 Task: Look for Airbnb properties in Levin, New Zealand from 1st November, 2023 to 9th November, 2023 for 6 adults.3 bedrooms having 3 beds and 3 bathrooms. Property type can be house. Booking option can be shelf check-in. Look for 3 properties as per requirement.
Action: Mouse moved to (512, 67)
Screenshot: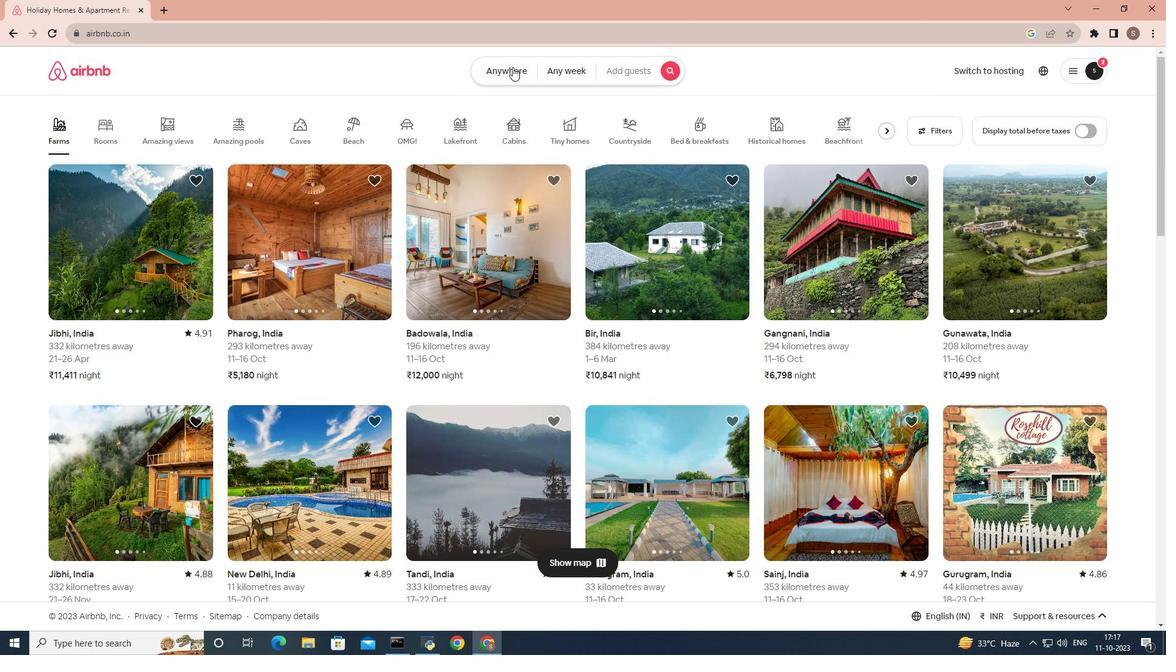 
Action: Mouse pressed left at (512, 67)
Screenshot: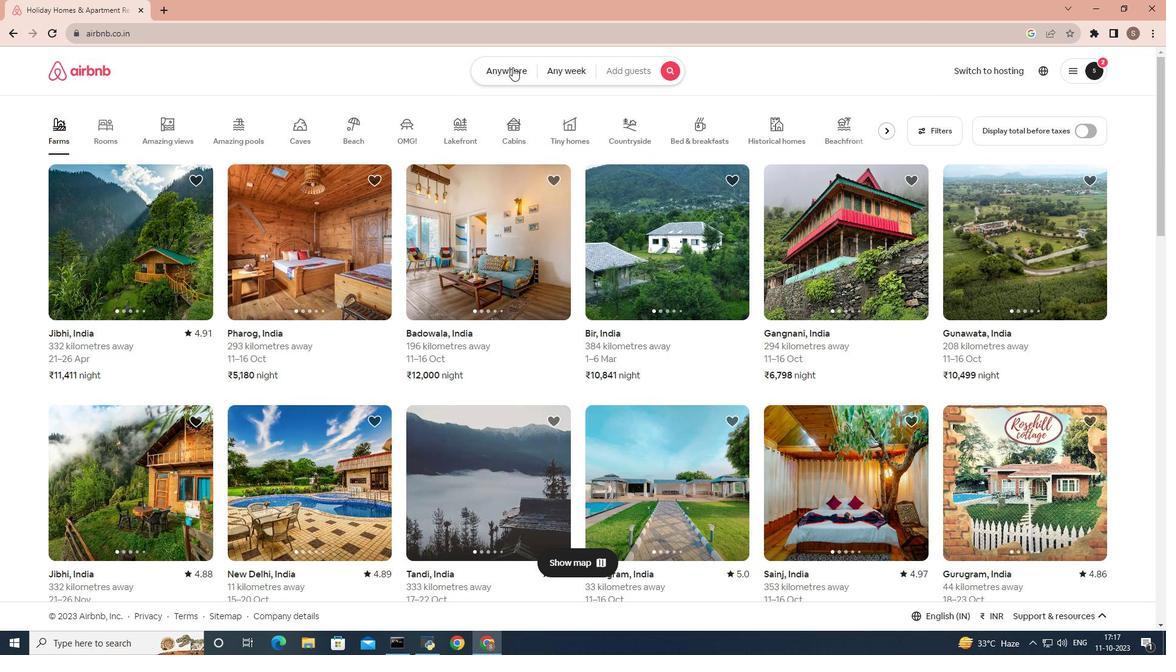 
Action: Mouse moved to (369, 122)
Screenshot: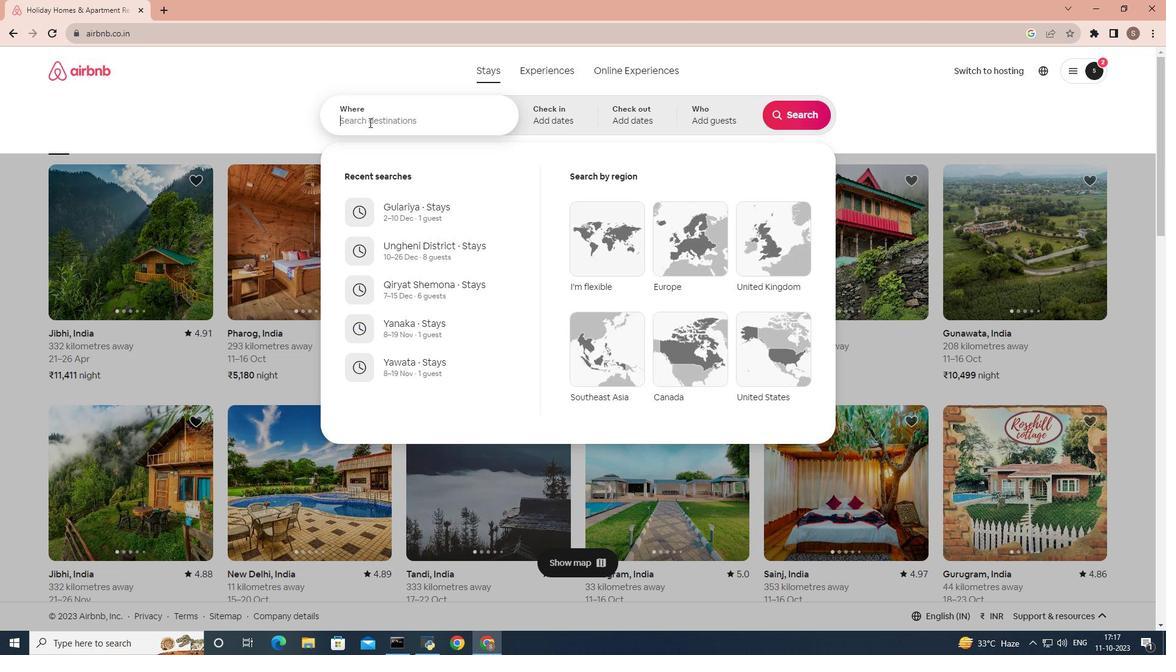 
Action: Mouse pressed left at (369, 122)
Screenshot: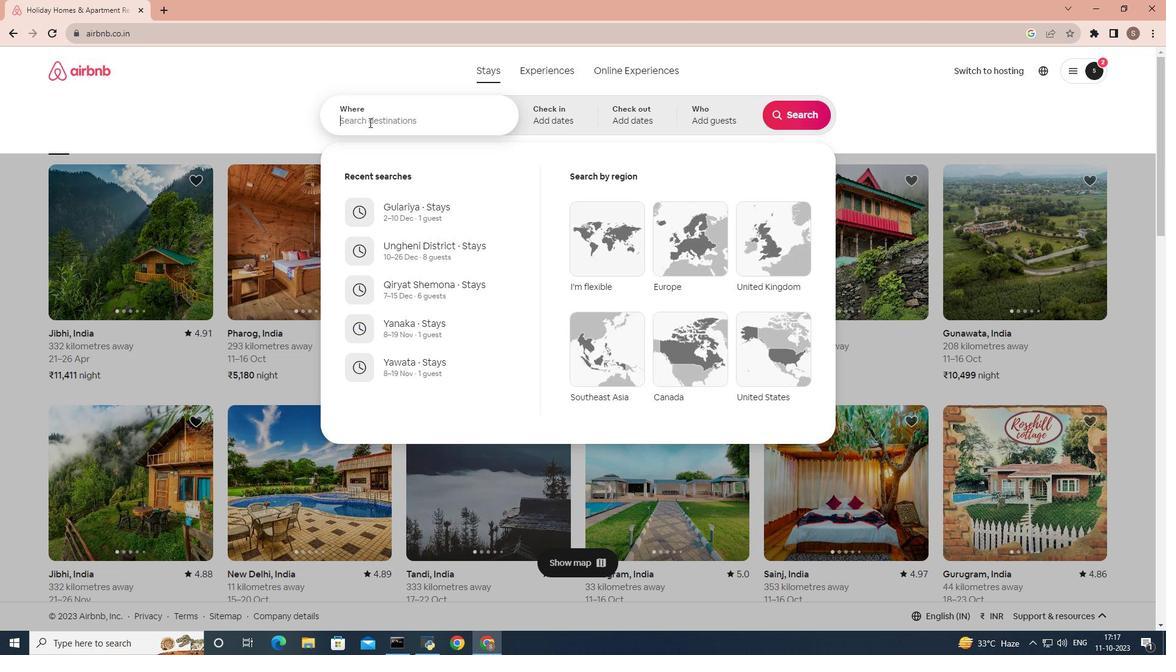 
Action: Mouse moved to (437, 55)
Screenshot: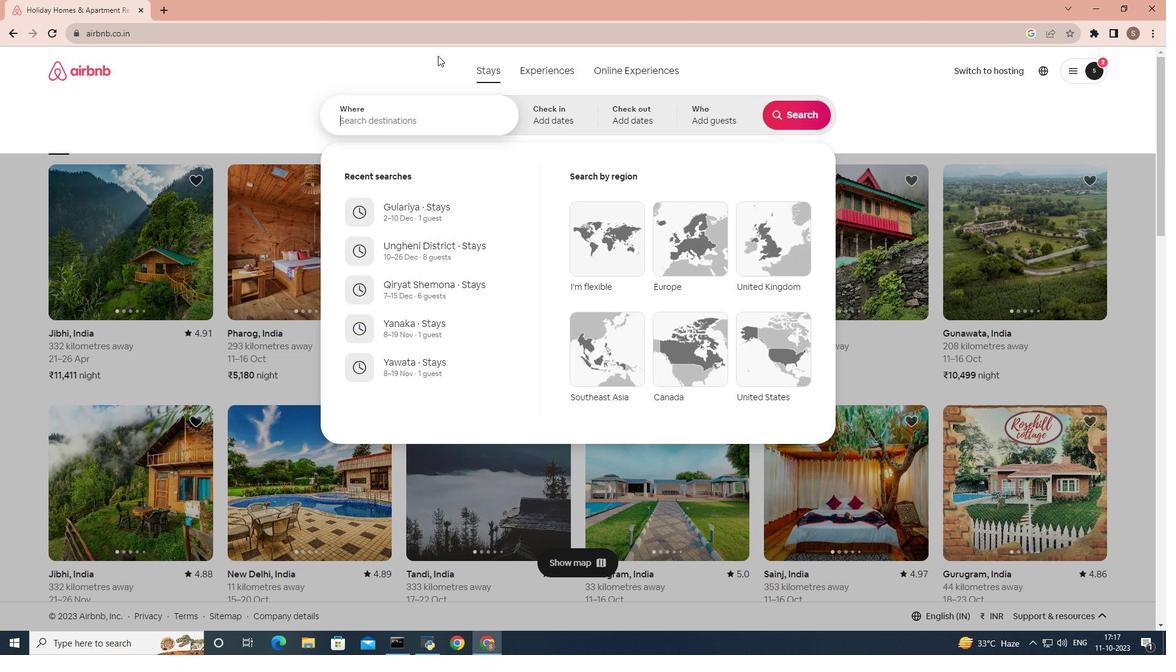 
Action: Key pressed levin
Screenshot: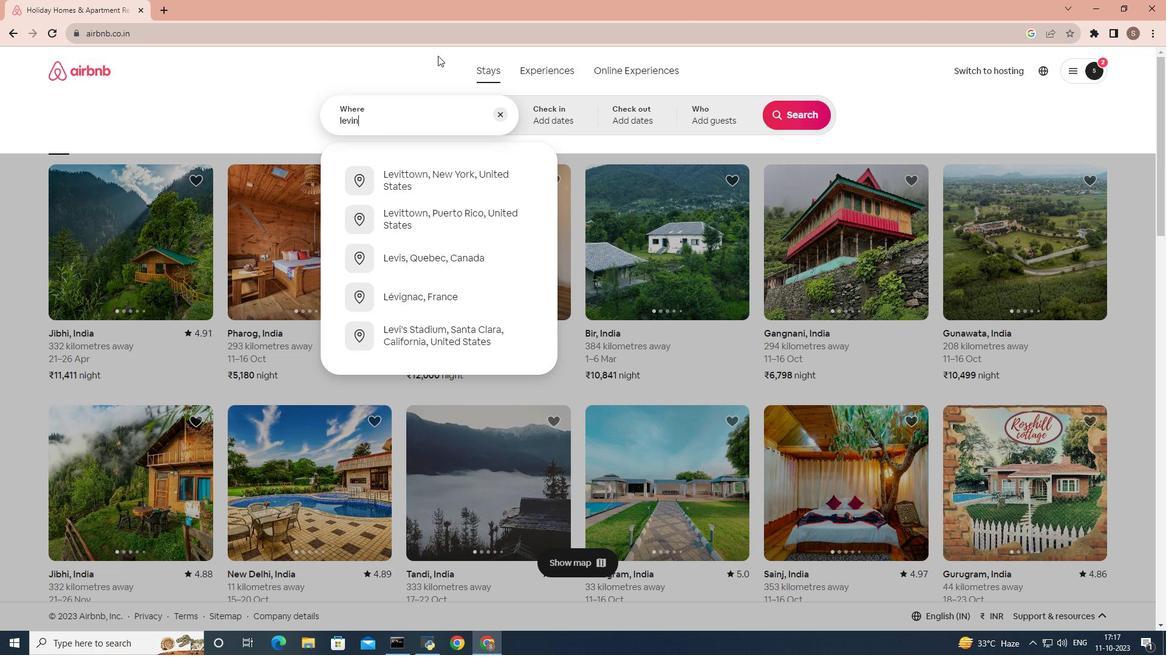 
Action: Mouse moved to (401, 182)
Screenshot: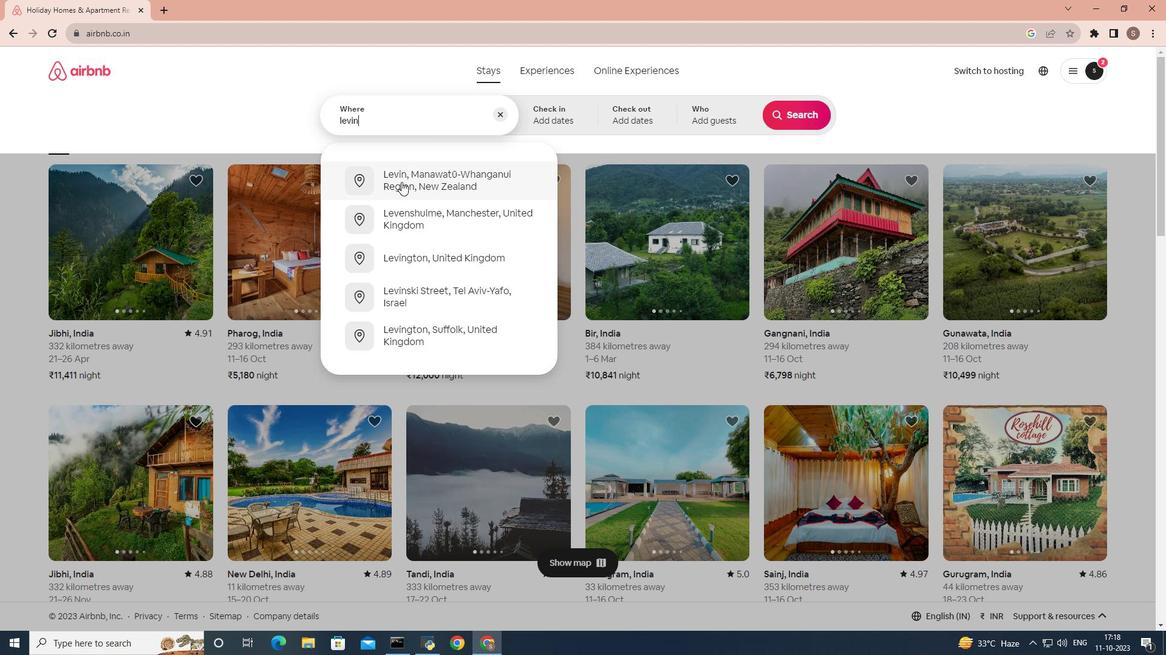 
Action: Mouse pressed left at (401, 182)
Screenshot: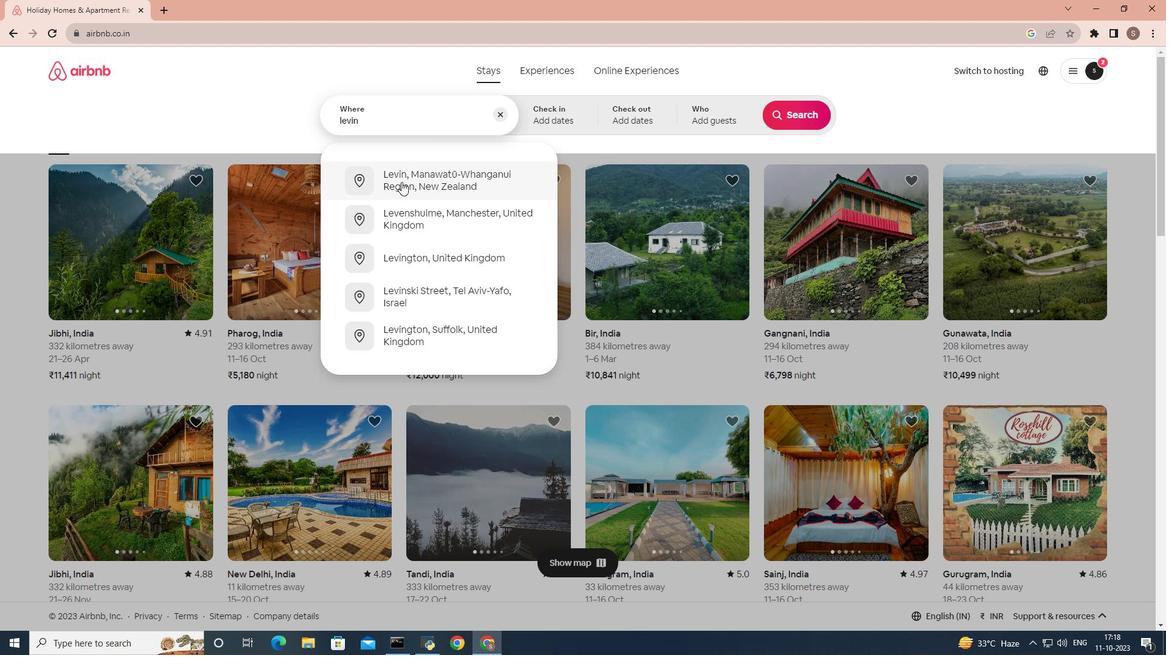 
Action: Mouse moved to (686, 264)
Screenshot: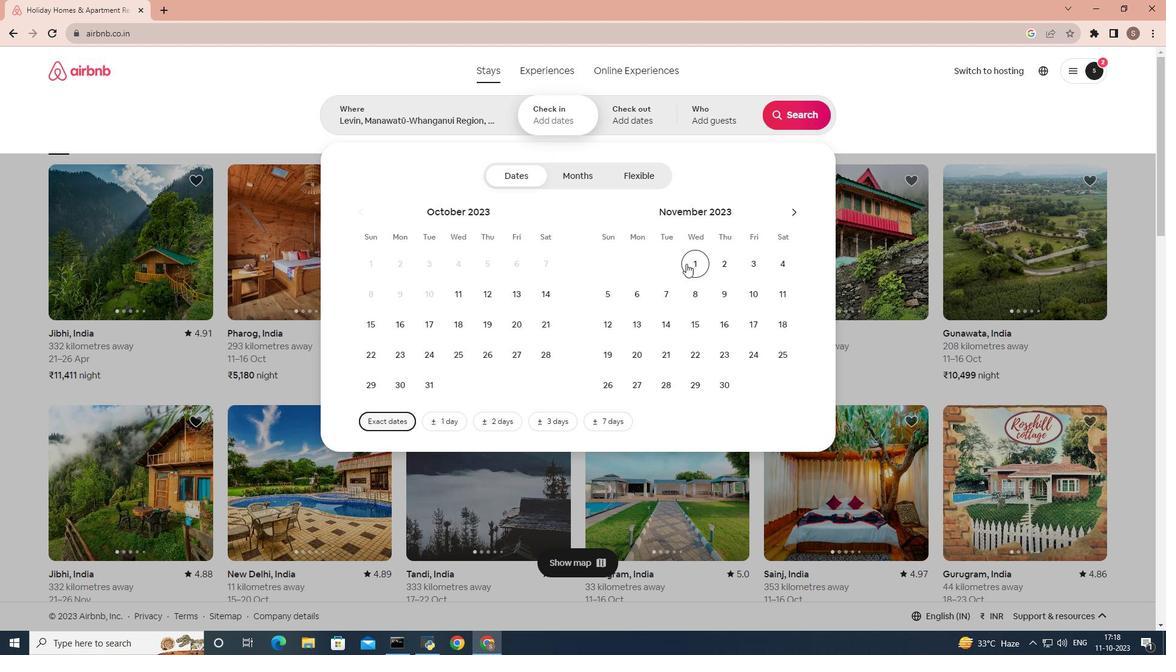 
Action: Mouse pressed left at (686, 264)
Screenshot: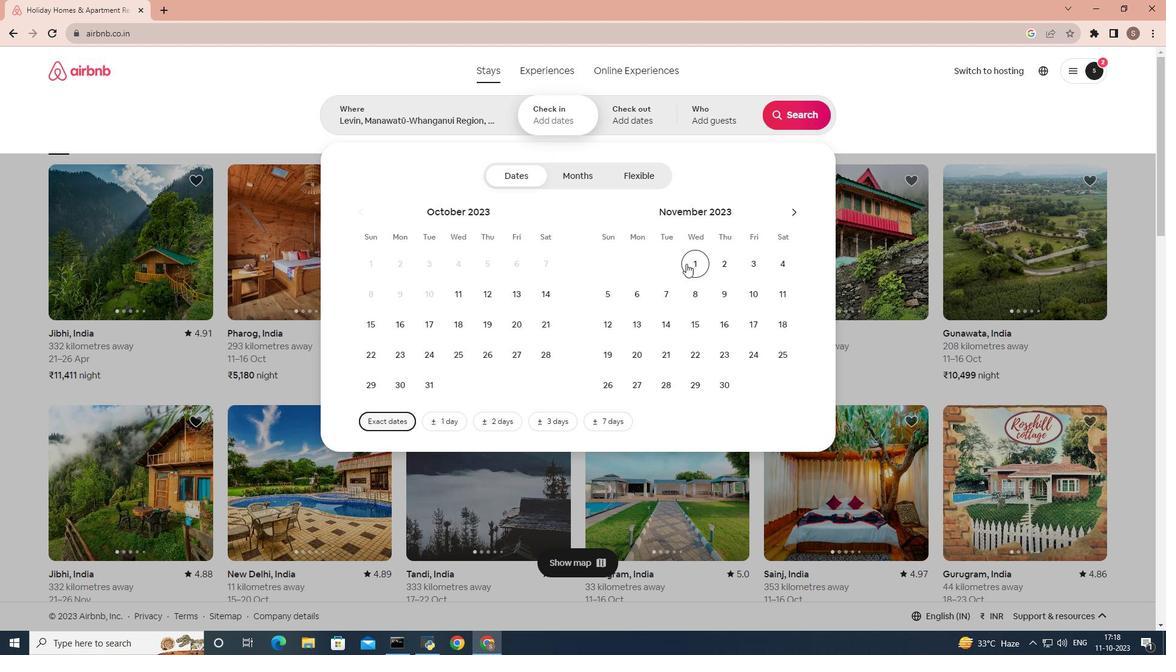 
Action: Mouse moved to (732, 301)
Screenshot: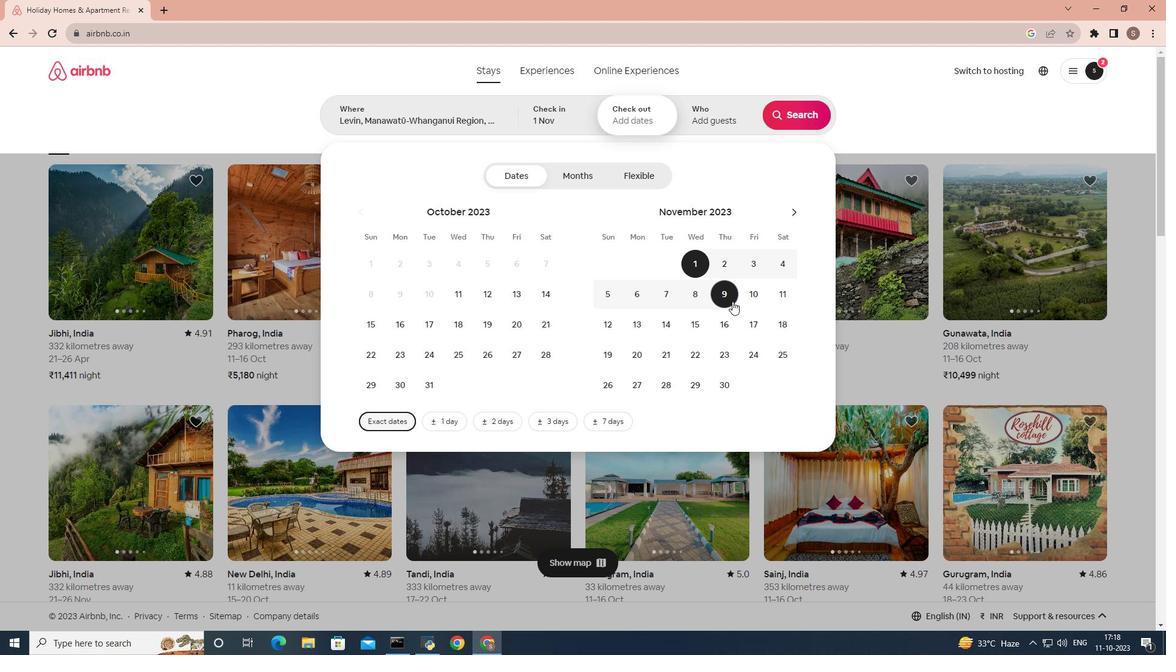 
Action: Mouse pressed left at (732, 301)
Screenshot: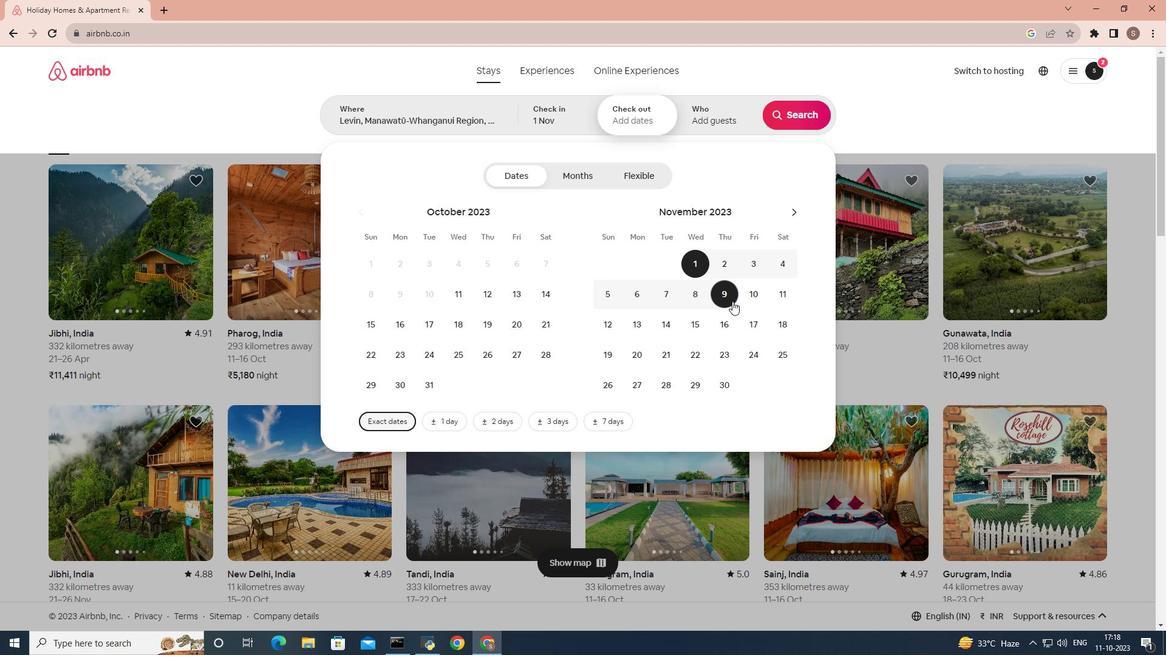 
Action: Mouse moved to (736, 122)
Screenshot: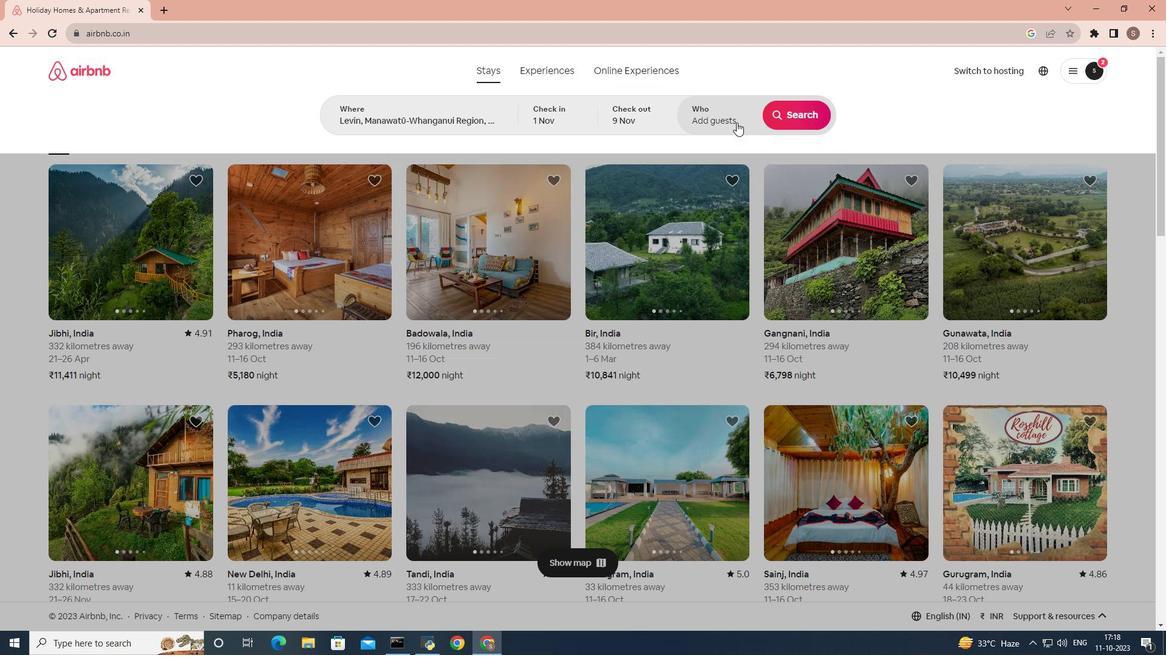 
Action: Mouse pressed left at (736, 122)
Screenshot: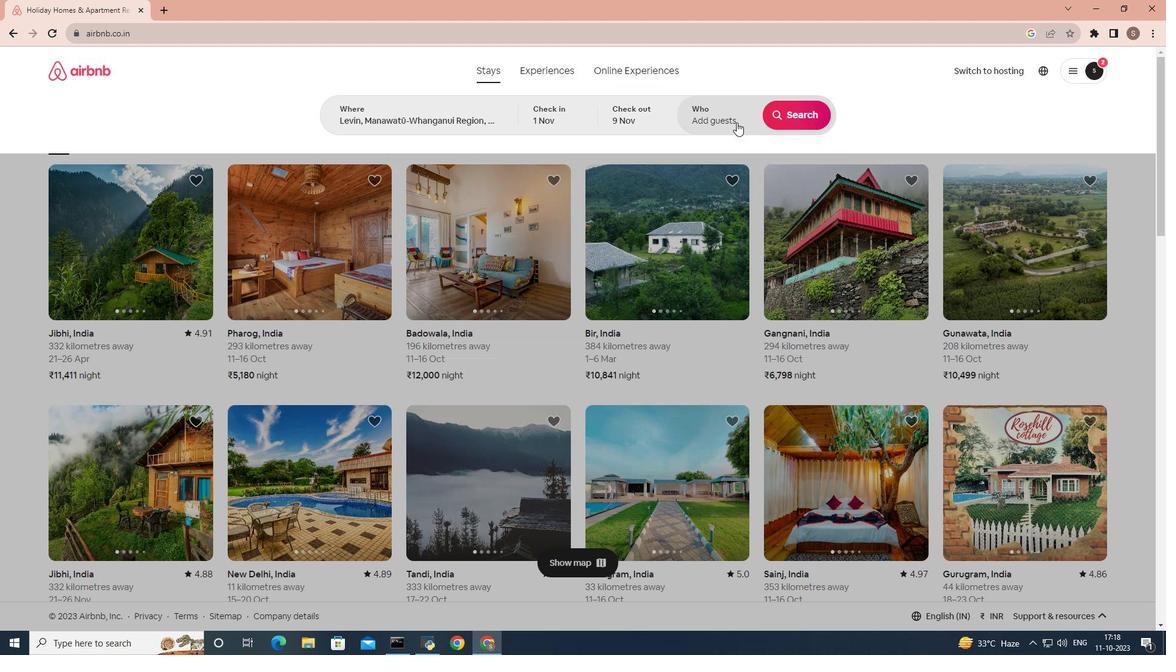 
Action: Mouse moved to (811, 180)
Screenshot: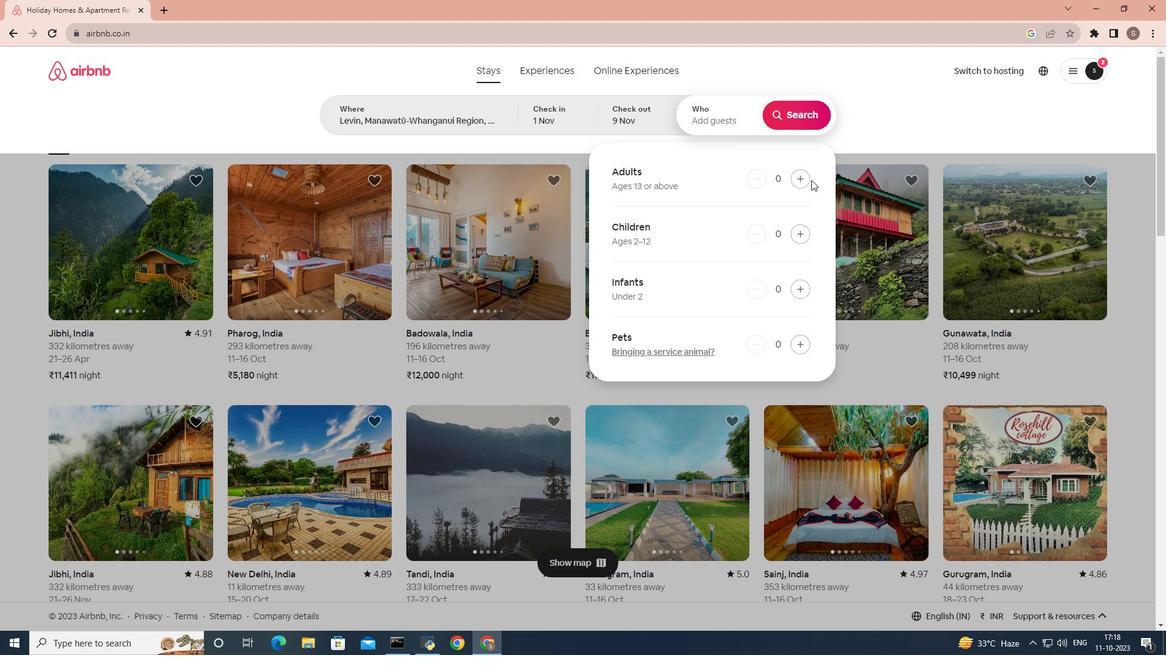 
Action: Mouse pressed left at (811, 180)
Screenshot: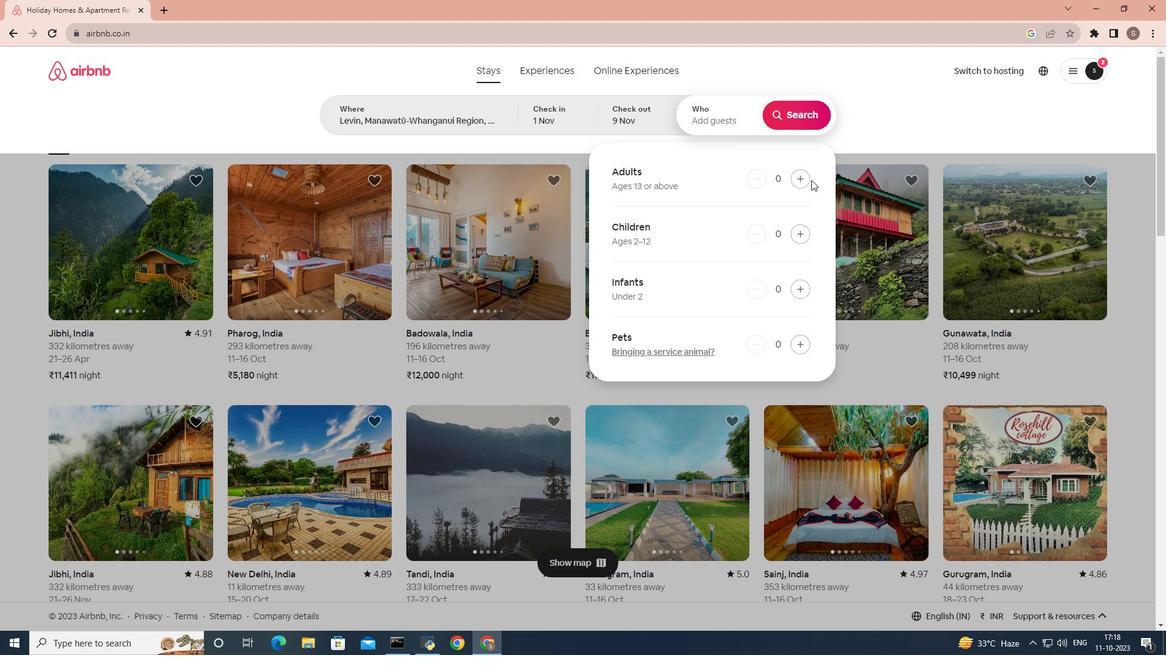 
Action: Mouse moved to (804, 179)
Screenshot: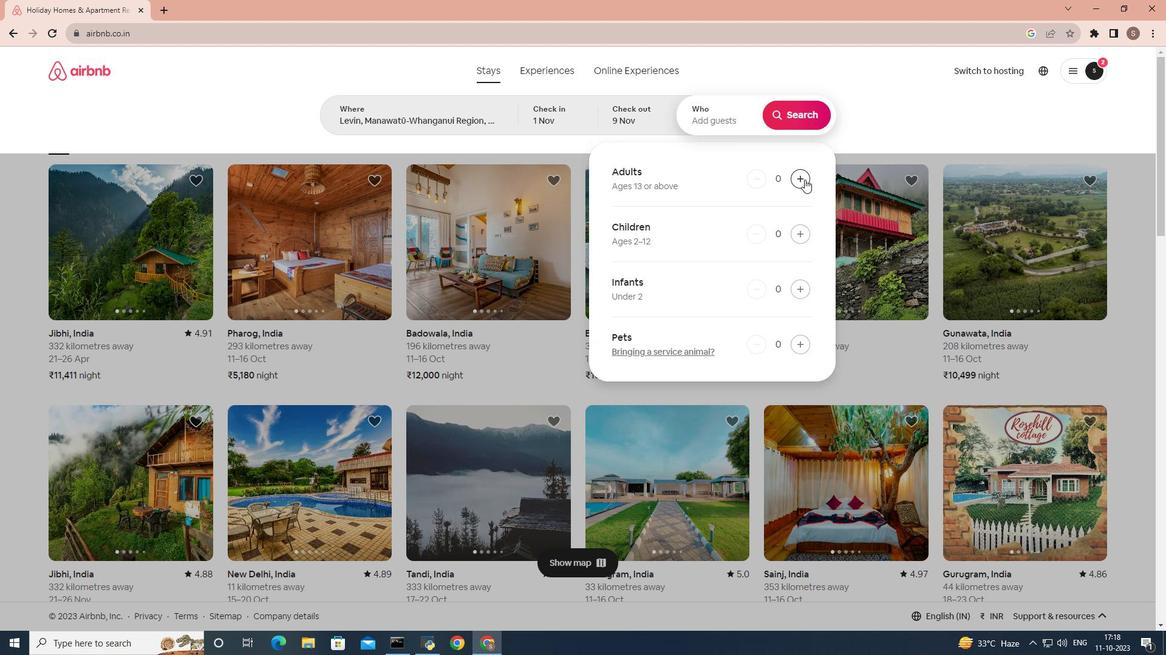 
Action: Mouse pressed left at (804, 179)
Screenshot: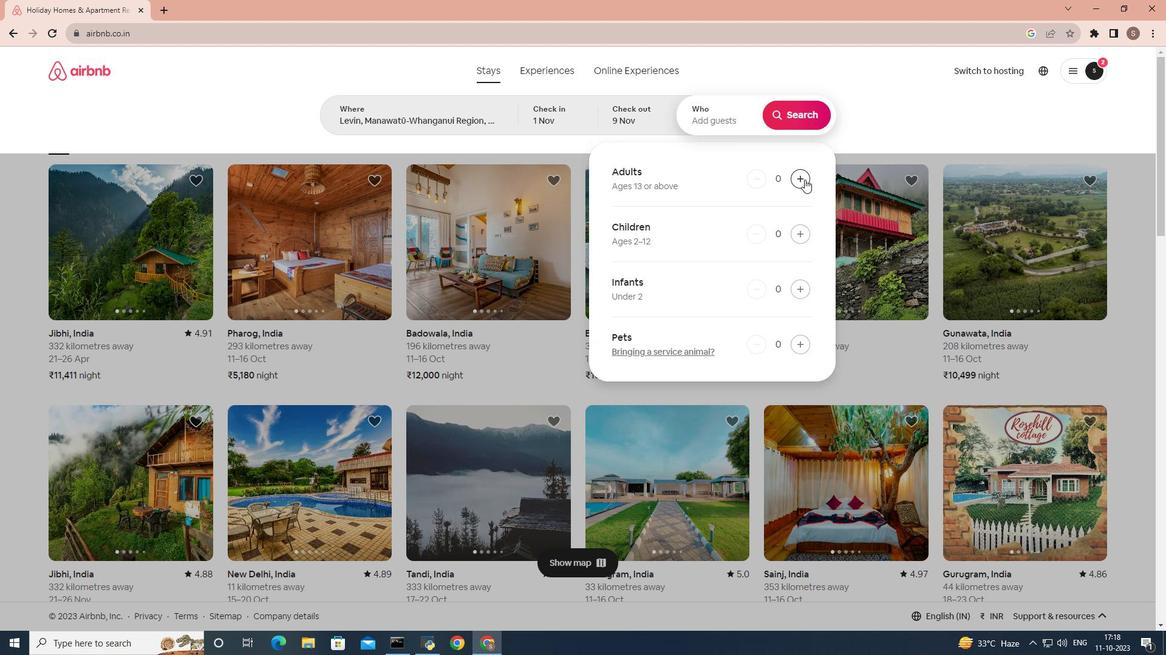 
Action: Mouse pressed left at (804, 179)
Screenshot: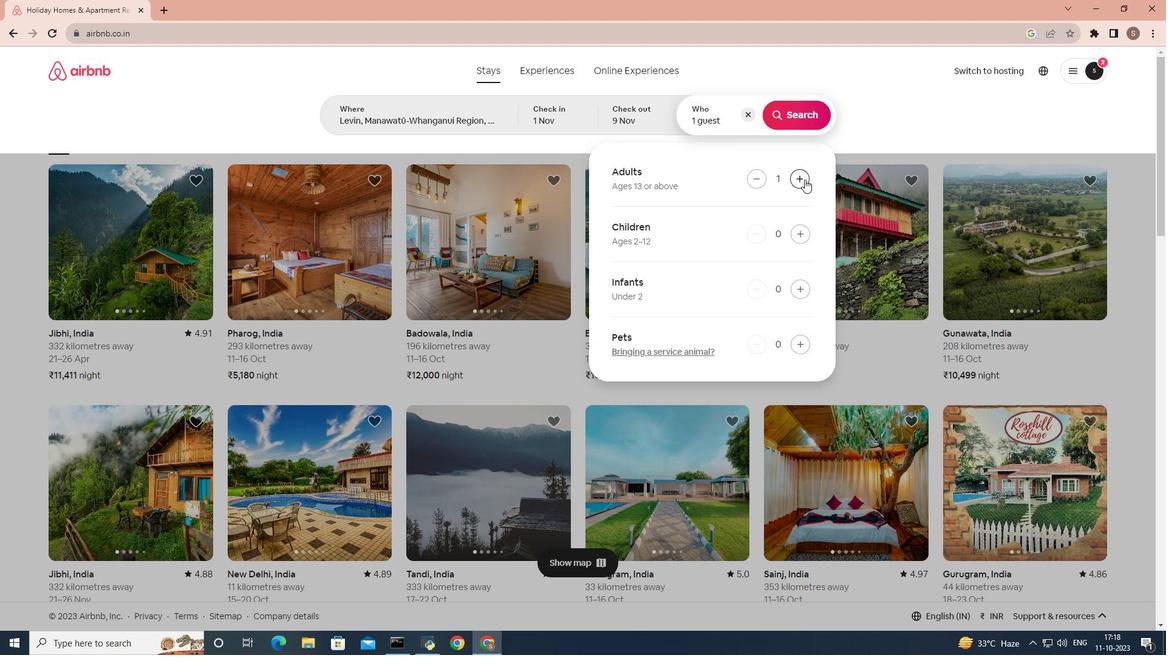 
Action: Mouse pressed left at (804, 179)
Screenshot: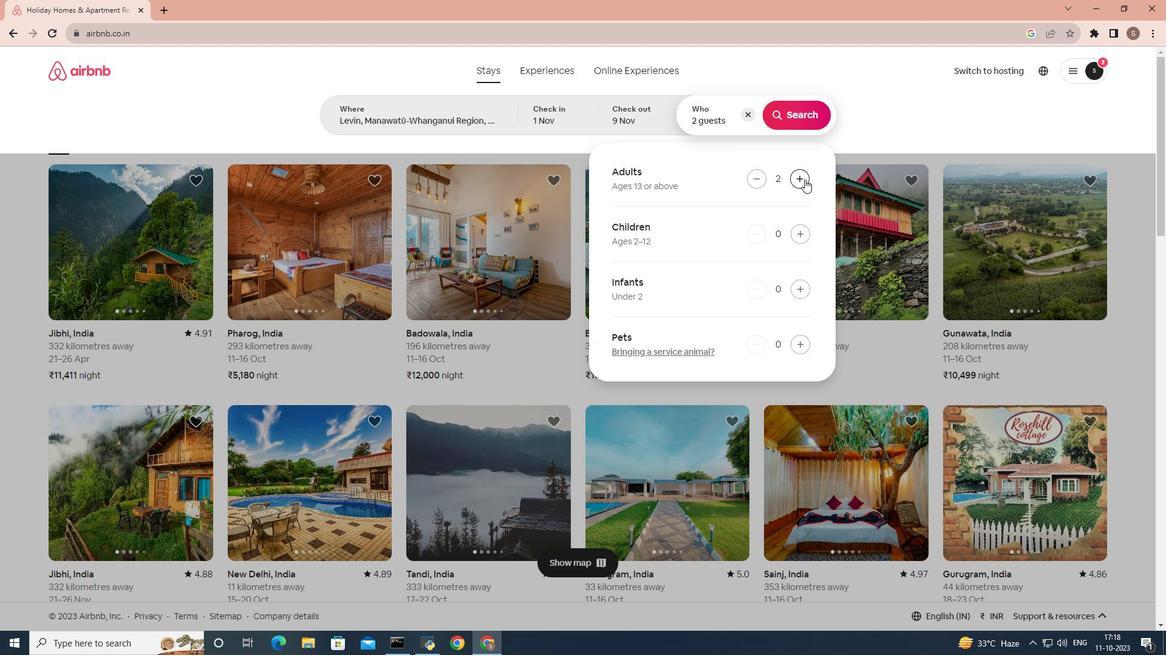 
Action: Mouse pressed left at (804, 179)
Screenshot: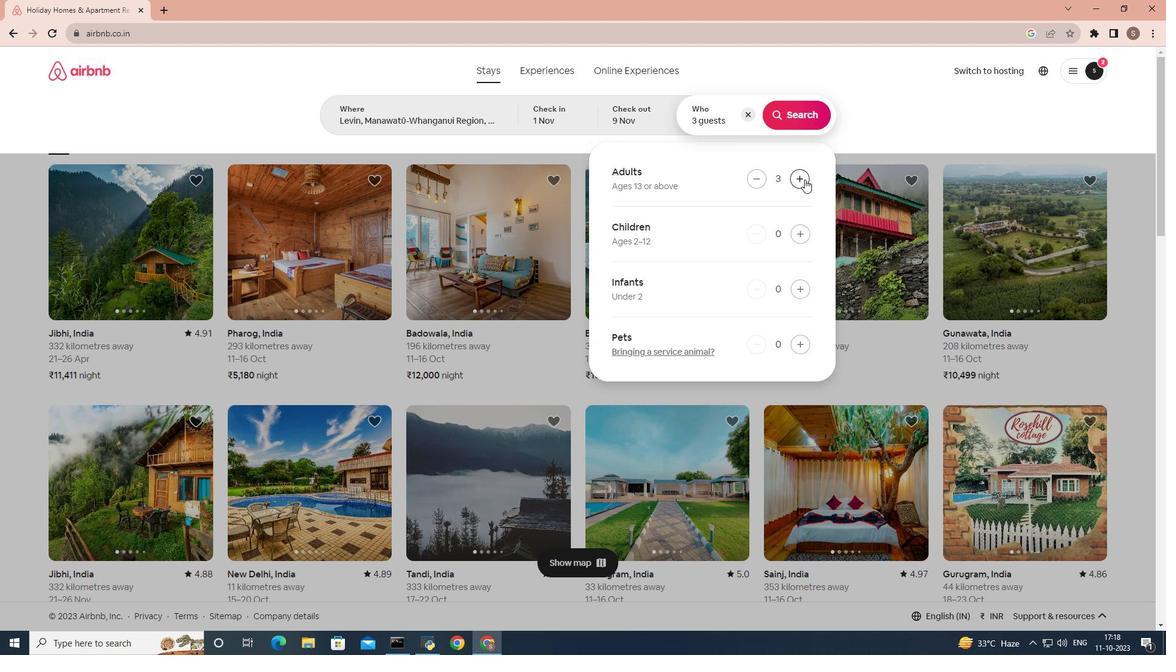 
Action: Mouse pressed left at (804, 179)
Screenshot: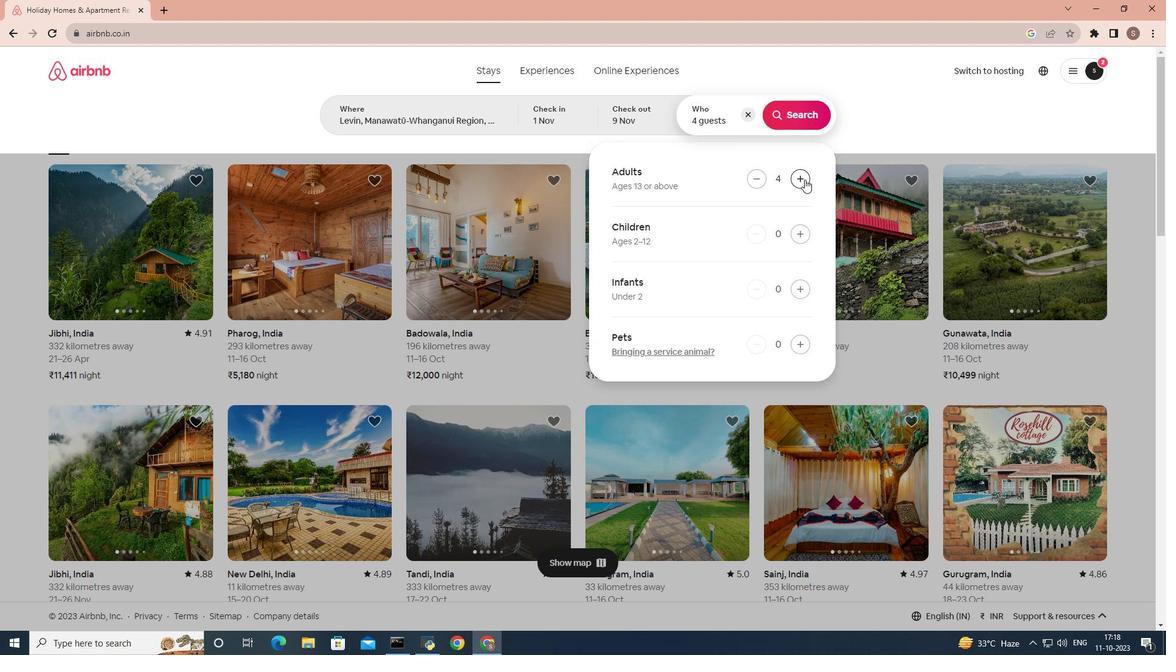 
Action: Mouse pressed left at (804, 179)
Screenshot: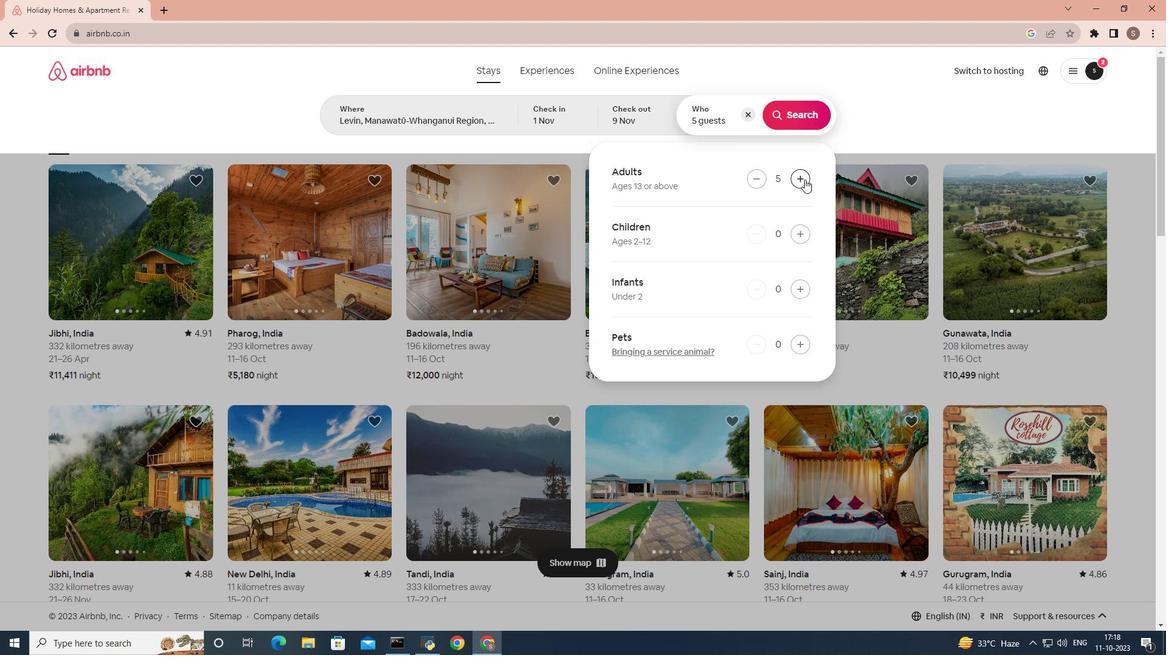 
Action: Mouse moved to (802, 117)
Screenshot: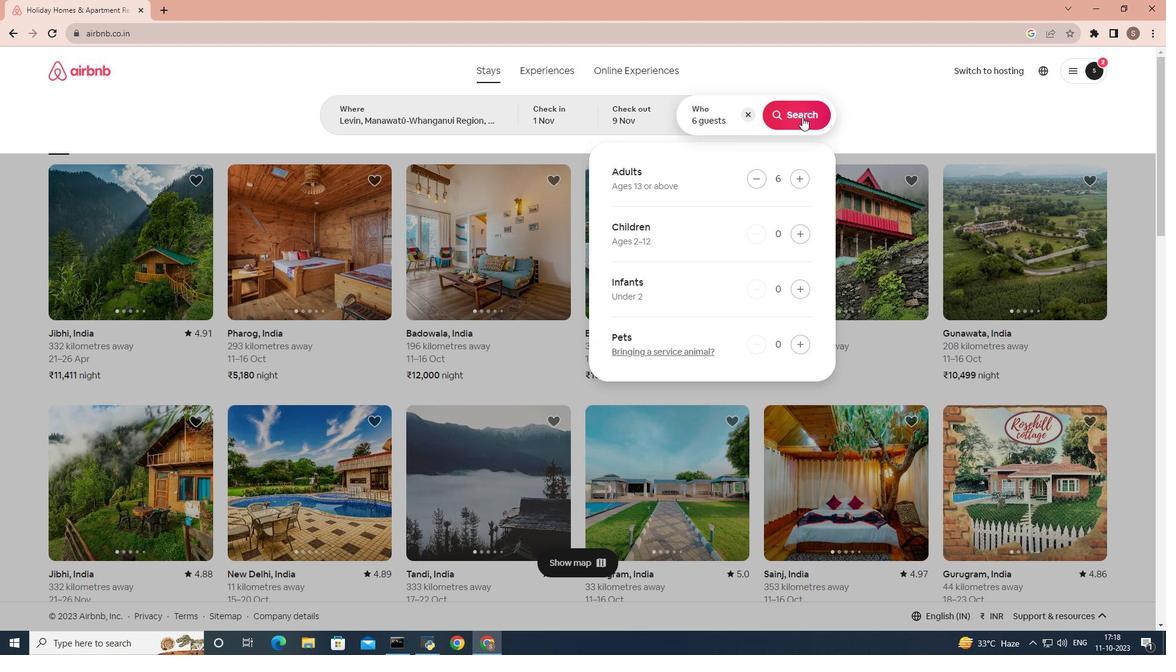 
Action: Mouse pressed left at (802, 117)
Screenshot: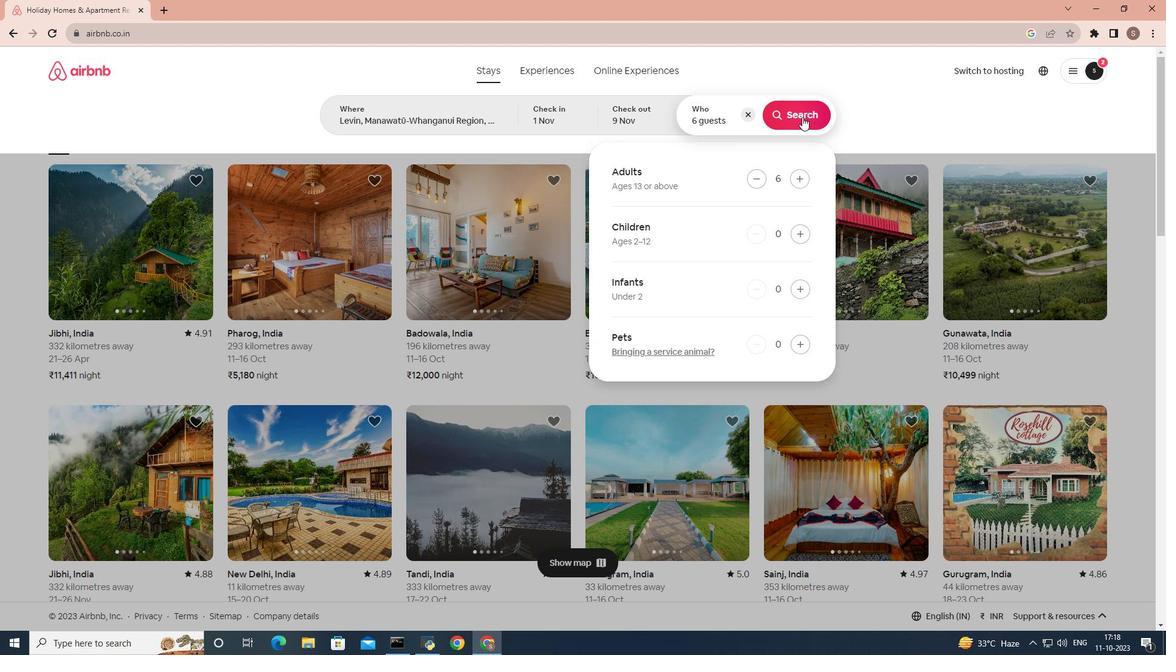 
Action: Mouse moved to (991, 124)
Screenshot: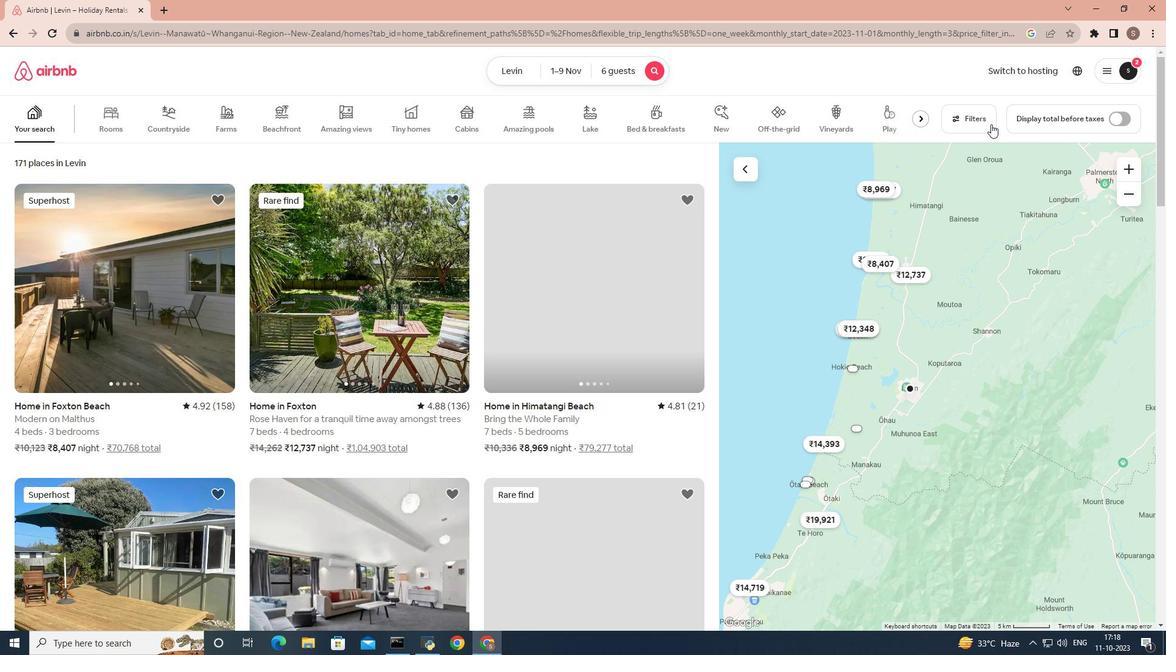 
Action: Mouse pressed left at (991, 124)
Screenshot: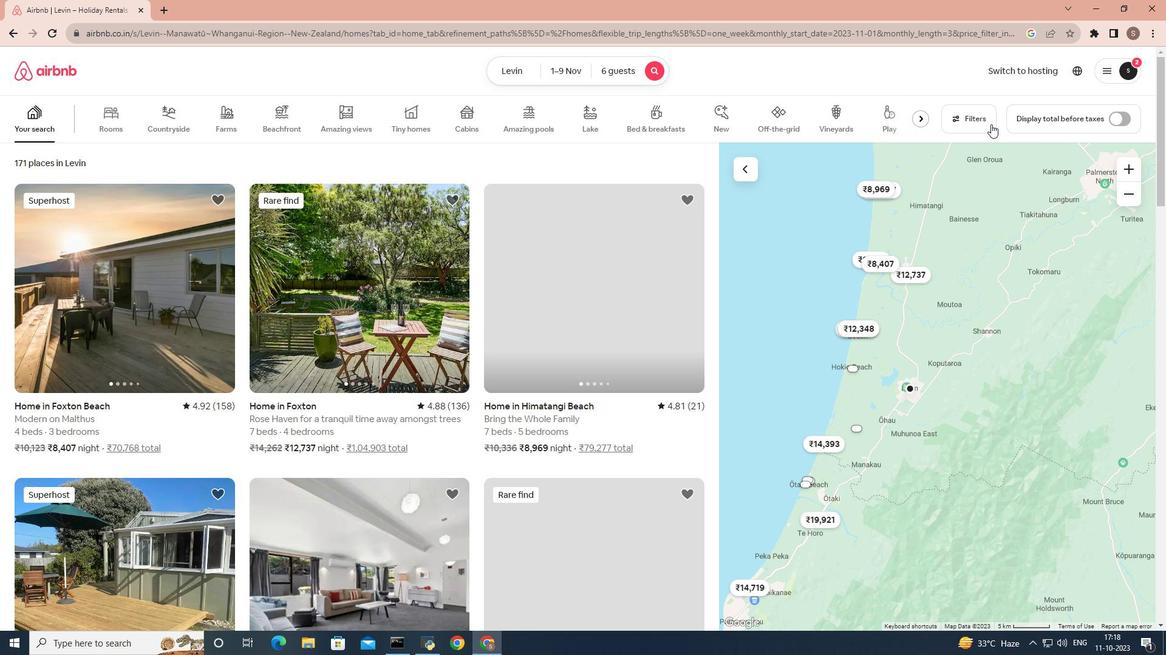 
Action: Mouse moved to (515, 310)
Screenshot: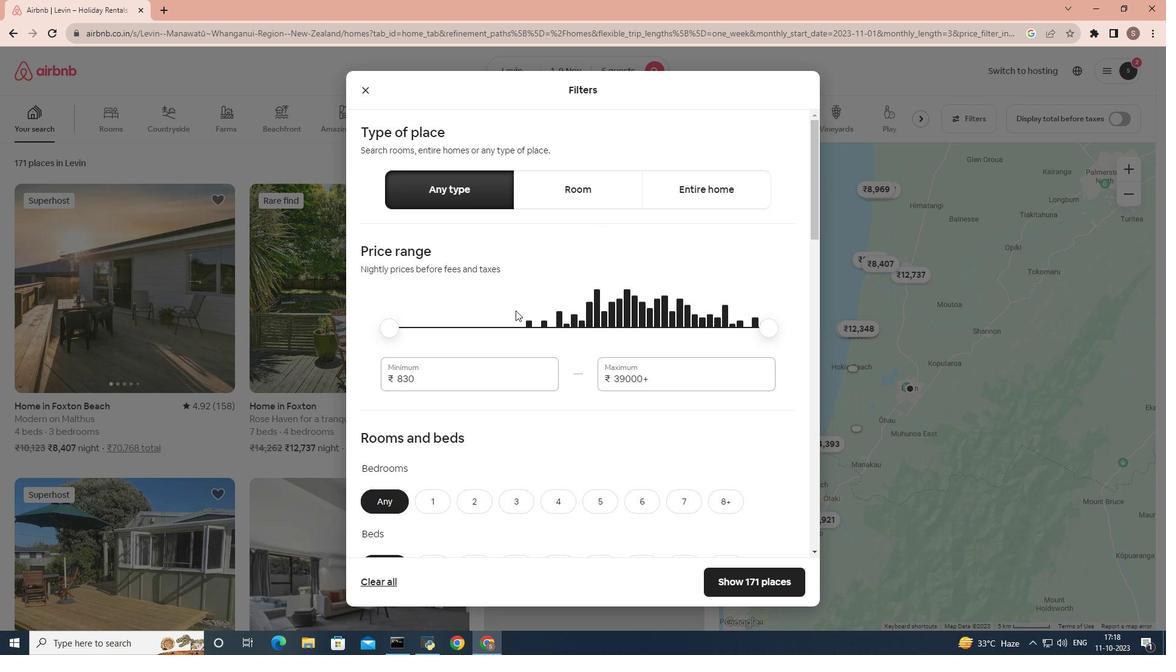 
Action: Mouse scrolled (515, 310) with delta (0, 0)
Screenshot: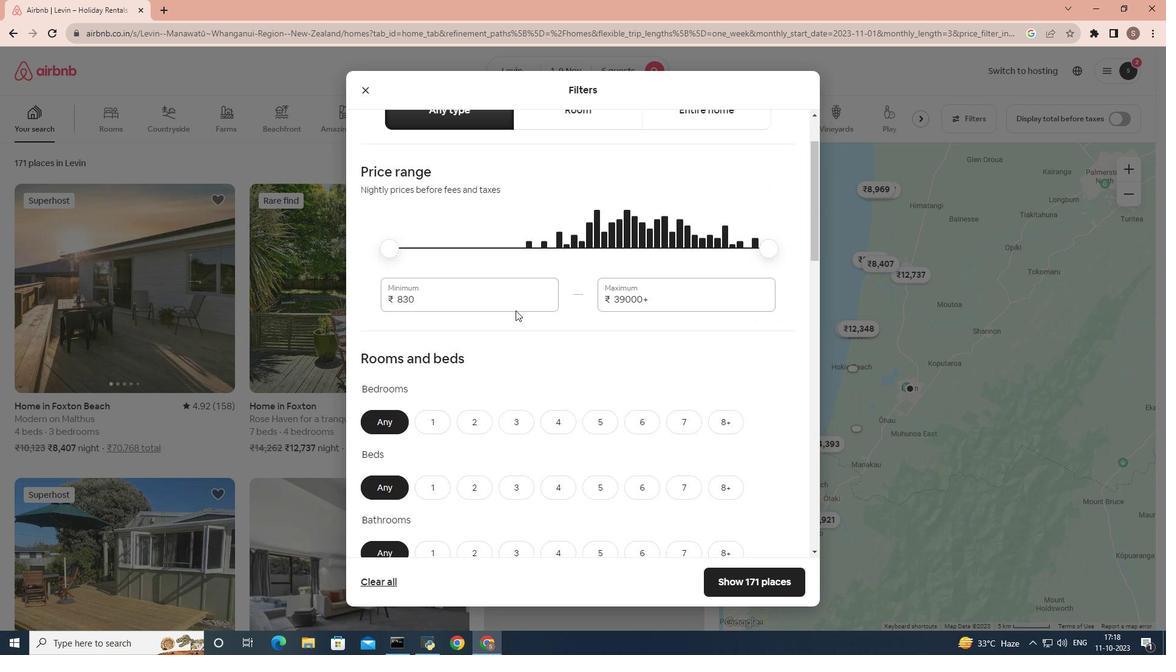
Action: Mouse scrolled (515, 310) with delta (0, 0)
Screenshot: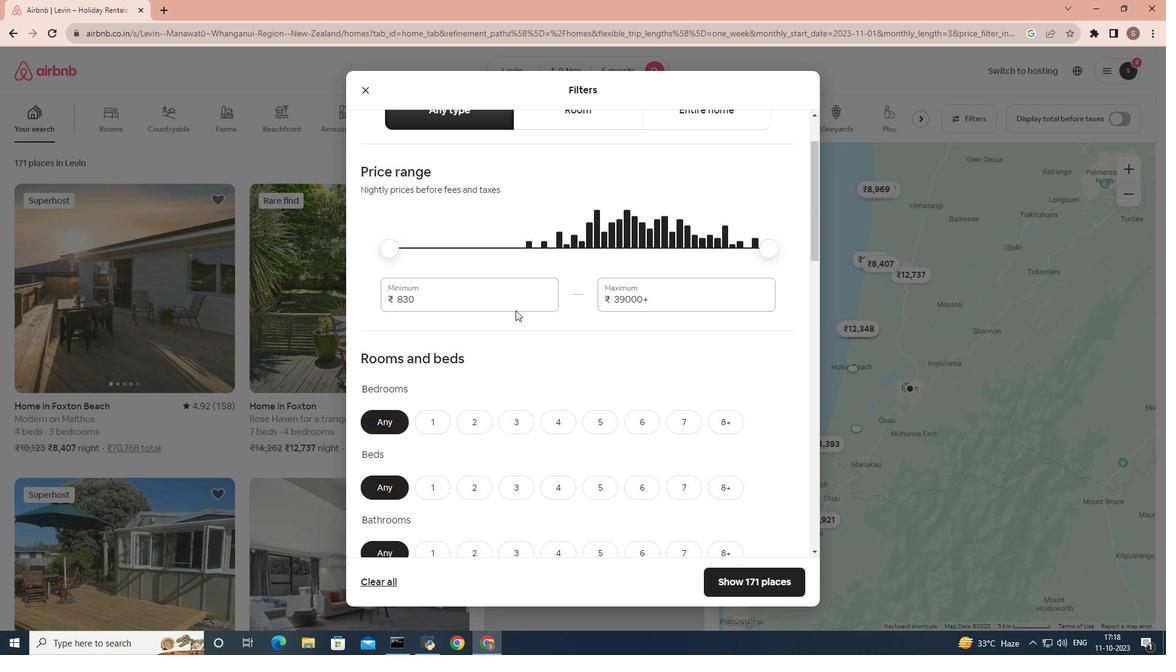 
Action: Mouse scrolled (515, 310) with delta (0, 0)
Screenshot: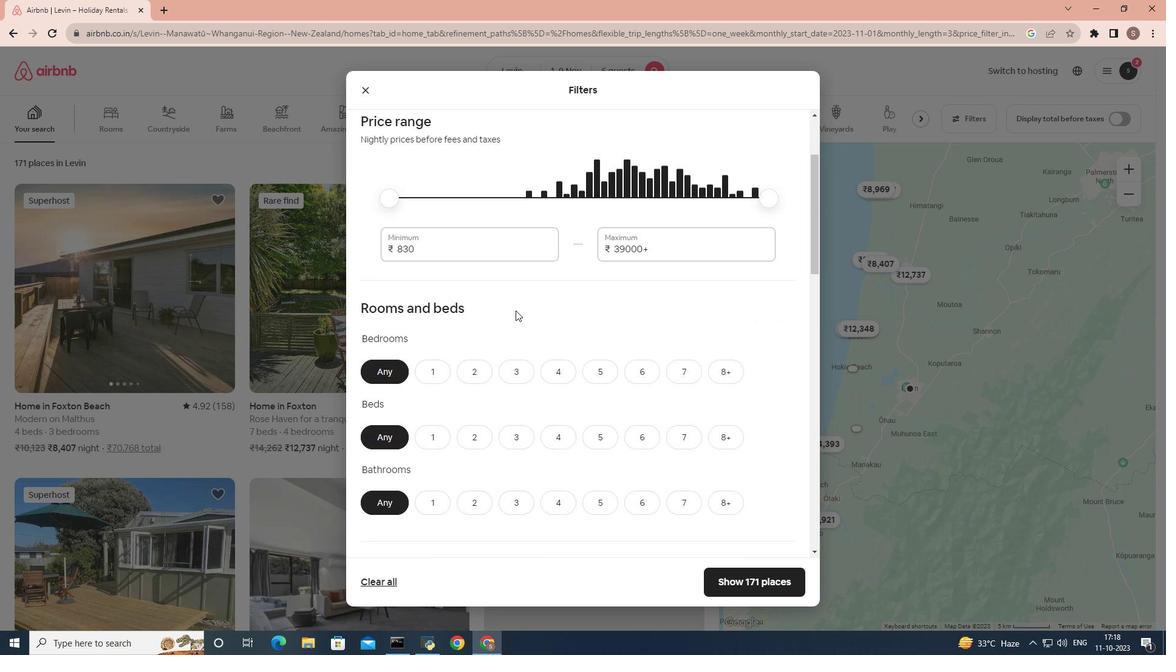 
Action: Mouse moved to (508, 317)
Screenshot: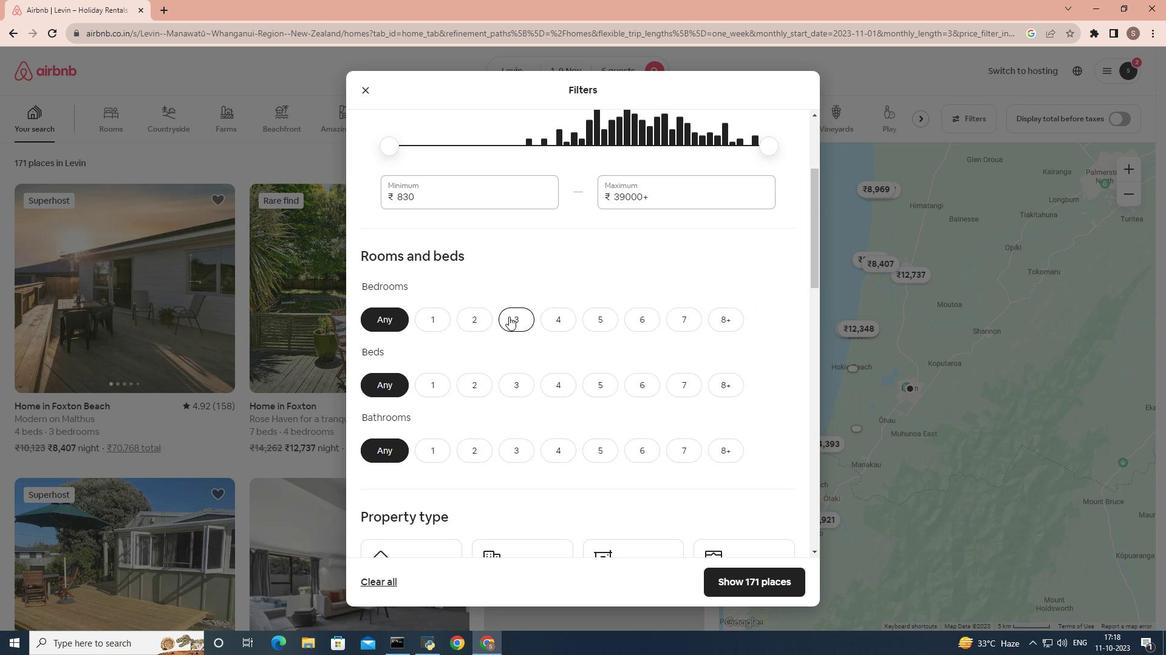 
Action: Mouse pressed left at (508, 317)
Screenshot: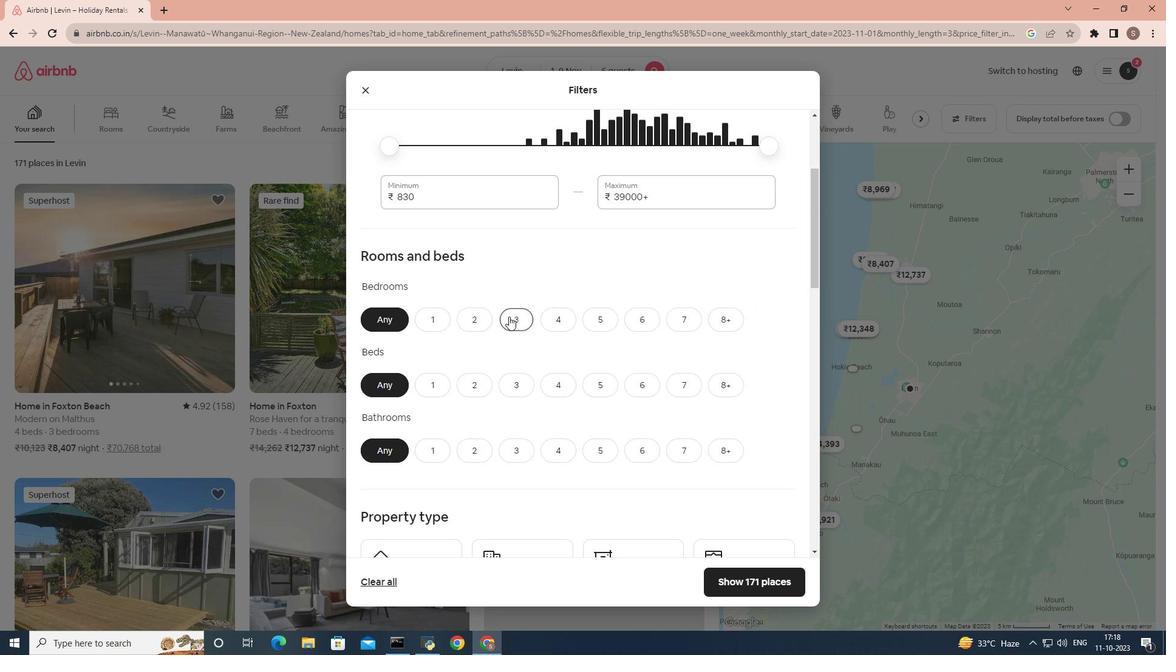 
Action: Mouse moved to (513, 384)
Screenshot: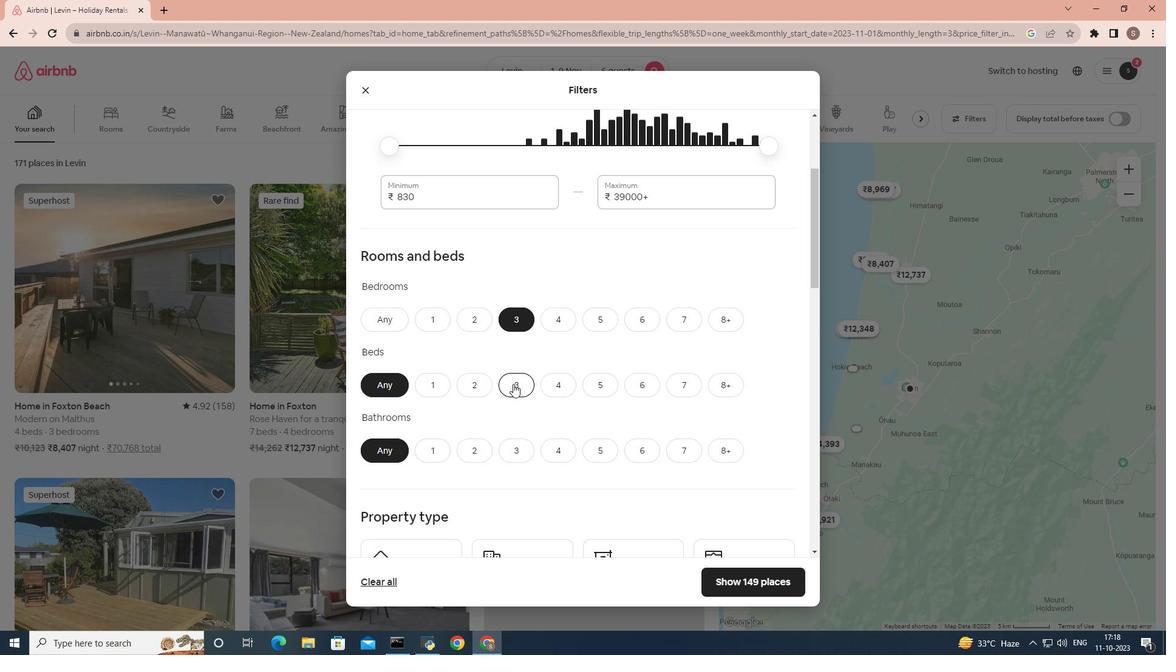 
Action: Mouse pressed left at (513, 384)
Screenshot: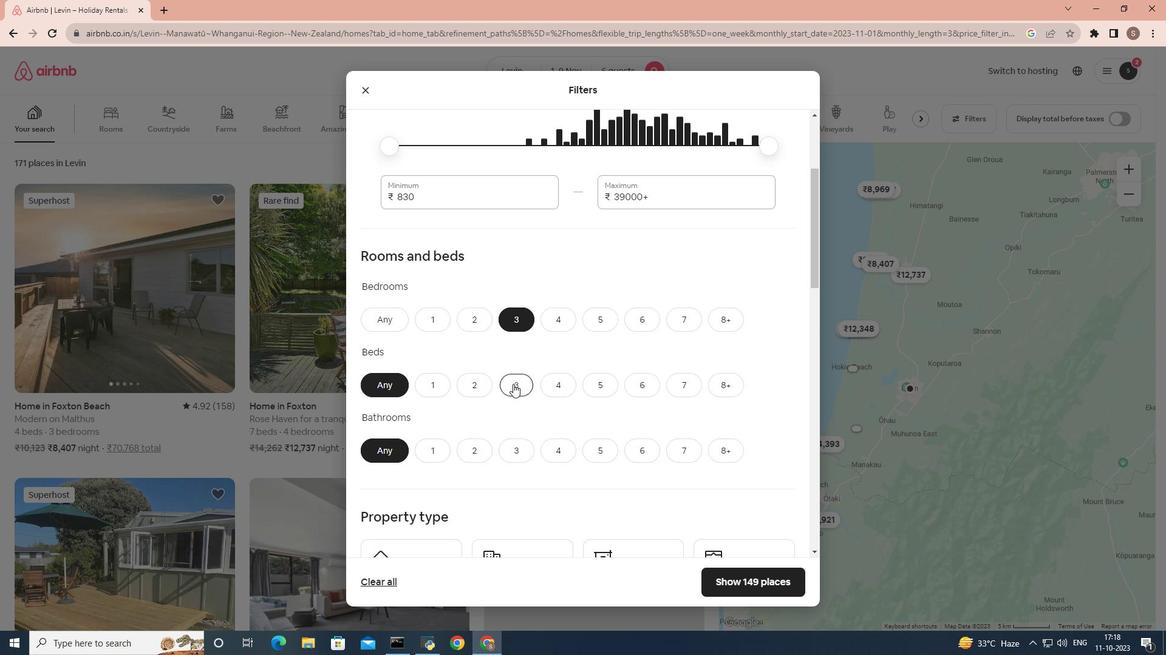 
Action: Mouse moved to (513, 456)
Screenshot: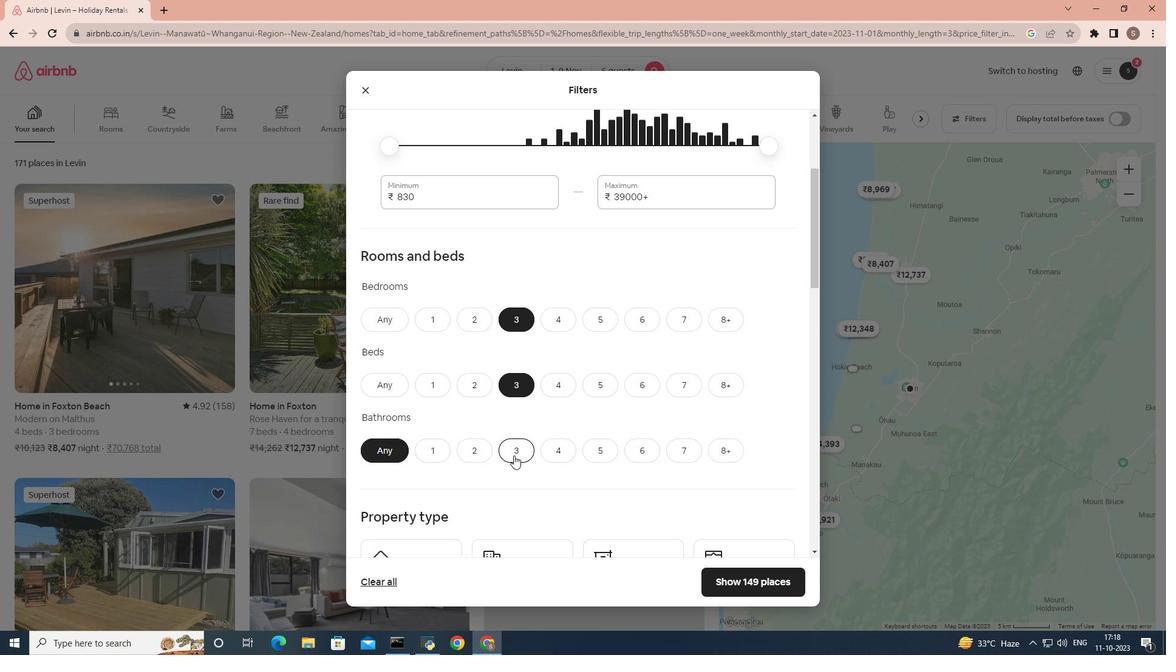 
Action: Mouse pressed left at (513, 456)
Screenshot: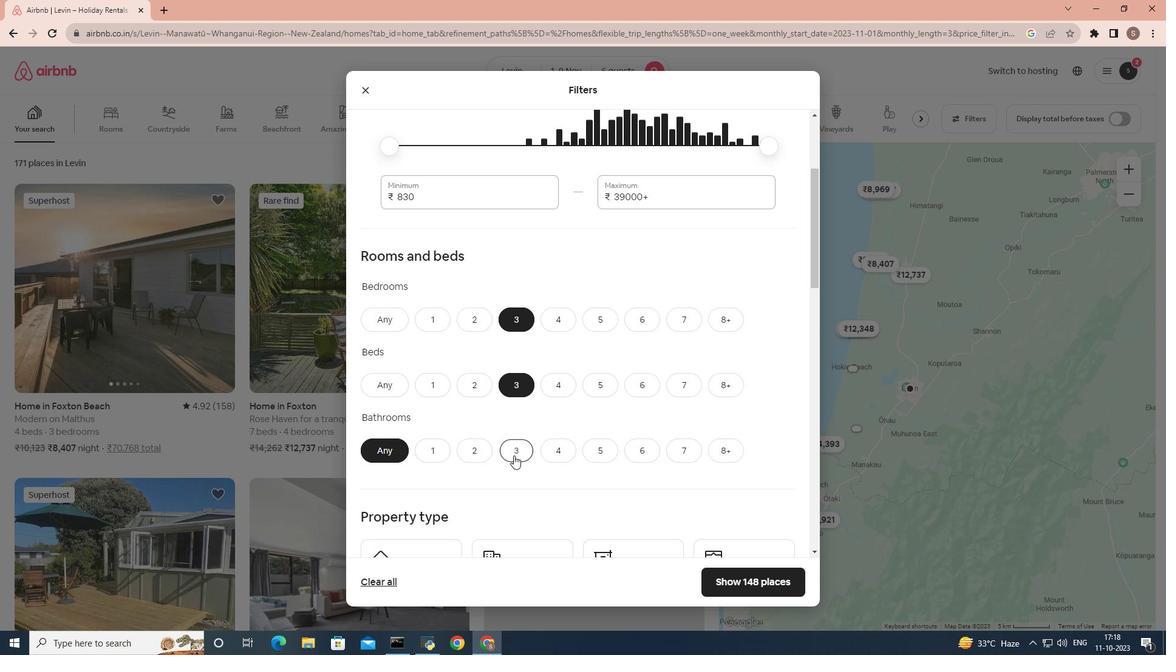 
Action: Mouse moved to (506, 416)
Screenshot: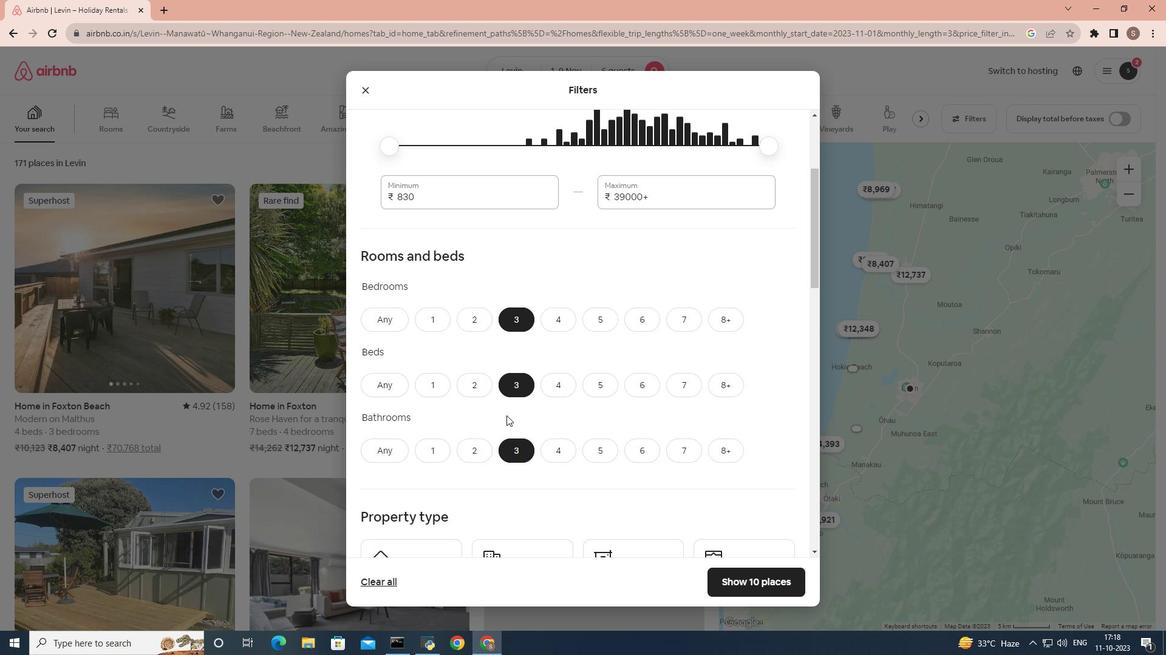 
Action: Mouse scrolled (506, 415) with delta (0, 0)
Screenshot: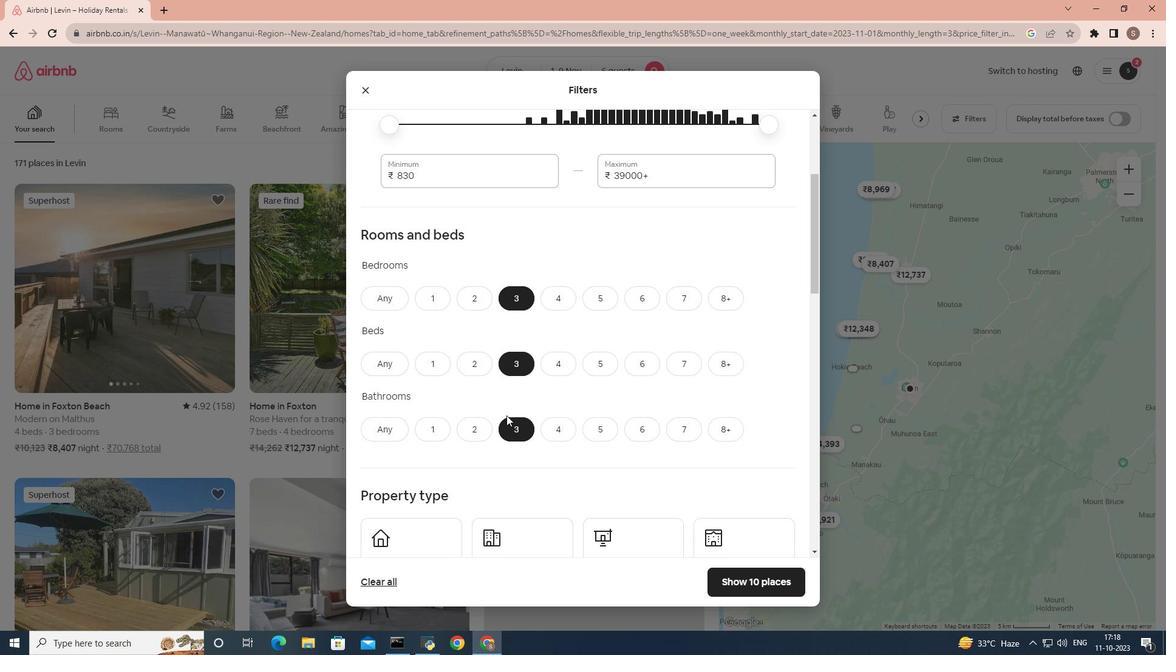 
Action: Mouse scrolled (506, 415) with delta (0, 0)
Screenshot: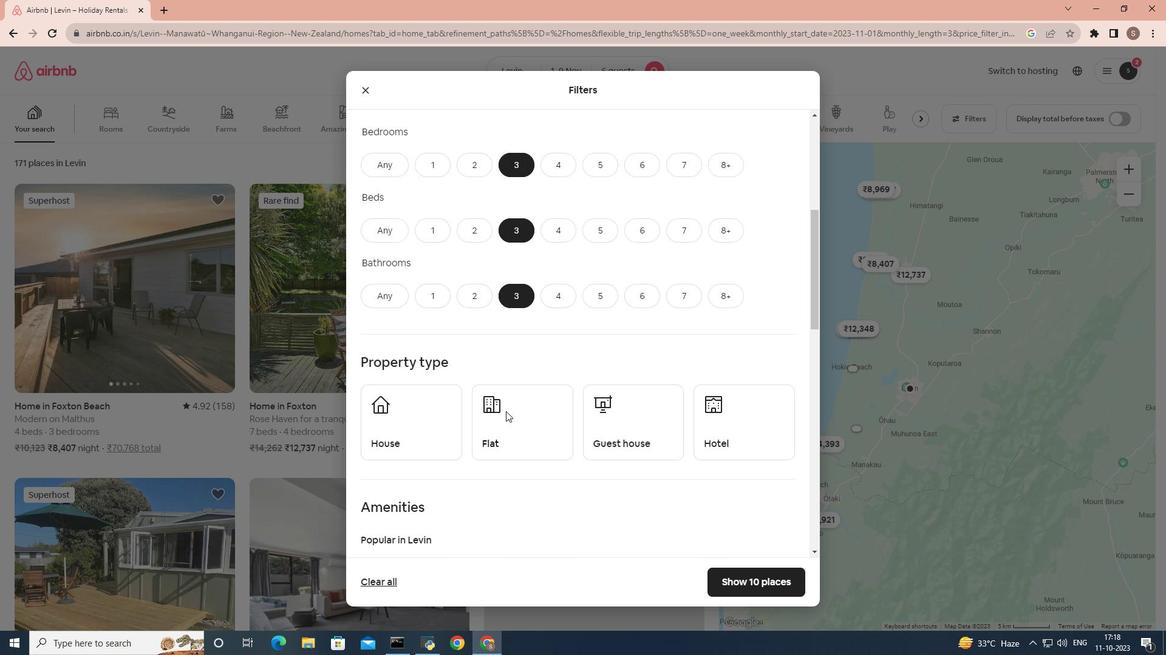 
Action: Mouse scrolled (506, 415) with delta (0, 0)
Screenshot: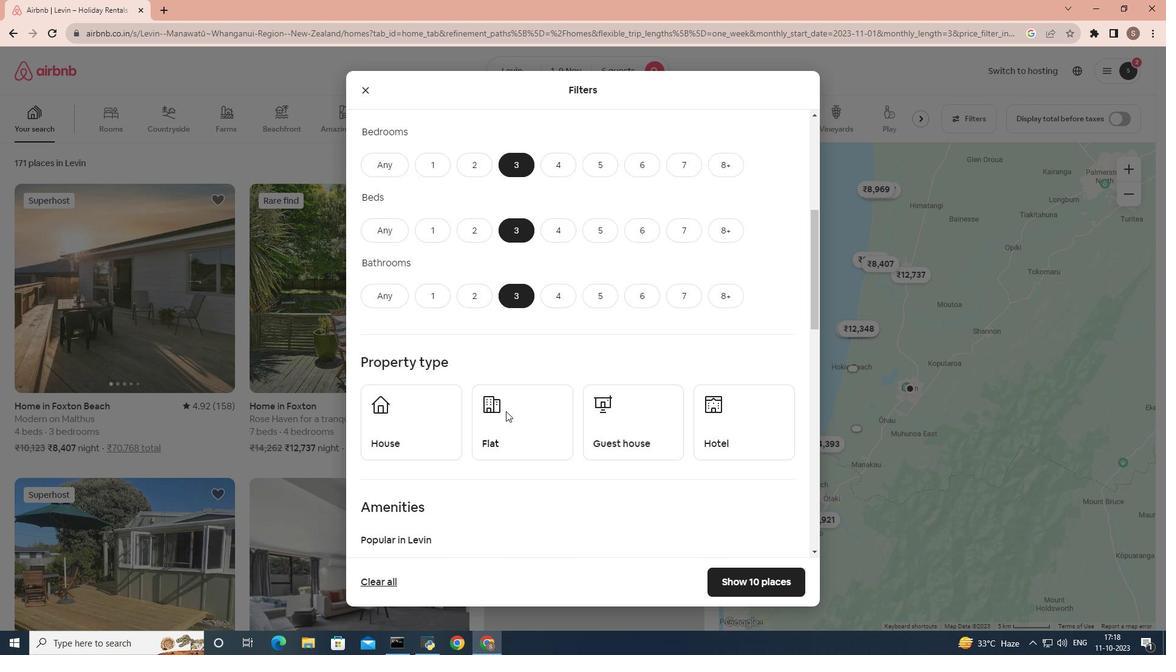 
Action: Mouse scrolled (506, 415) with delta (0, 0)
Screenshot: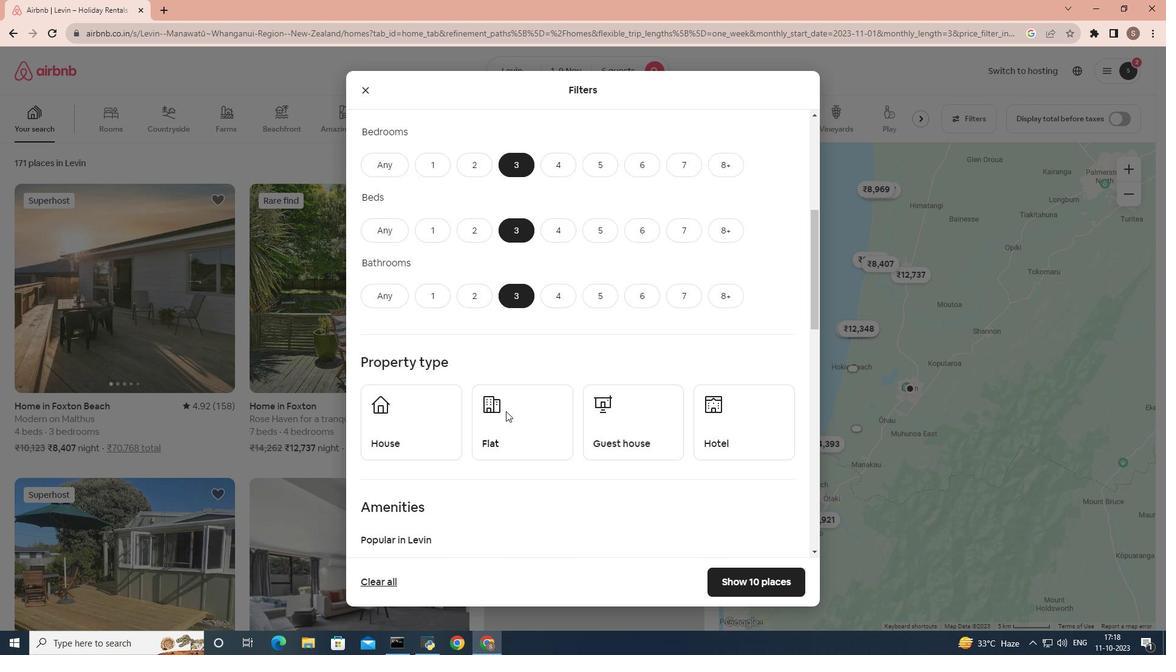 
Action: Mouse scrolled (506, 415) with delta (0, 0)
Screenshot: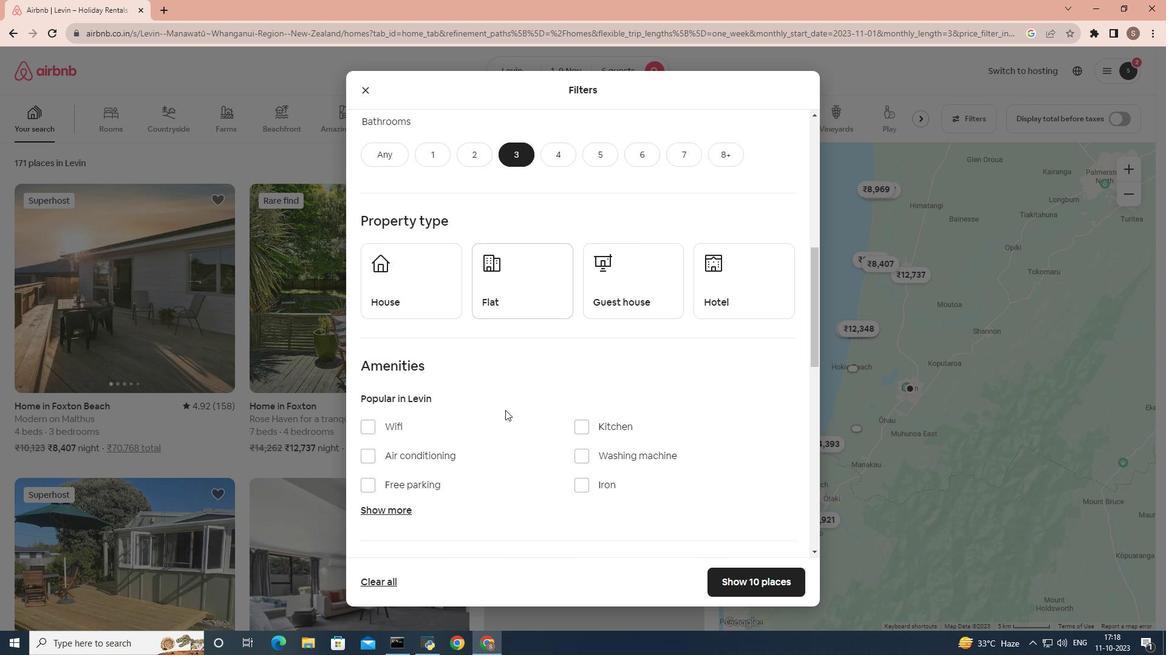 
Action: Mouse moved to (504, 406)
Screenshot: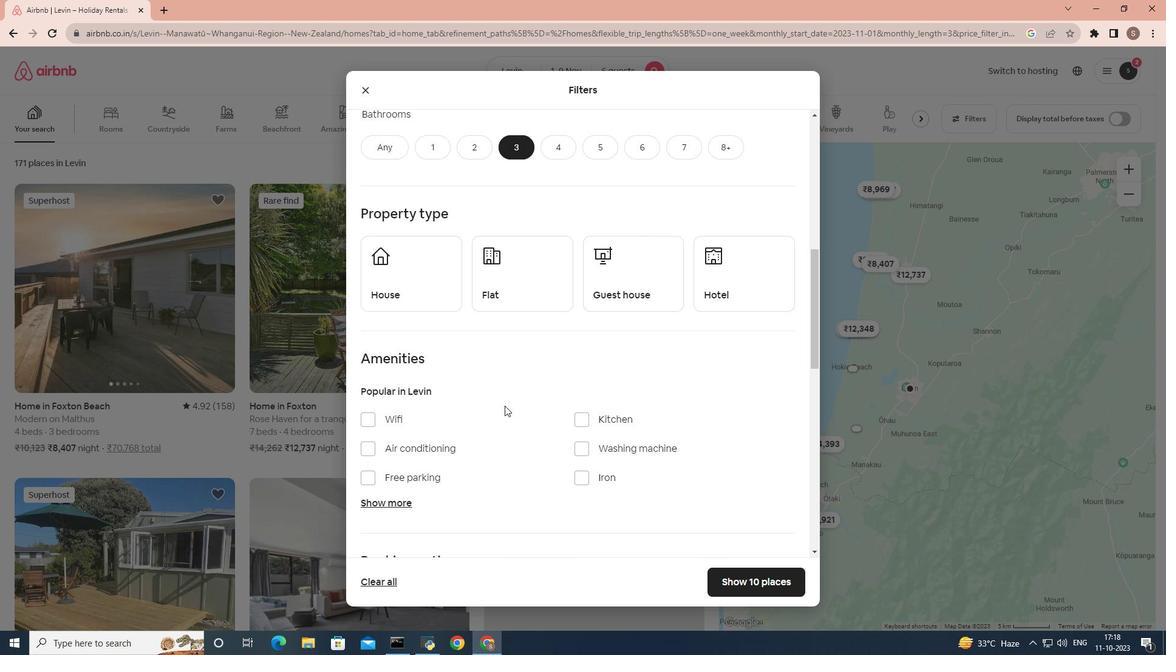 
Action: Mouse scrolled (504, 405) with delta (0, 0)
Screenshot: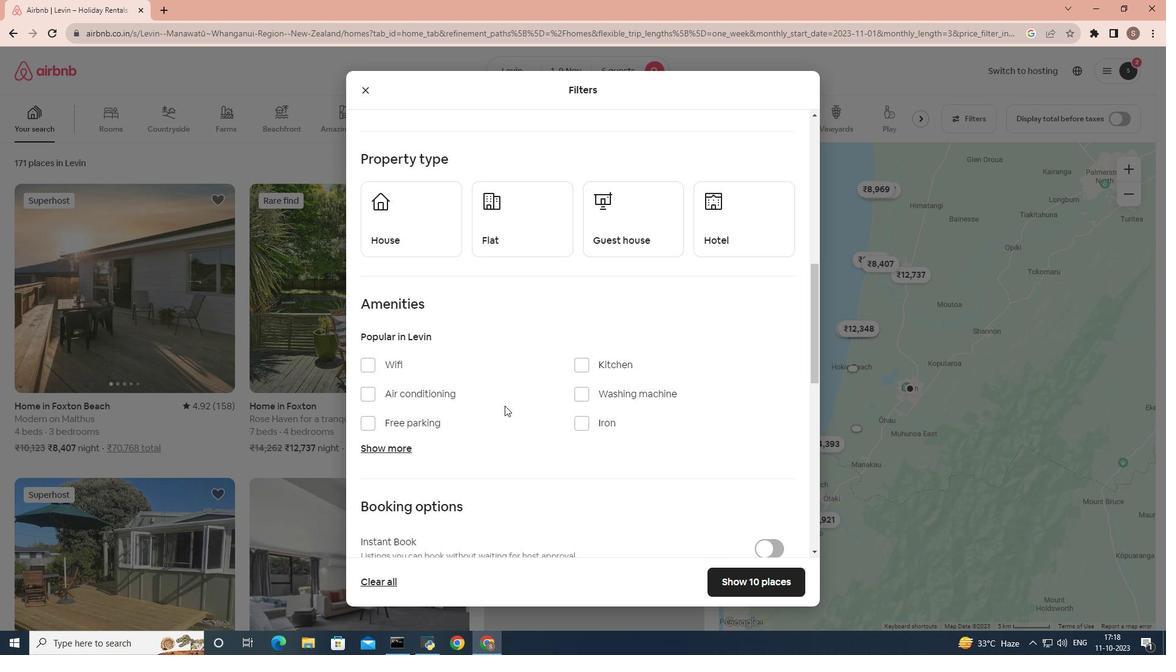 
Action: Mouse scrolled (504, 405) with delta (0, 0)
Screenshot: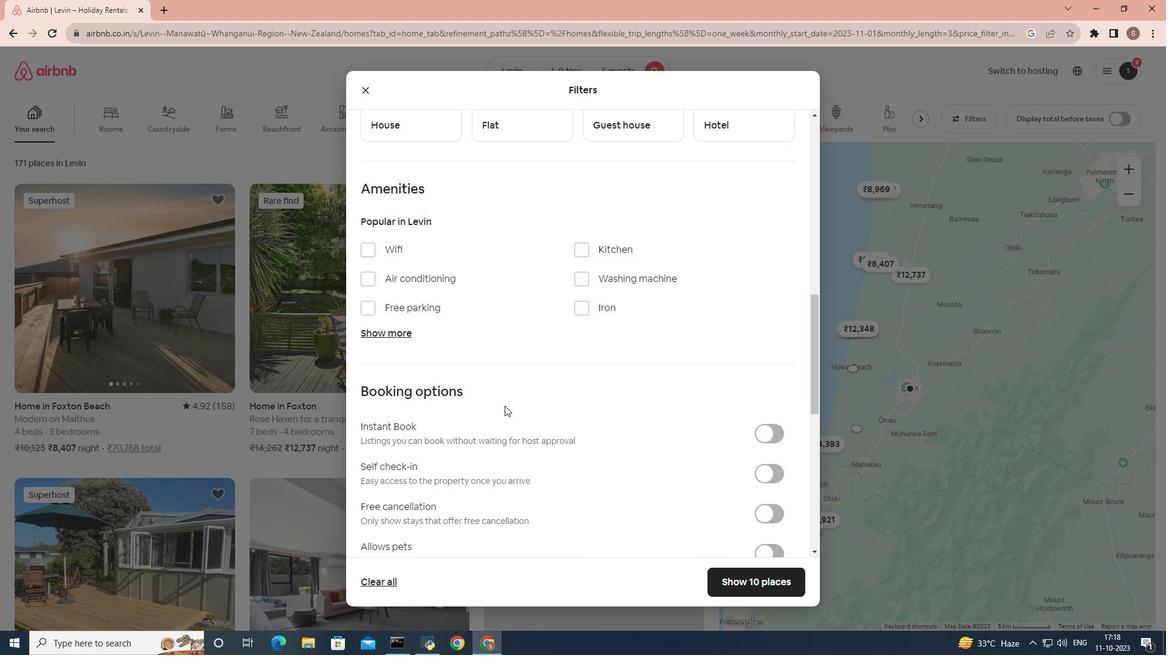 
Action: Mouse scrolled (504, 405) with delta (0, 0)
Screenshot: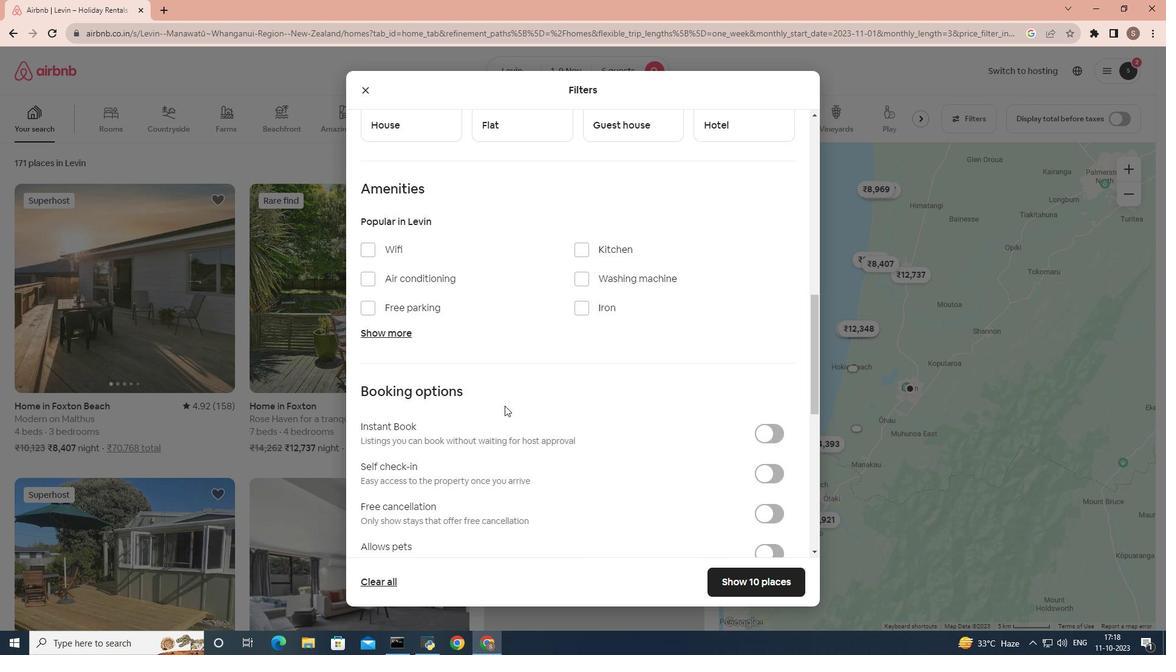 
Action: Mouse scrolled (504, 405) with delta (0, 0)
Screenshot: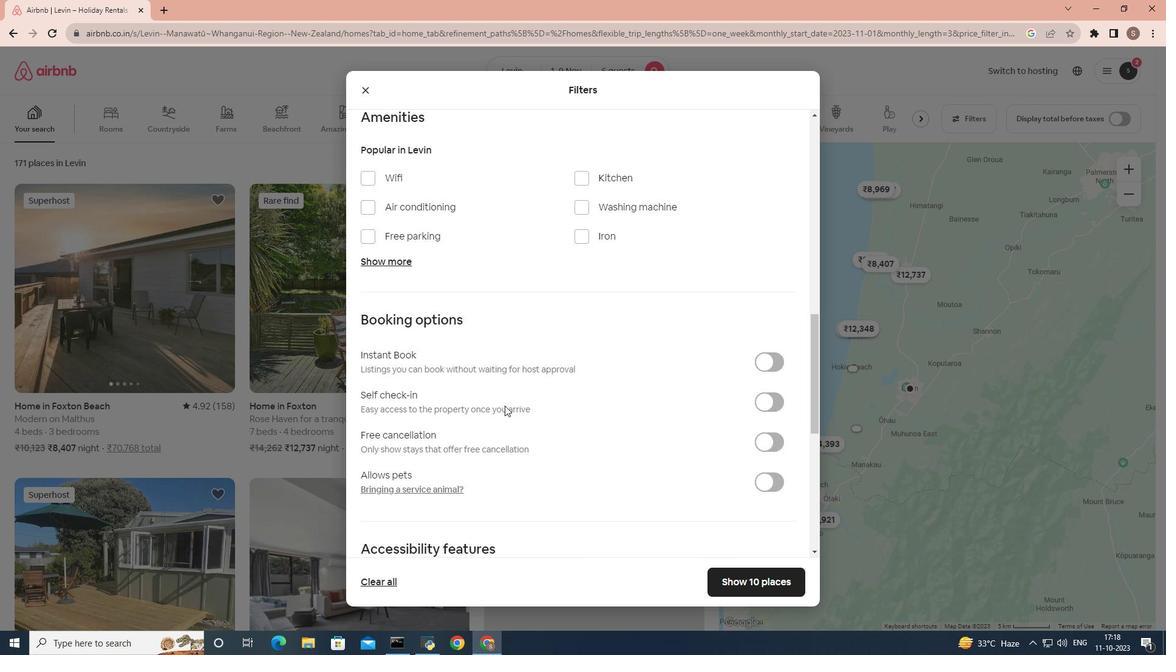 
Action: Mouse moved to (775, 407)
Screenshot: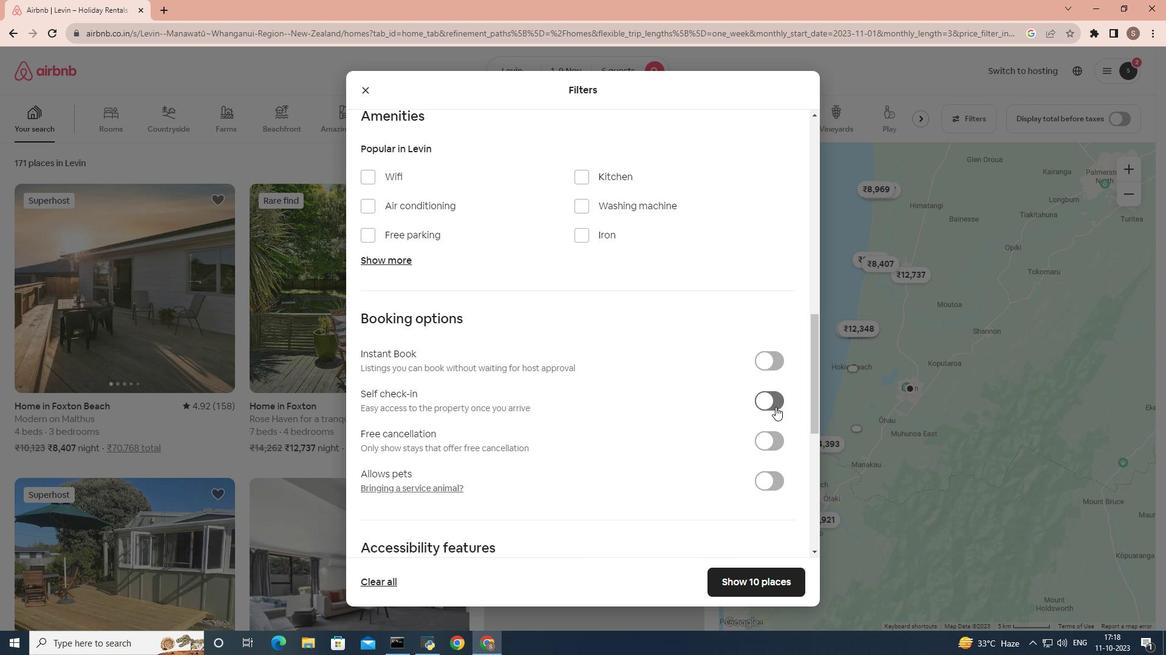 
Action: Mouse pressed left at (775, 407)
Screenshot: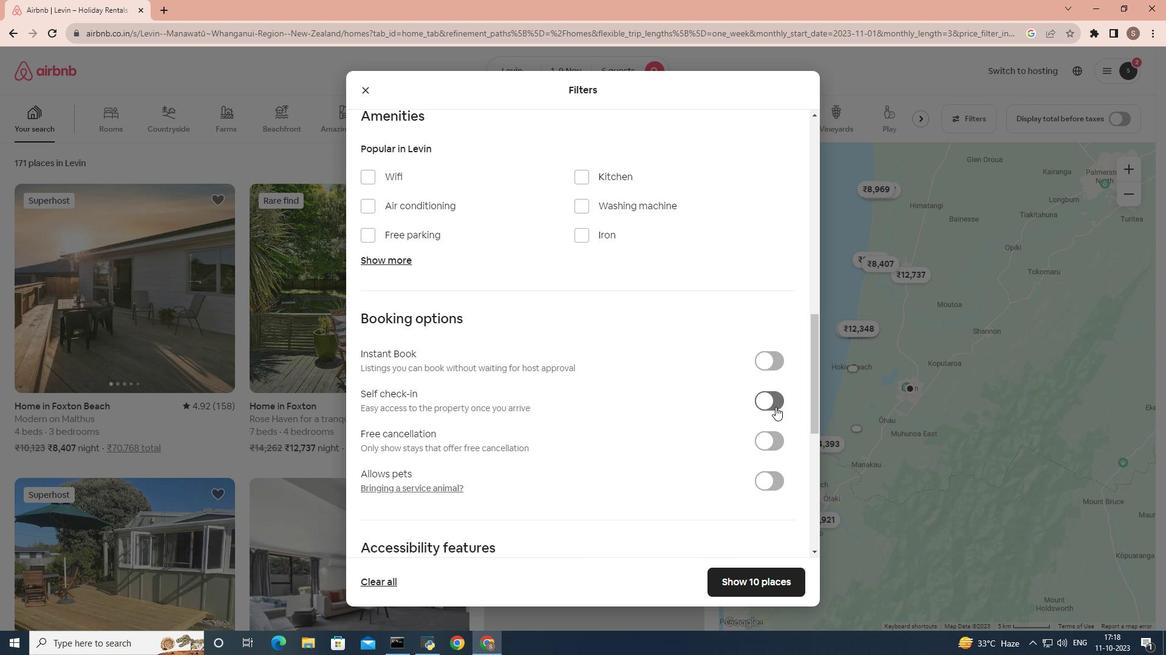 
Action: Mouse moved to (566, 382)
Screenshot: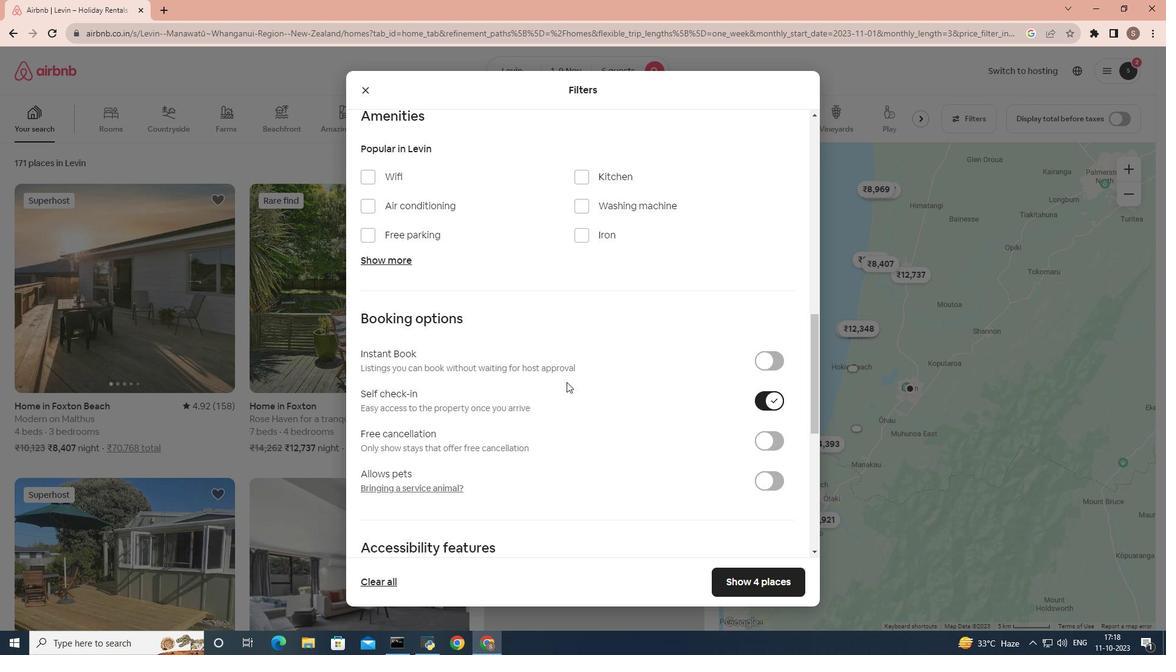 
Action: Mouse scrolled (566, 382) with delta (0, 0)
Screenshot: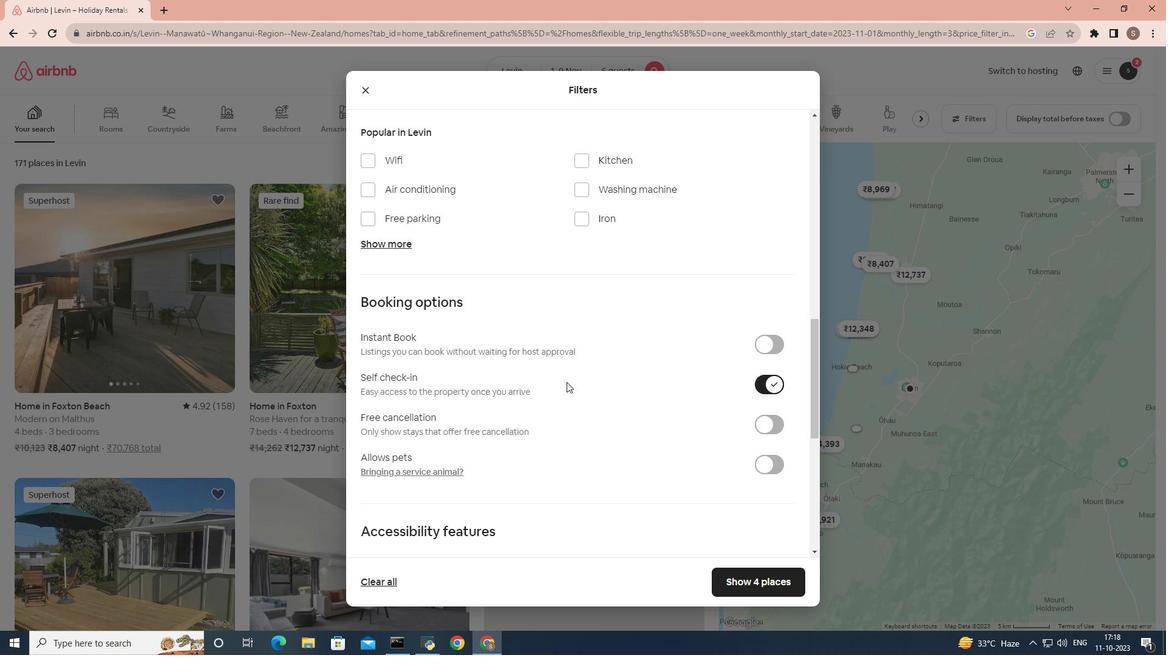 
Action: Mouse scrolled (566, 382) with delta (0, 0)
Screenshot: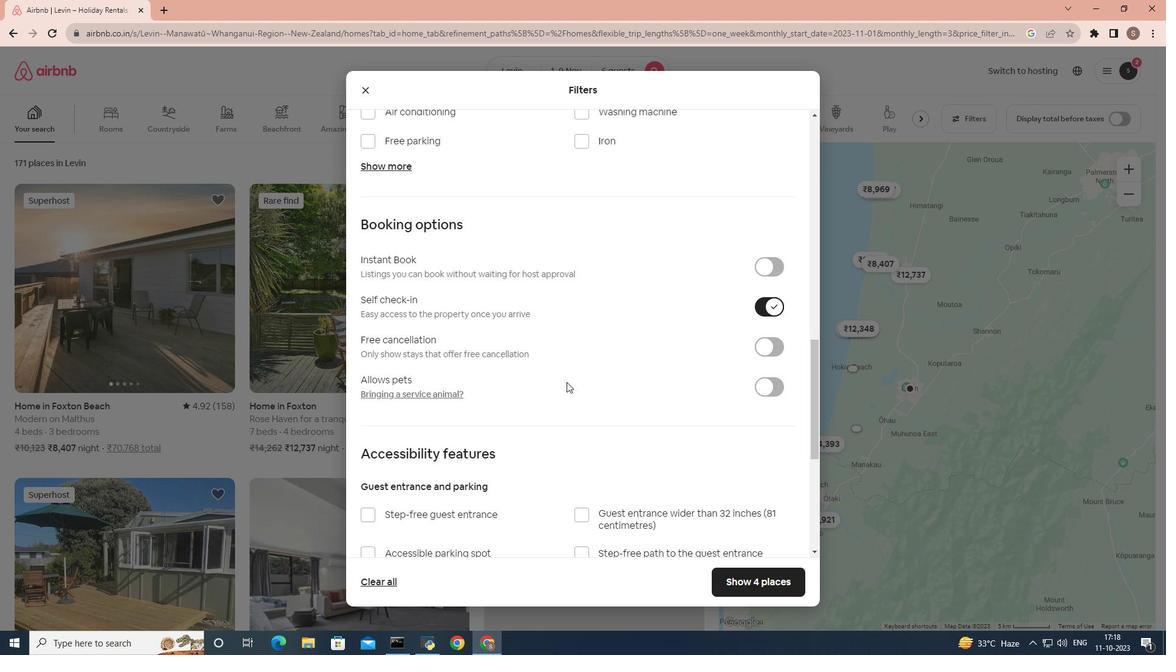 
Action: Mouse scrolled (566, 382) with delta (0, 0)
Screenshot: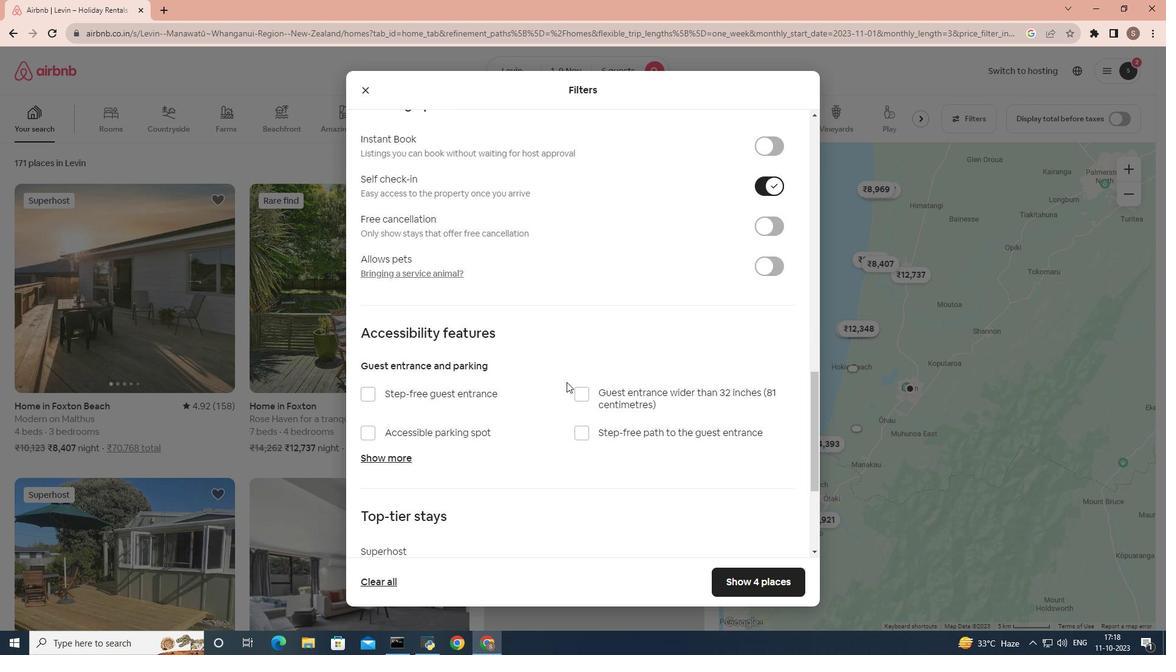 
Action: Mouse scrolled (566, 382) with delta (0, 0)
Screenshot: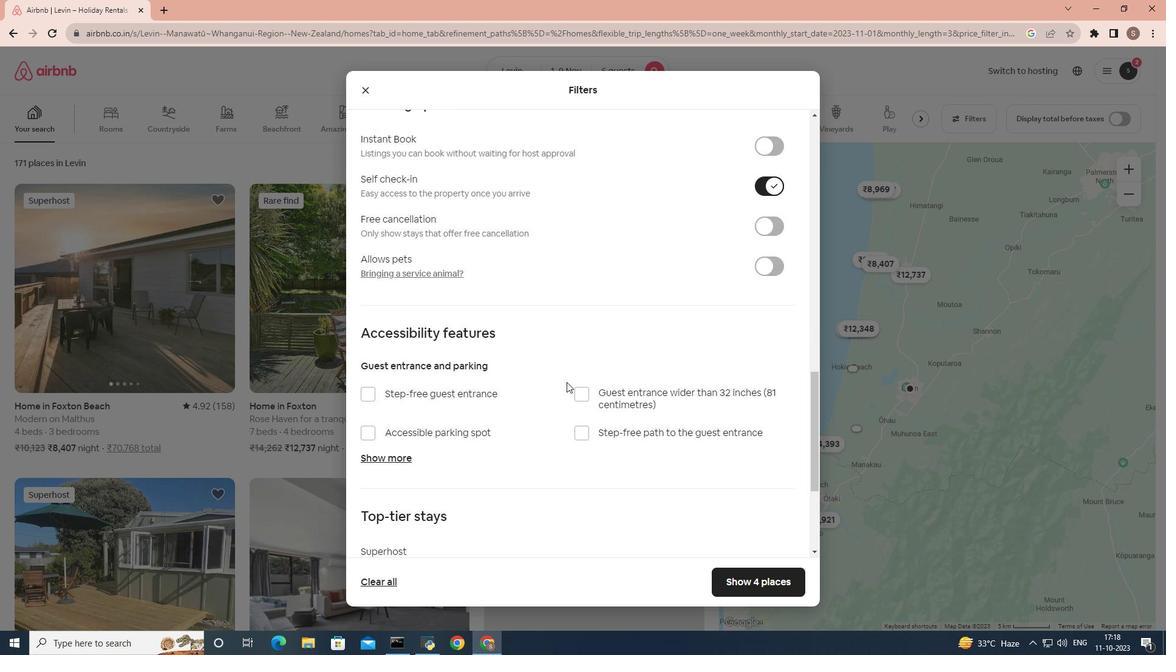 
Action: Mouse scrolled (566, 382) with delta (0, 0)
Screenshot: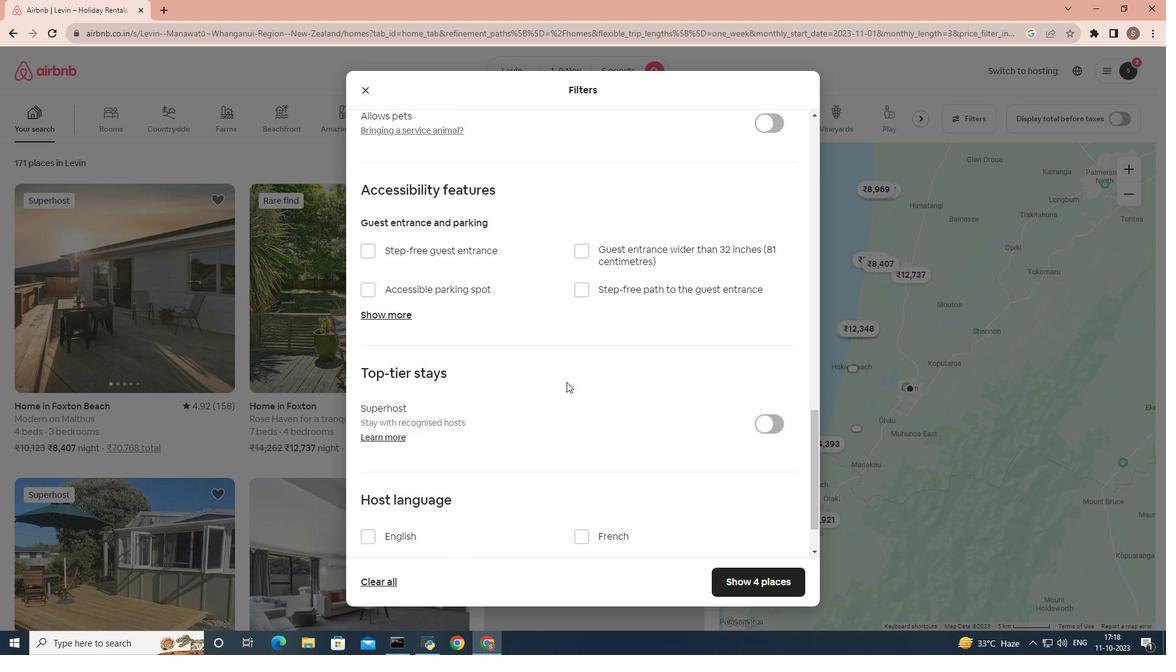 
Action: Mouse scrolled (566, 382) with delta (0, 0)
Screenshot: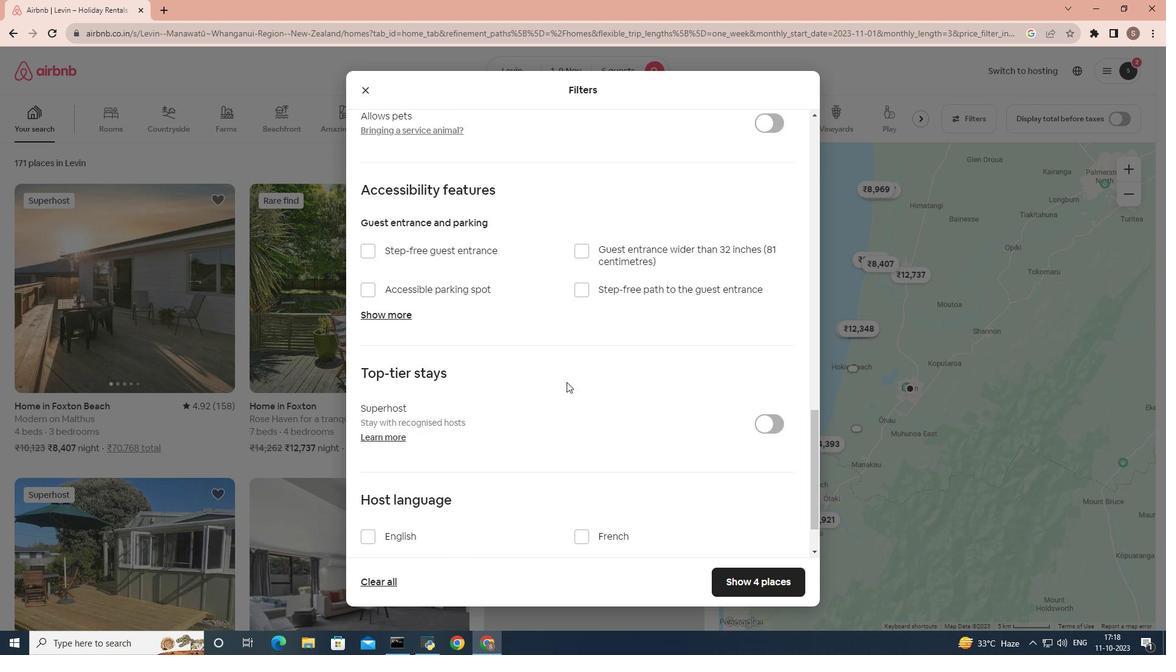 
Action: Mouse scrolled (566, 382) with delta (0, 0)
Screenshot: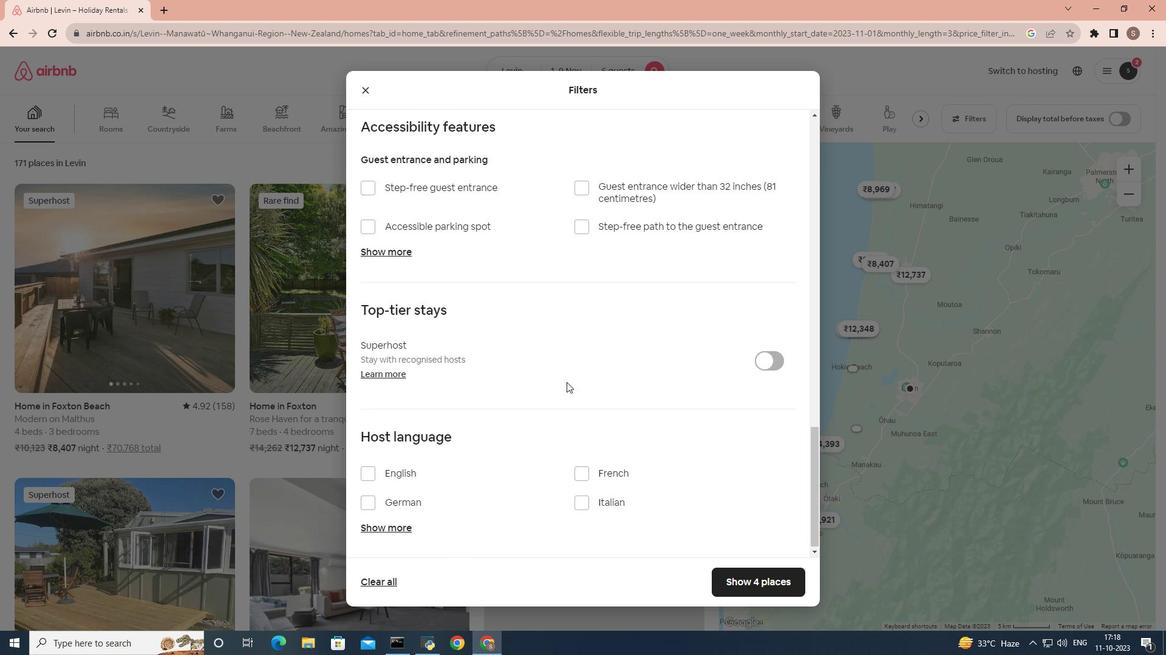 
Action: Mouse scrolled (566, 382) with delta (0, 0)
Screenshot: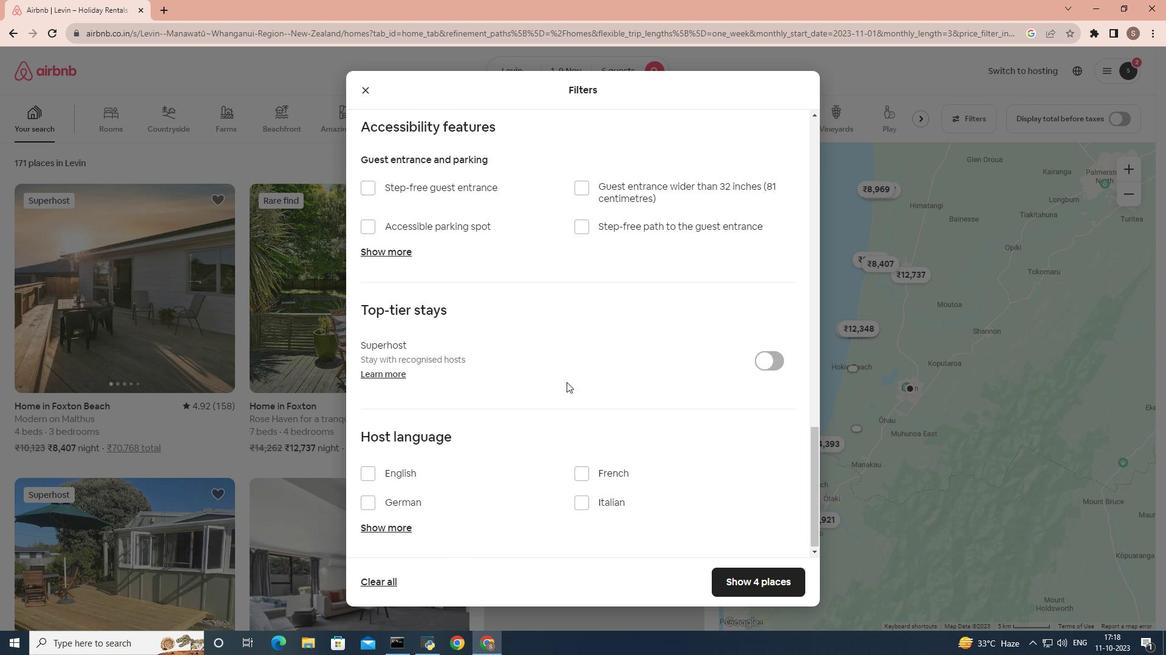 
Action: Mouse scrolled (566, 383) with delta (0, 0)
Screenshot: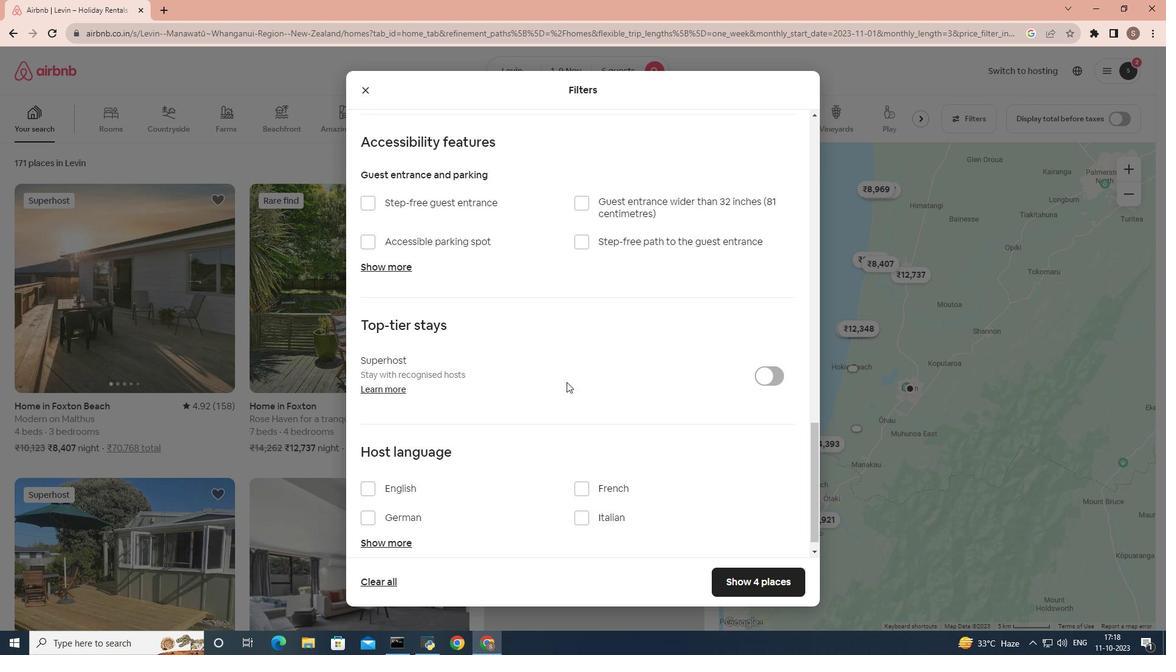 
Action: Mouse moved to (750, 591)
Screenshot: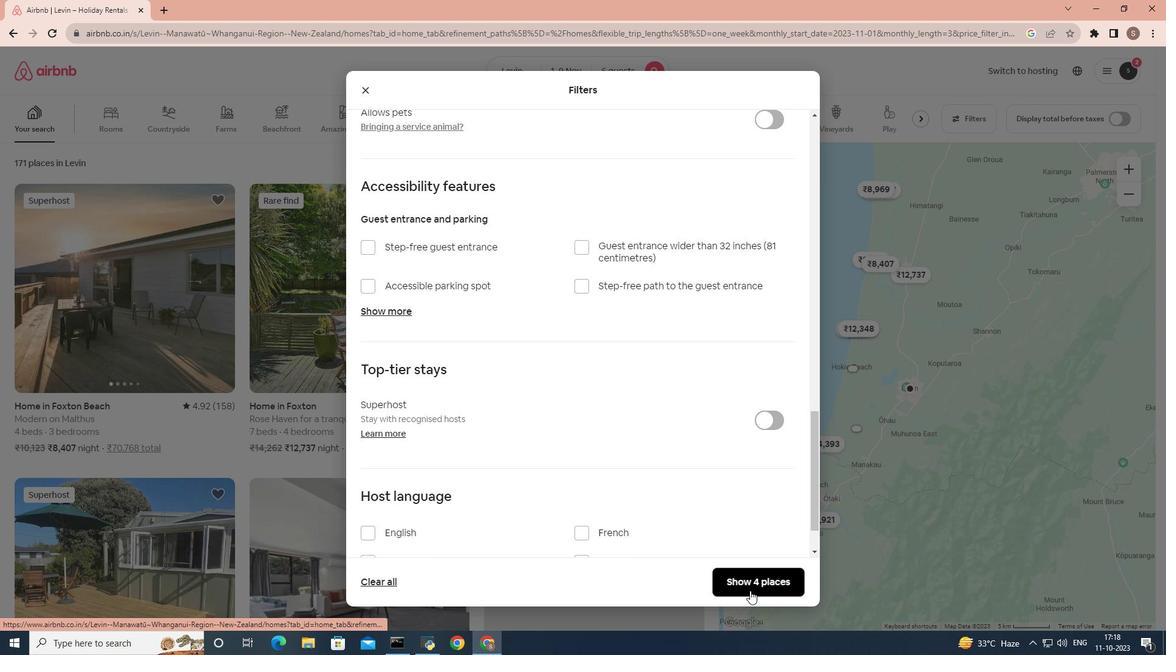 
Action: Mouse scrolled (750, 592) with delta (0, 0)
Screenshot: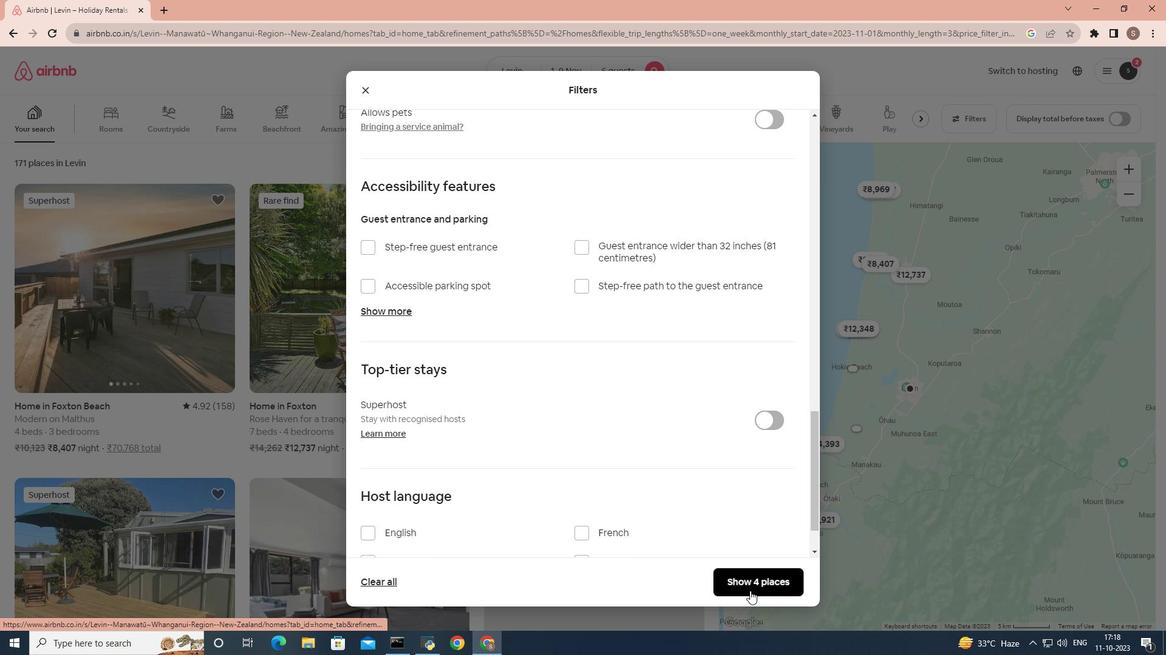 
Action: Mouse pressed left at (750, 591)
Screenshot: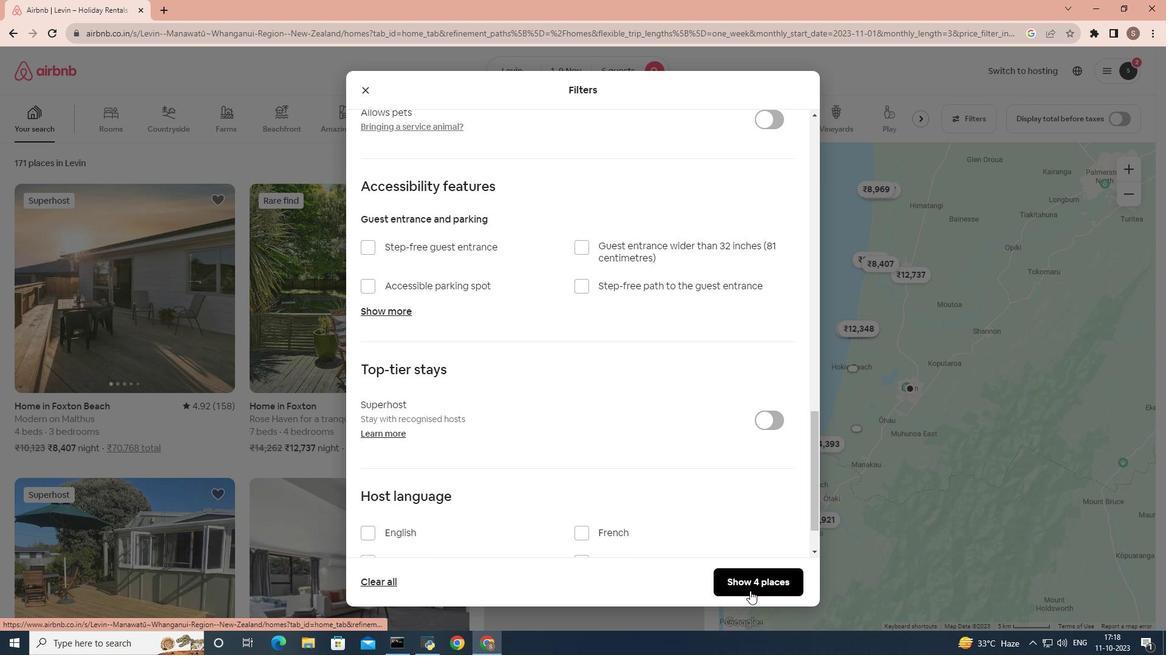 
Action: Mouse scrolled (750, 590) with delta (0, 0)
Screenshot: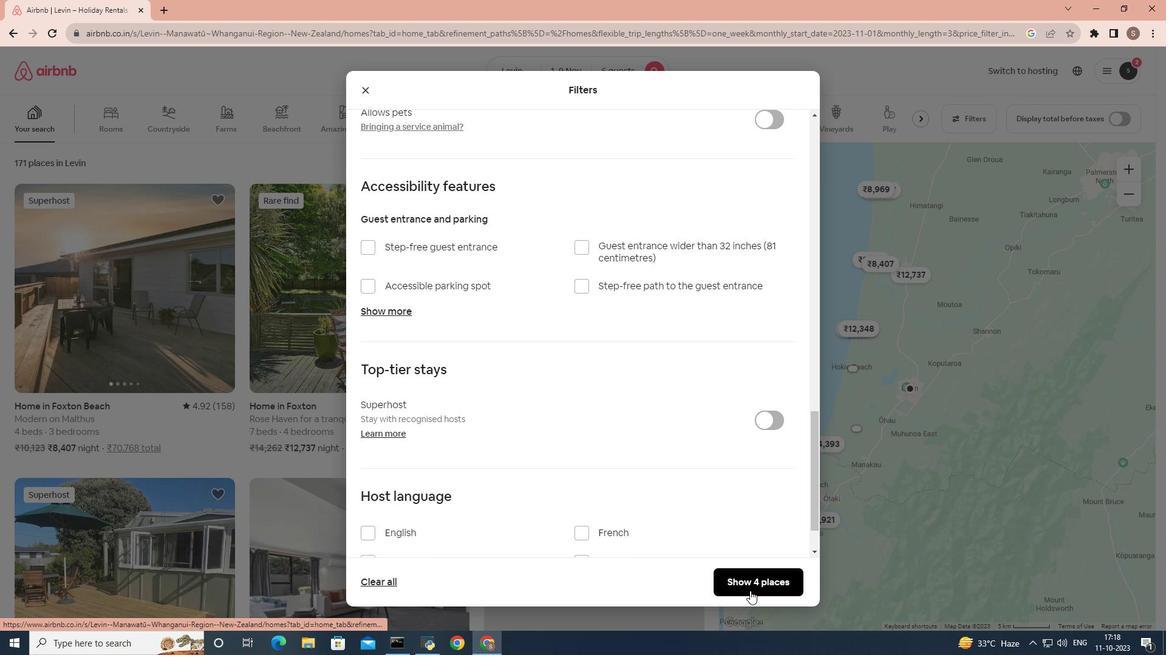 
Action: Mouse moved to (467, 436)
Screenshot: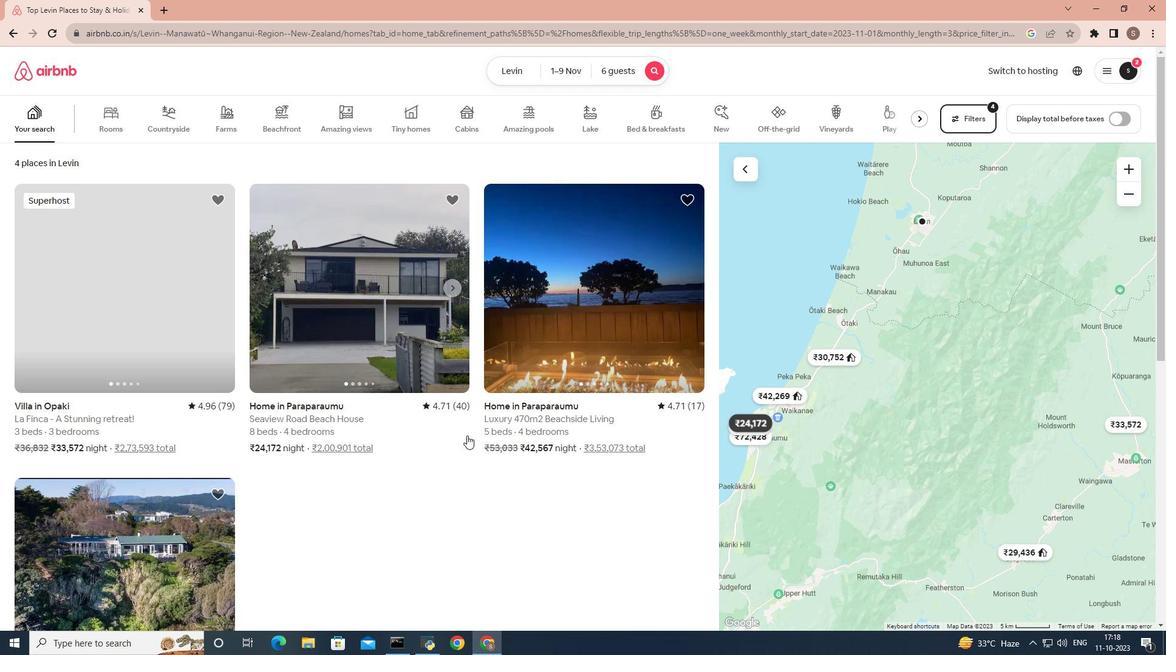 
Action: Mouse scrolled (467, 435) with delta (0, 0)
Screenshot: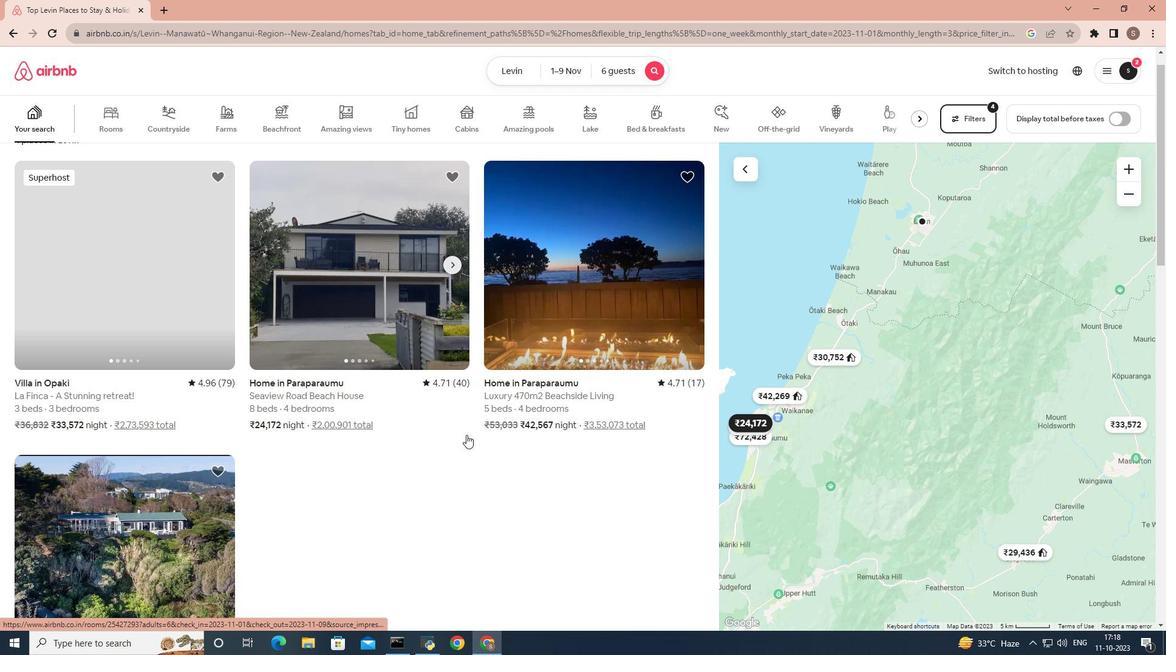
Action: Mouse scrolled (467, 435) with delta (0, 0)
Screenshot: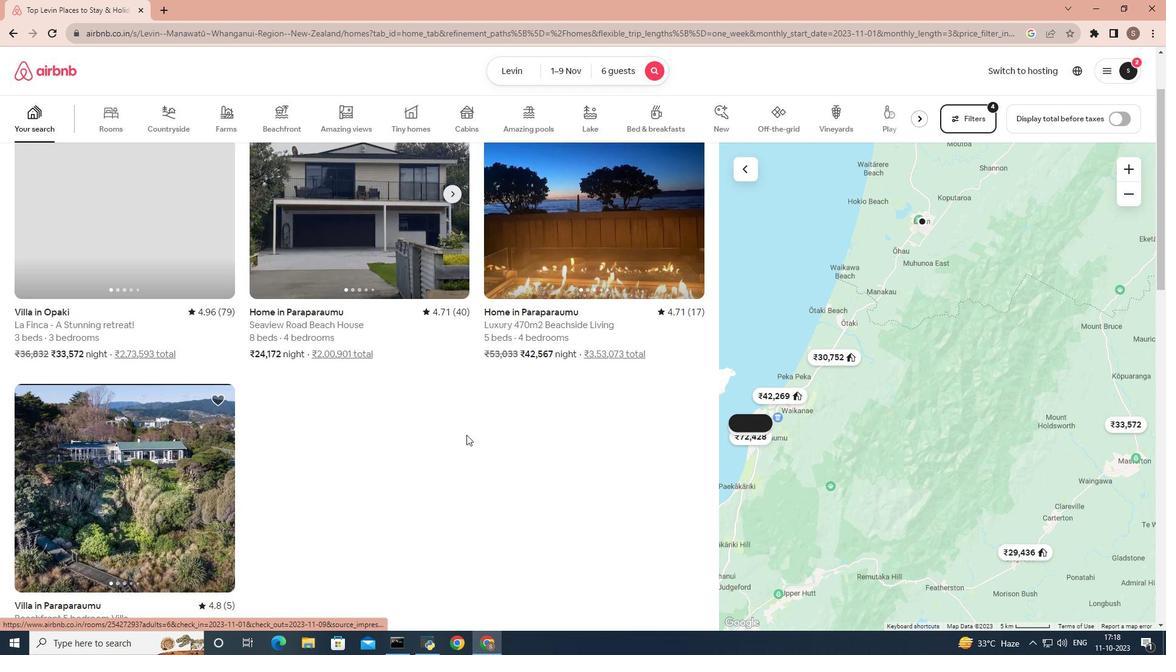 
Action: Mouse scrolled (467, 435) with delta (0, 0)
Screenshot: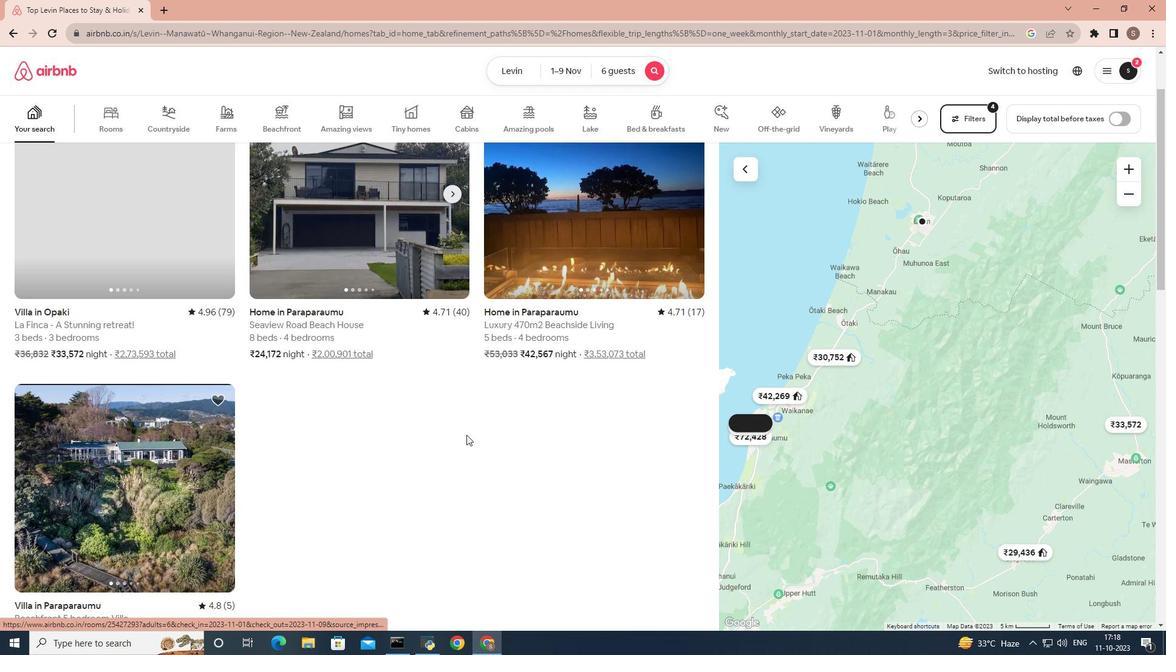 
Action: Mouse moved to (466, 435)
Screenshot: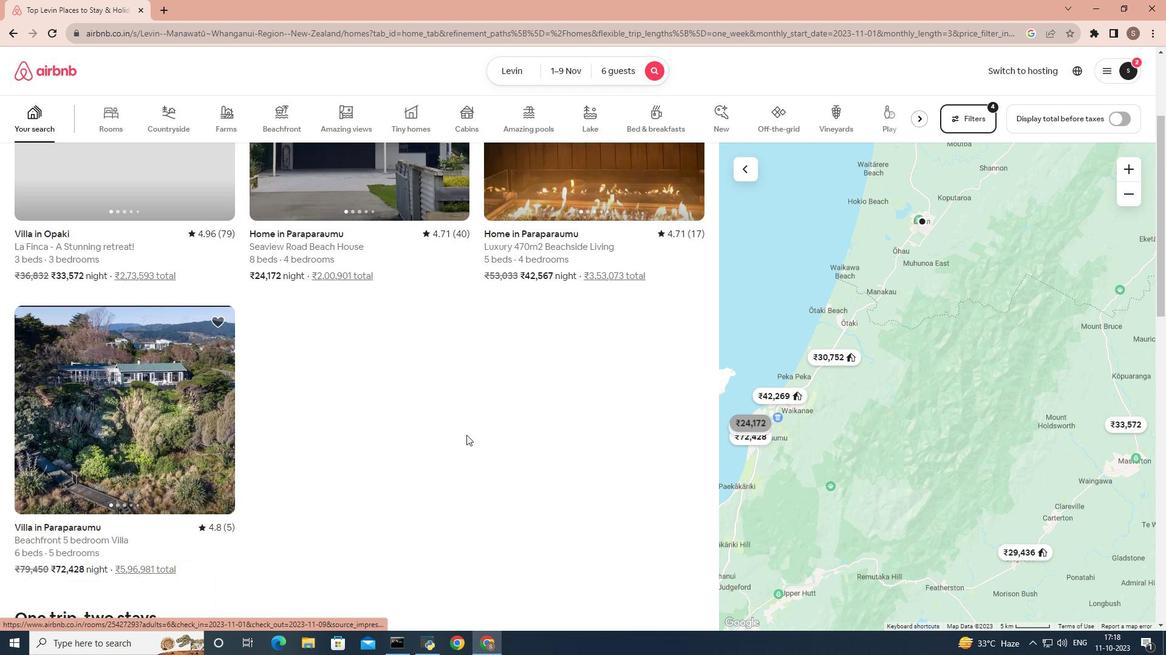 
Action: Mouse scrolled (466, 436) with delta (0, 0)
Screenshot: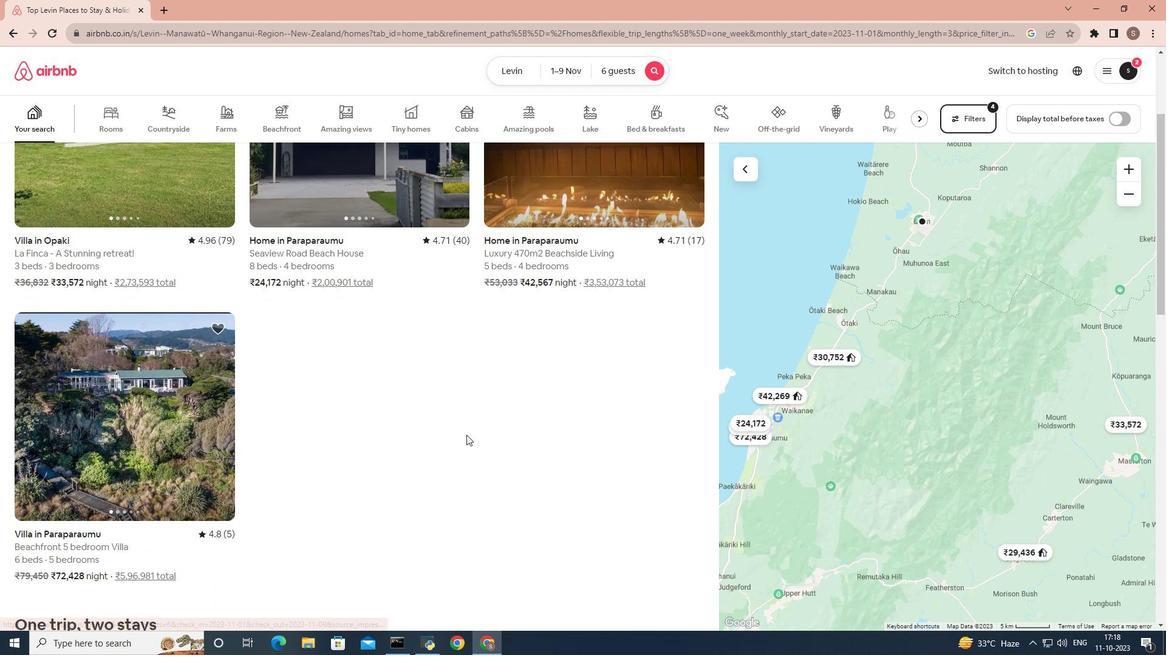 
Action: Mouse moved to (84, 212)
Screenshot: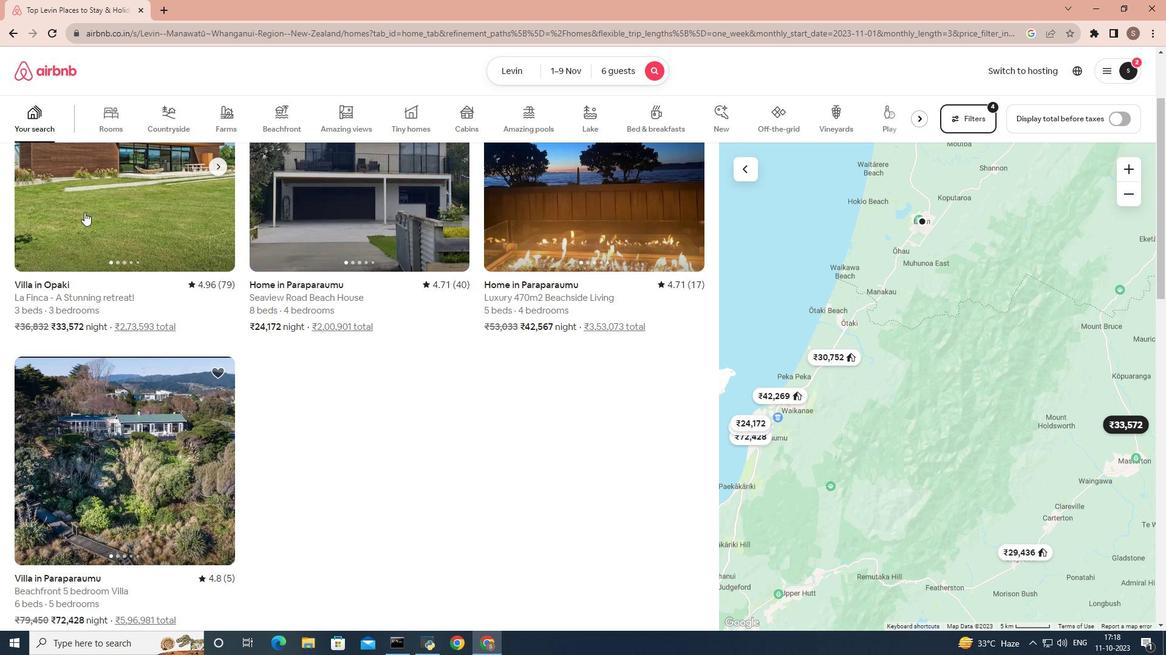 
Action: Mouse pressed left at (84, 212)
Screenshot: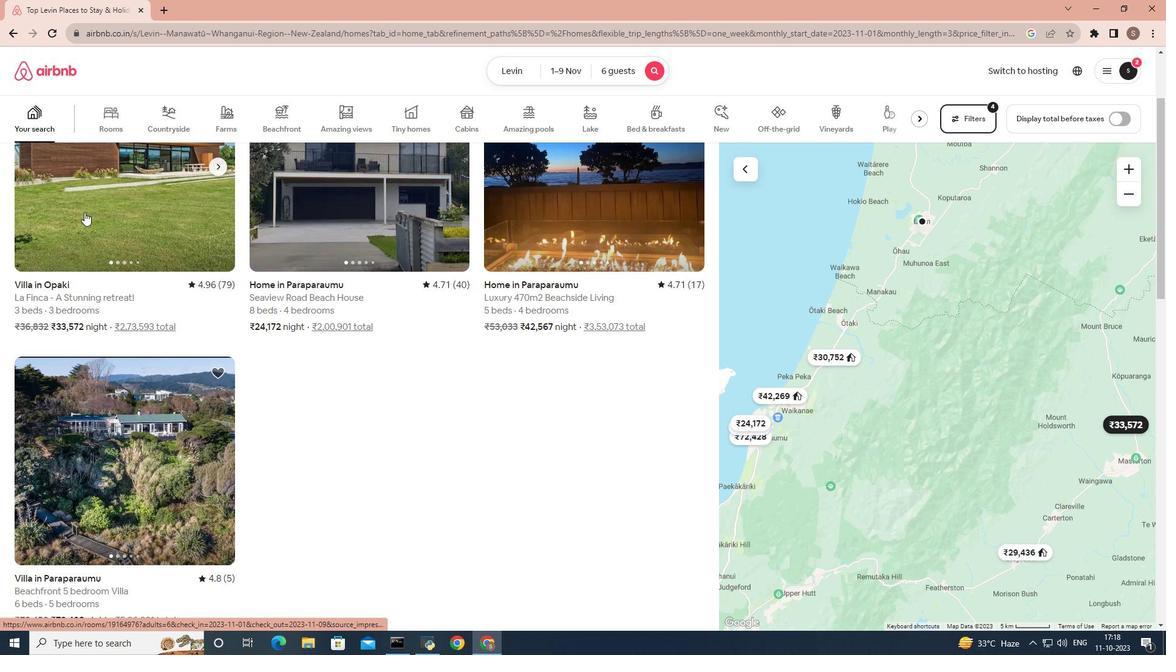 
Action: Mouse moved to (351, 301)
Screenshot: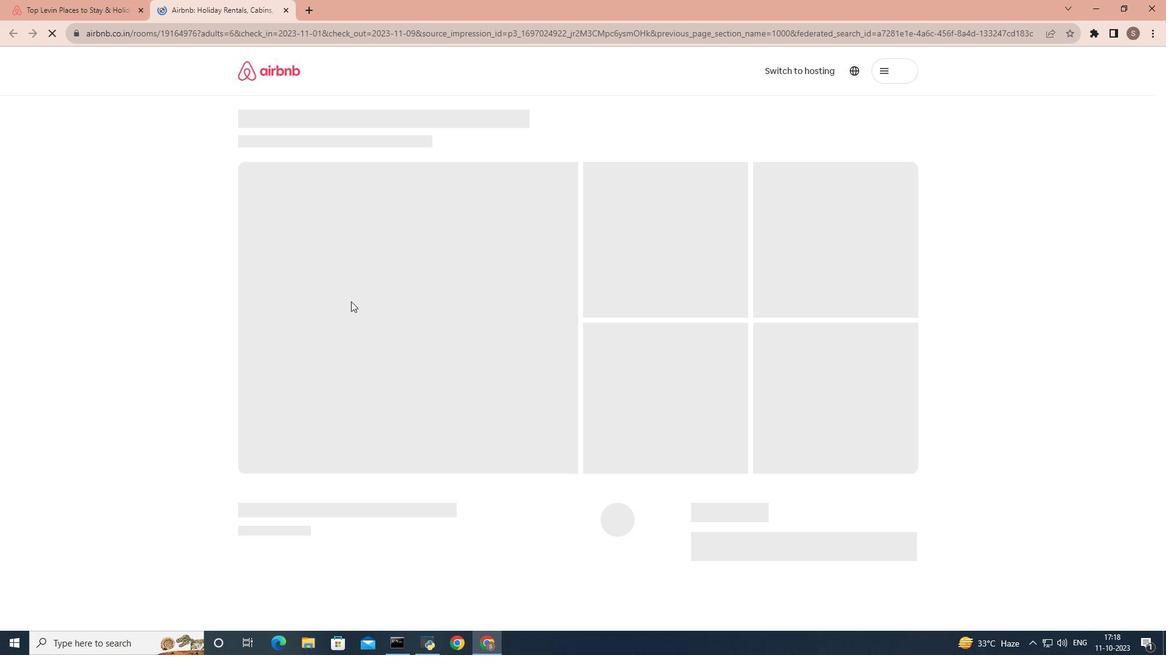 
Action: Mouse scrolled (351, 301) with delta (0, 0)
Screenshot: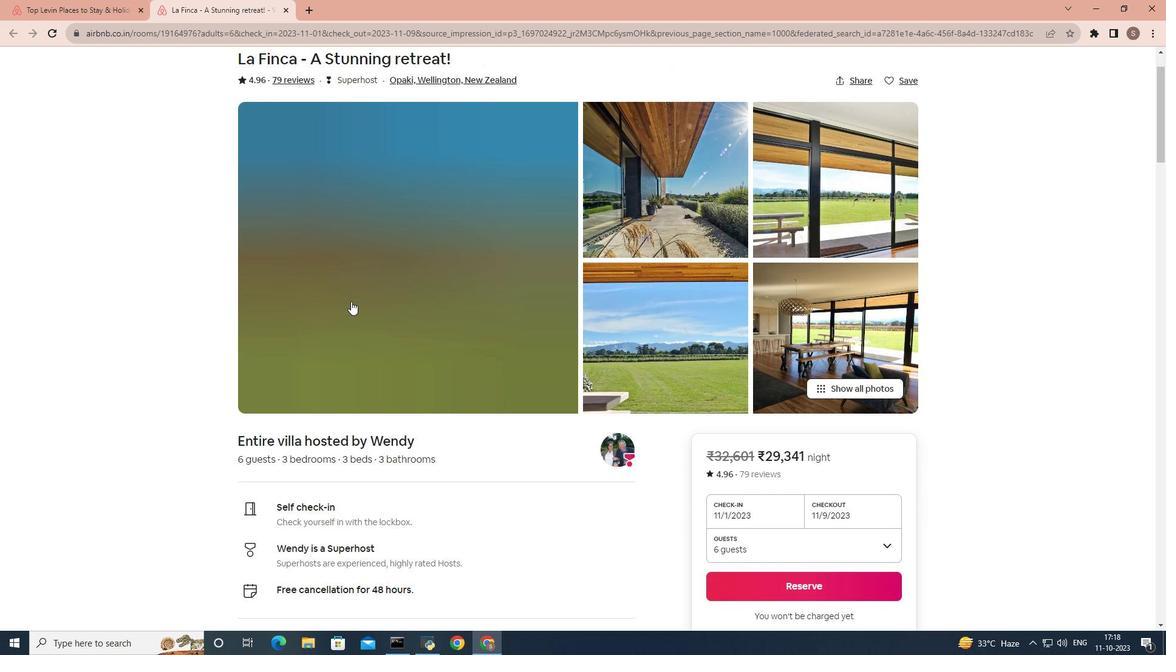 
Action: Mouse scrolled (351, 301) with delta (0, 0)
Screenshot: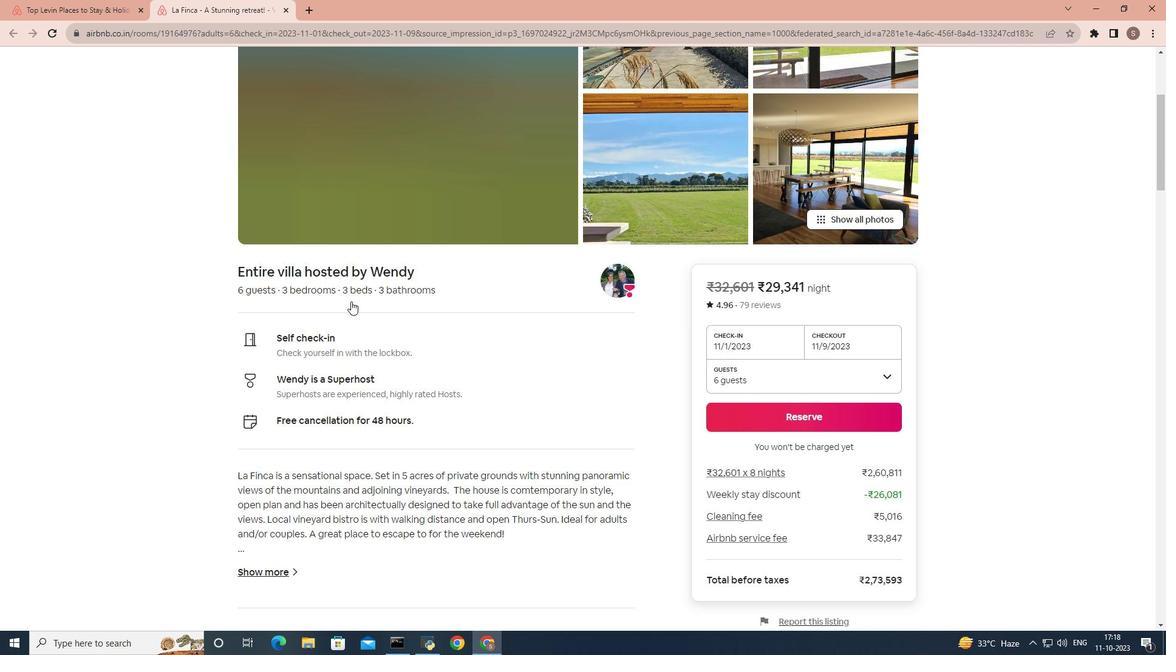 
Action: Mouse scrolled (351, 301) with delta (0, 0)
Screenshot: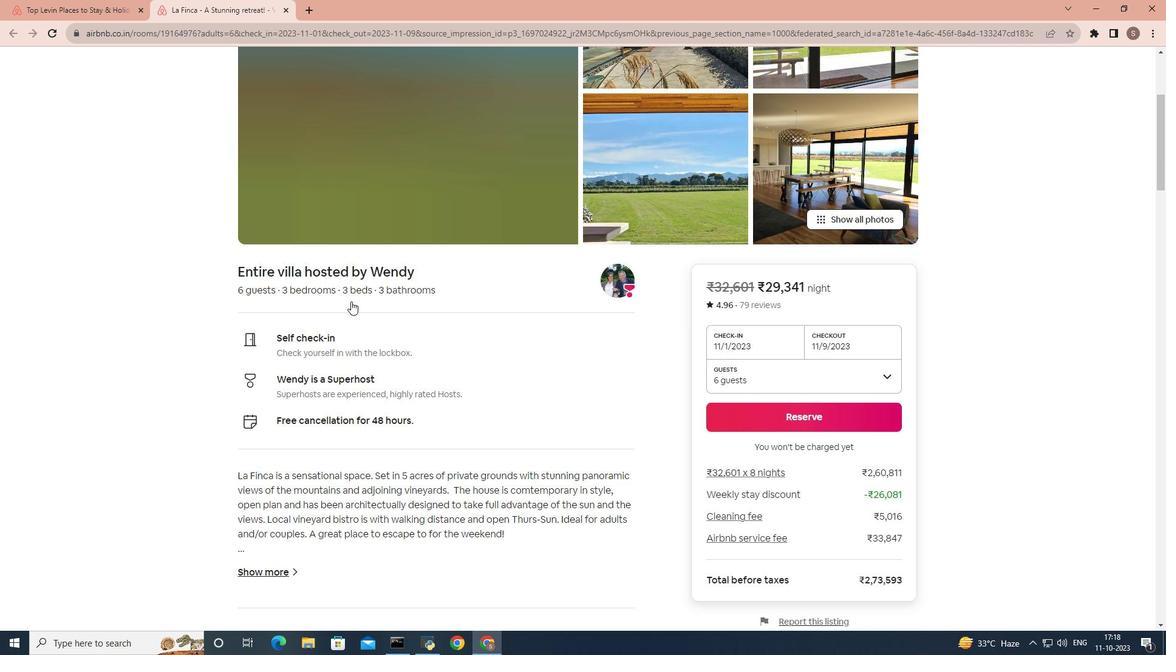 
Action: Mouse scrolled (351, 301) with delta (0, 0)
Screenshot: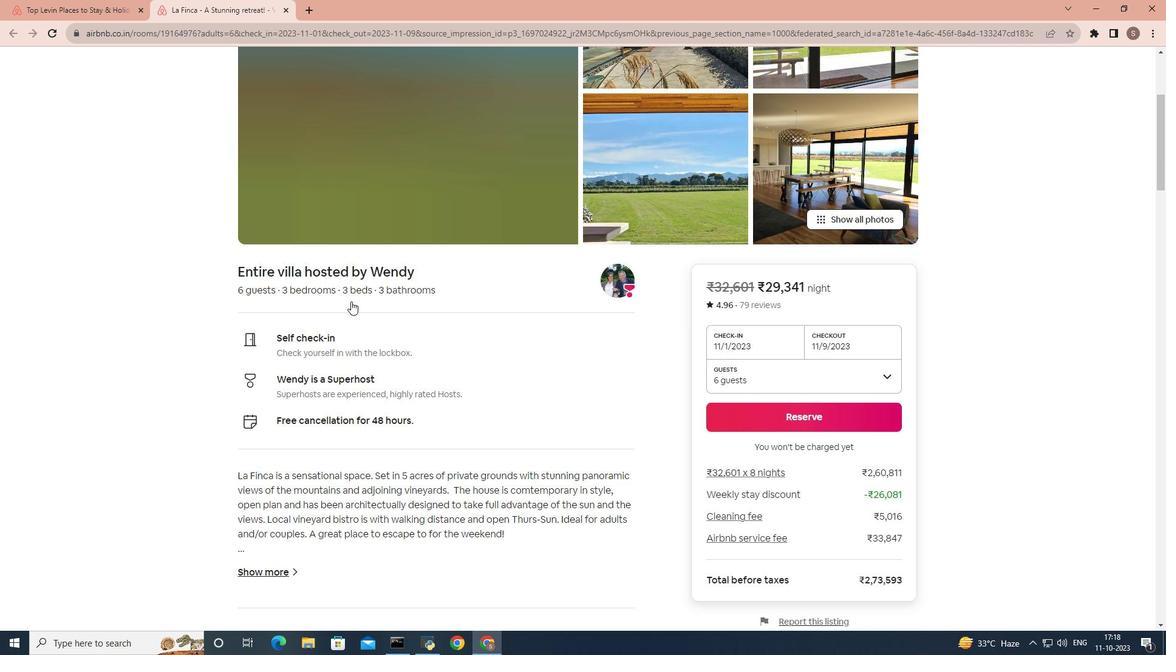 
Action: Mouse scrolled (351, 301) with delta (0, 0)
Screenshot: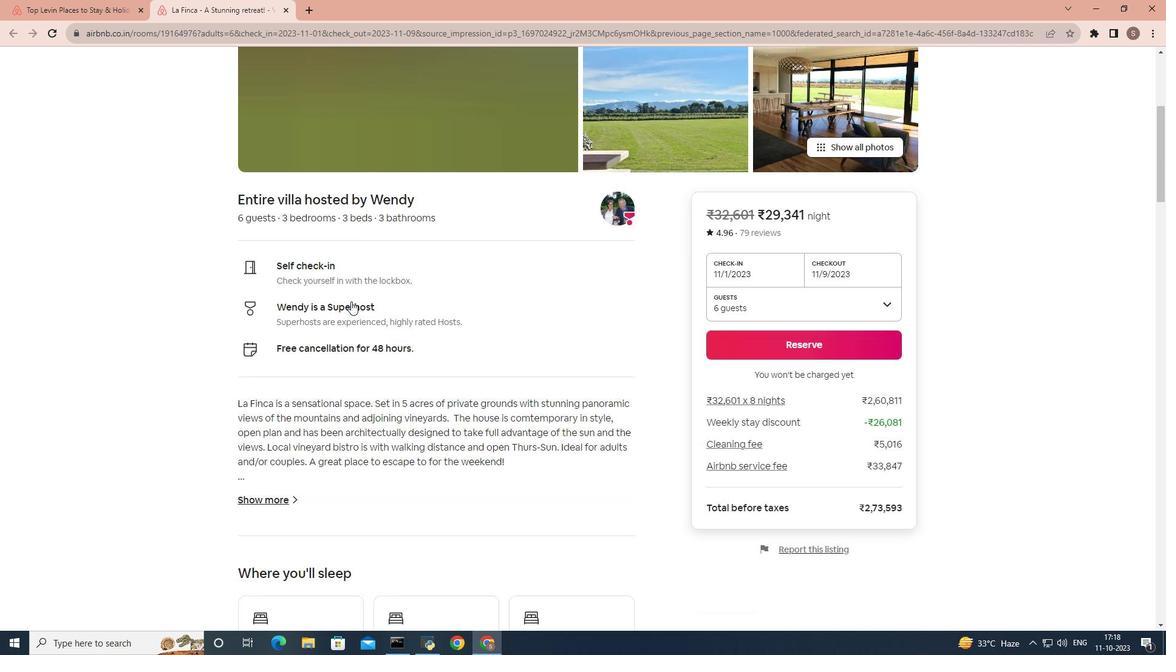 
Action: Mouse scrolled (351, 301) with delta (0, 0)
Screenshot: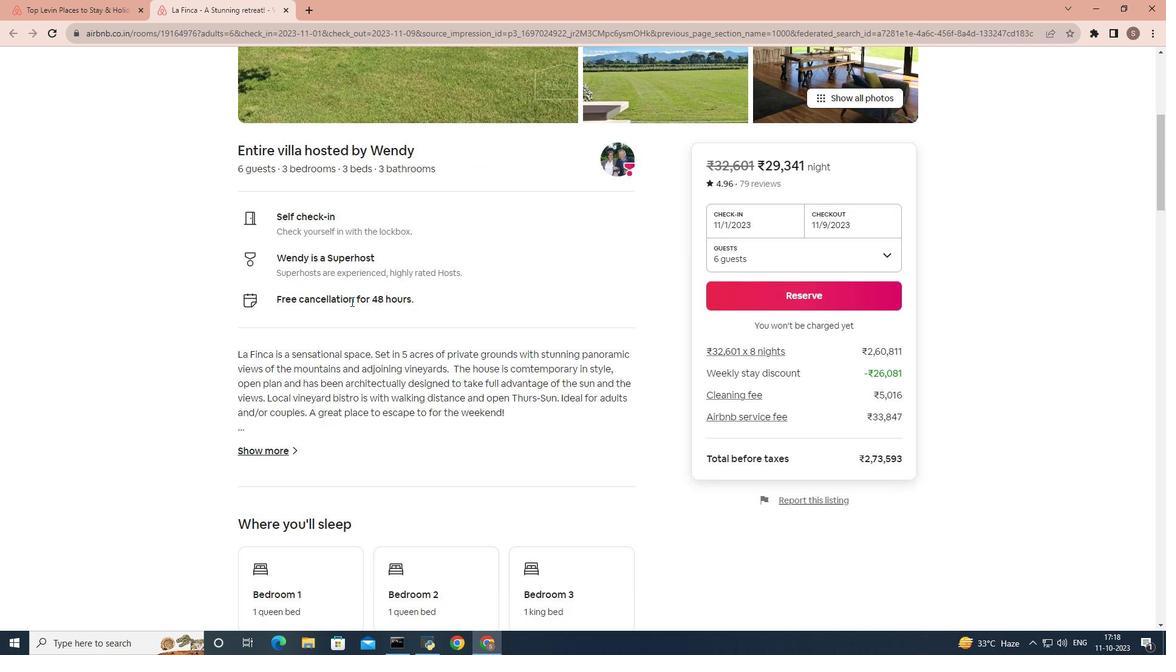 
Action: Mouse scrolled (351, 301) with delta (0, 0)
Screenshot: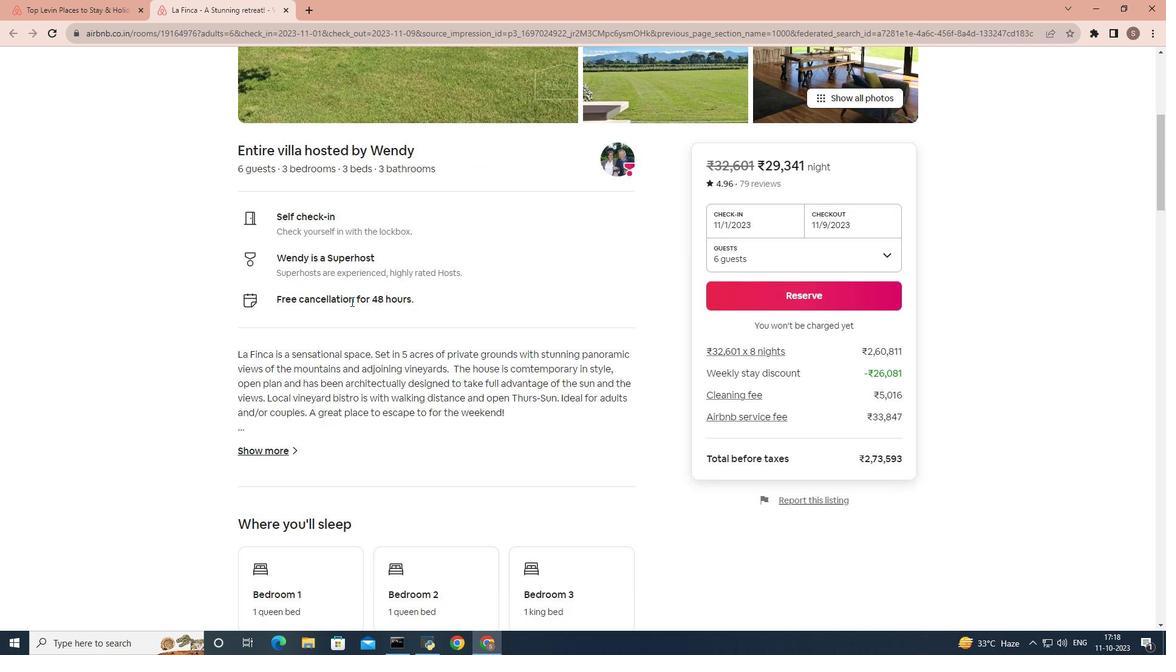 
Action: Mouse scrolled (351, 301) with delta (0, 0)
Screenshot: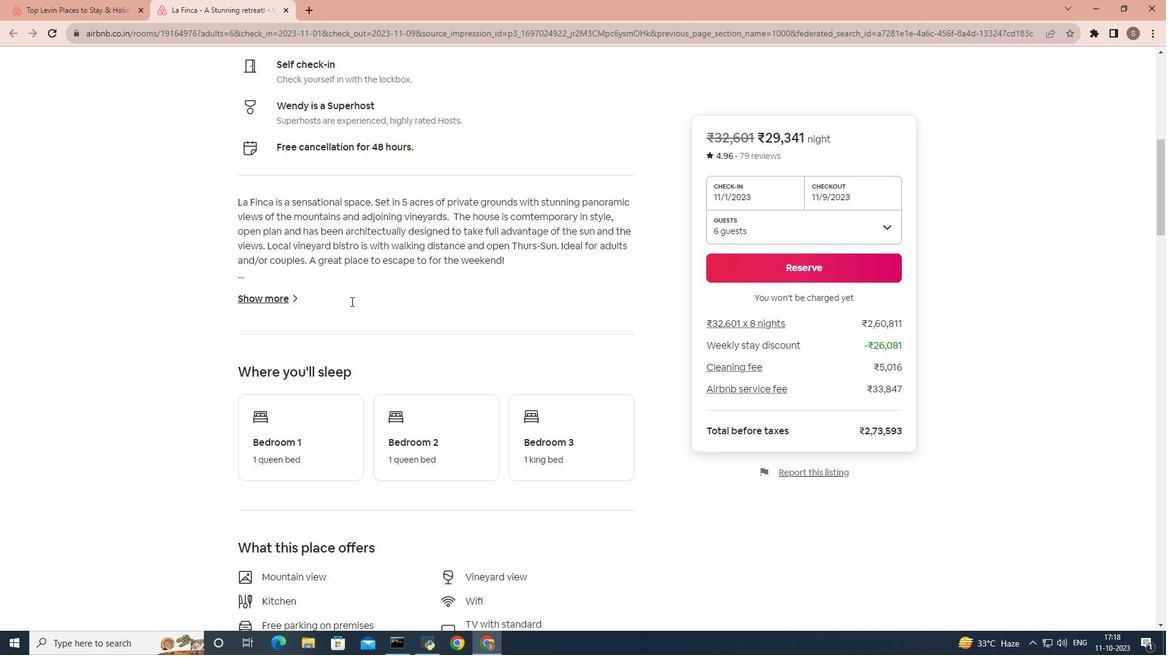 
Action: Mouse scrolled (351, 301) with delta (0, 0)
Screenshot: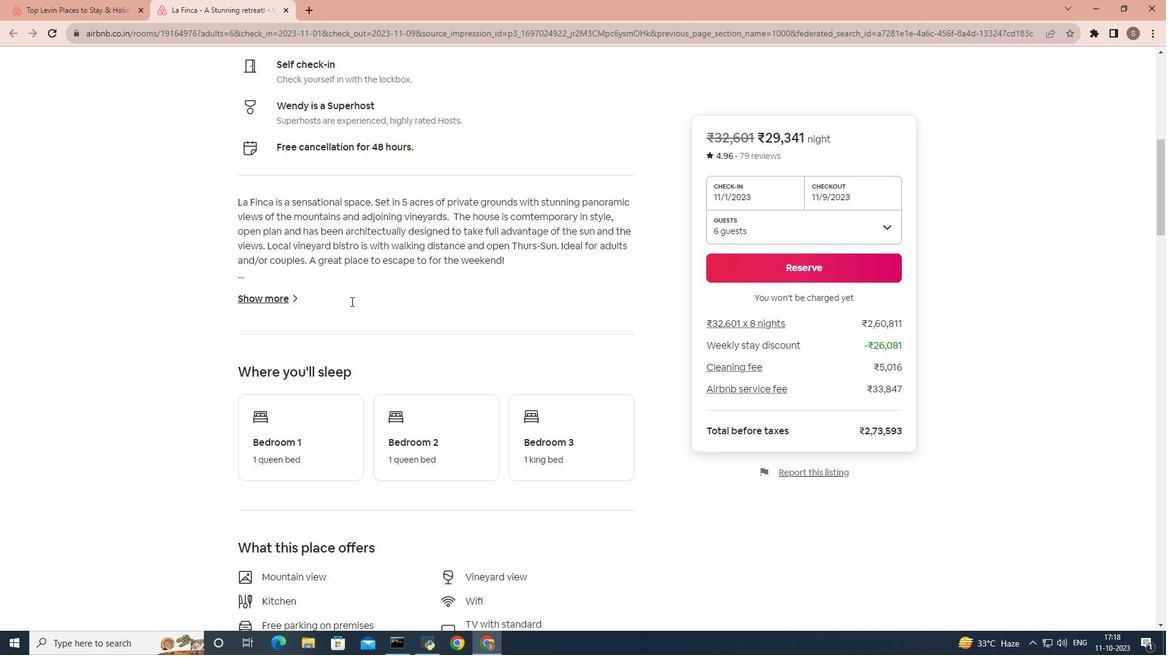 
Action: Mouse moved to (289, 258)
Screenshot: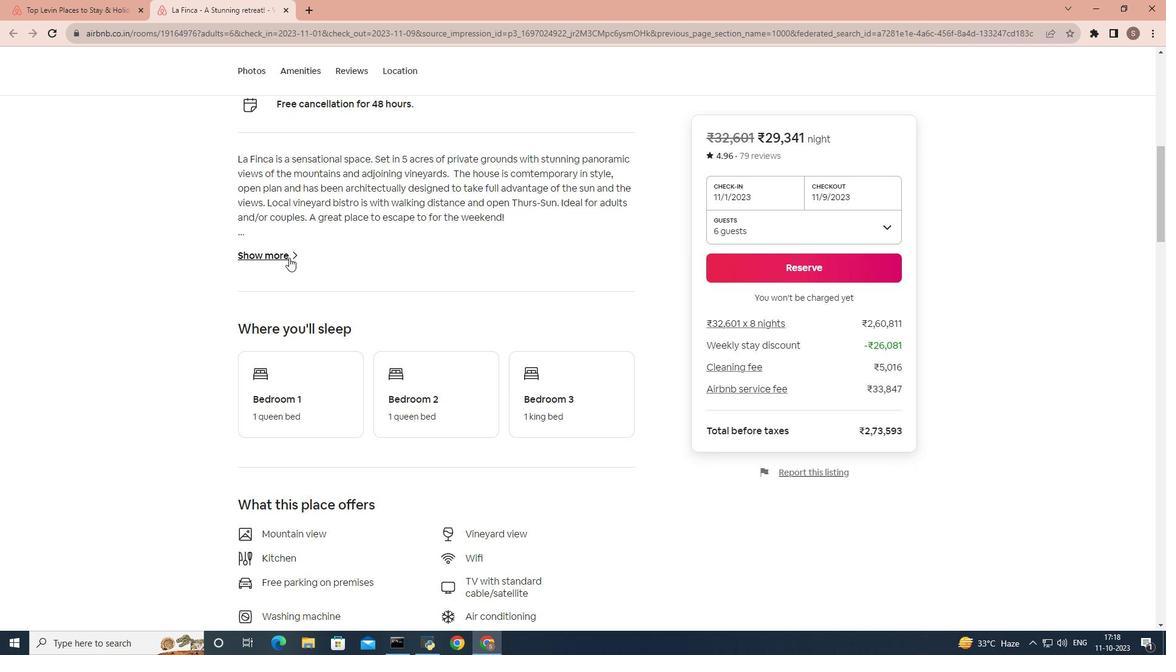 
Action: Mouse pressed left at (289, 258)
Screenshot: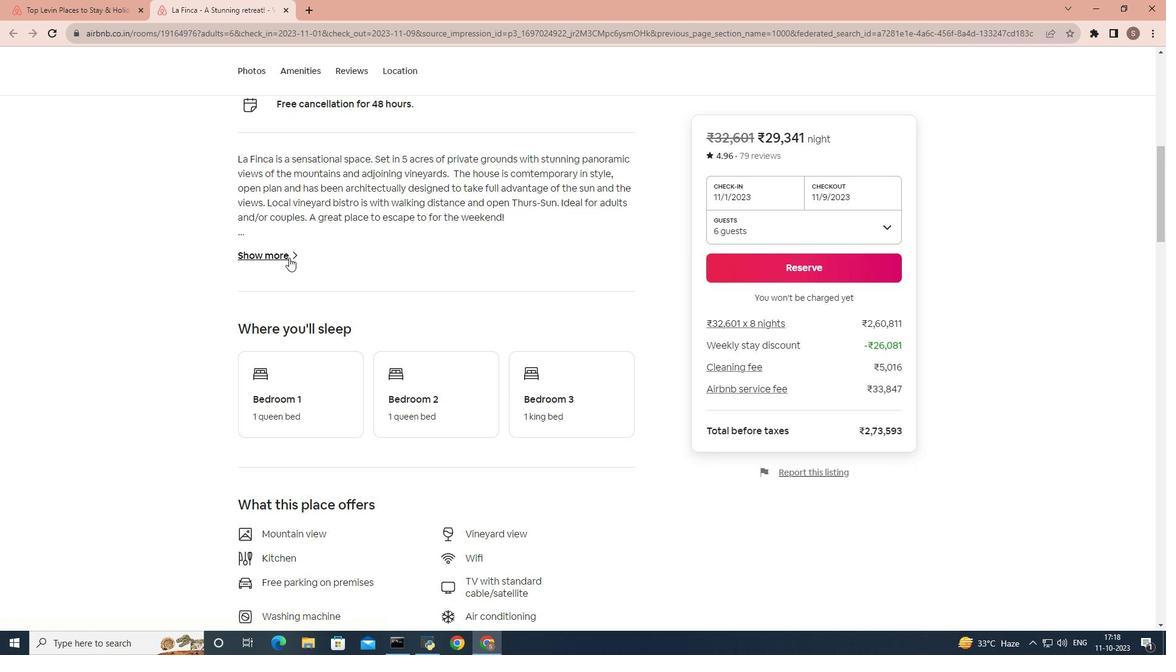 
Action: Mouse moved to (489, 300)
Screenshot: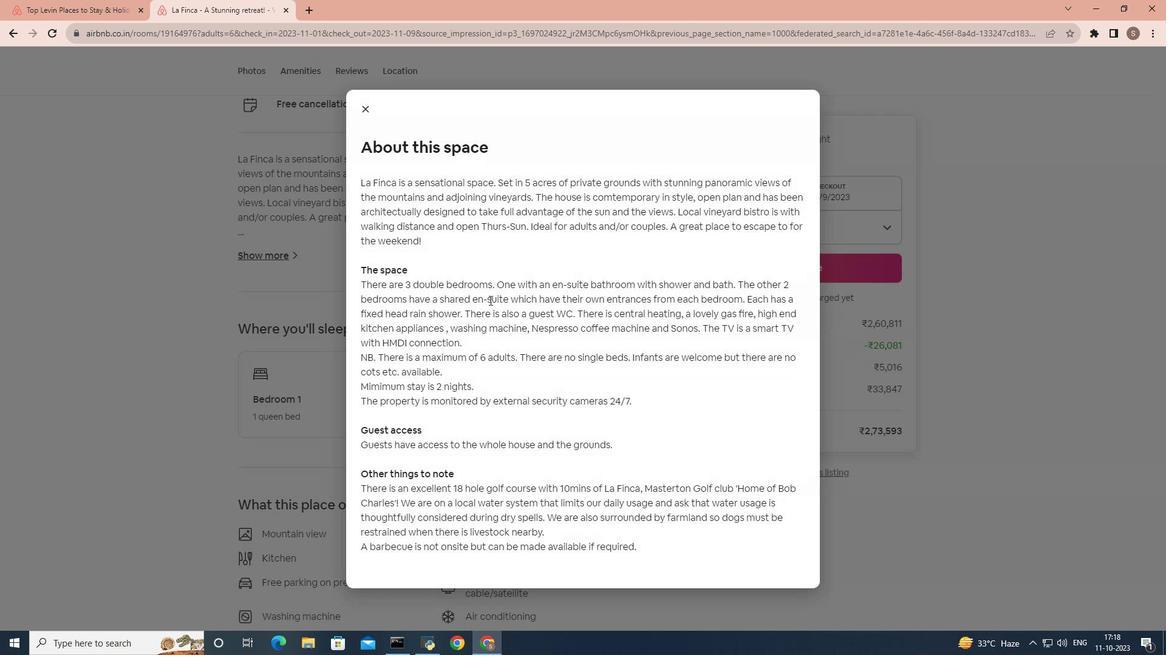 
Action: Mouse scrolled (489, 300) with delta (0, 0)
Screenshot: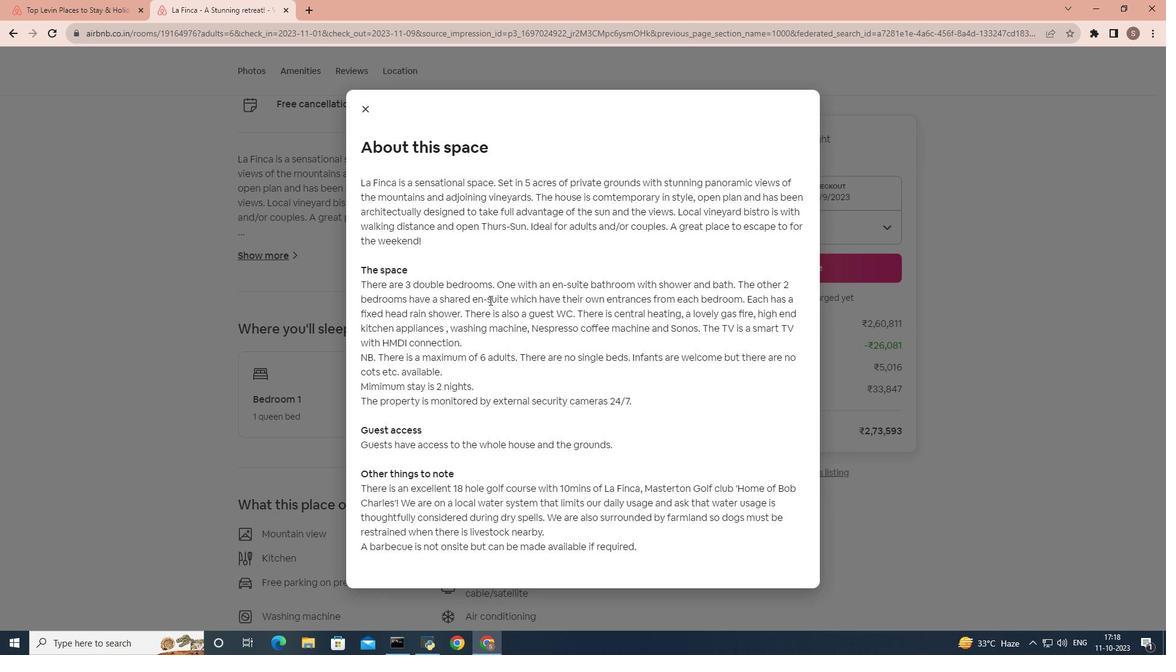 
Action: Mouse scrolled (489, 300) with delta (0, 0)
Screenshot: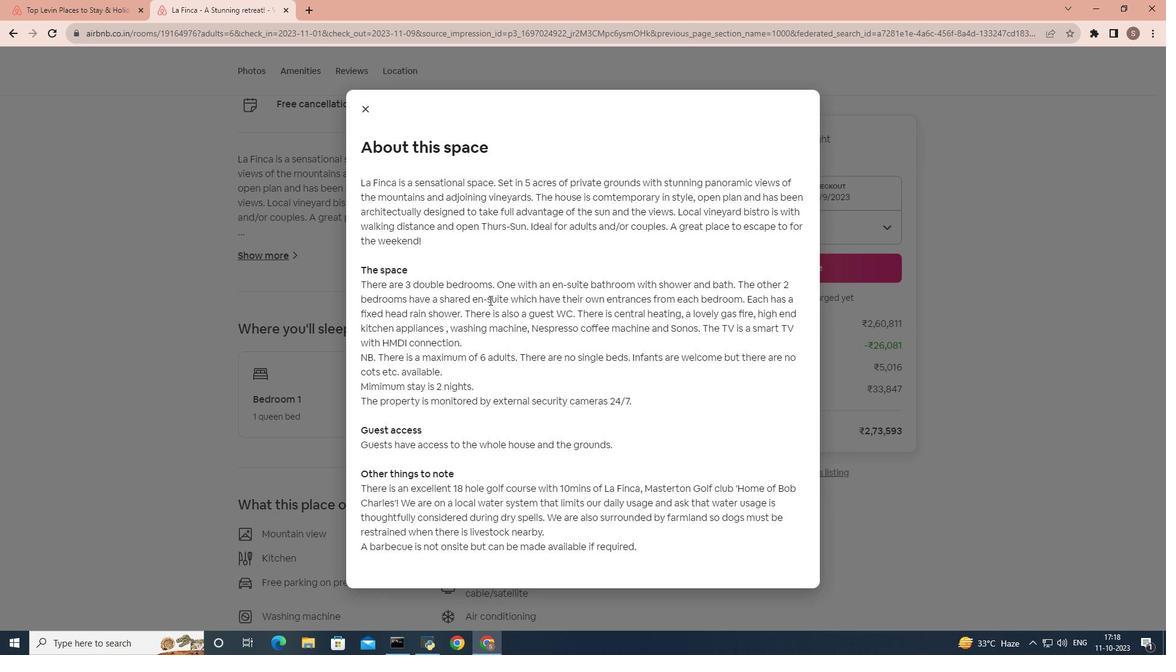 
Action: Mouse scrolled (489, 300) with delta (0, 0)
Screenshot: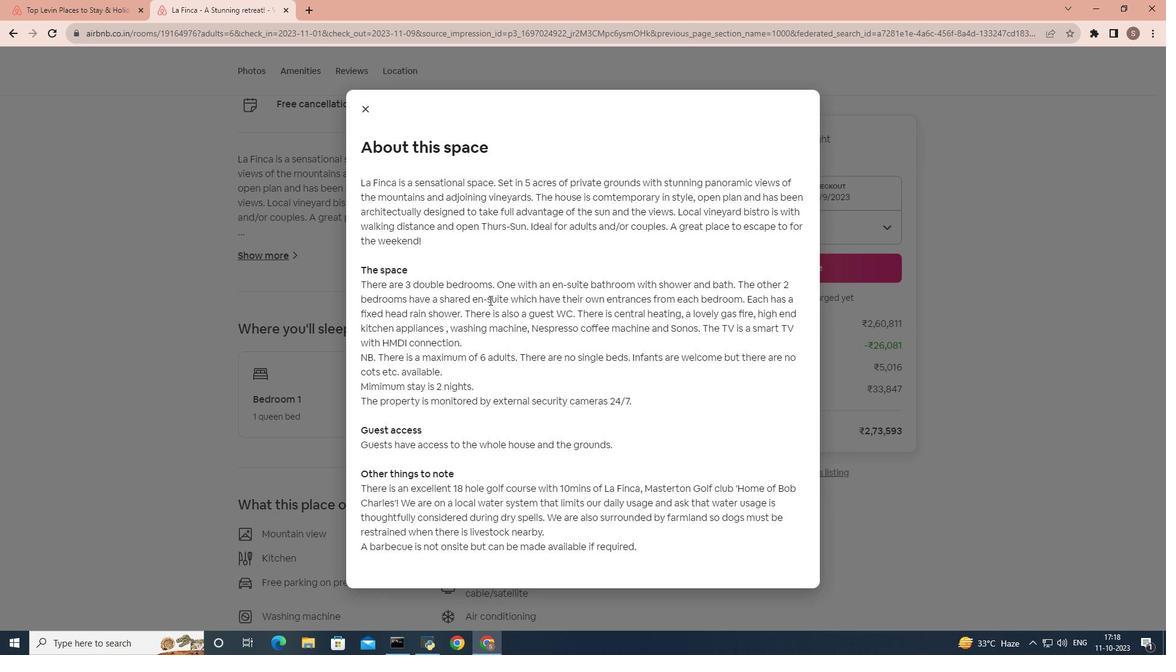 
Action: Mouse scrolled (489, 300) with delta (0, 0)
Screenshot: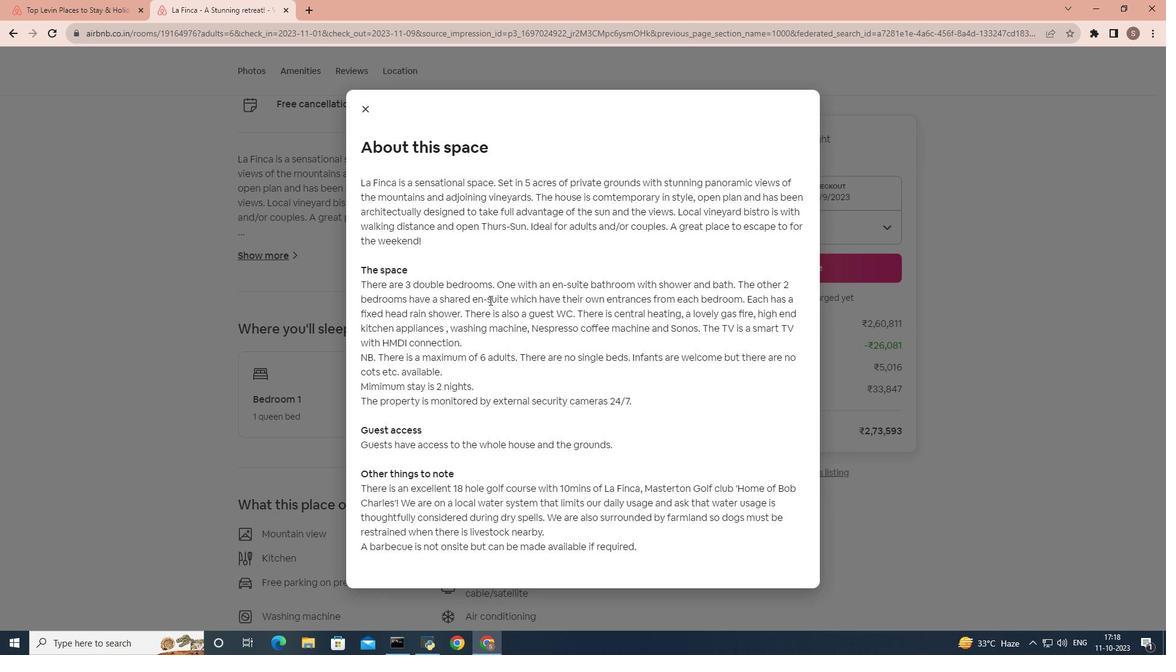 
Action: Mouse moved to (365, 110)
Screenshot: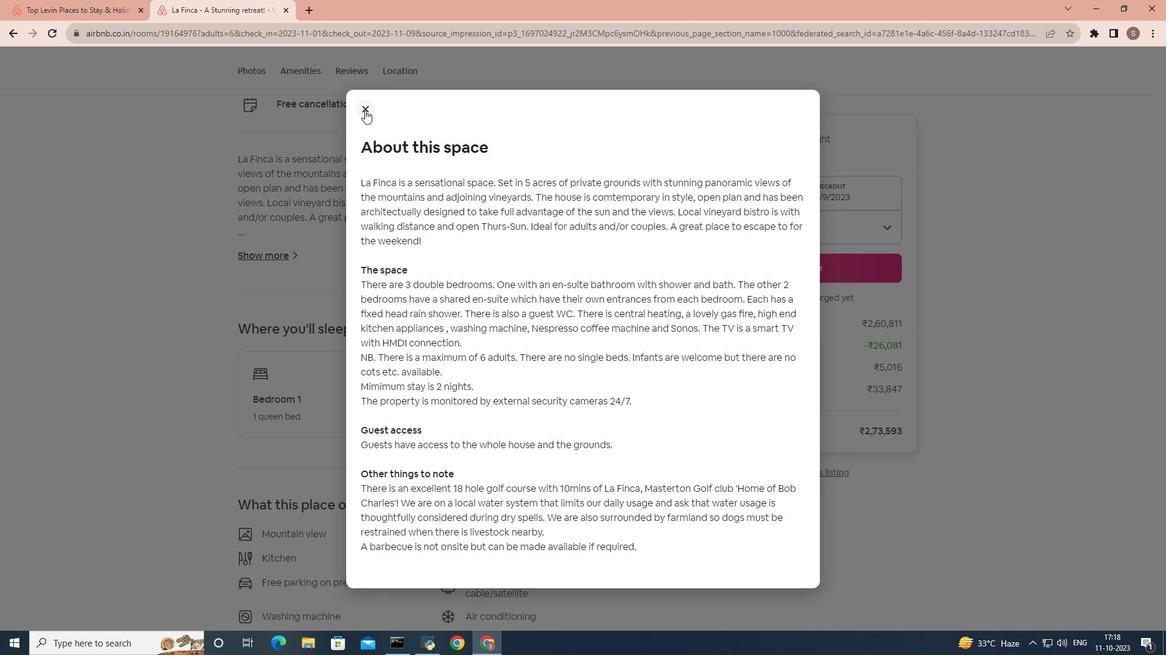 
Action: Mouse pressed left at (365, 110)
Screenshot: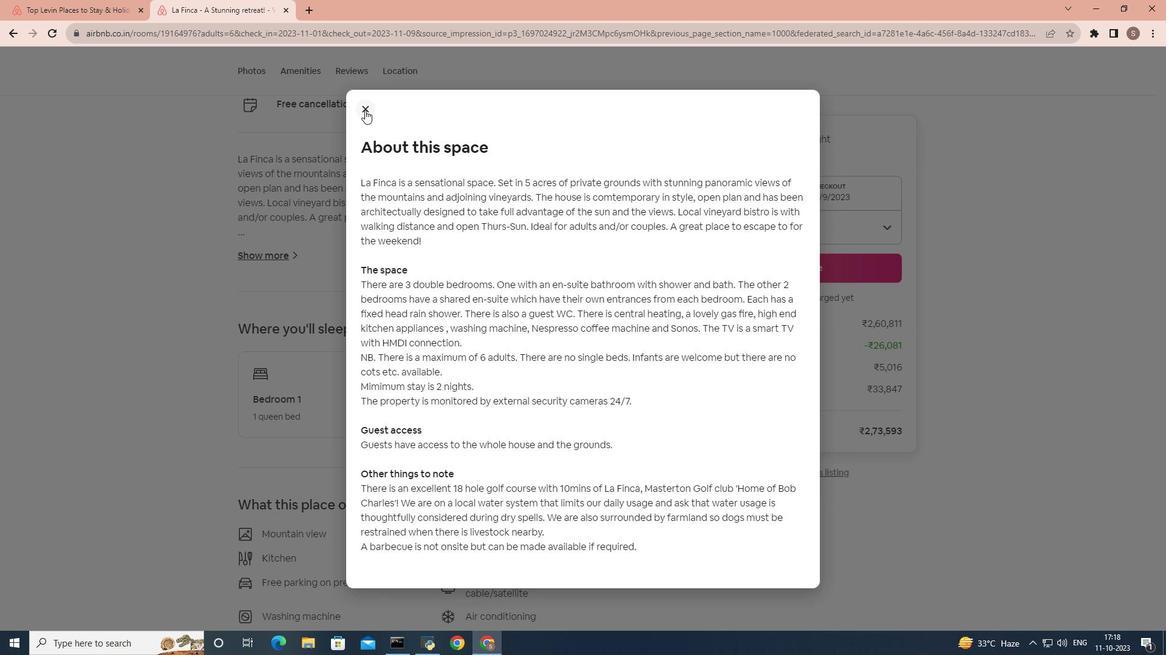 
Action: Mouse moved to (275, 279)
Screenshot: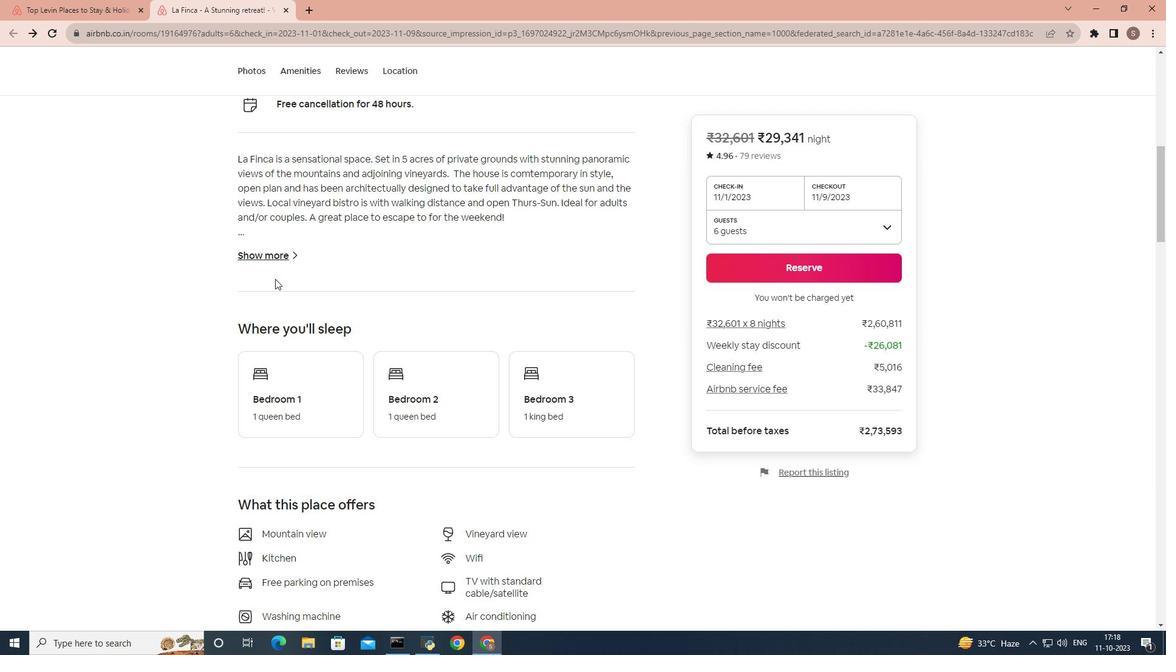 
Action: Mouse scrolled (275, 278) with delta (0, 0)
Screenshot: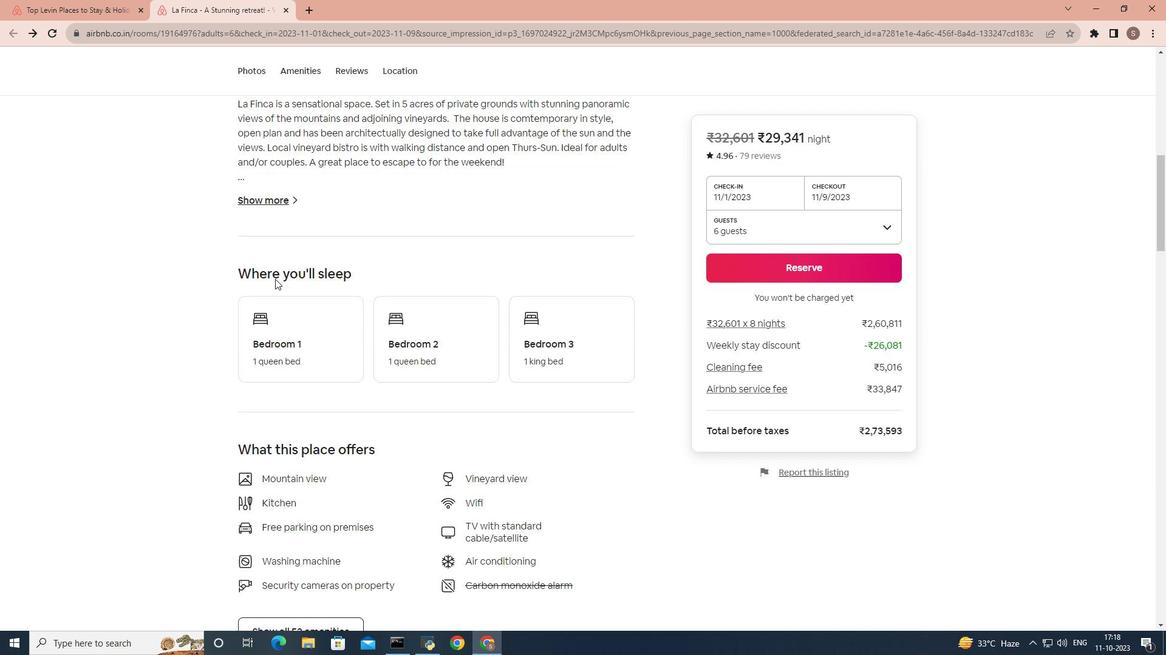 
Action: Mouse scrolled (275, 278) with delta (0, 0)
Screenshot: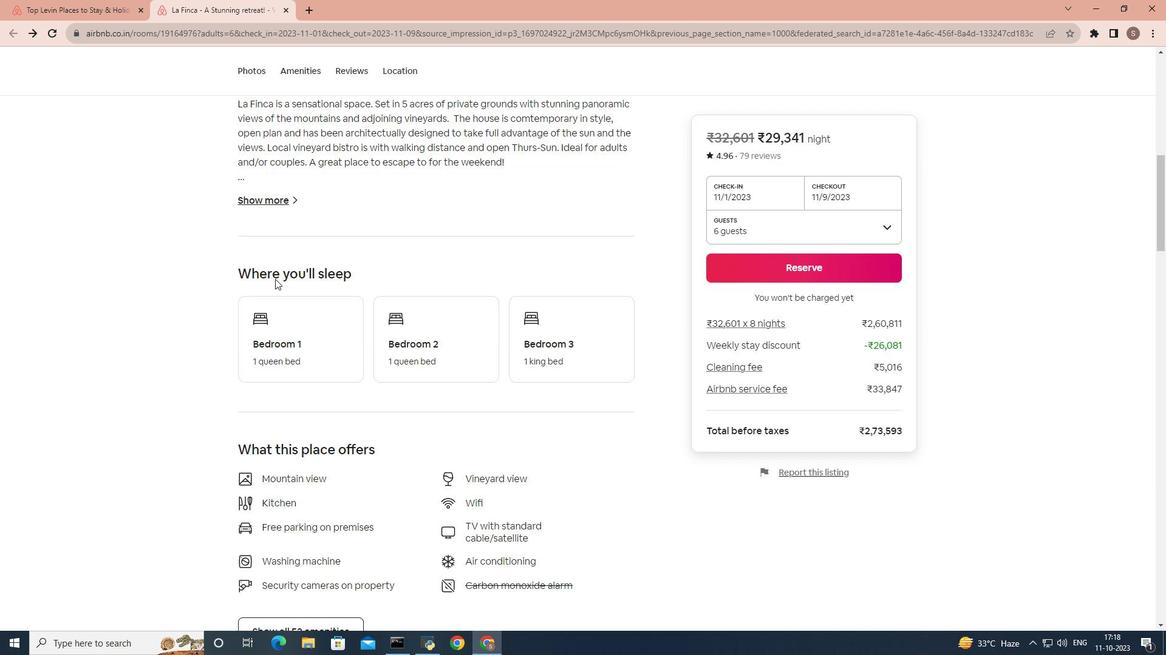
Action: Mouse scrolled (275, 278) with delta (0, 0)
Screenshot: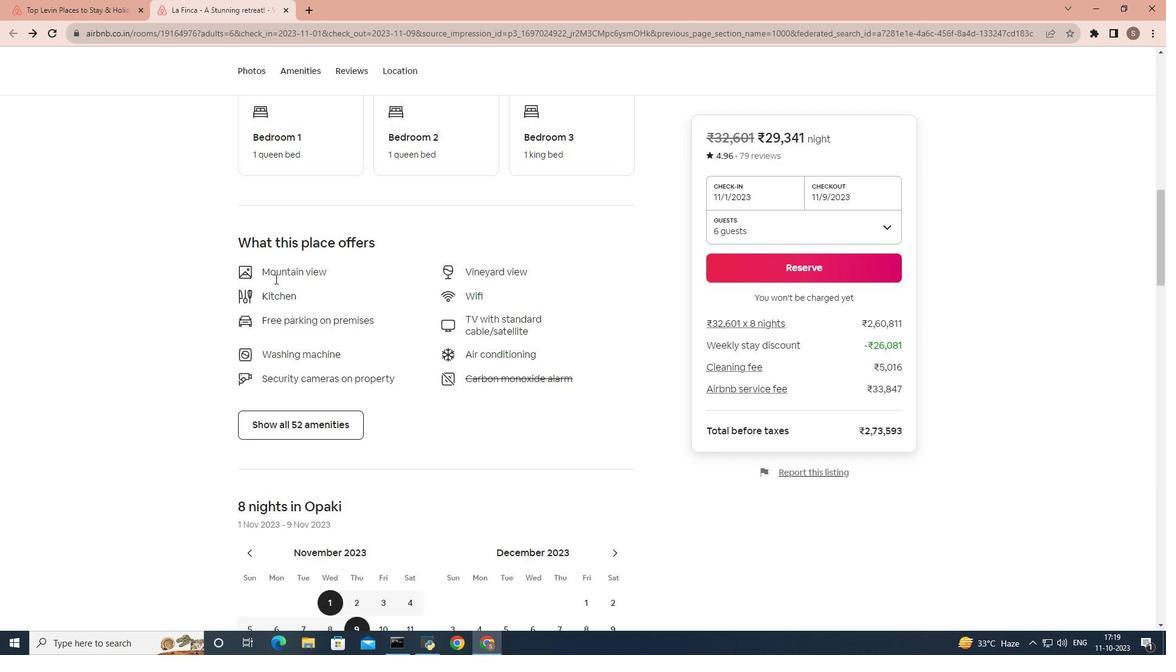 
Action: Mouse scrolled (275, 278) with delta (0, 0)
Screenshot: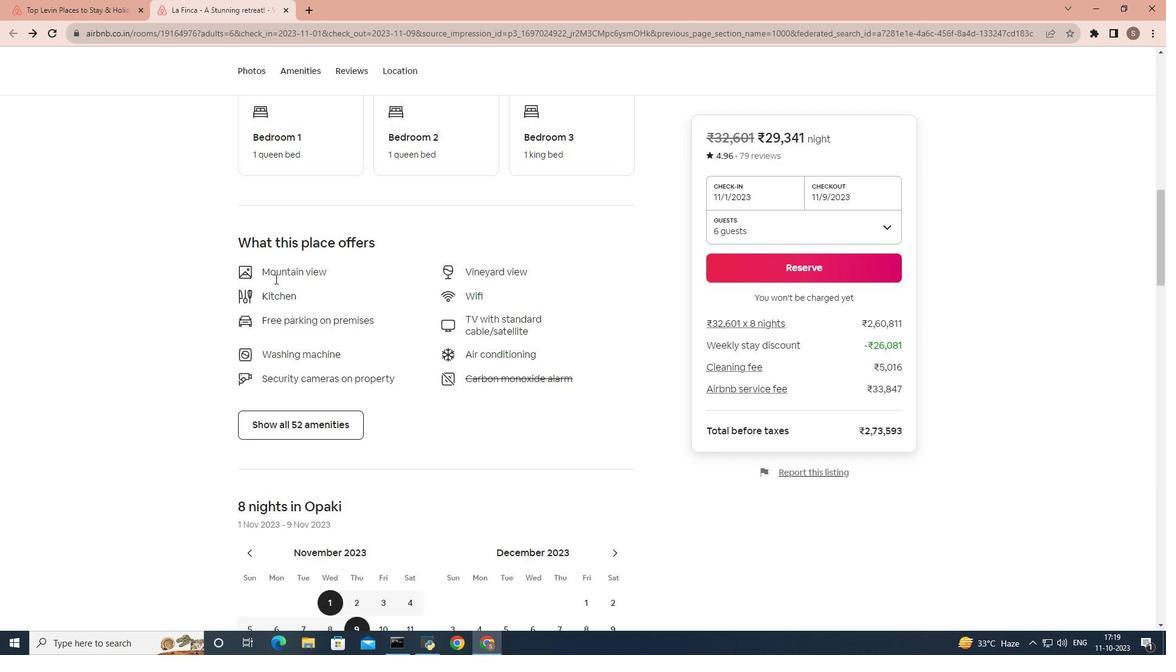 
Action: Mouse scrolled (275, 278) with delta (0, 0)
Screenshot: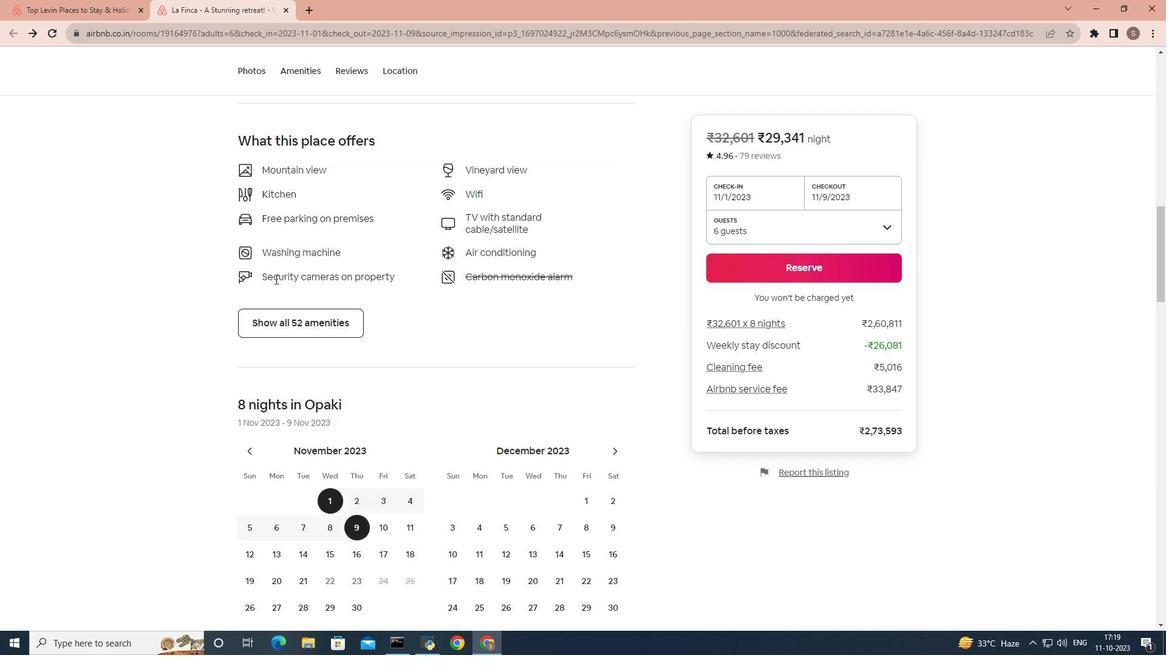 
Action: Mouse scrolled (275, 278) with delta (0, 0)
Screenshot: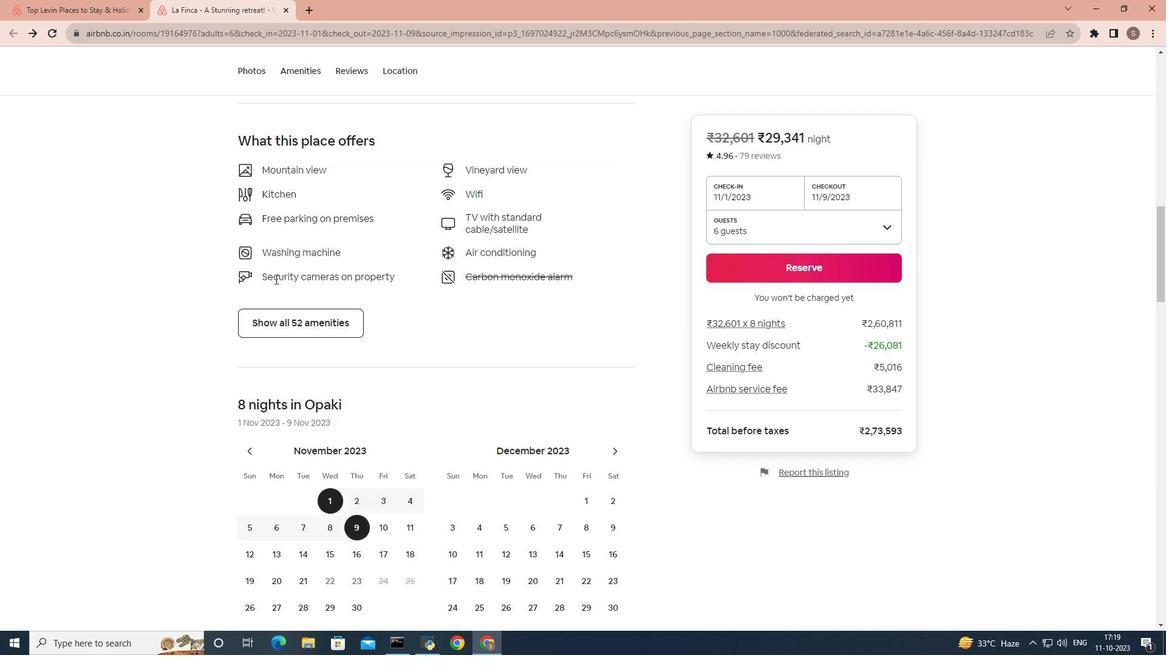 
Action: Mouse moved to (271, 326)
Screenshot: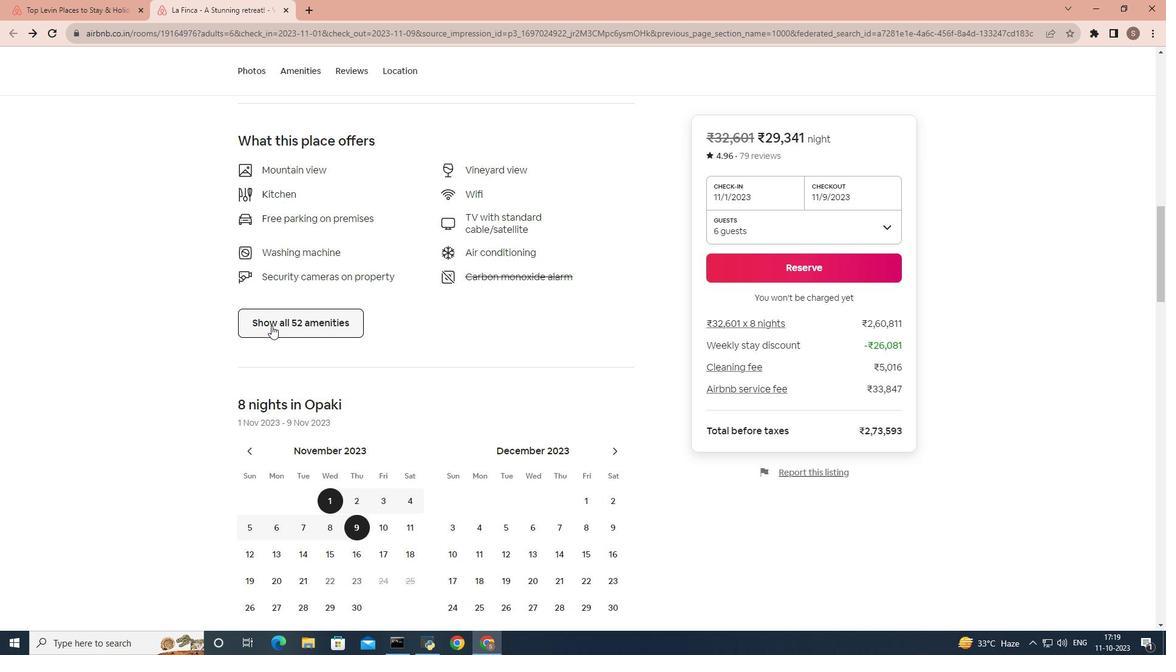 
Action: Mouse pressed left at (271, 326)
Screenshot: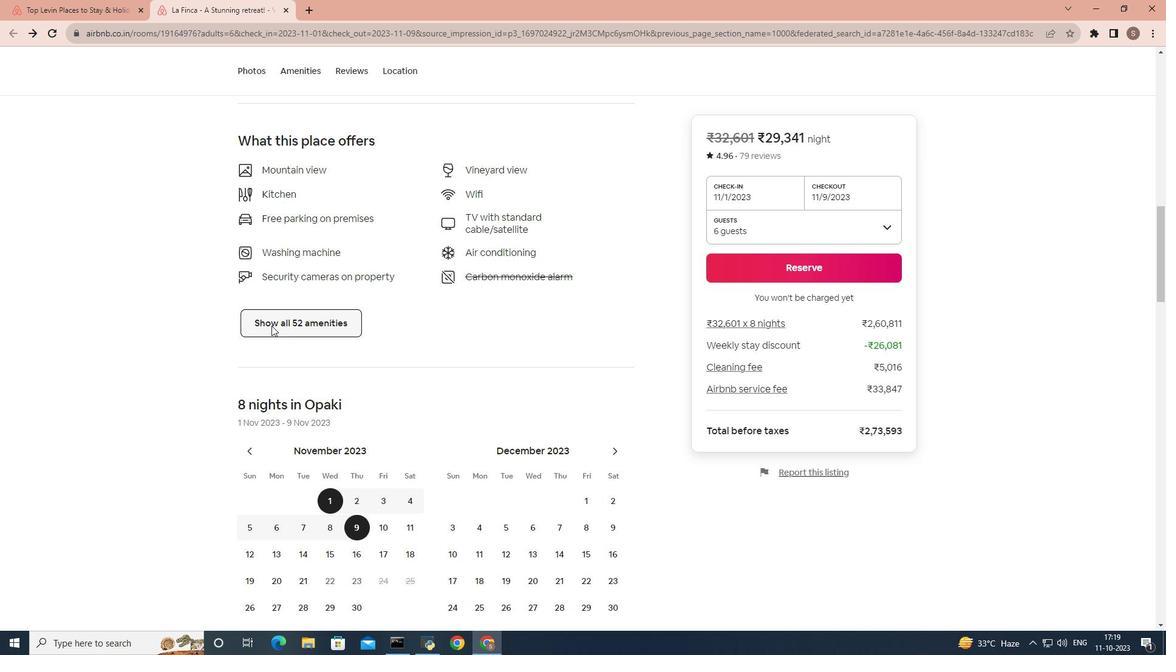
Action: Mouse moved to (423, 299)
Screenshot: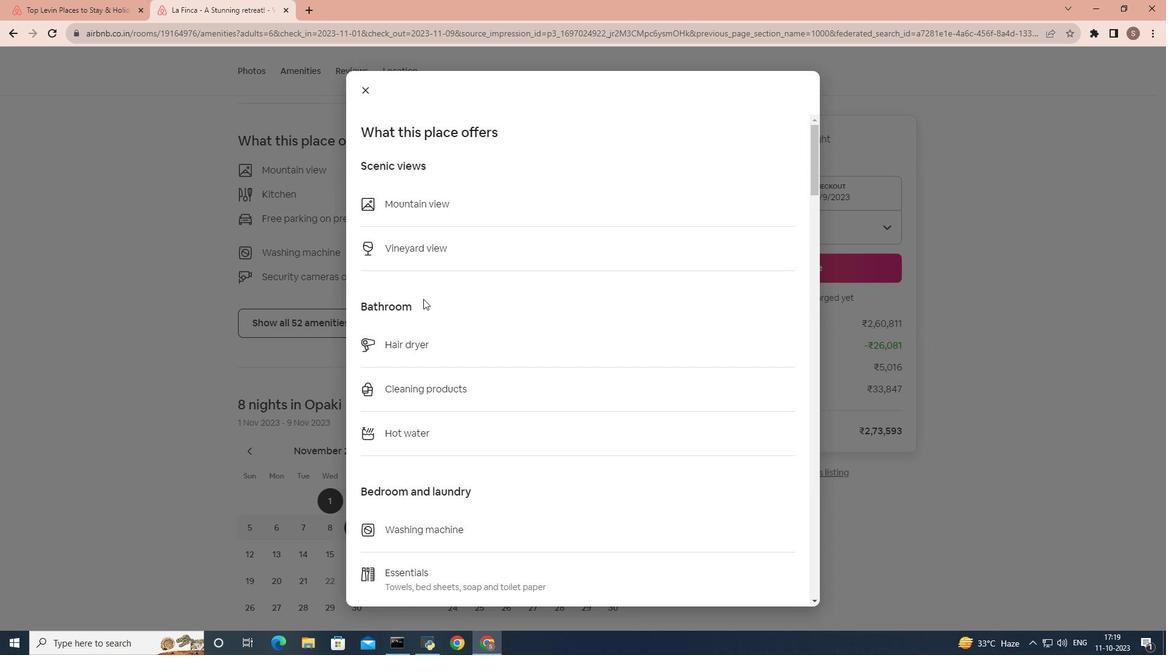 
Action: Mouse scrolled (423, 298) with delta (0, 0)
Screenshot: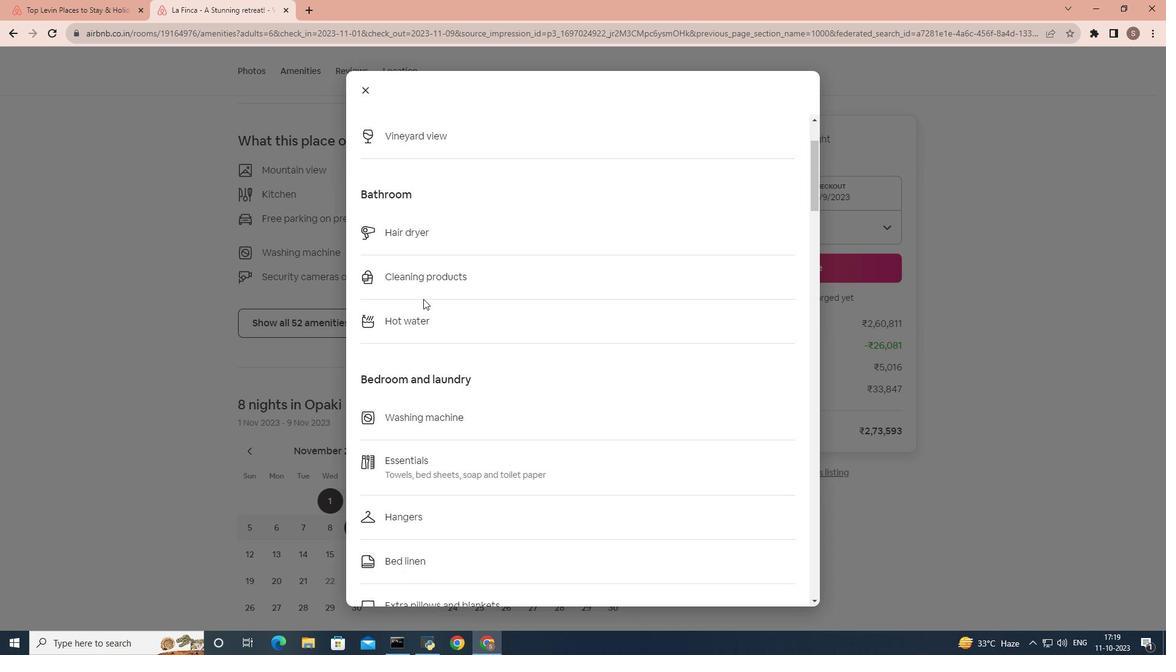
Action: Mouse scrolled (423, 298) with delta (0, 0)
Screenshot: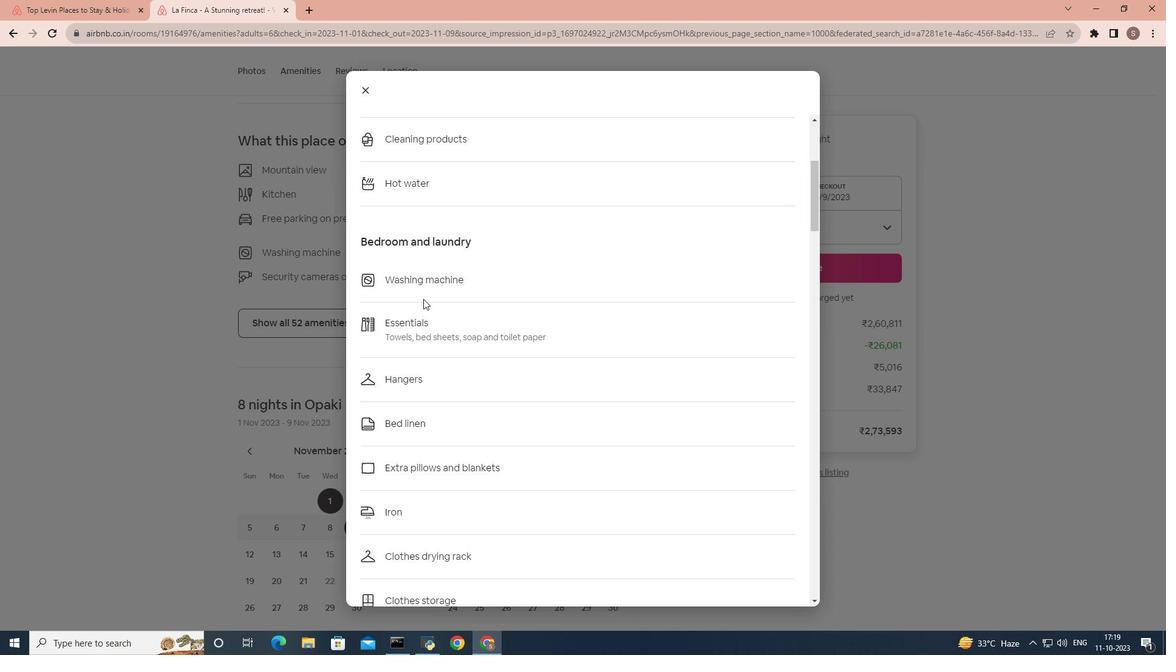 
Action: Mouse scrolled (423, 298) with delta (0, 0)
Screenshot: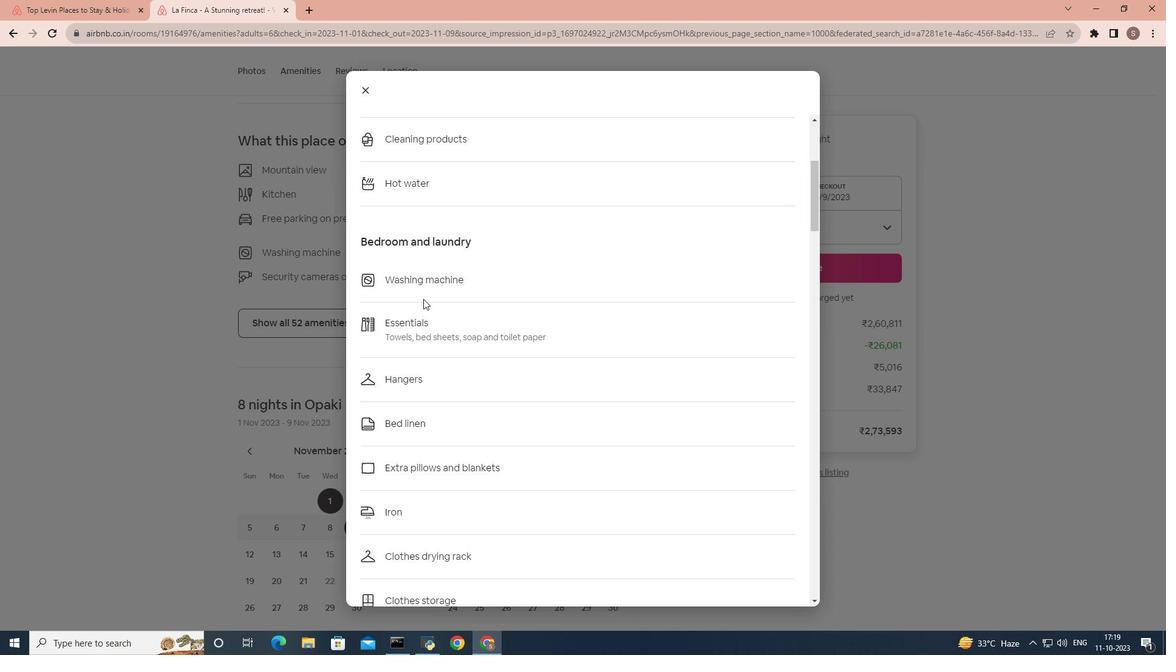 
Action: Mouse scrolled (423, 298) with delta (0, 0)
Screenshot: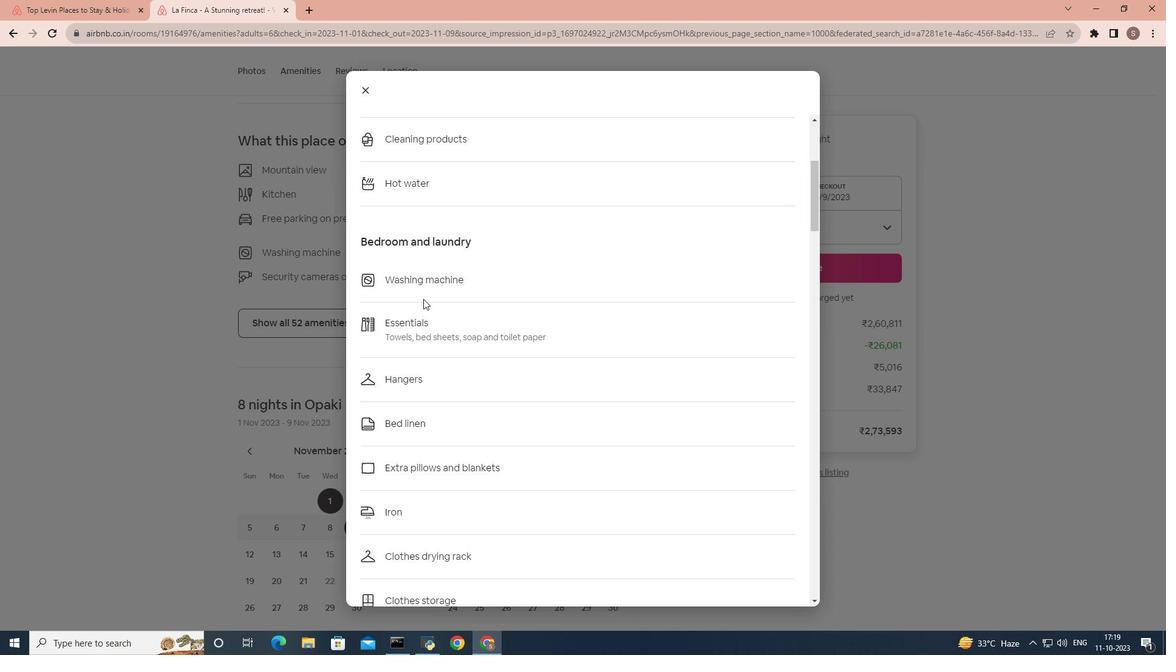 
Action: Mouse scrolled (423, 298) with delta (0, 0)
Screenshot: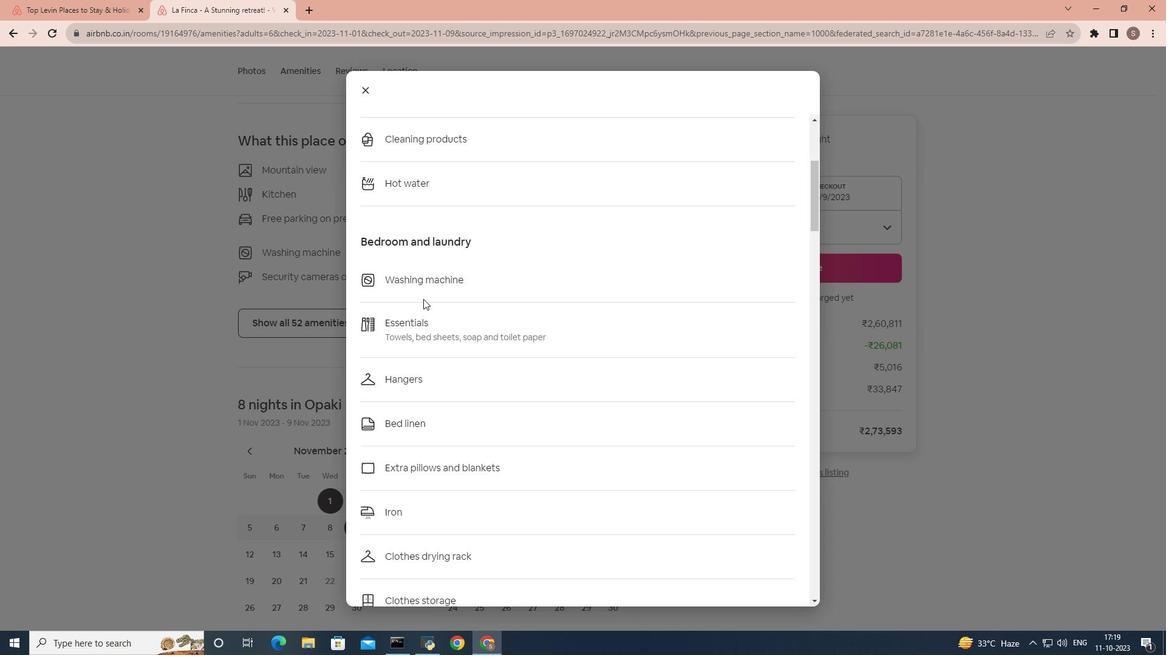 
Action: Mouse scrolled (423, 298) with delta (0, 0)
Screenshot: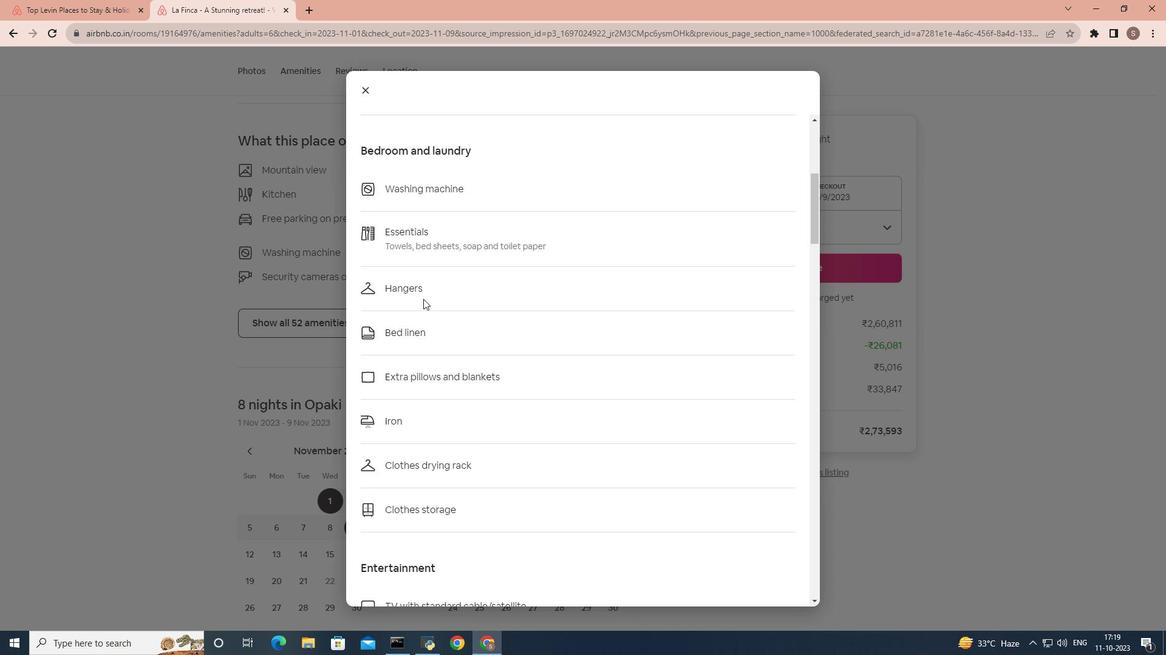 
Action: Mouse scrolled (423, 298) with delta (0, 0)
Screenshot: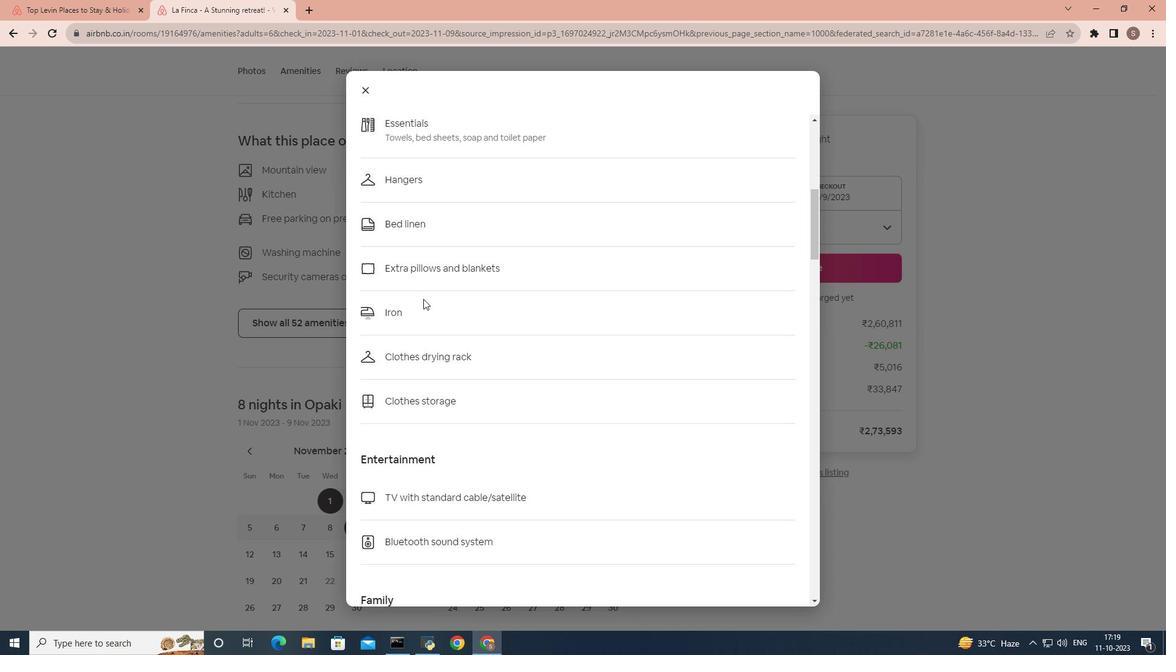 
Action: Mouse scrolled (423, 298) with delta (0, 0)
Screenshot: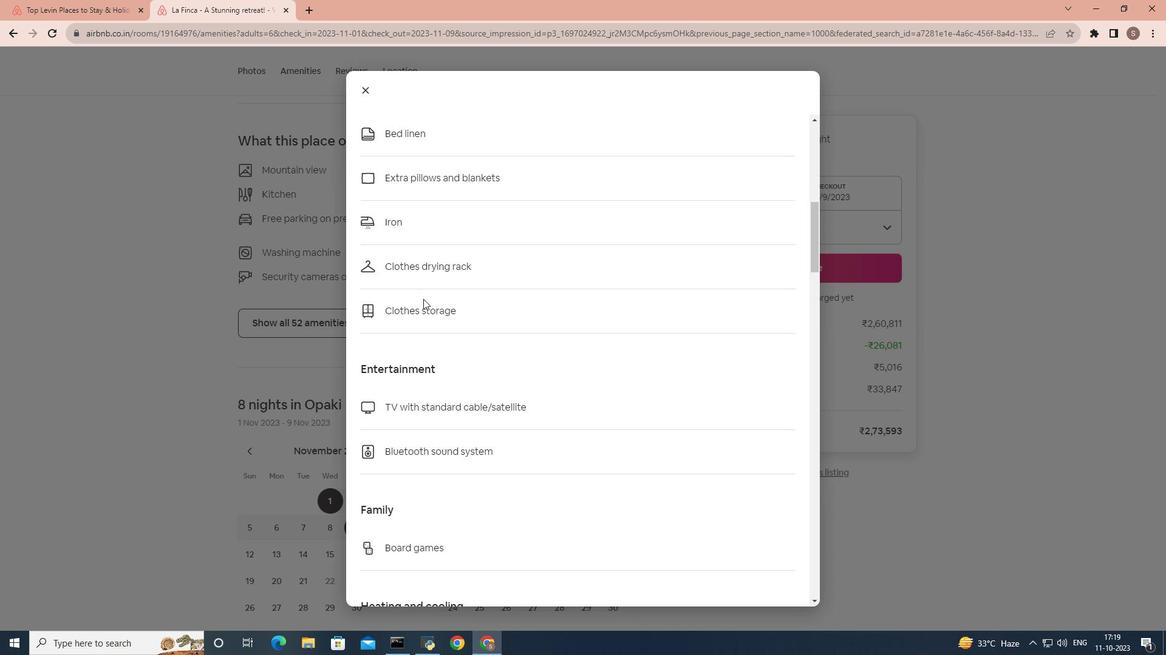 
Action: Mouse scrolled (423, 298) with delta (0, 0)
Screenshot: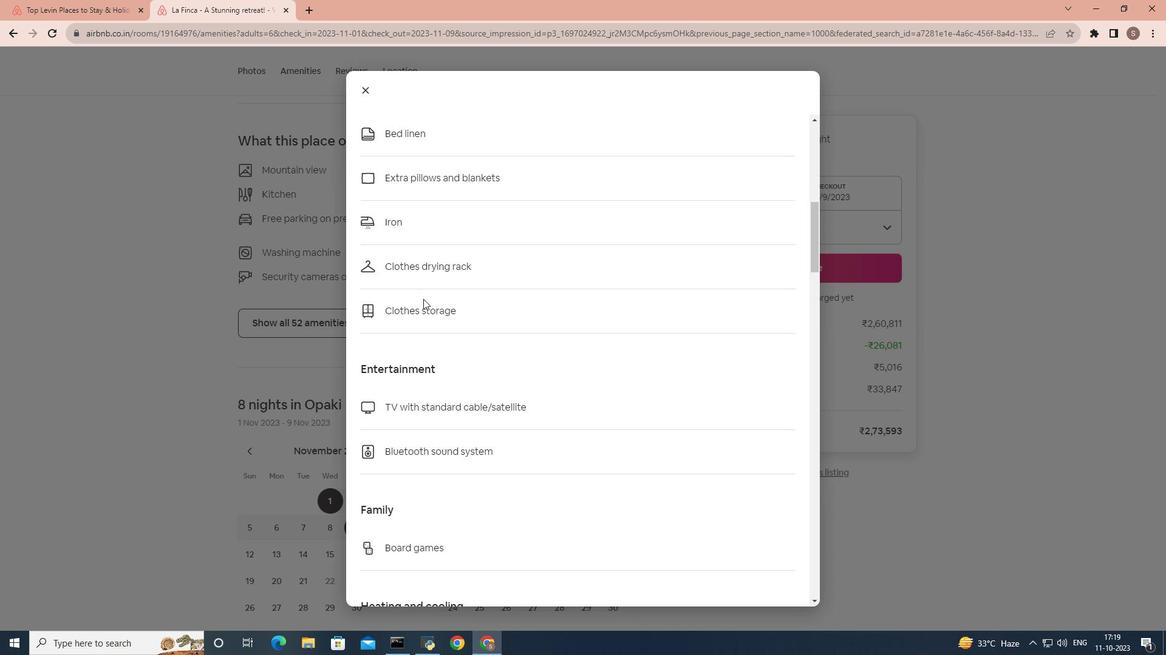 
Action: Mouse scrolled (423, 298) with delta (0, 0)
Screenshot: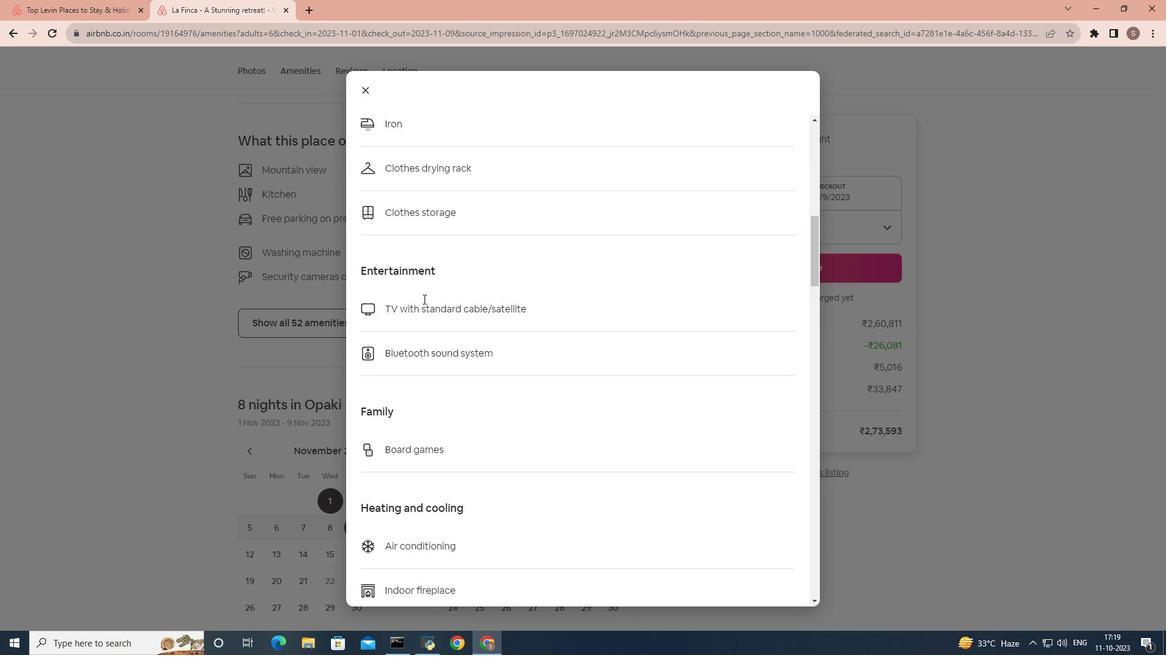 
Action: Mouse scrolled (423, 298) with delta (0, 0)
Screenshot: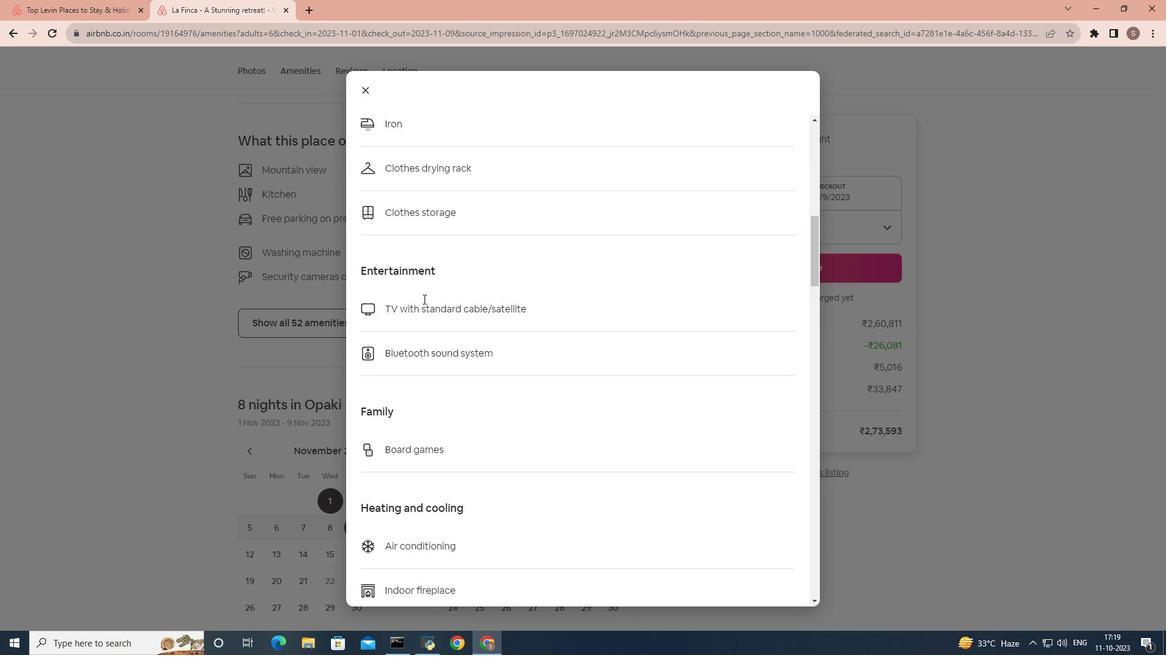 
Action: Mouse scrolled (423, 298) with delta (0, 0)
Screenshot: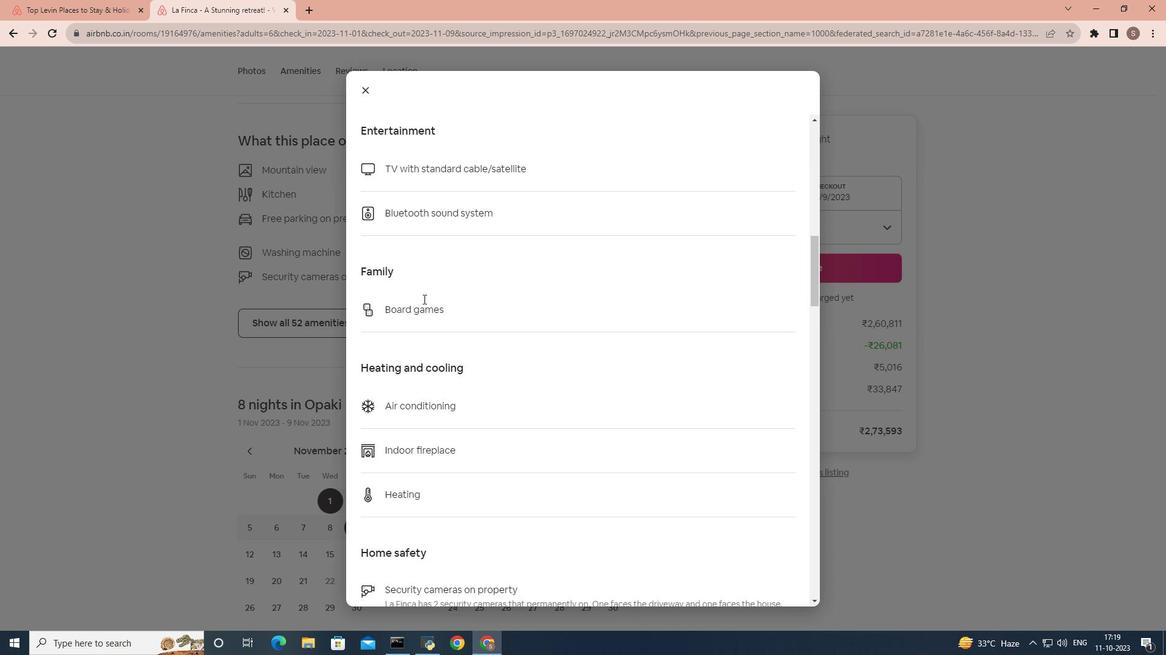 
Action: Mouse scrolled (423, 298) with delta (0, 0)
Screenshot: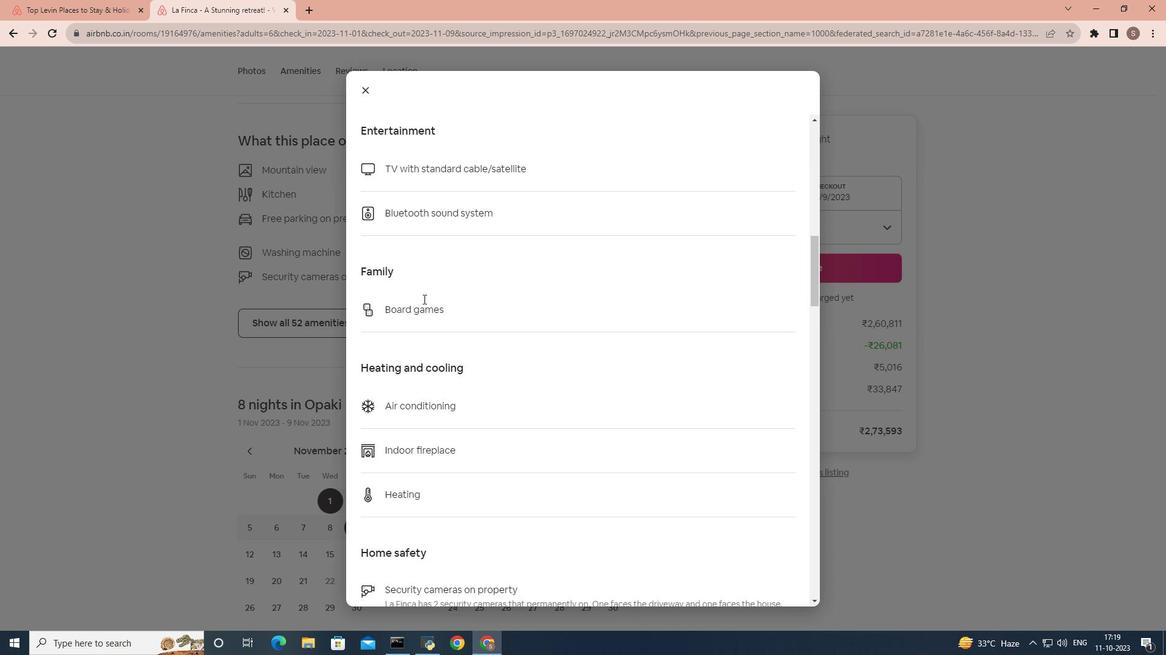 
Action: Mouse scrolled (423, 298) with delta (0, 0)
Screenshot: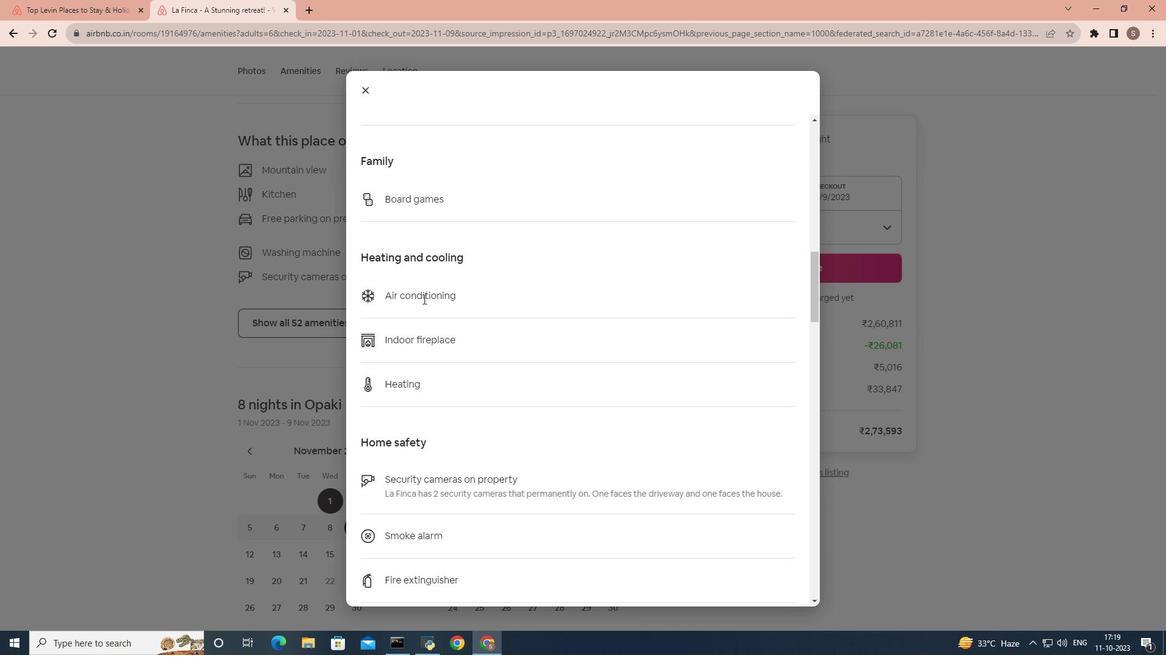 
Action: Mouse scrolled (423, 298) with delta (0, 0)
Screenshot: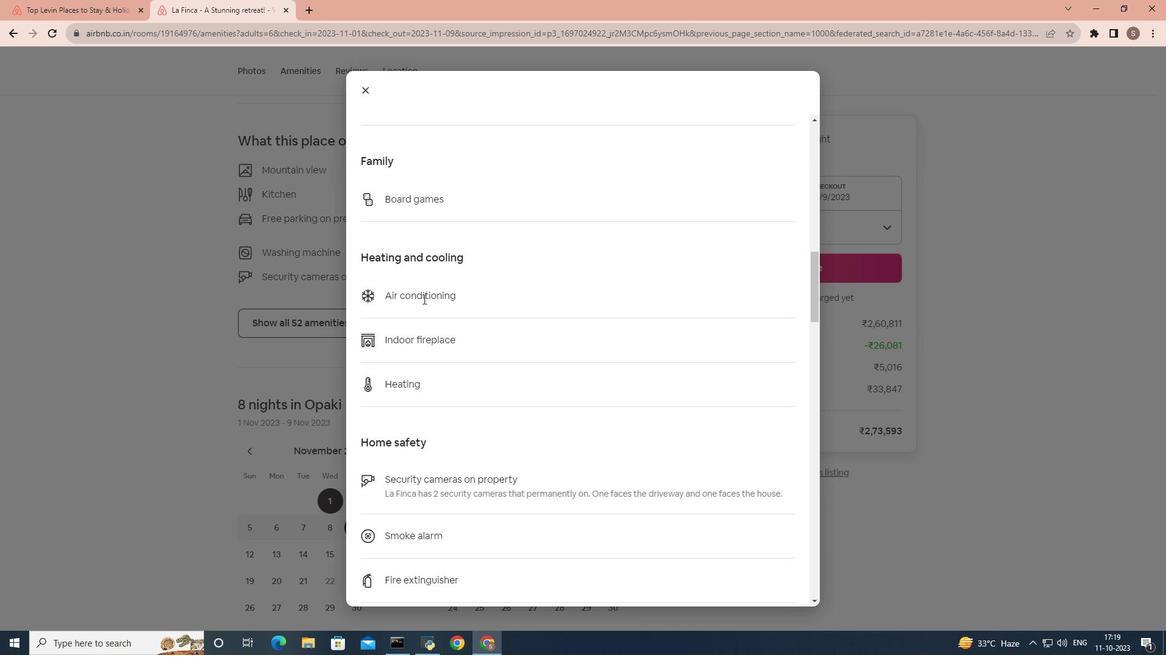 
Action: Mouse scrolled (423, 298) with delta (0, 0)
Screenshot: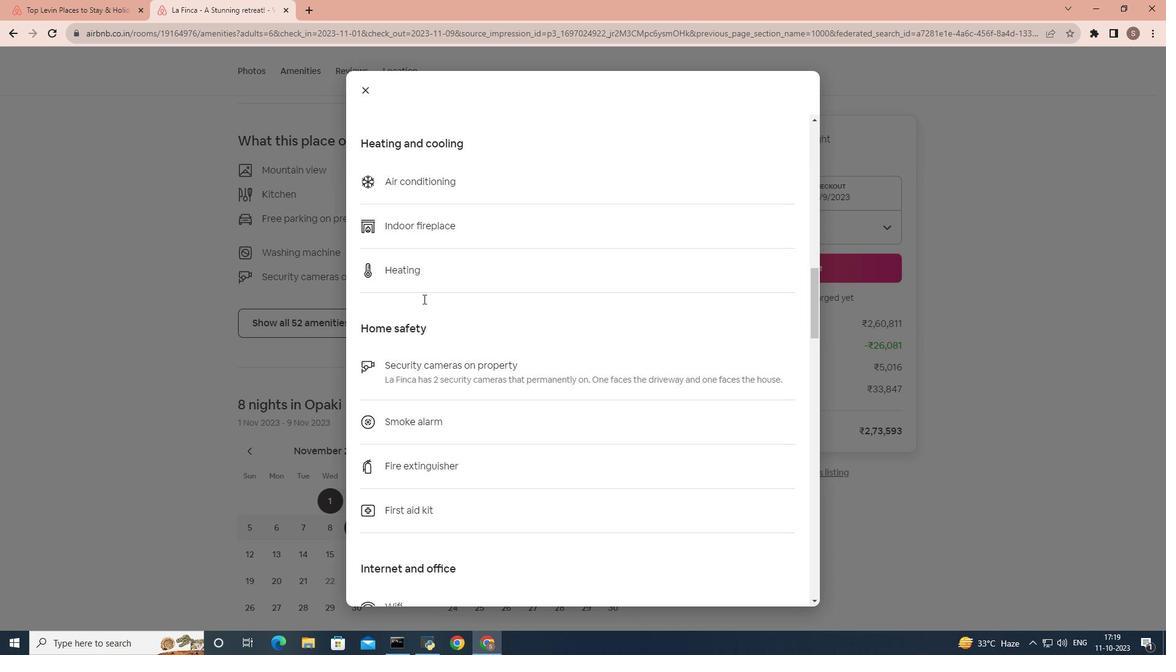 
Action: Mouse scrolled (423, 298) with delta (0, 0)
Screenshot: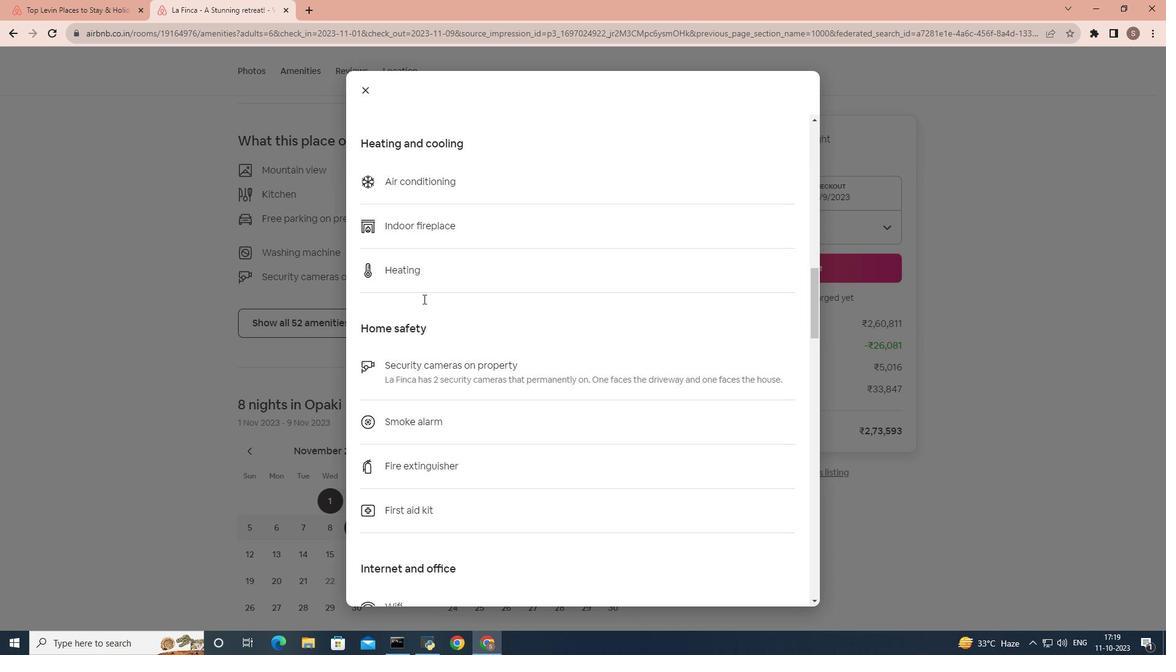 
Action: Mouse scrolled (423, 298) with delta (0, 0)
Screenshot: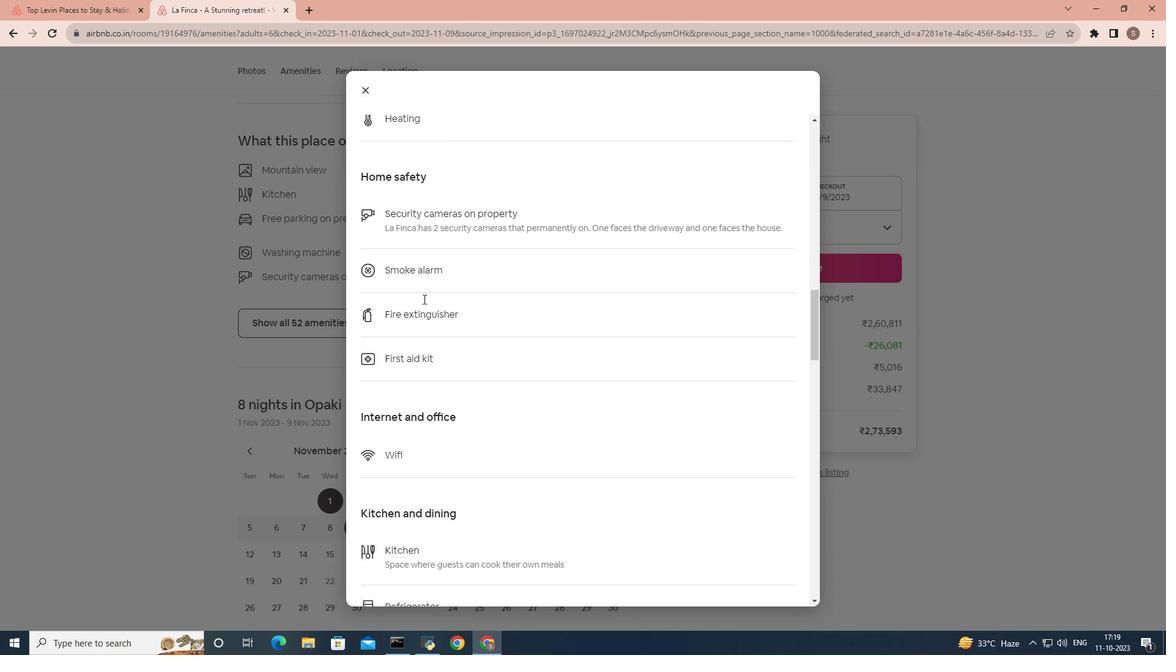 
Action: Mouse scrolled (423, 298) with delta (0, 0)
Screenshot: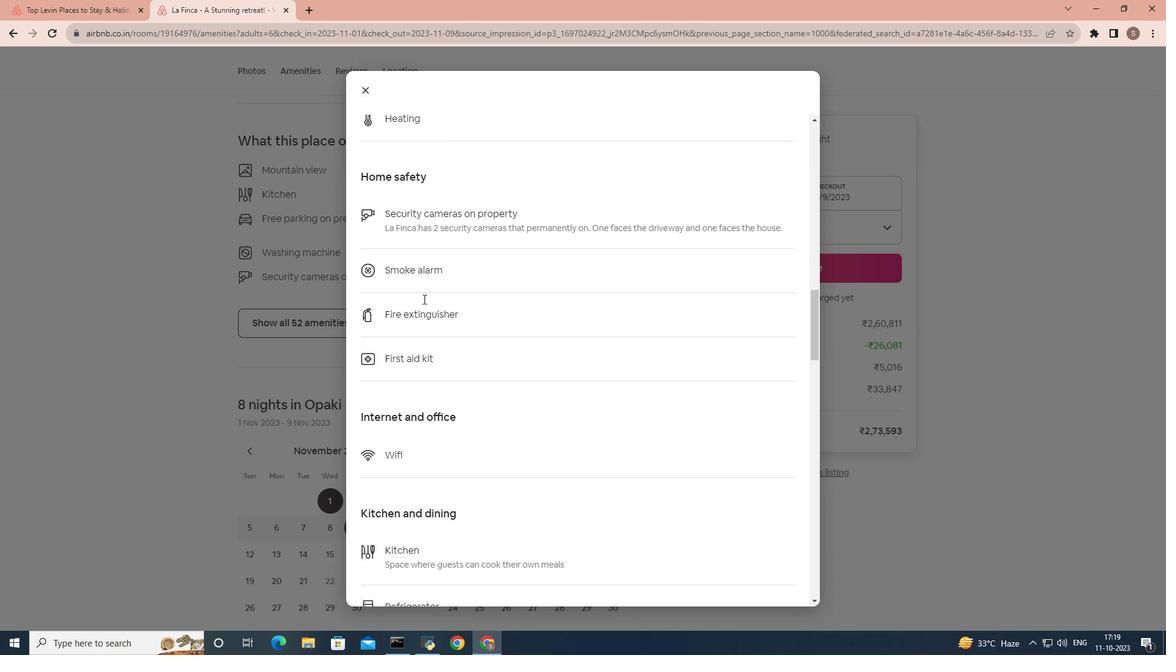 
Action: Mouse scrolled (423, 298) with delta (0, 0)
Screenshot: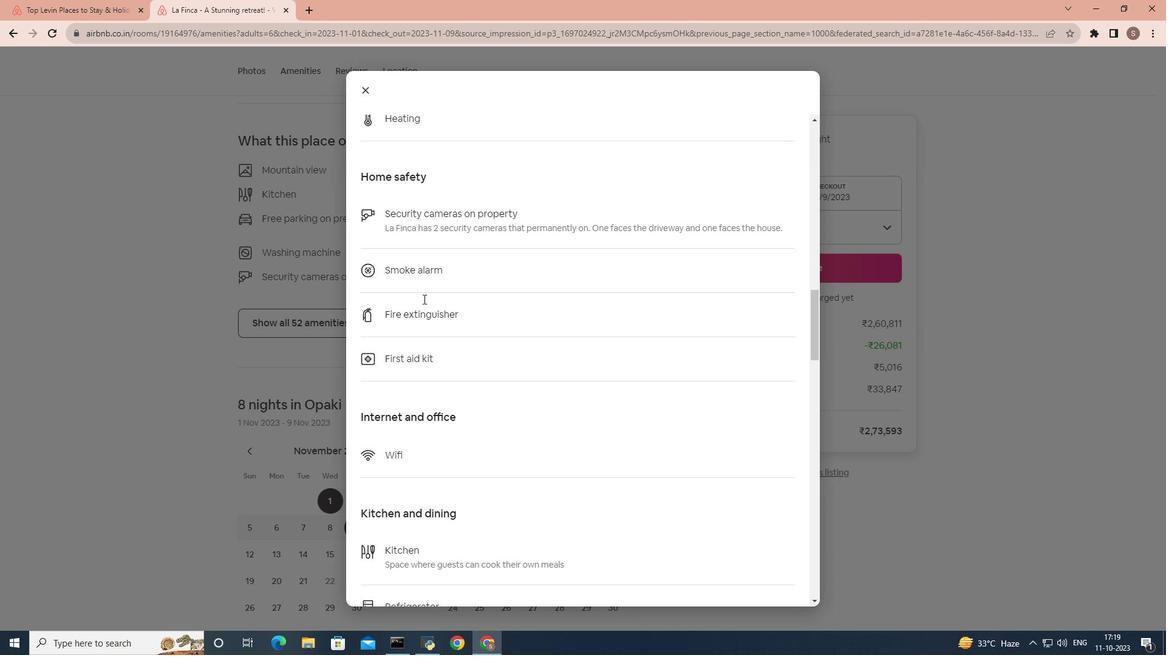 
Action: Mouse scrolled (423, 298) with delta (0, 0)
Screenshot: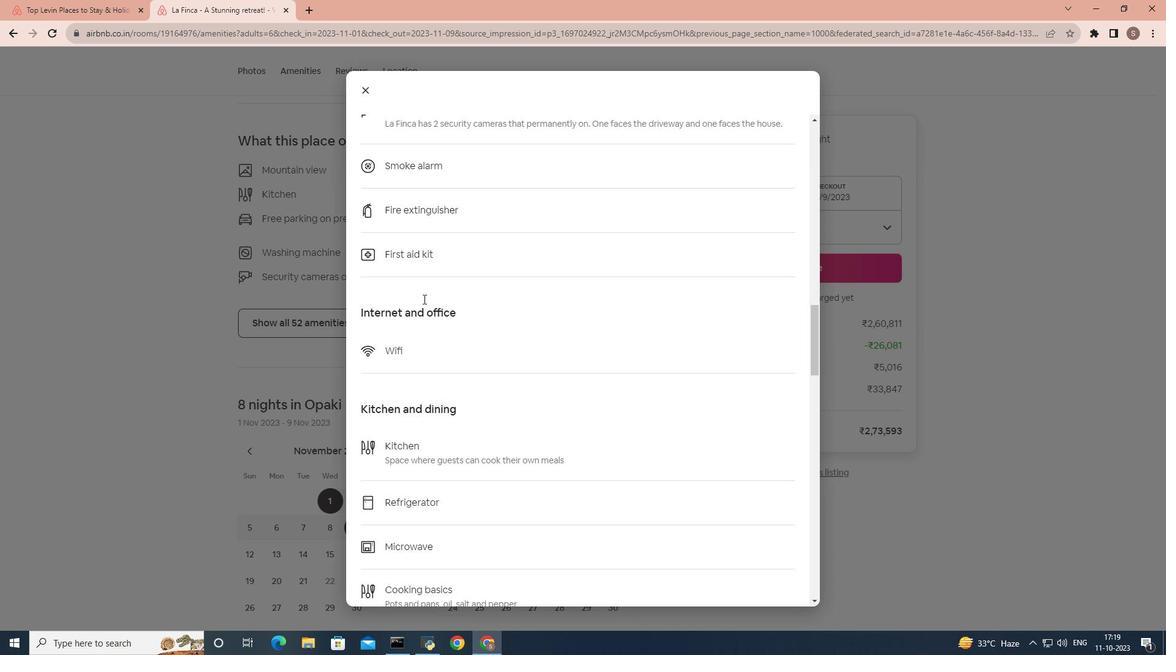 
Action: Mouse scrolled (423, 298) with delta (0, 0)
Screenshot: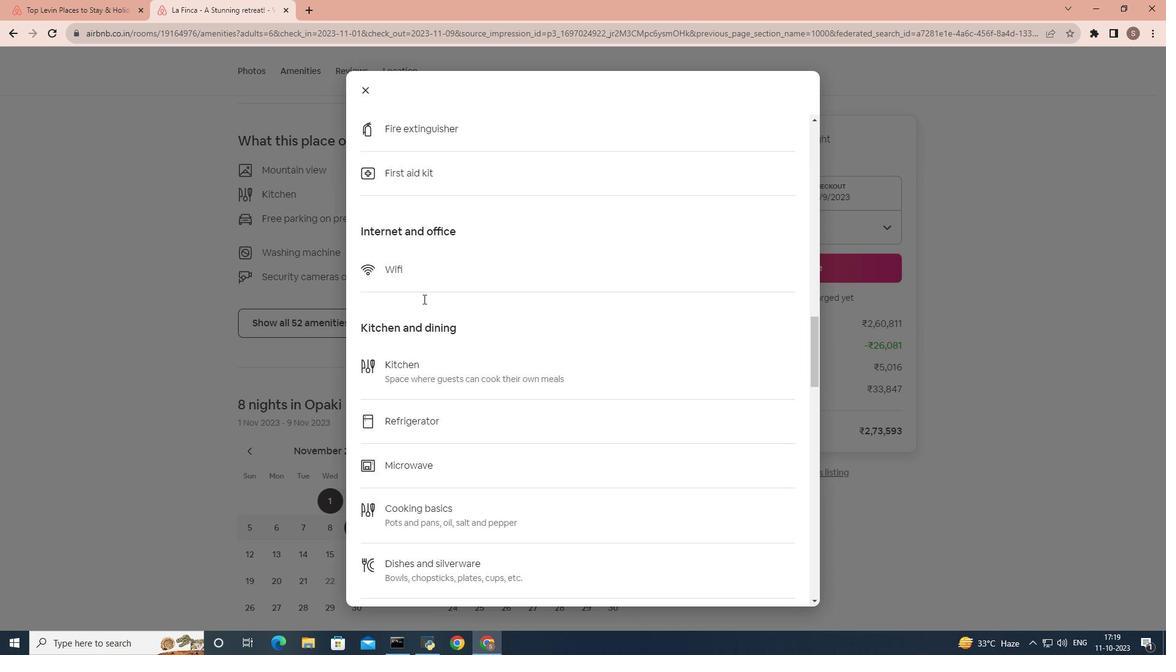 
Action: Mouse scrolled (423, 298) with delta (0, 0)
Screenshot: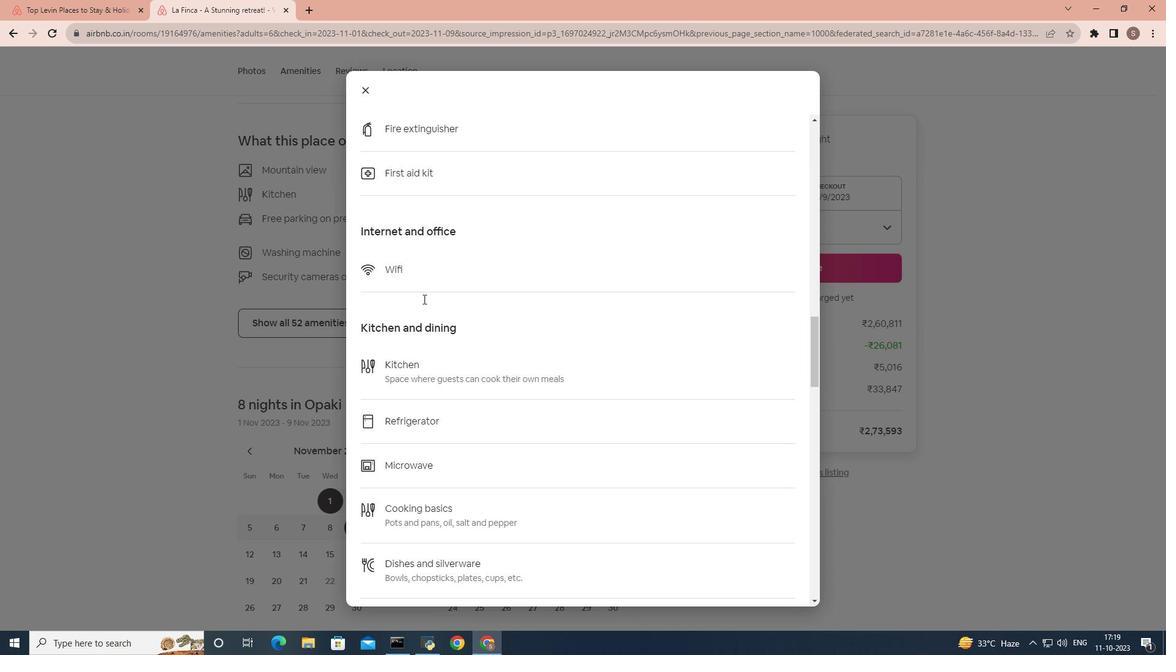 
Action: Mouse scrolled (423, 298) with delta (0, 0)
Screenshot: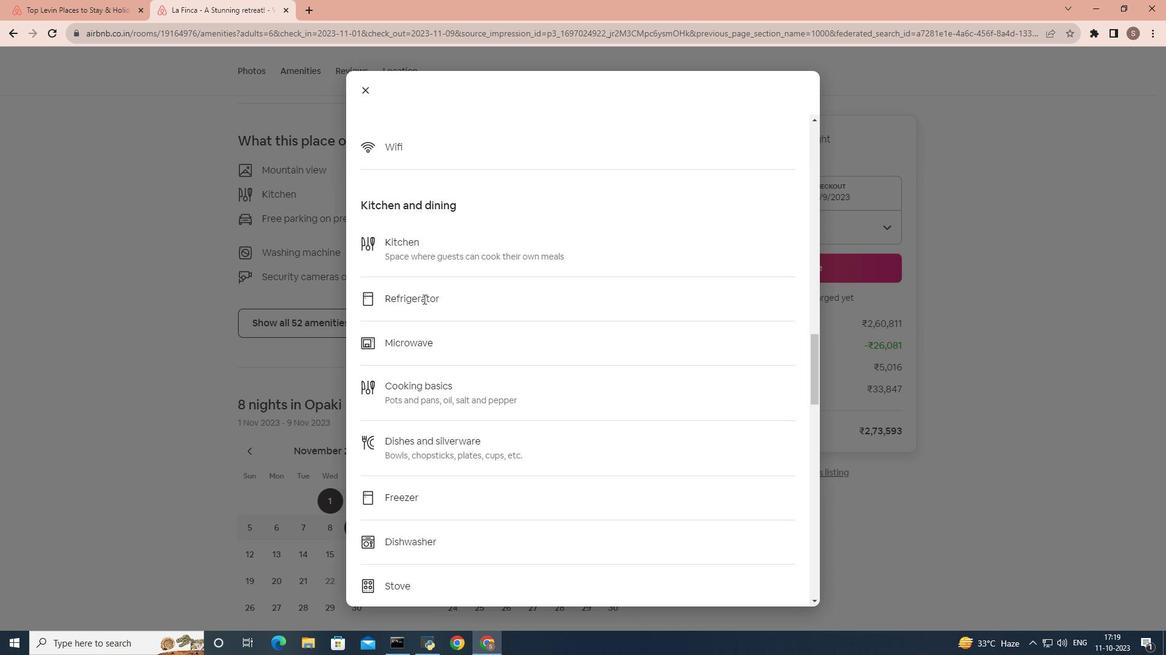 
Action: Mouse scrolled (423, 298) with delta (0, 0)
Screenshot: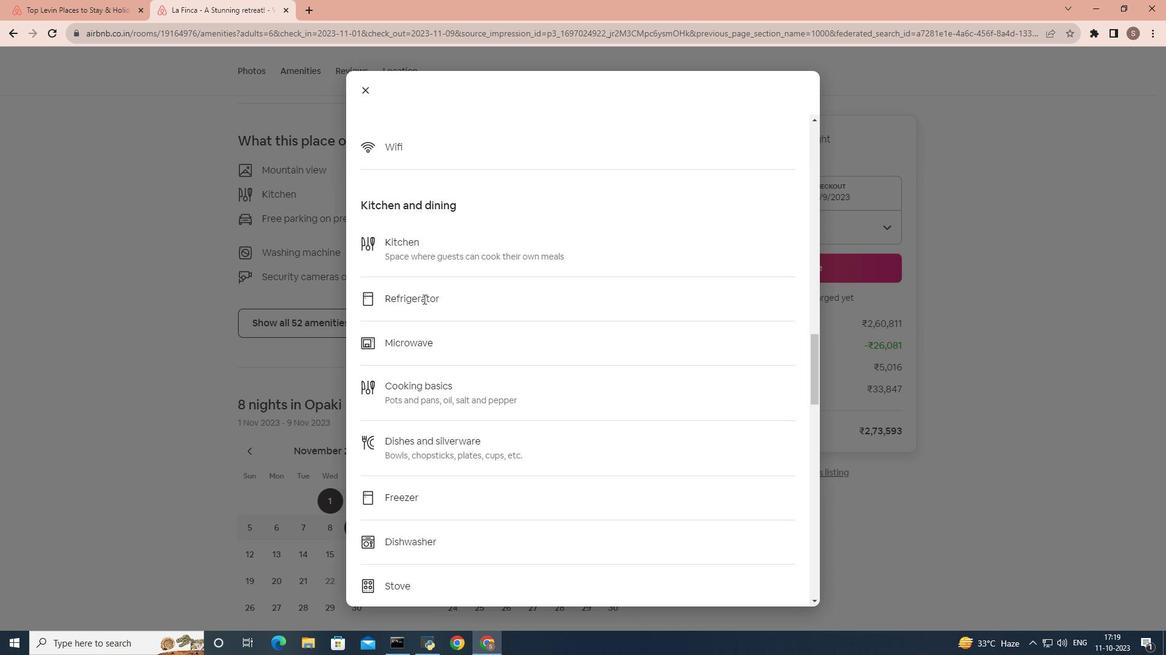 
Action: Mouse scrolled (423, 298) with delta (0, 0)
Screenshot: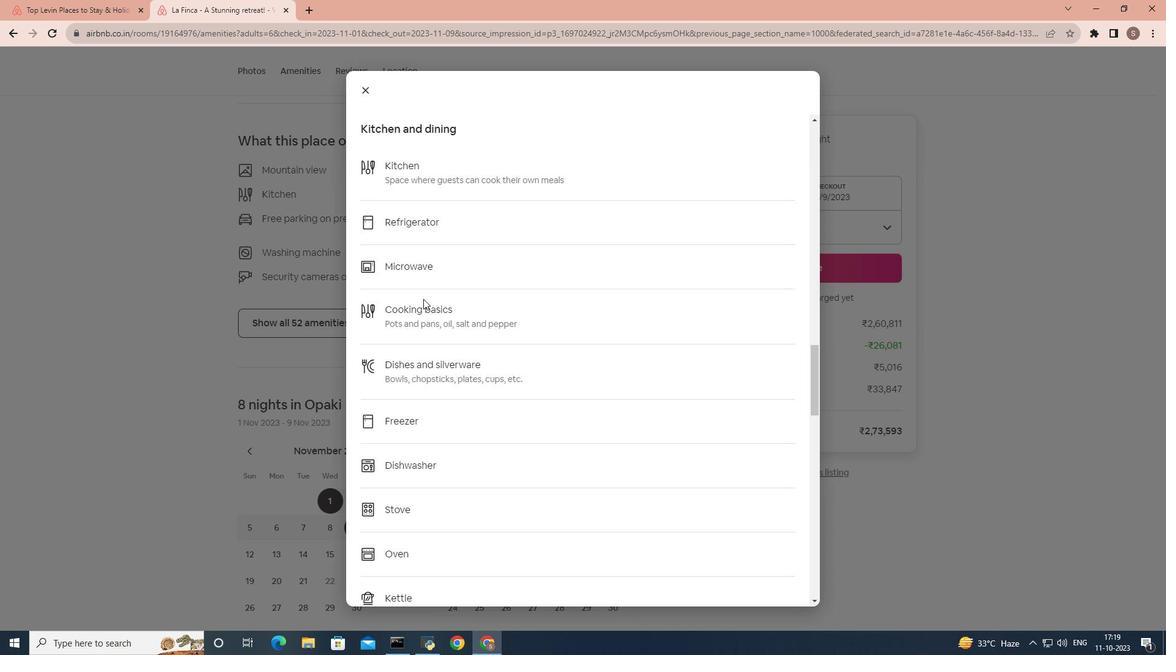 
Action: Mouse scrolled (423, 298) with delta (0, 0)
Screenshot: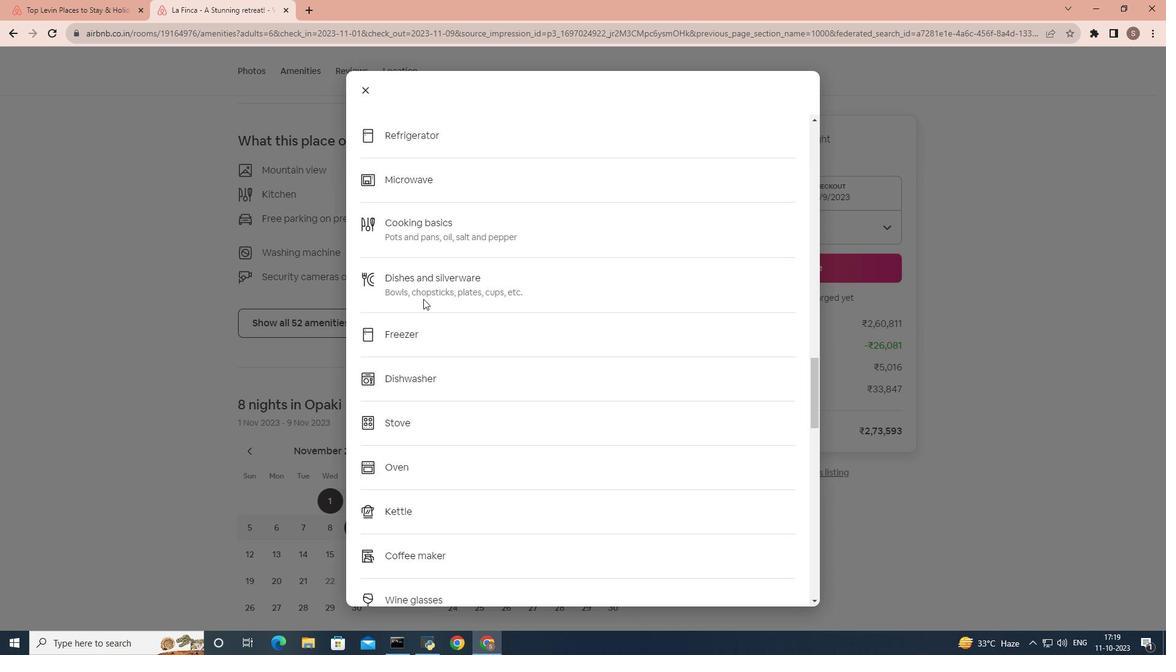 
Action: Mouse scrolled (423, 298) with delta (0, 0)
Screenshot: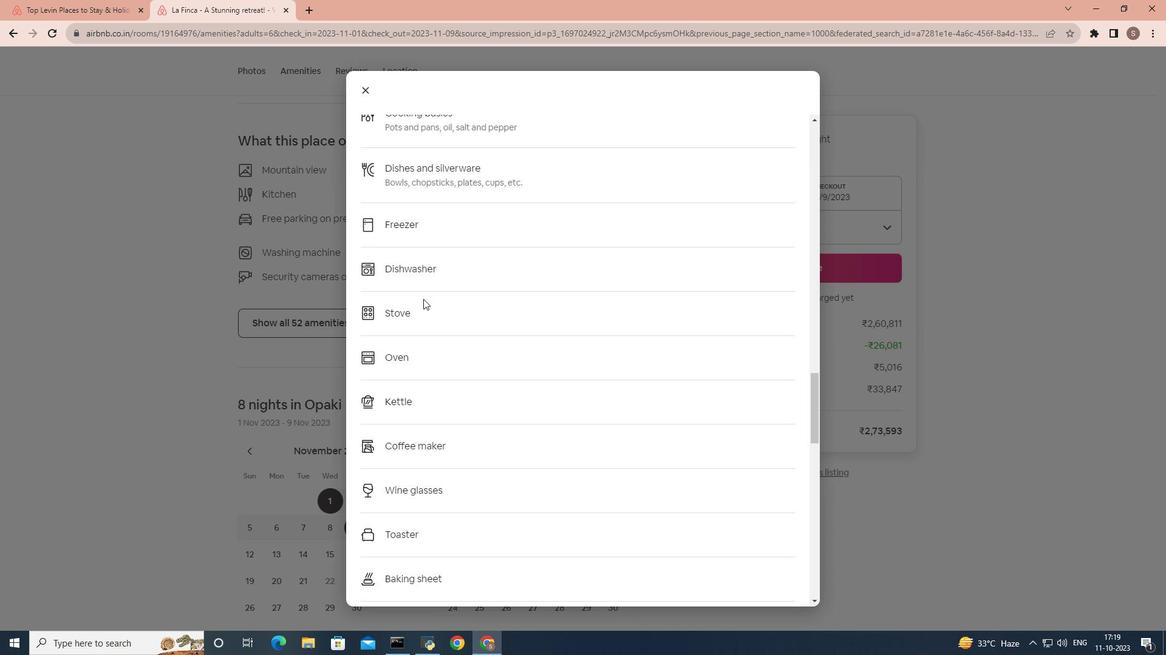 
Action: Mouse scrolled (423, 298) with delta (0, 0)
Screenshot: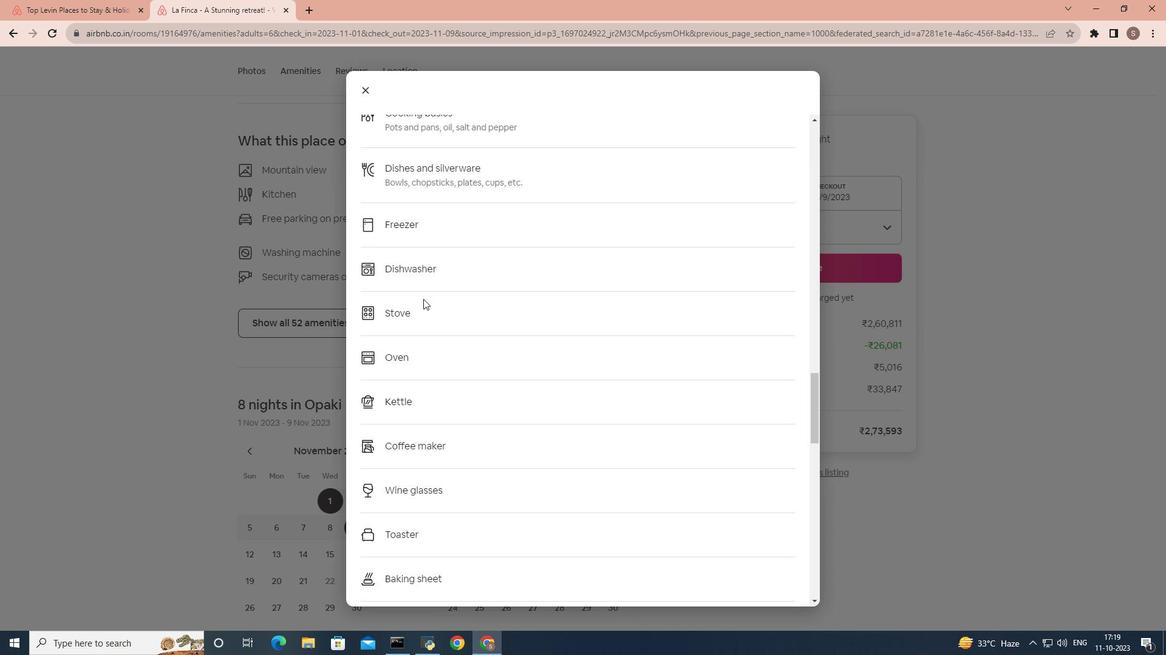 
Action: Mouse scrolled (423, 298) with delta (0, 0)
Screenshot: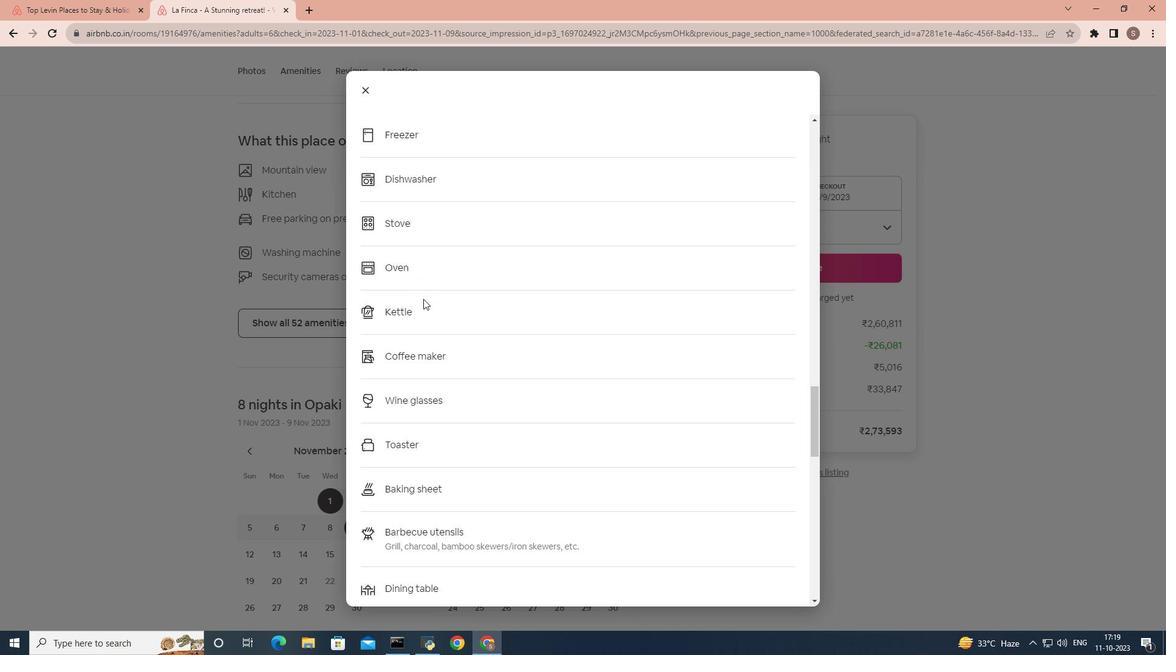 
Action: Mouse scrolled (423, 298) with delta (0, 0)
Screenshot: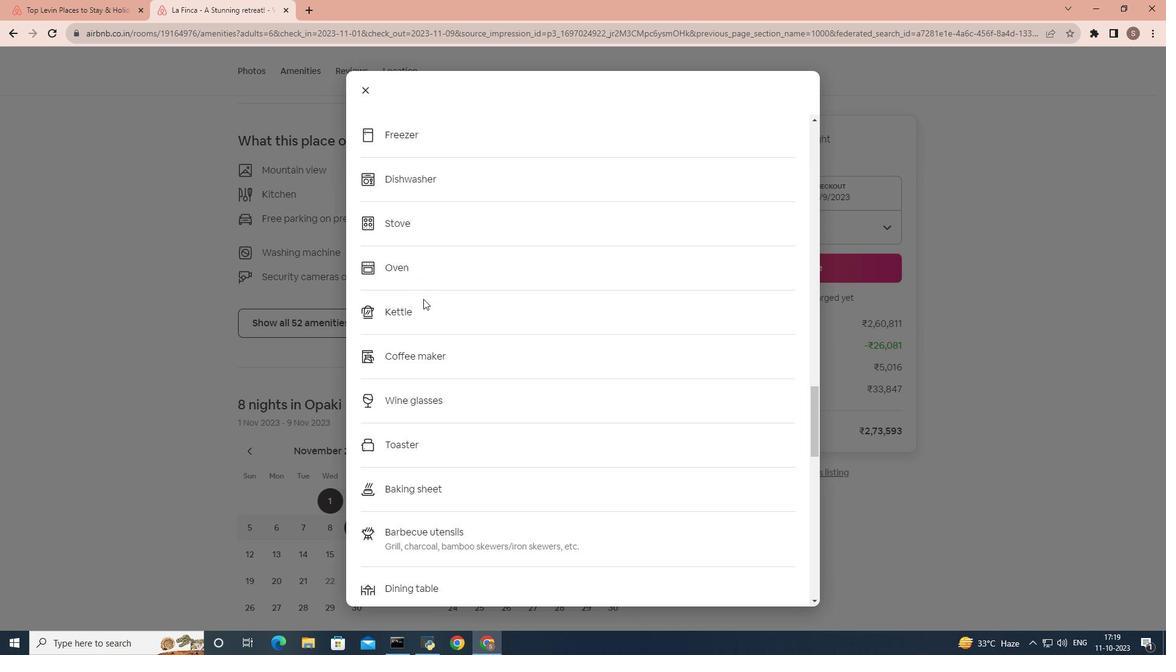 
Action: Mouse scrolled (423, 298) with delta (0, 0)
Screenshot: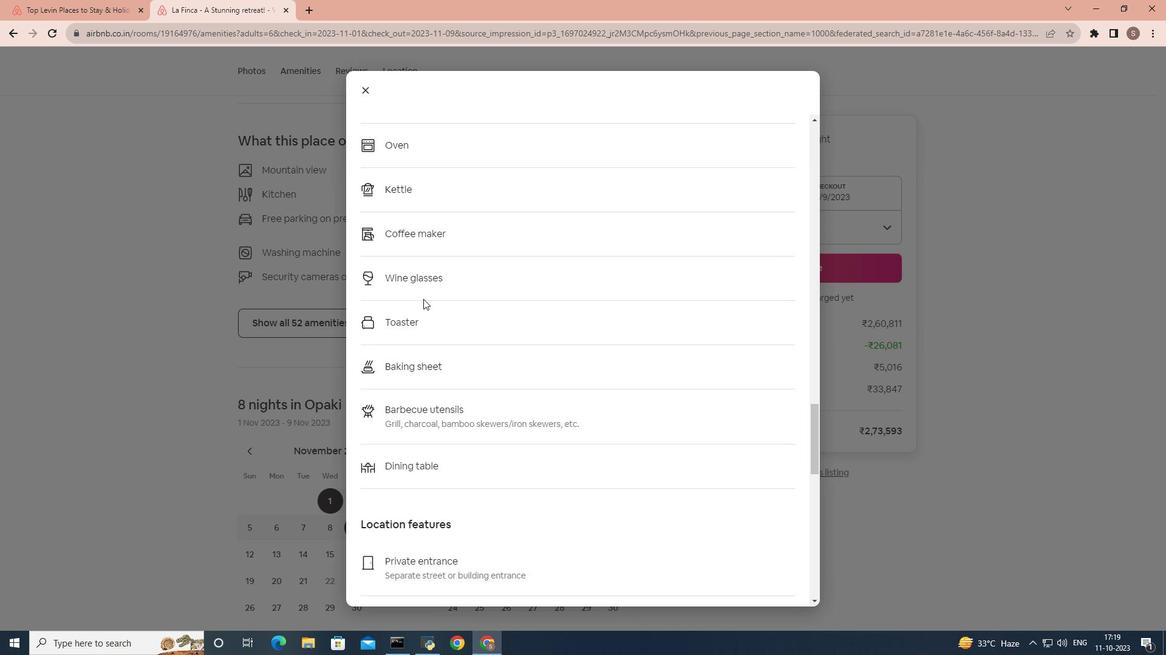 
Action: Mouse scrolled (423, 298) with delta (0, 0)
Screenshot: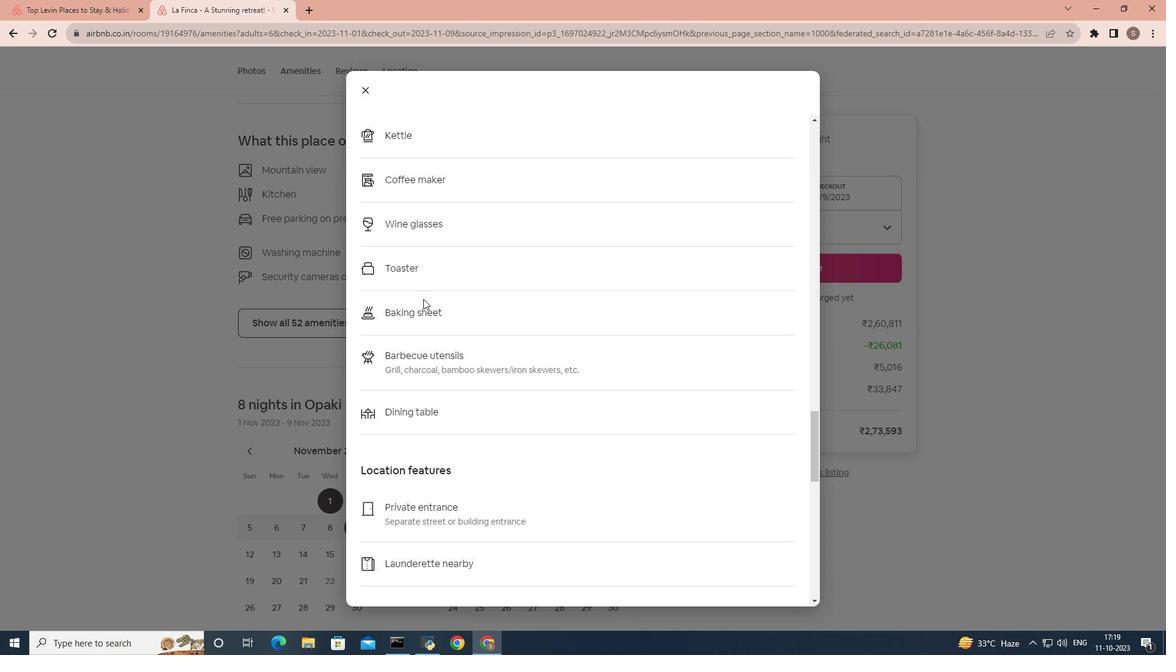 
Action: Mouse scrolled (423, 298) with delta (0, 0)
Screenshot: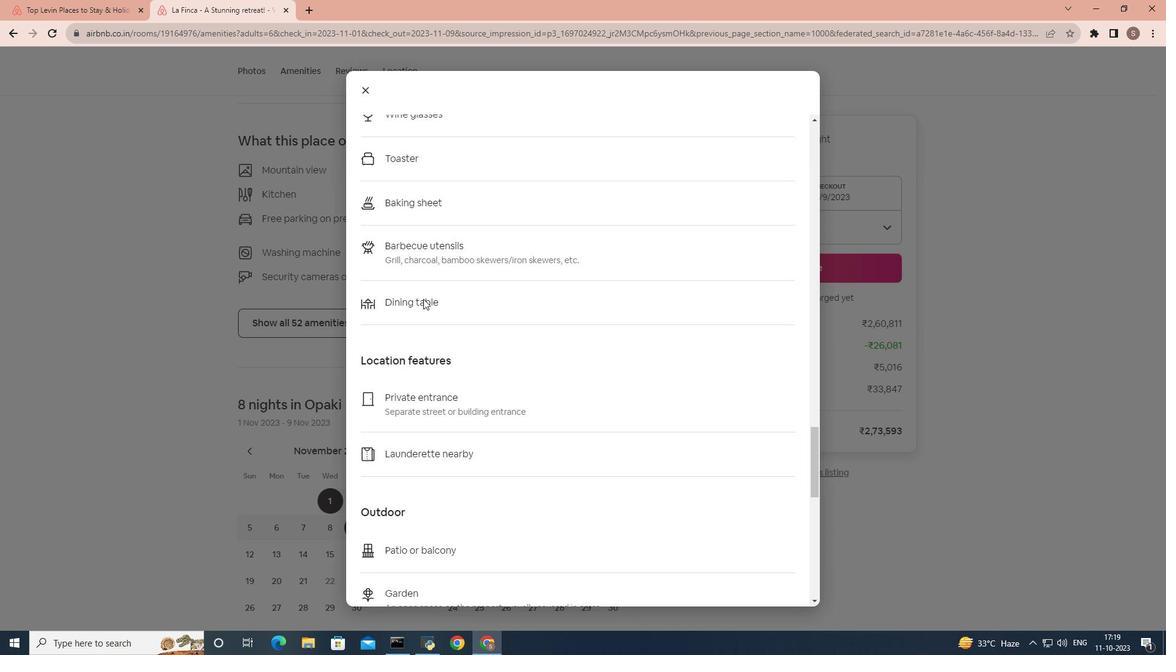 
Action: Mouse scrolled (423, 298) with delta (0, 0)
Screenshot: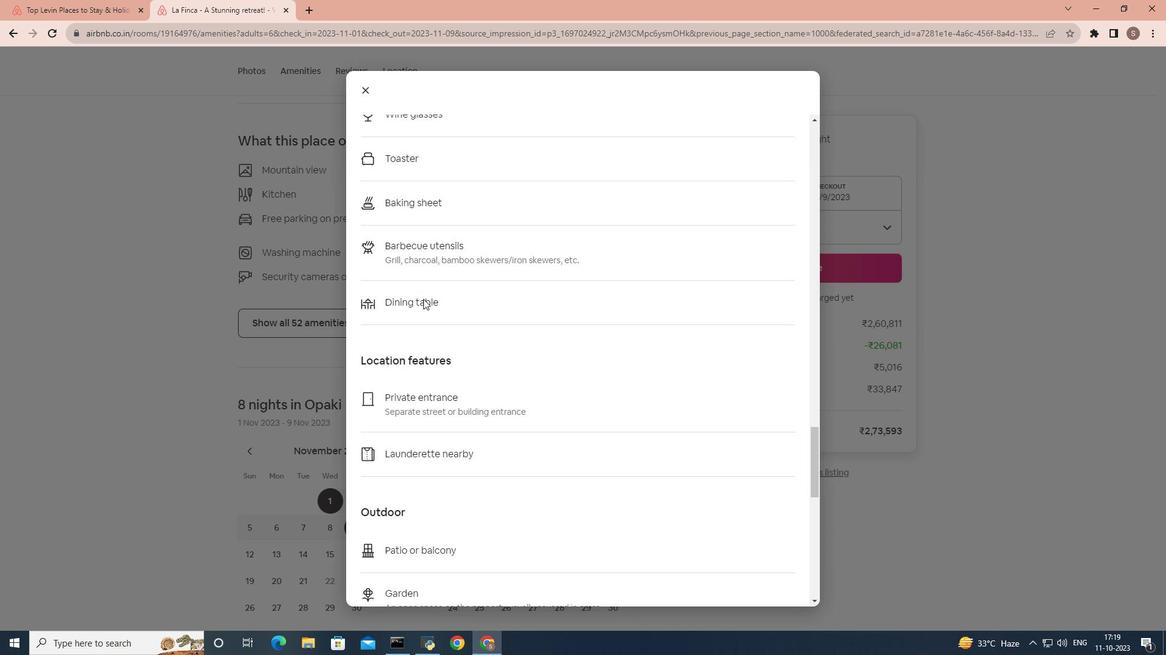 
Action: Mouse scrolled (423, 298) with delta (0, 0)
Screenshot: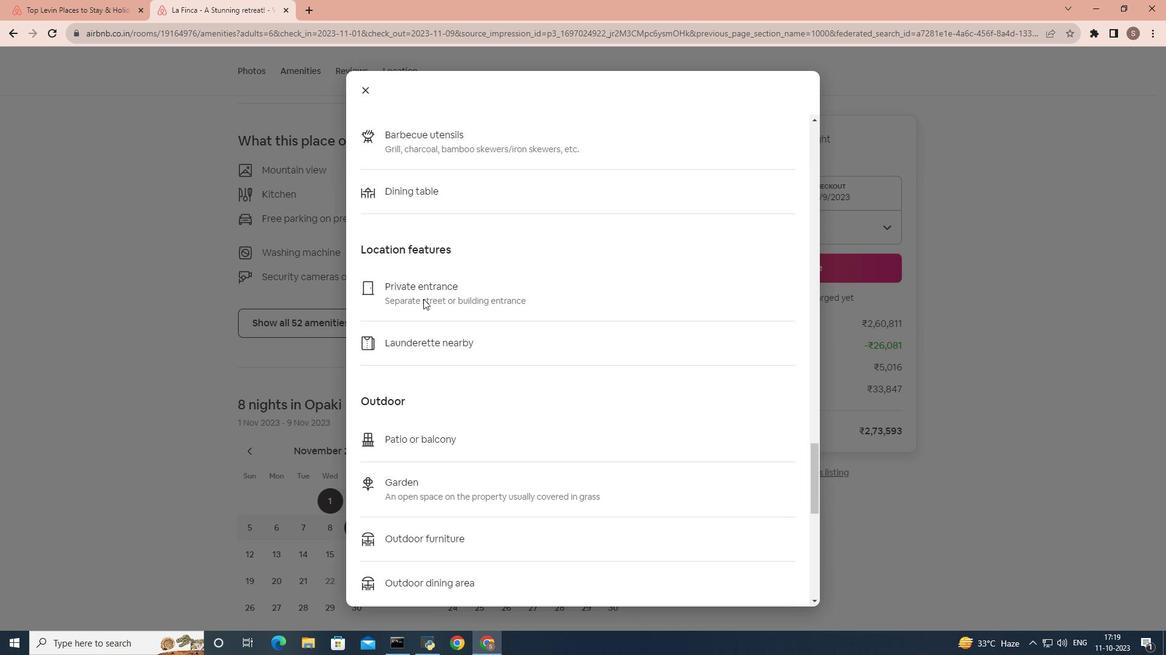 
Action: Mouse scrolled (423, 298) with delta (0, 0)
Screenshot: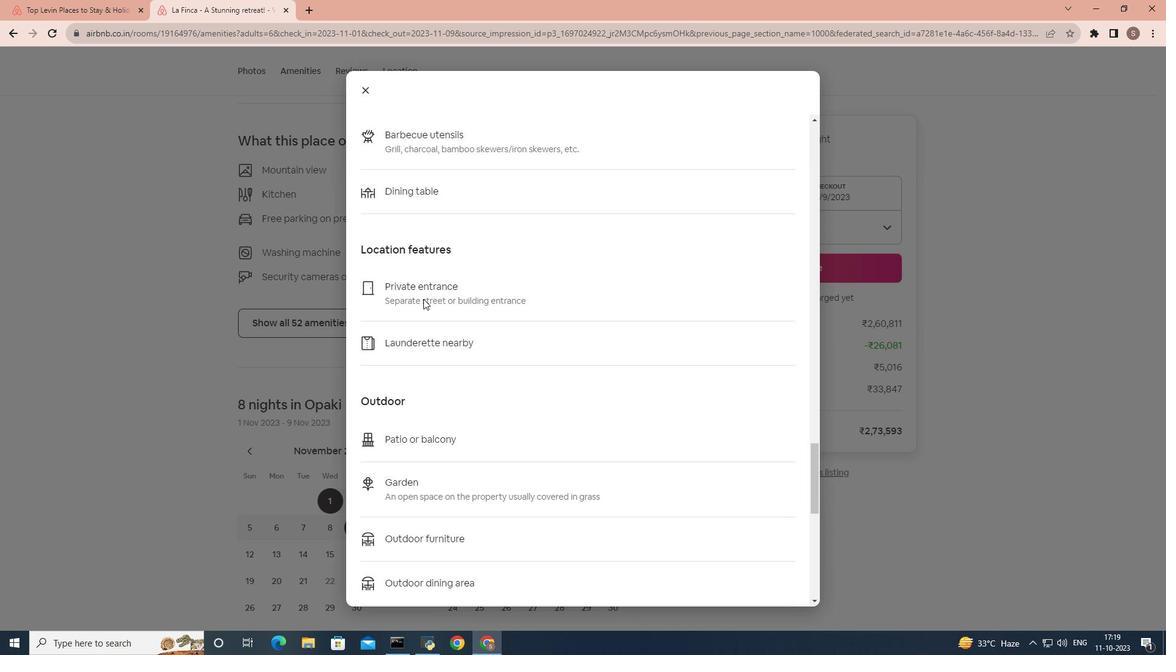 
Action: Mouse scrolled (423, 298) with delta (0, 0)
Screenshot: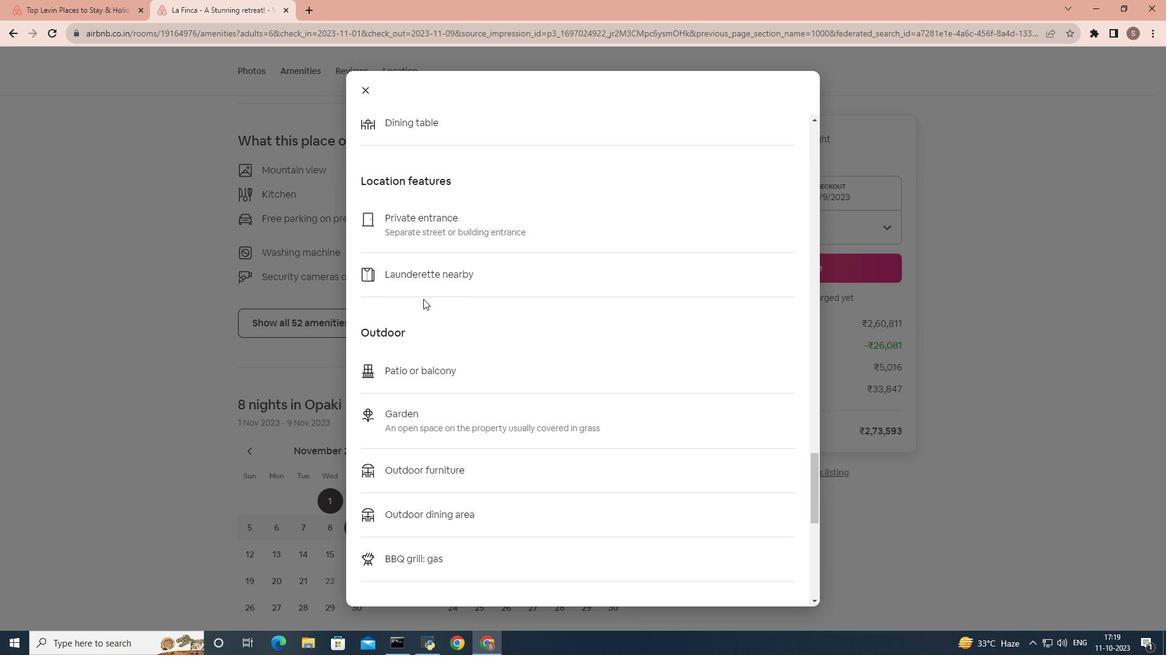 
Action: Mouse scrolled (423, 298) with delta (0, 0)
Screenshot: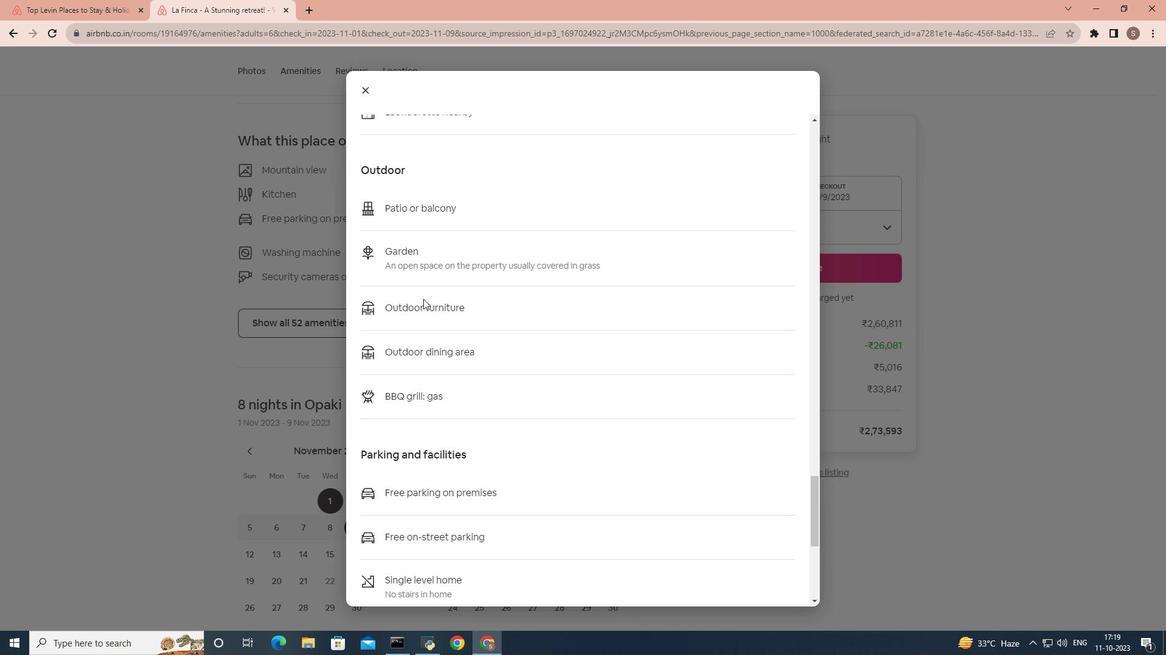 
Action: Mouse scrolled (423, 298) with delta (0, 0)
Screenshot: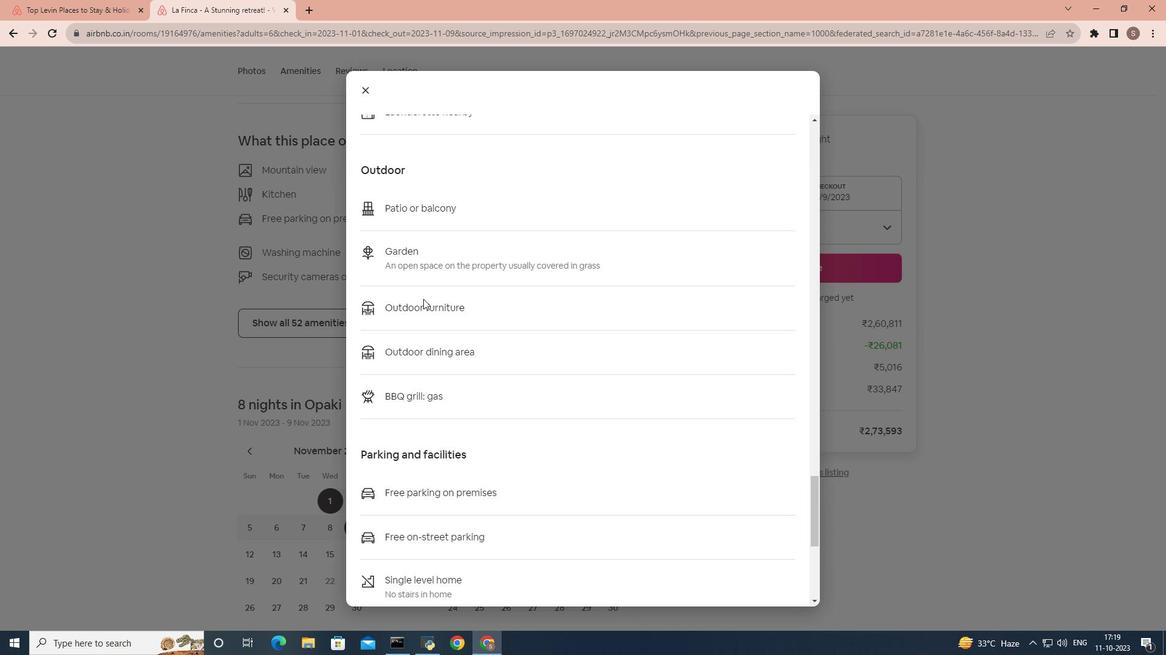 
Action: Mouse scrolled (423, 298) with delta (0, 0)
Screenshot: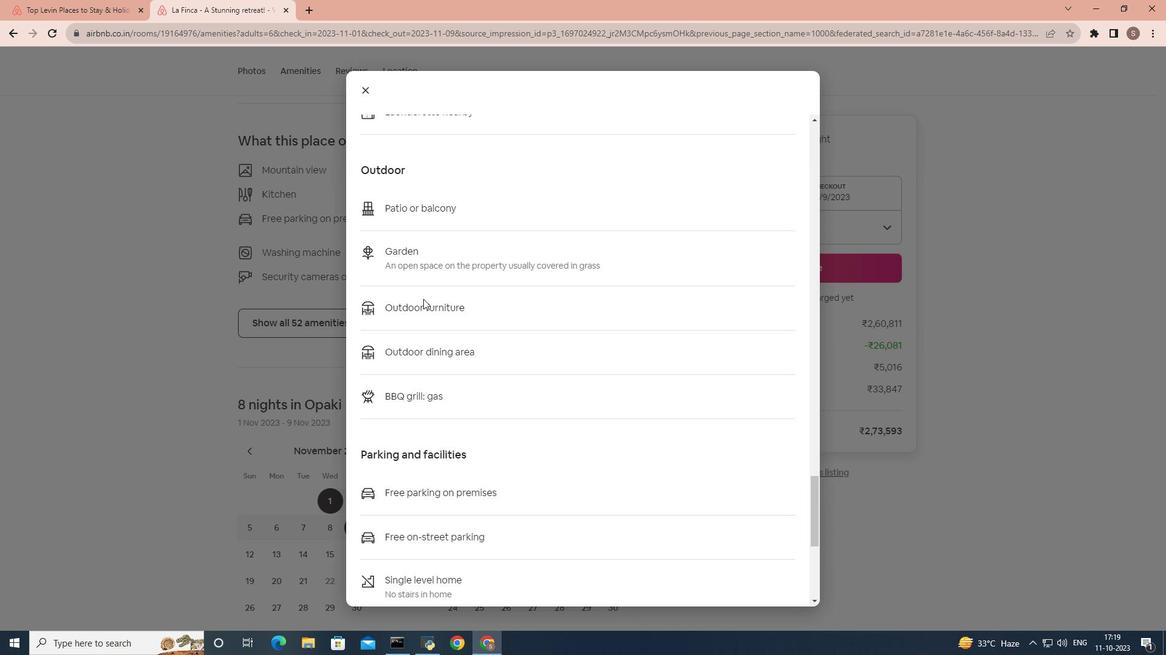 
Action: Mouse scrolled (423, 298) with delta (0, 0)
Screenshot: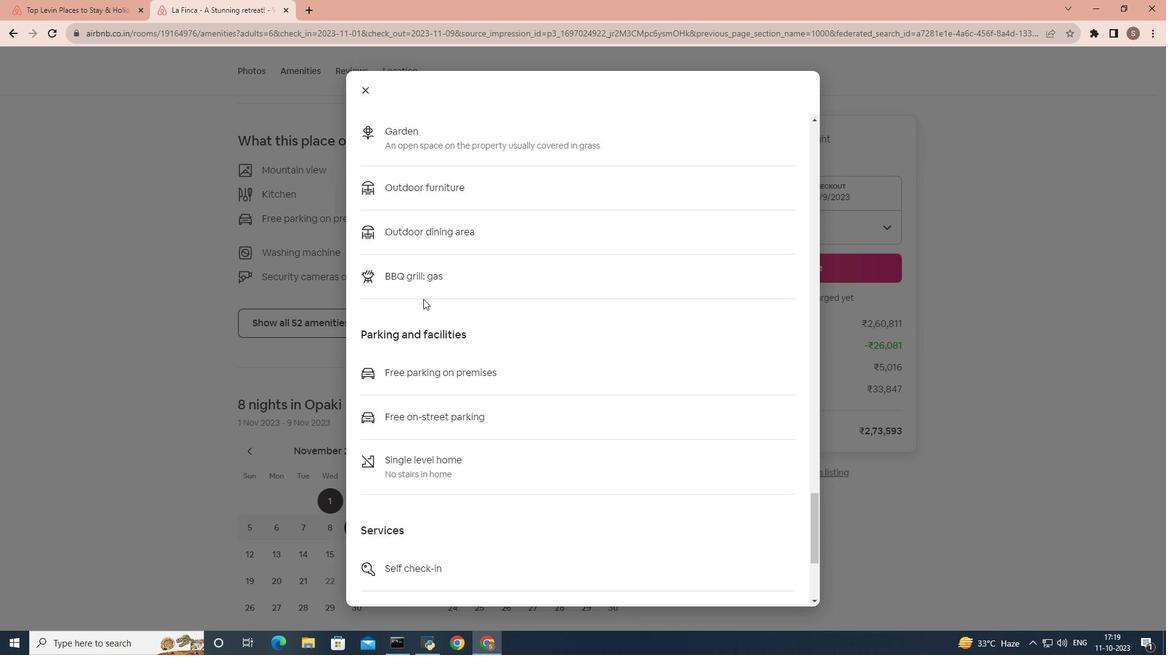 
Action: Mouse scrolled (423, 298) with delta (0, 0)
Screenshot: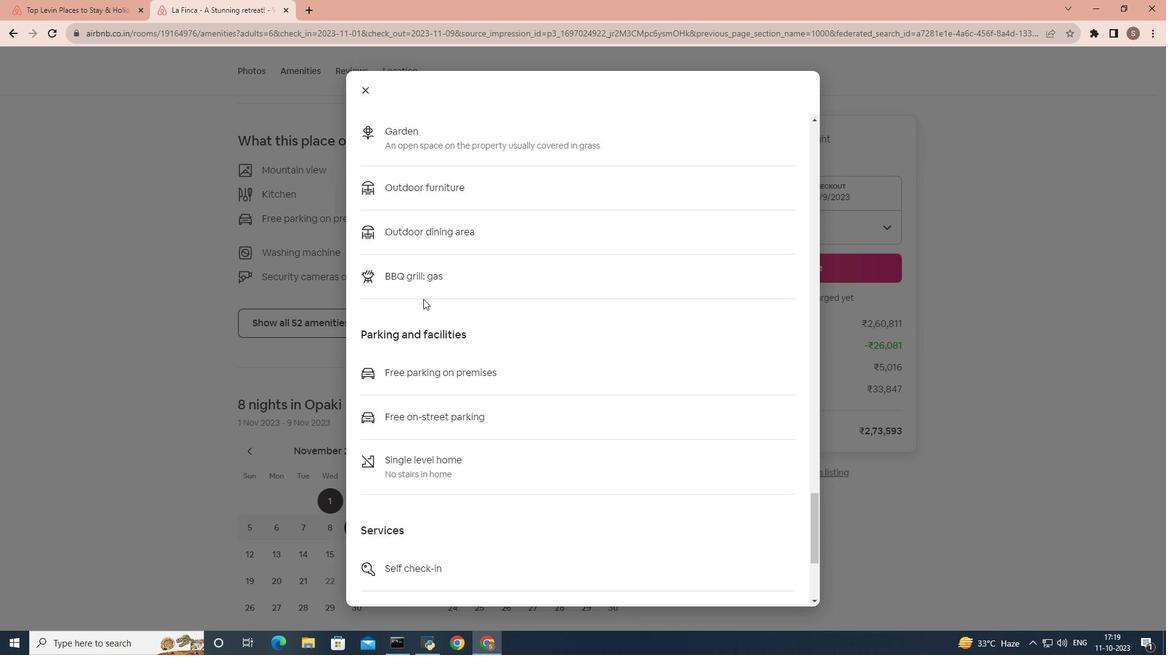 
Action: Mouse scrolled (423, 298) with delta (0, 0)
Screenshot: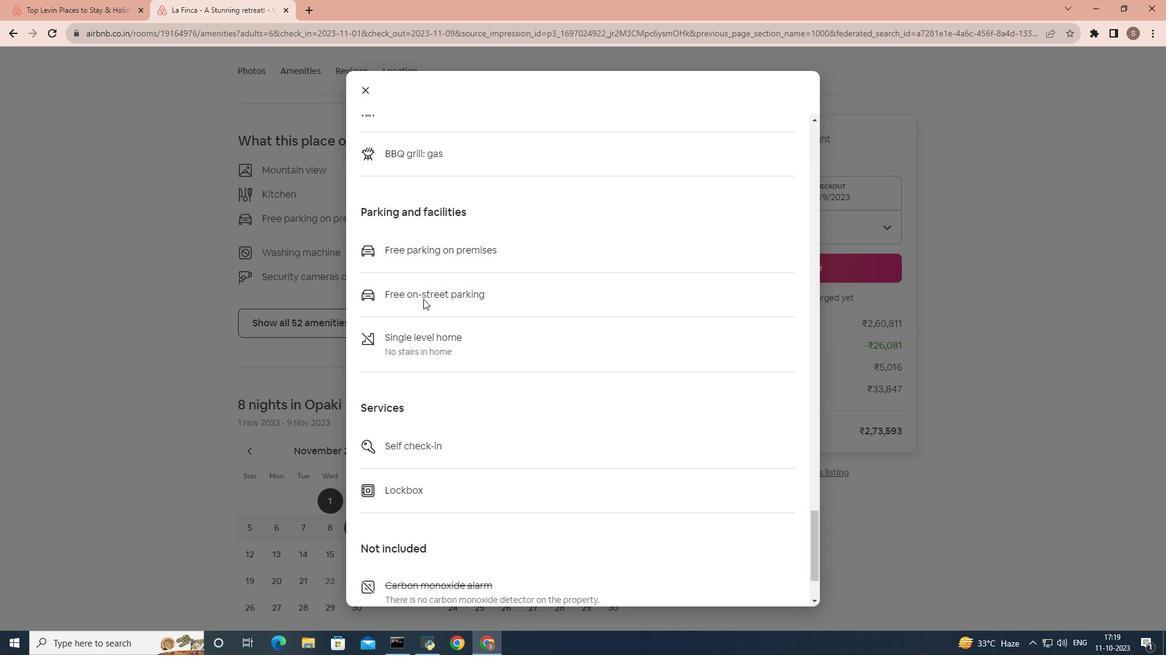 
Action: Mouse scrolled (423, 298) with delta (0, 0)
Screenshot: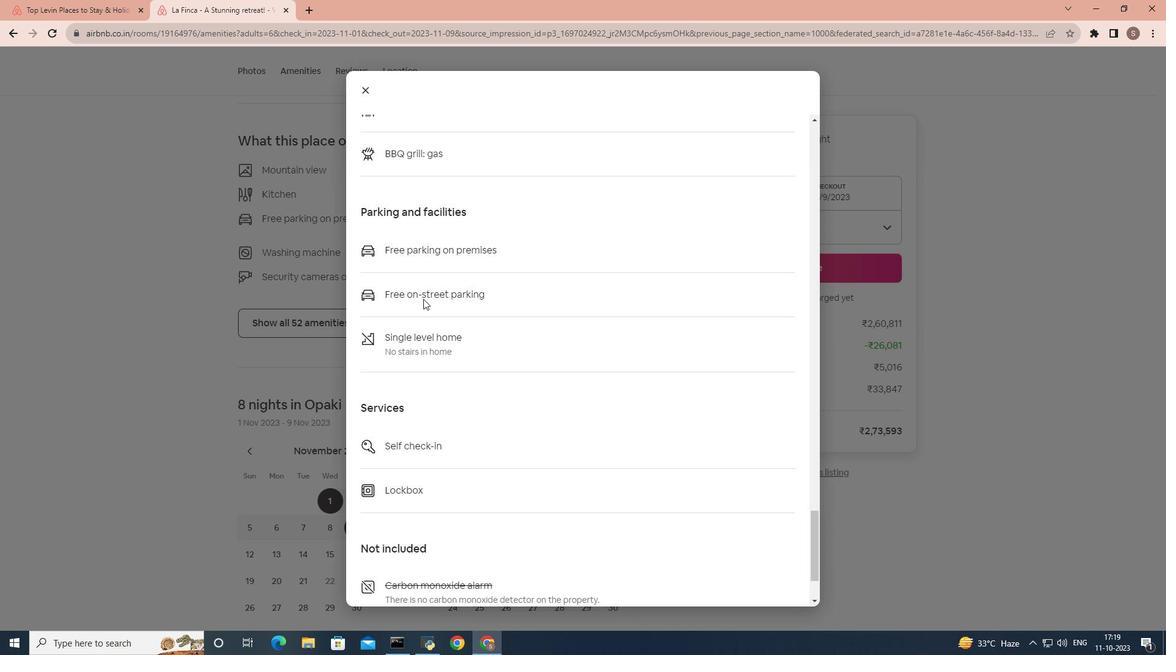 
Action: Mouse moved to (409, 229)
Screenshot: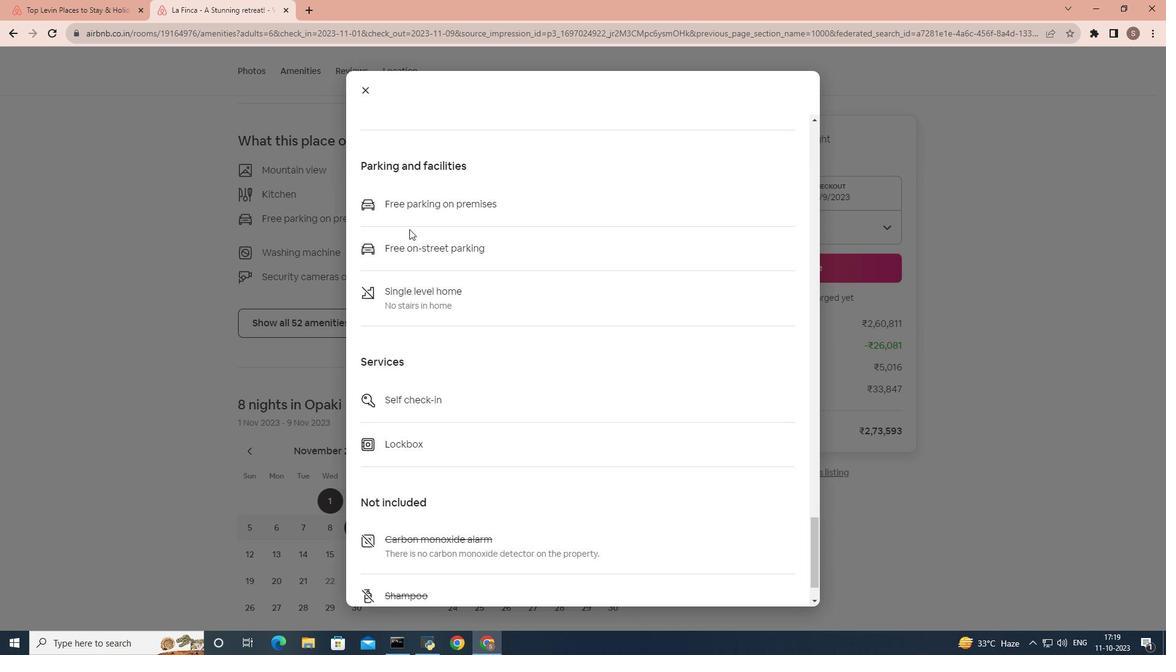 
Action: Mouse scrolled (409, 228) with delta (0, 0)
Screenshot: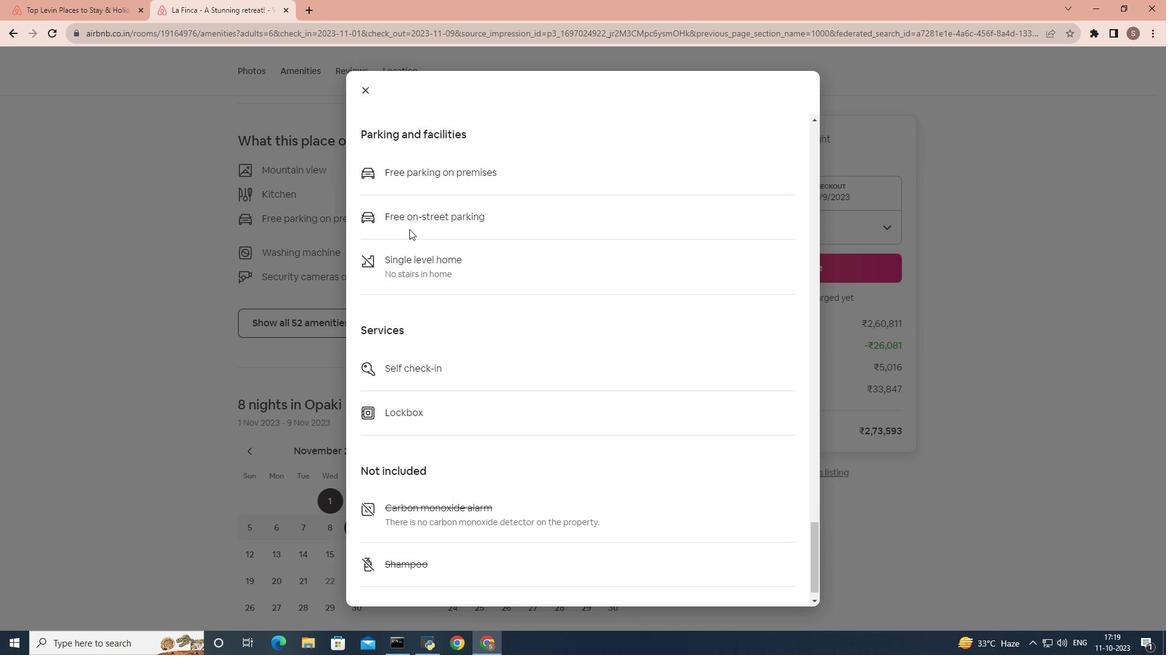 
Action: Mouse scrolled (409, 228) with delta (0, 0)
Screenshot: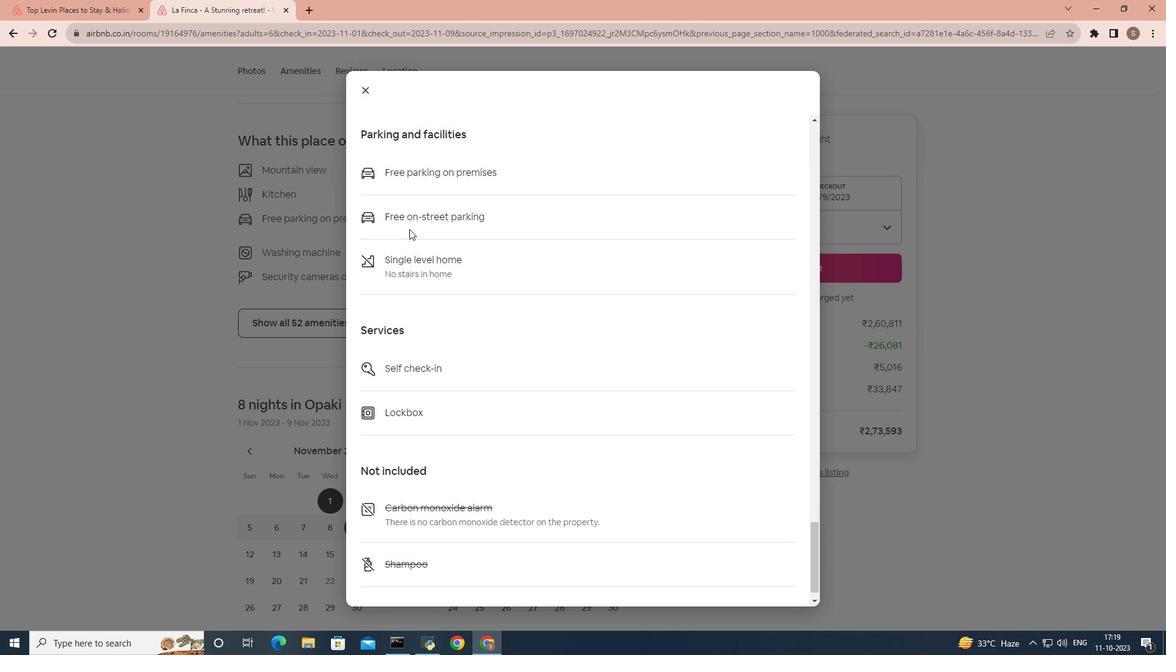 
Action: Mouse scrolled (409, 228) with delta (0, 0)
Screenshot: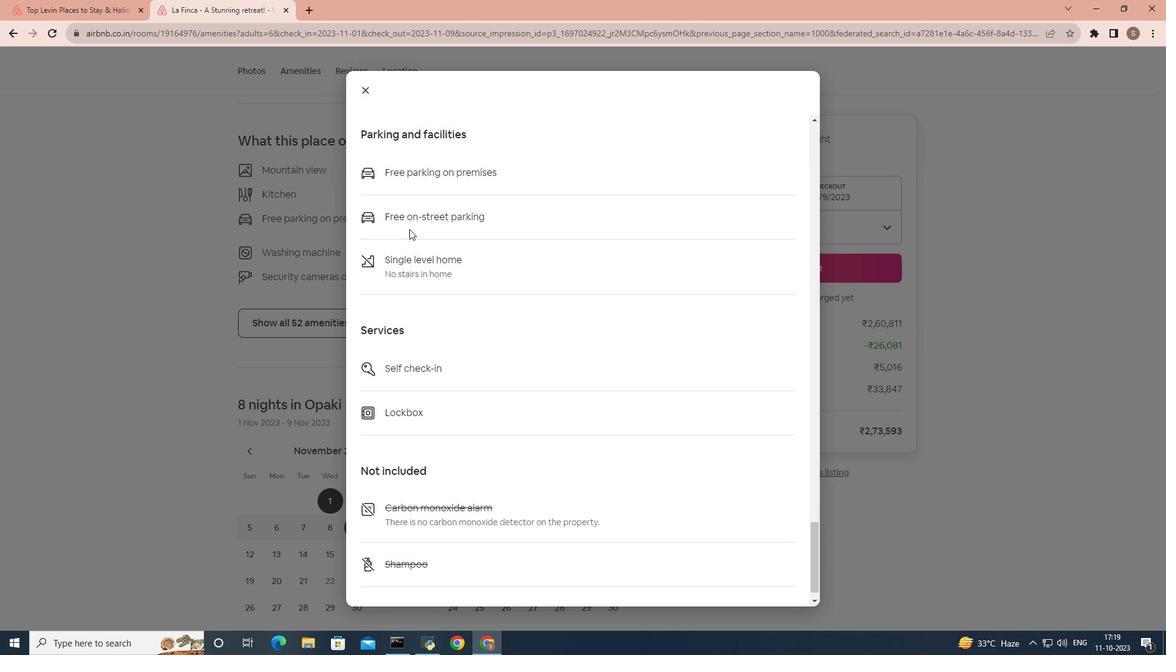 
Action: Mouse scrolled (409, 228) with delta (0, 0)
Screenshot: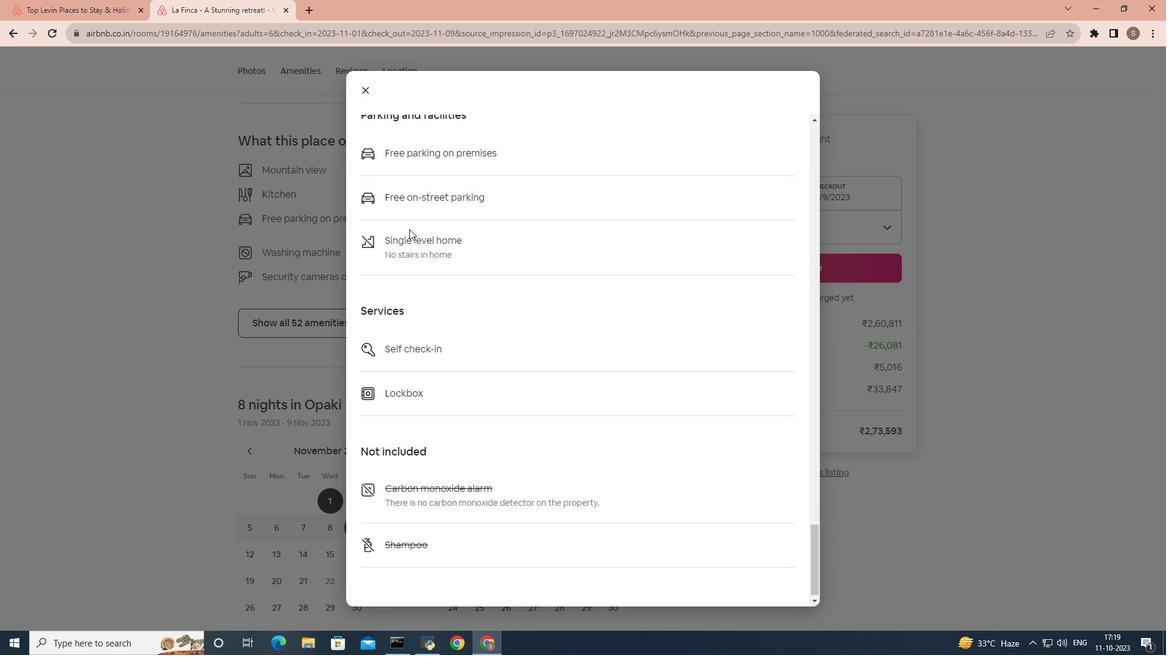 
Action: Mouse moved to (366, 92)
Screenshot: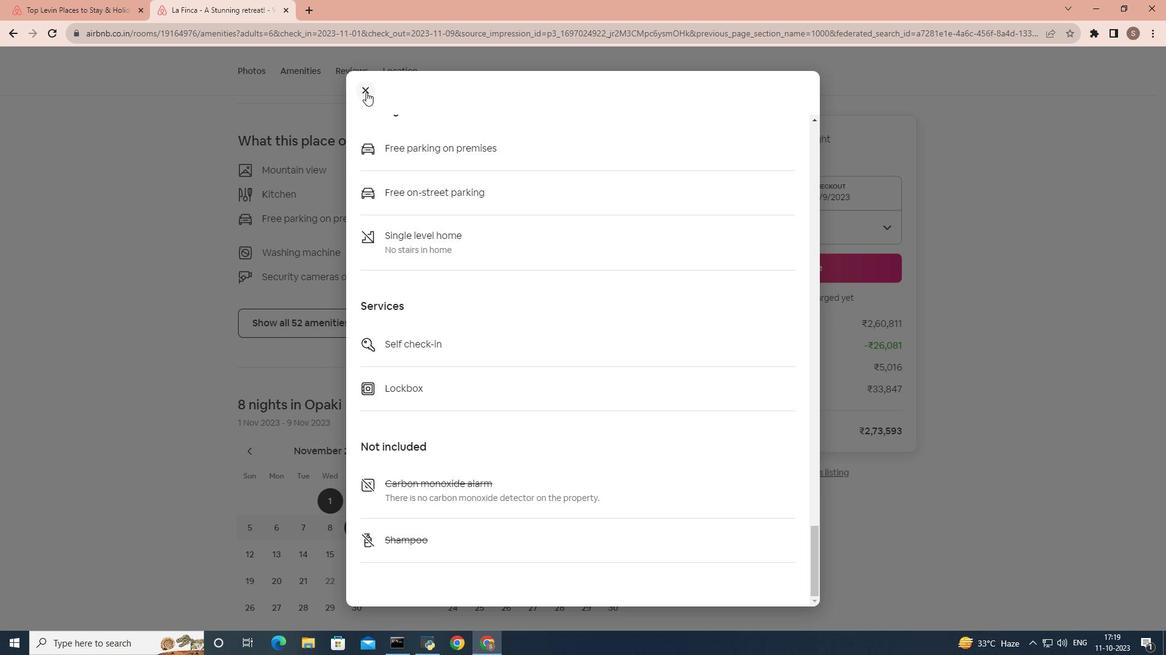
Action: Mouse pressed left at (366, 92)
Screenshot: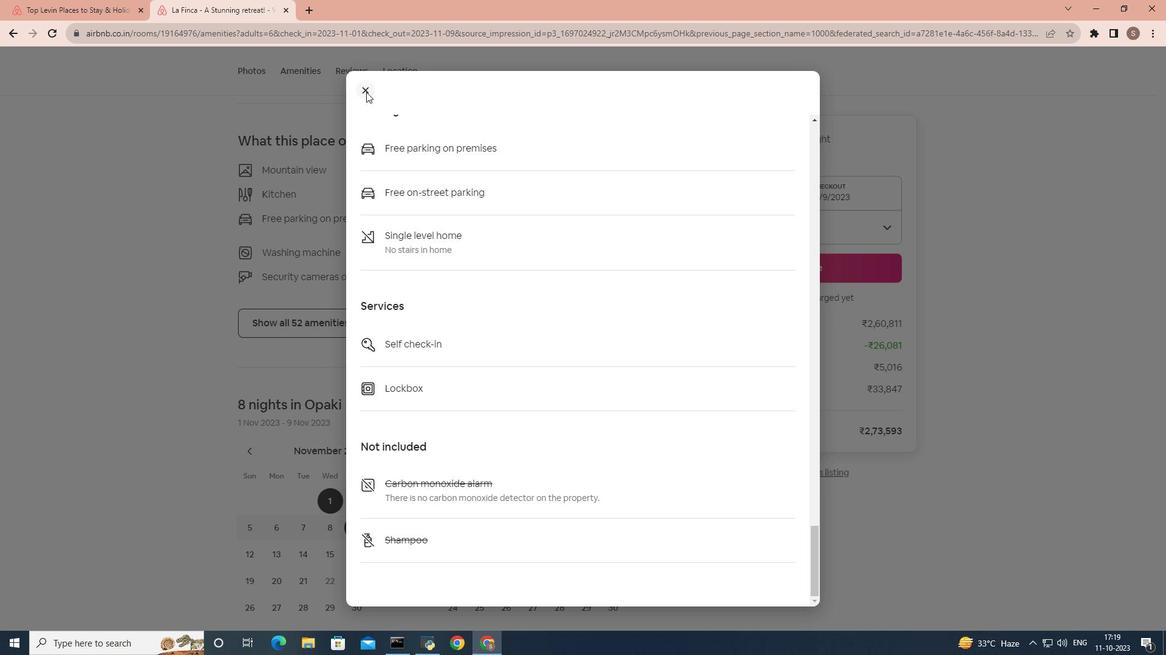
Action: Mouse moved to (358, 275)
Screenshot: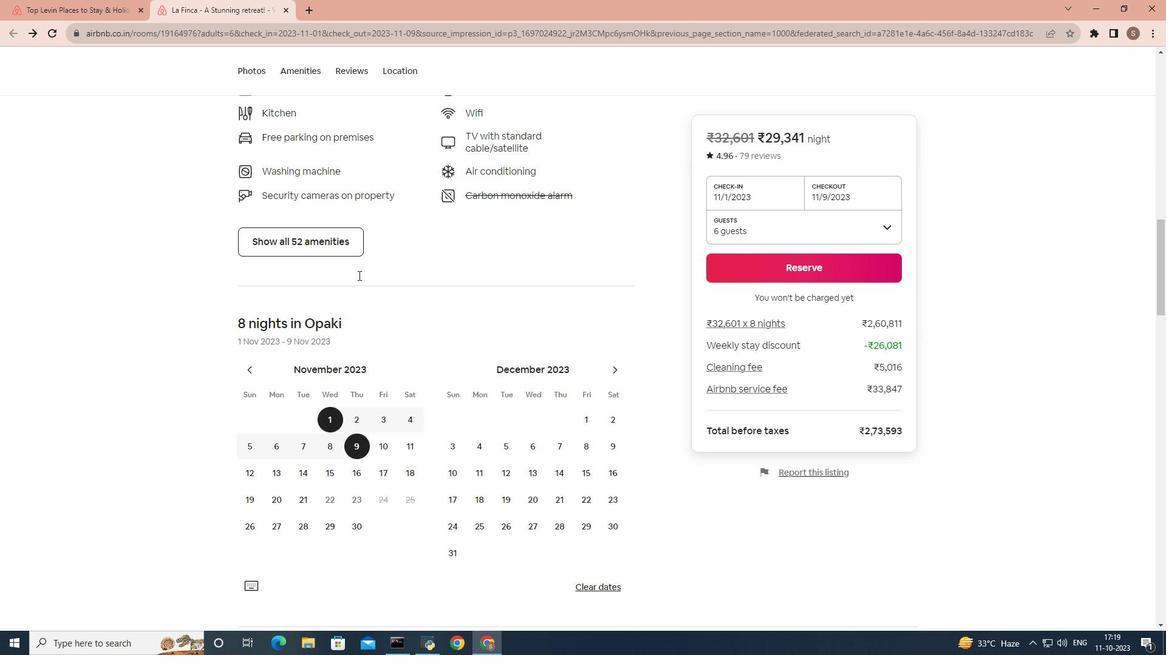 
Action: Mouse scrolled (358, 275) with delta (0, 0)
Screenshot: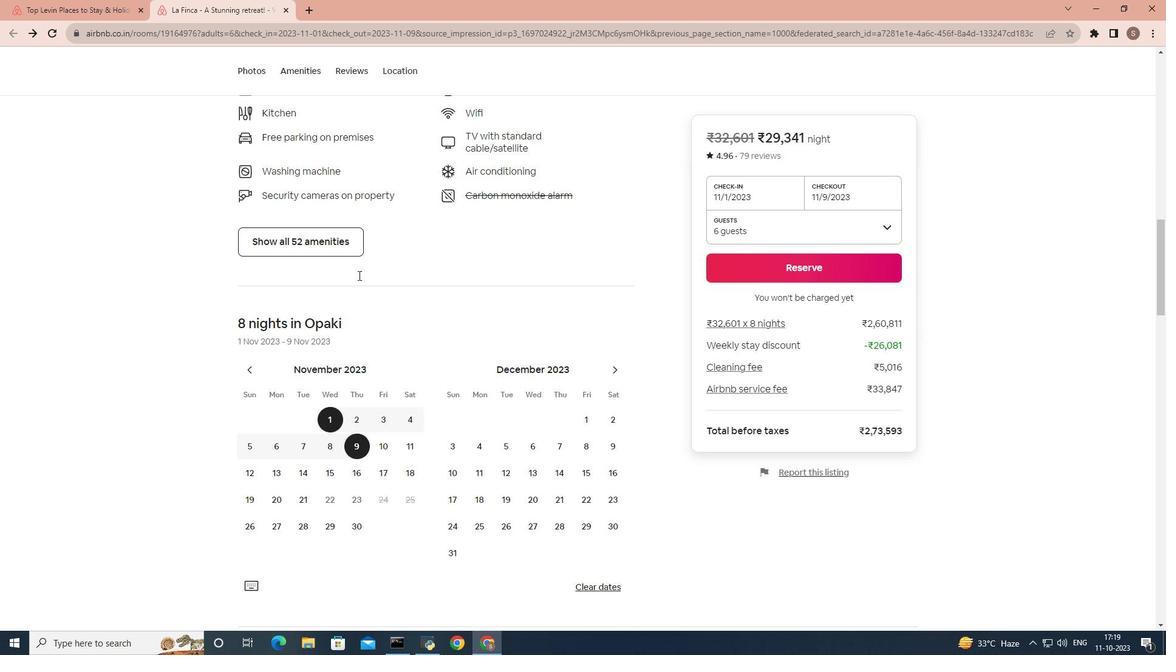 
Action: Mouse scrolled (358, 275) with delta (0, 0)
Screenshot: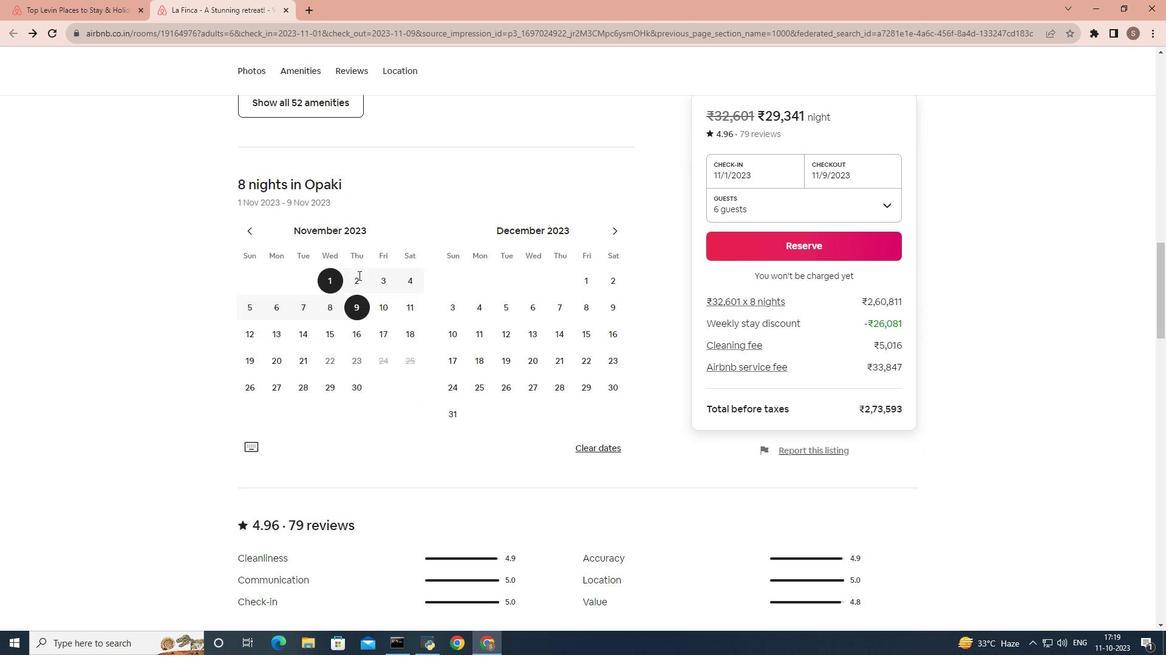 
Action: Mouse scrolled (358, 275) with delta (0, 0)
Screenshot: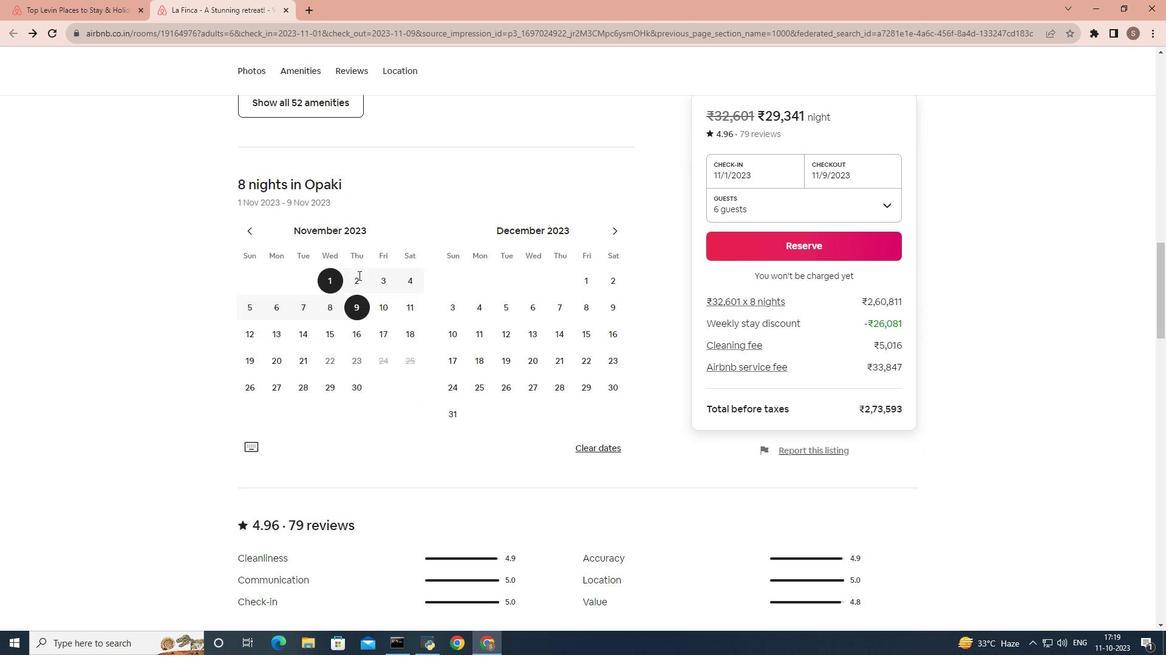 
Action: Mouse scrolled (358, 275) with delta (0, 0)
Screenshot: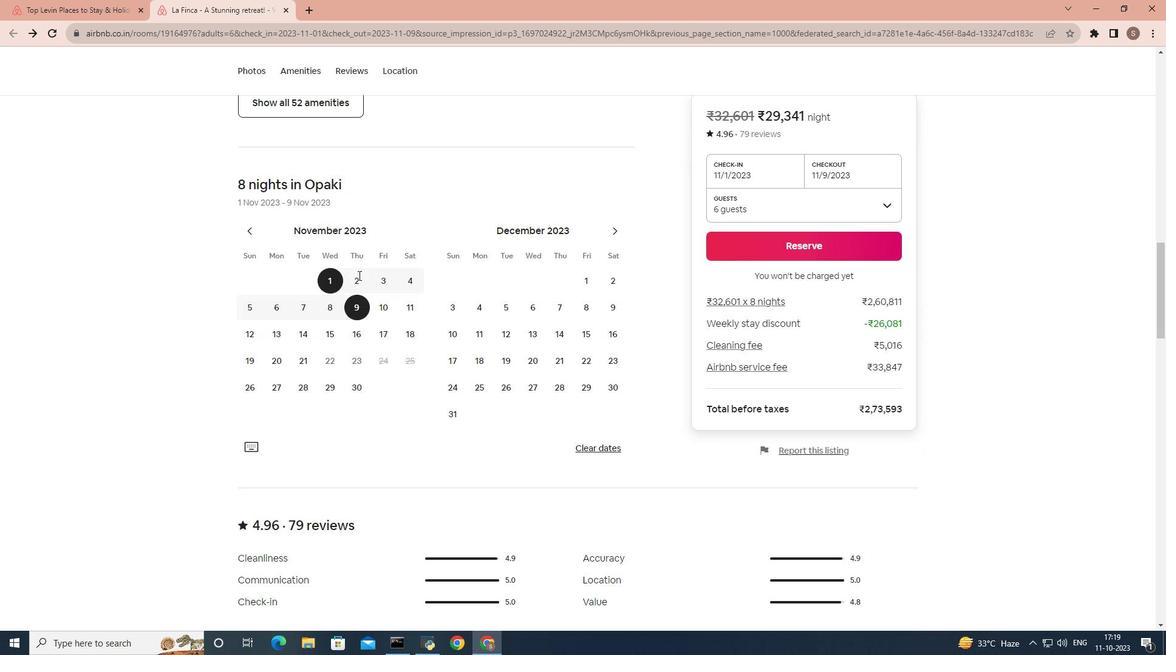 
Action: Mouse scrolled (358, 275) with delta (0, 0)
Screenshot: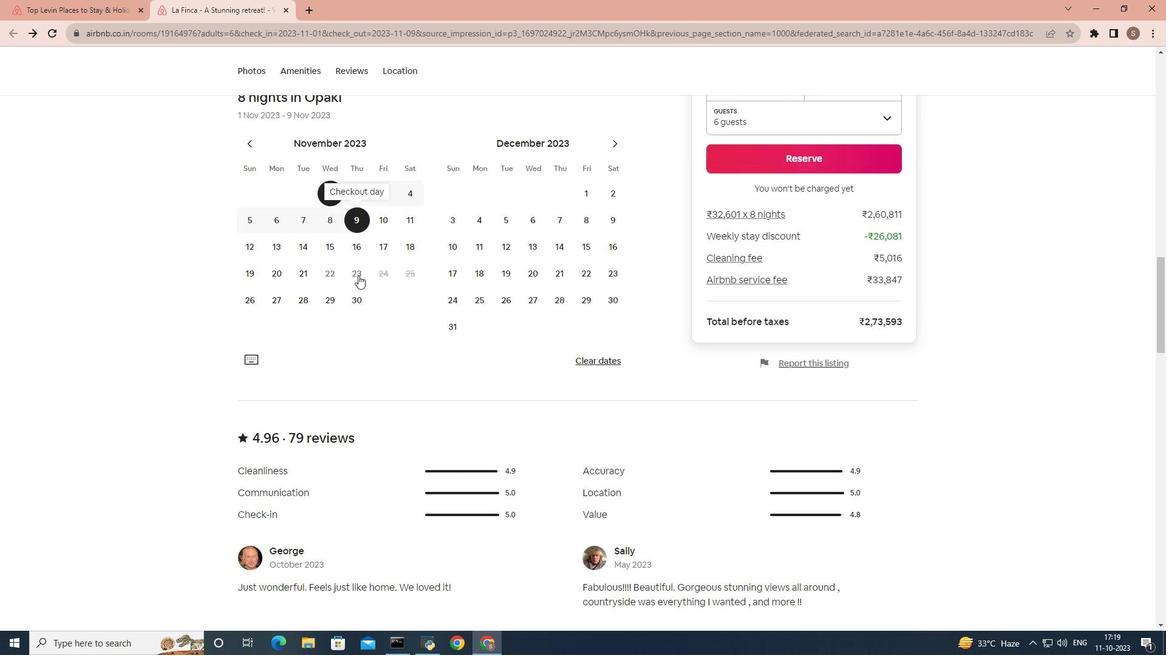 
Action: Mouse scrolled (358, 275) with delta (0, 0)
Screenshot: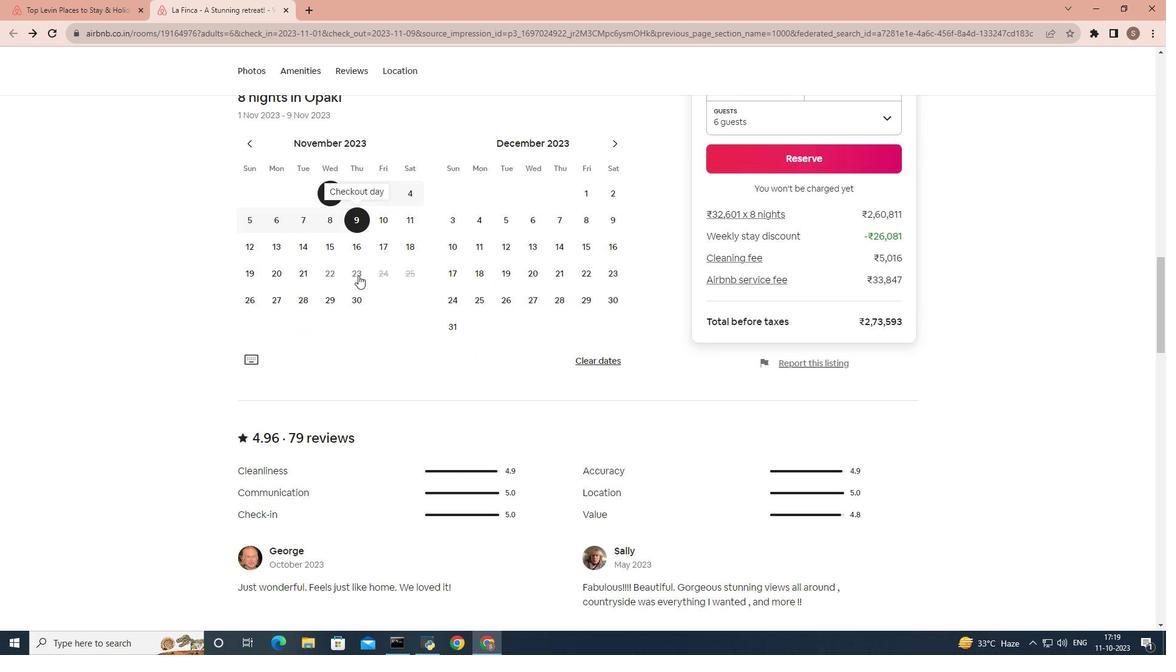 
Action: Mouse scrolled (358, 275) with delta (0, 0)
Screenshot: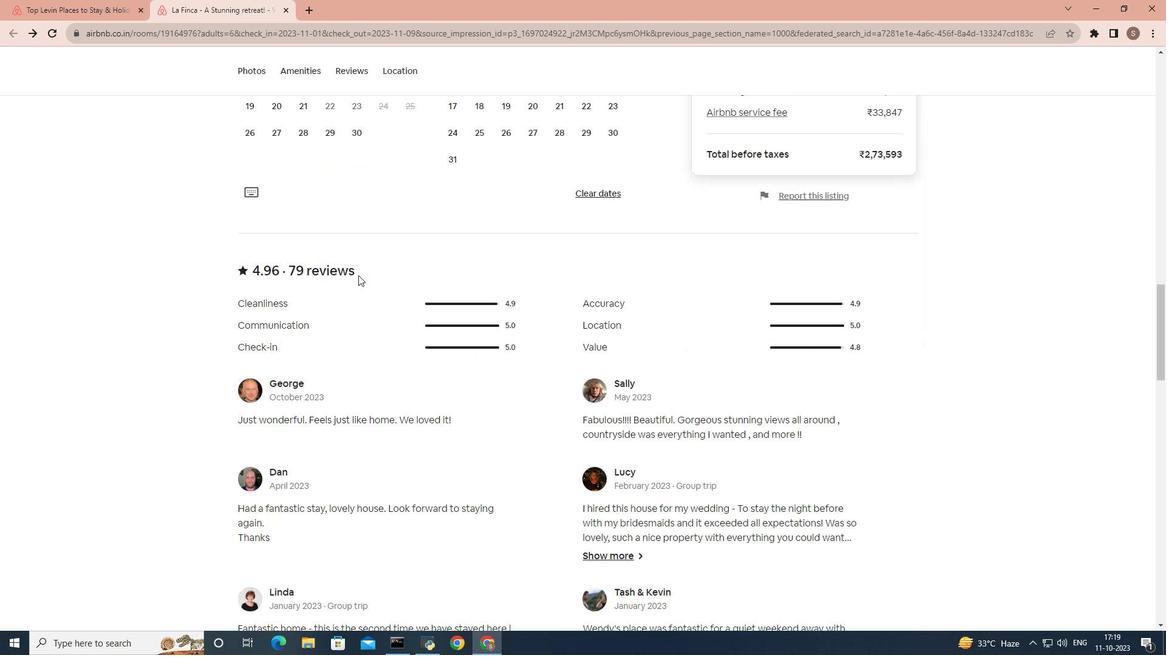 
Action: Mouse scrolled (358, 275) with delta (0, 0)
Screenshot: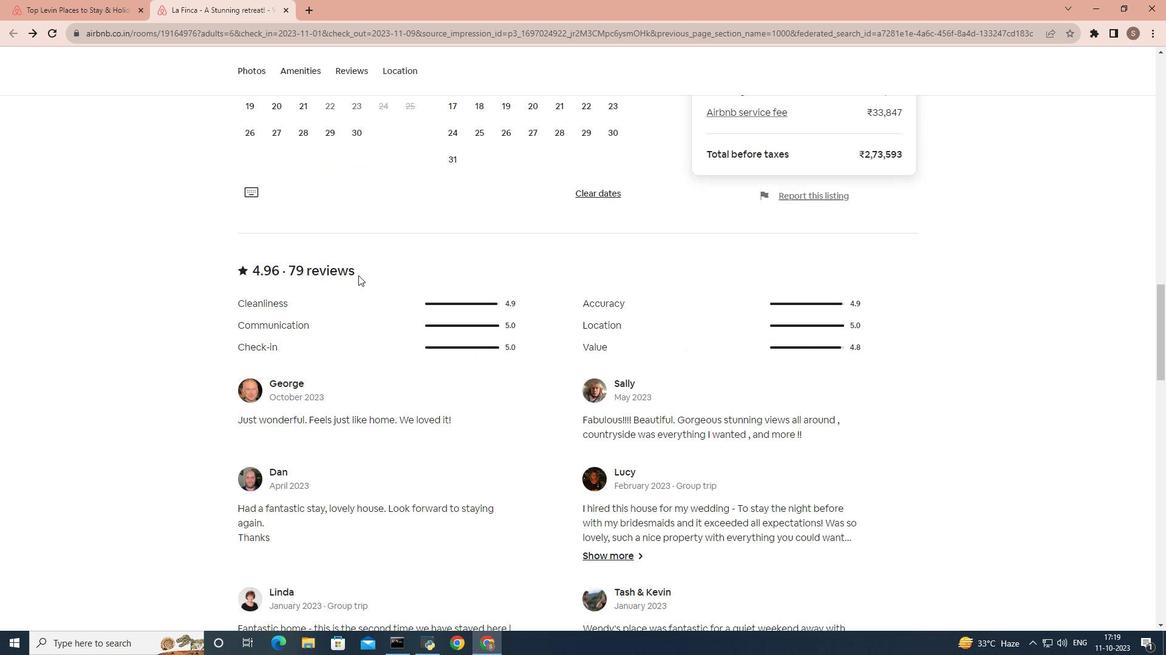 
Action: Mouse scrolled (358, 275) with delta (0, 0)
Screenshot: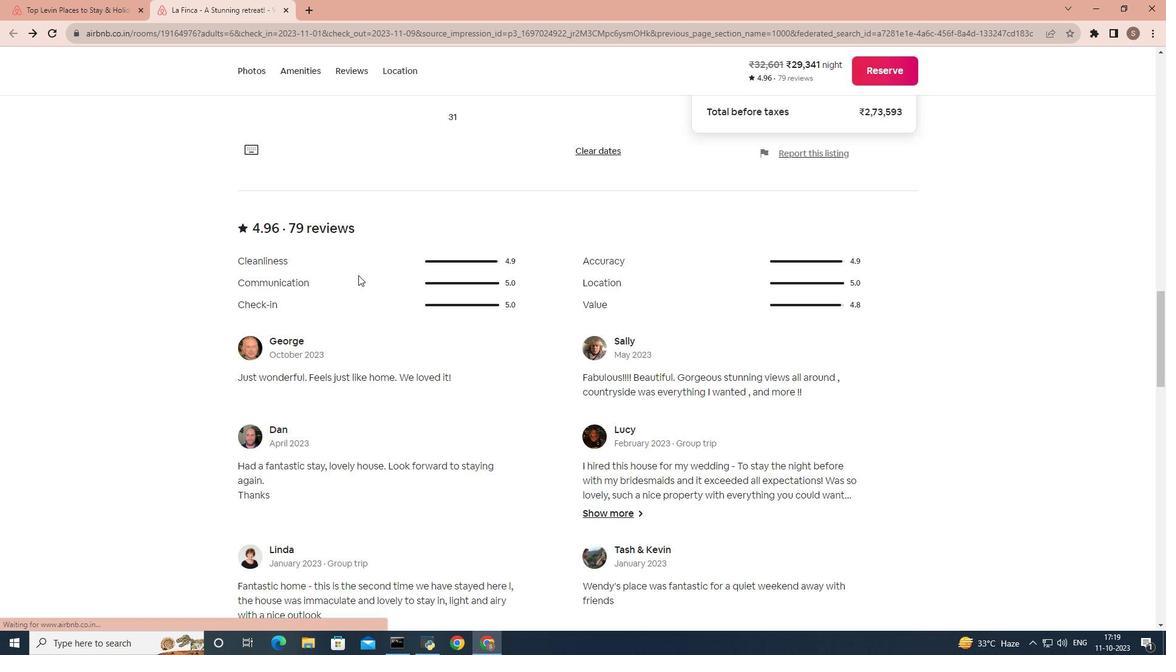 
Action: Mouse scrolled (358, 275) with delta (0, 0)
Screenshot: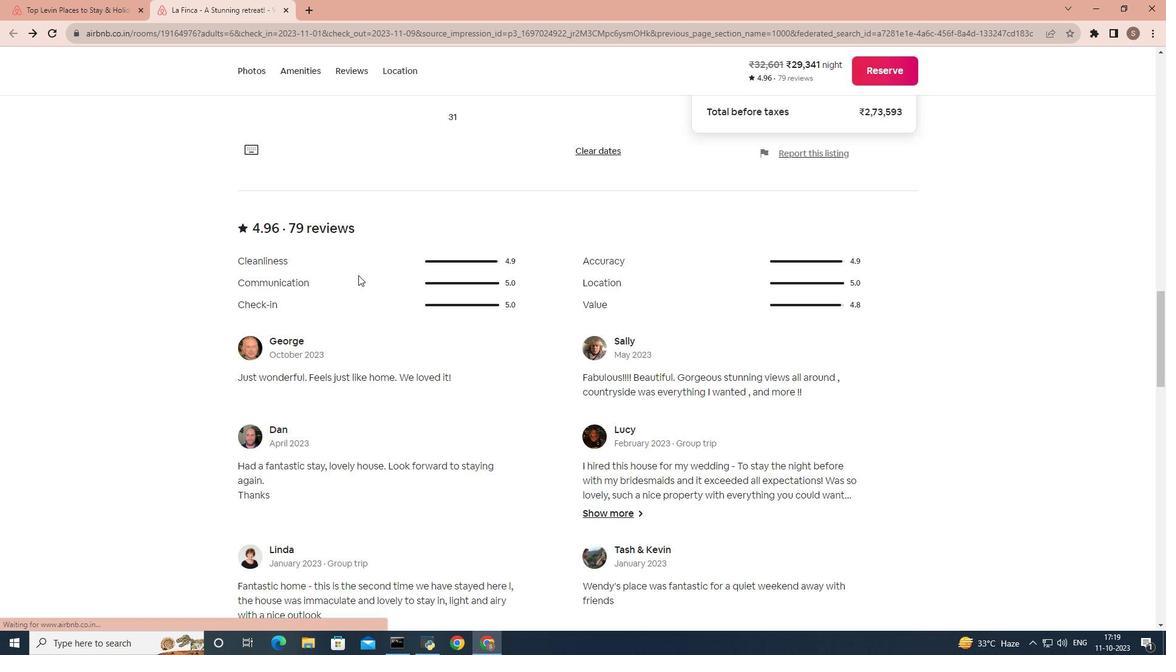 
Action: Mouse scrolled (358, 275) with delta (0, 0)
Screenshot: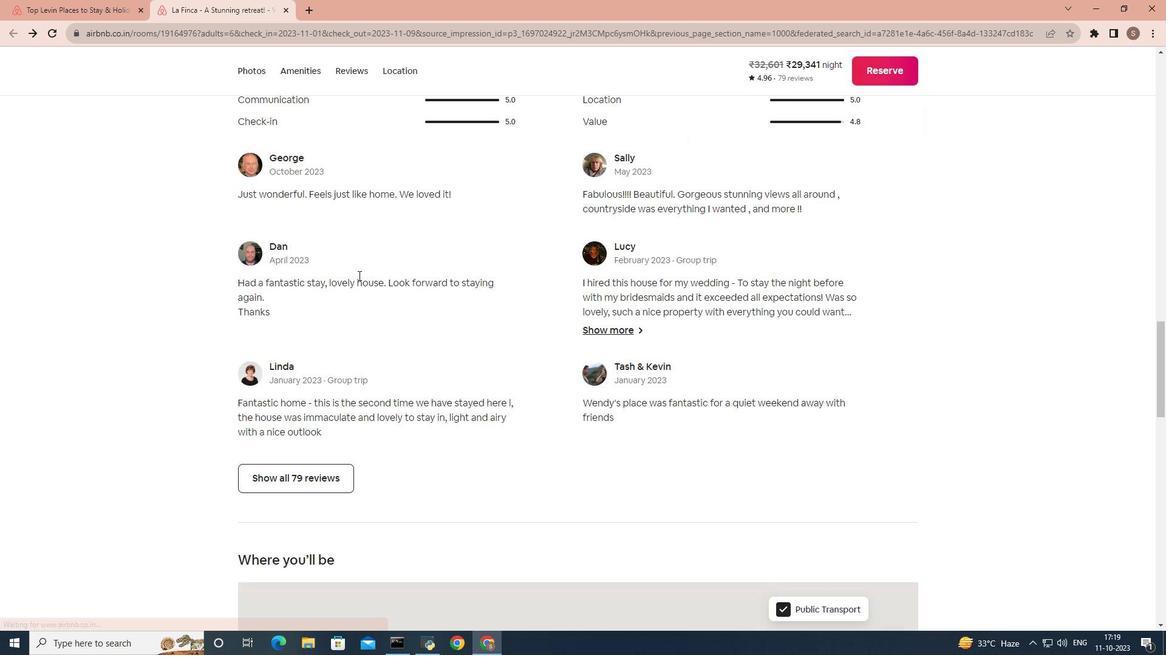 
Action: Mouse scrolled (358, 275) with delta (0, 0)
Screenshot: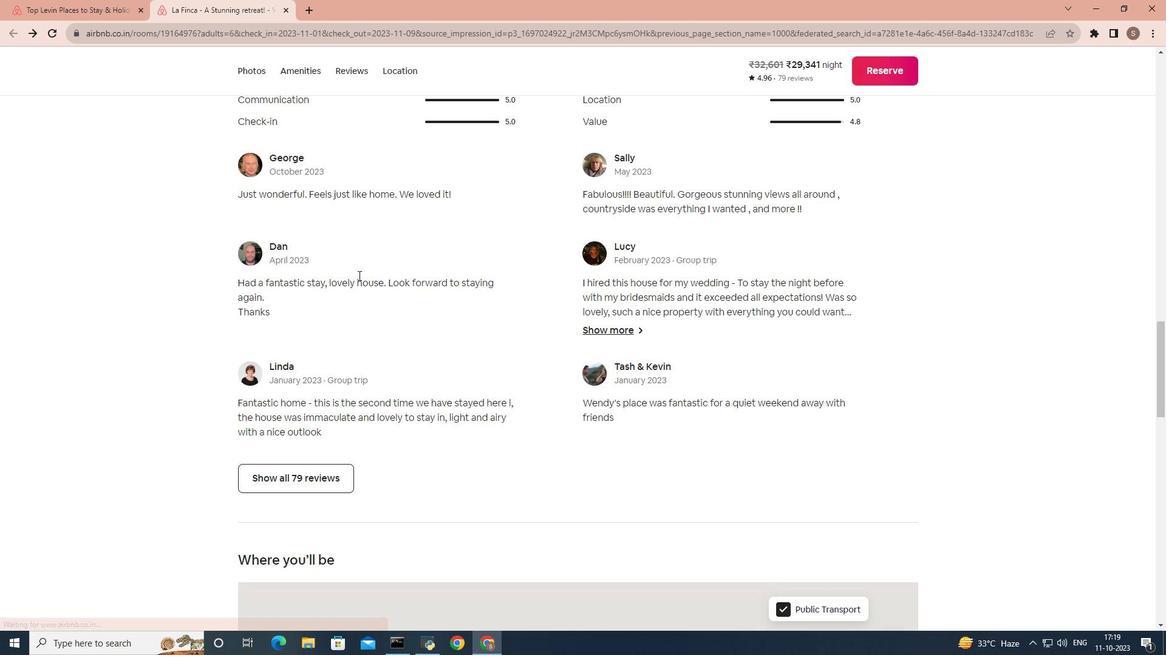 
Action: Mouse moved to (287, 448)
Screenshot: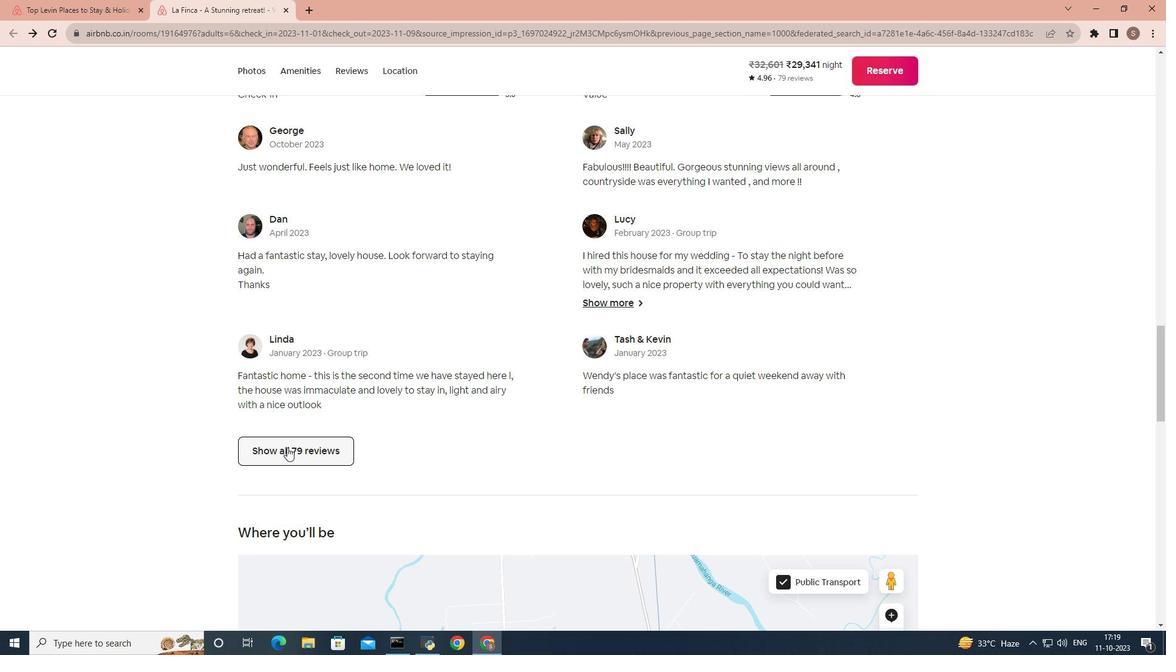 
Action: Mouse pressed left at (287, 448)
Screenshot: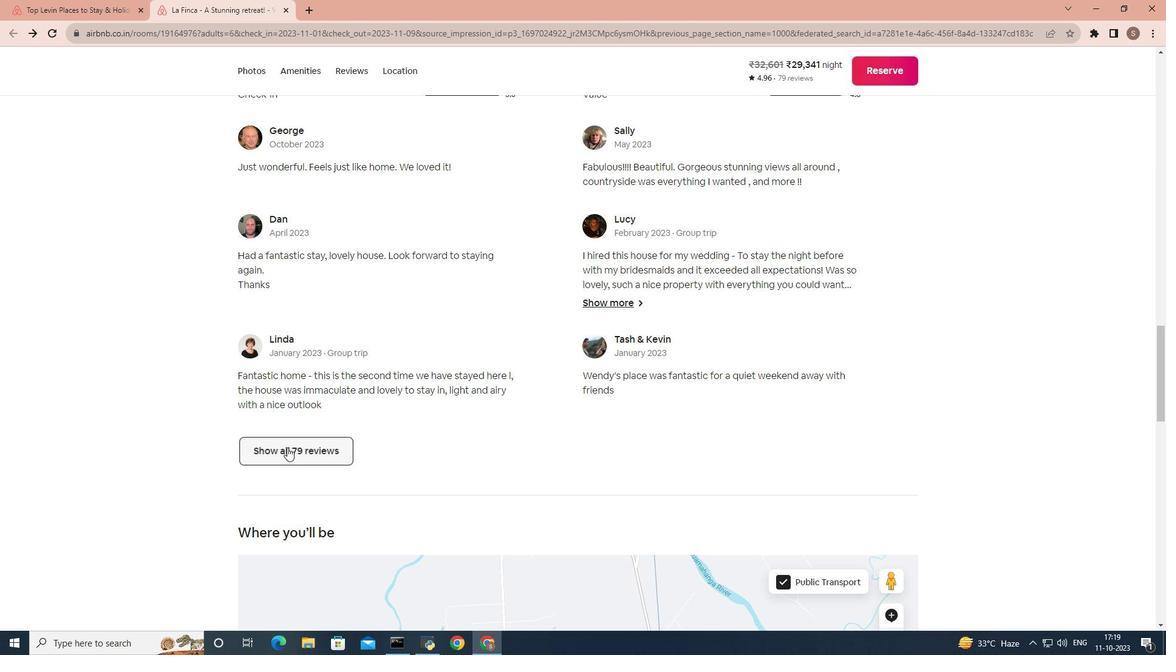 
Action: Mouse moved to (526, 374)
Screenshot: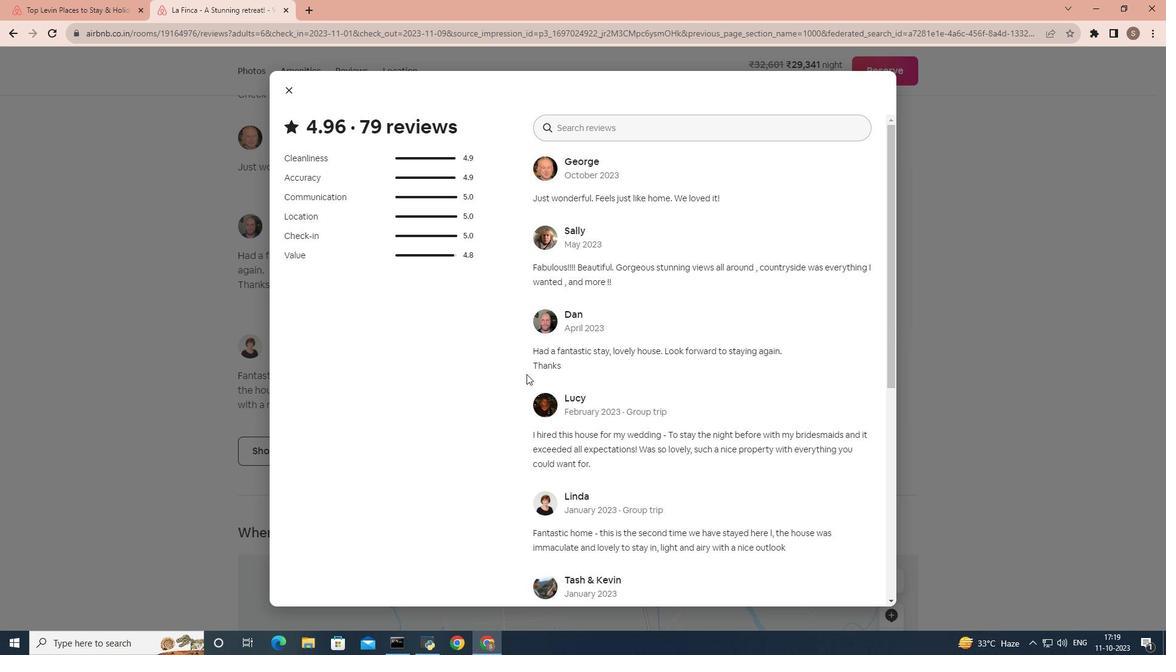 
Action: Mouse scrolled (526, 374) with delta (0, 0)
Screenshot: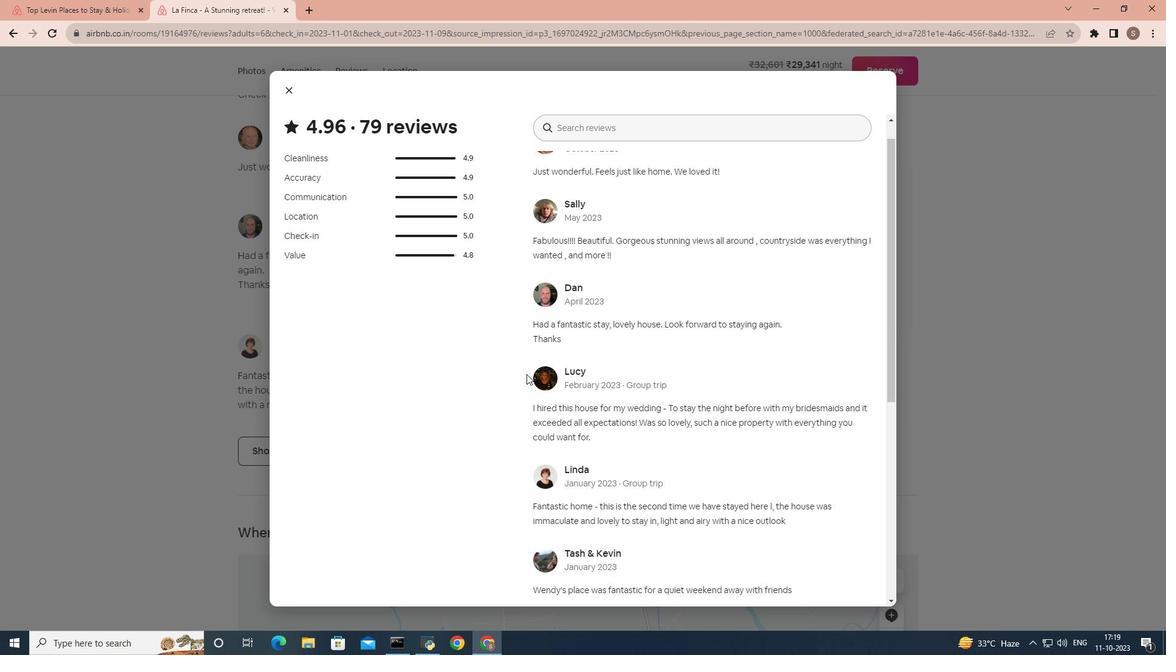 
Action: Mouse scrolled (526, 374) with delta (0, 0)
Screenshot: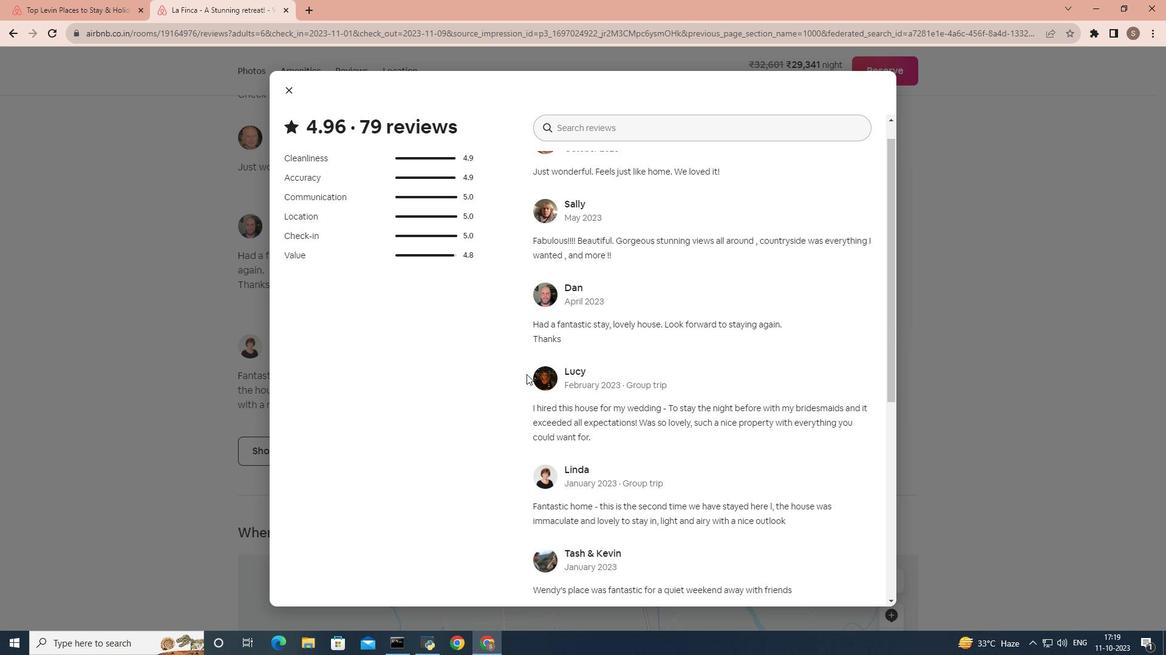 
Action: Mouse scrolled (526, 374) with delta (0, 0)
Screenshot: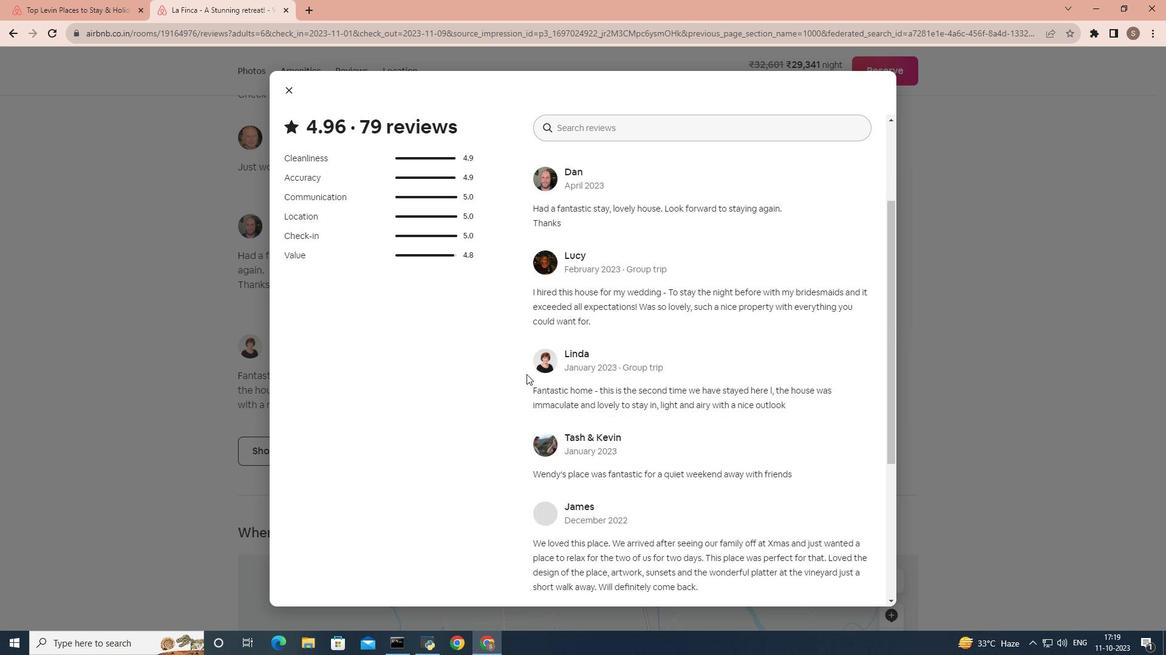 
Action: Mouse scrolled (526, 374) with delta (0, 0)
Screenshot: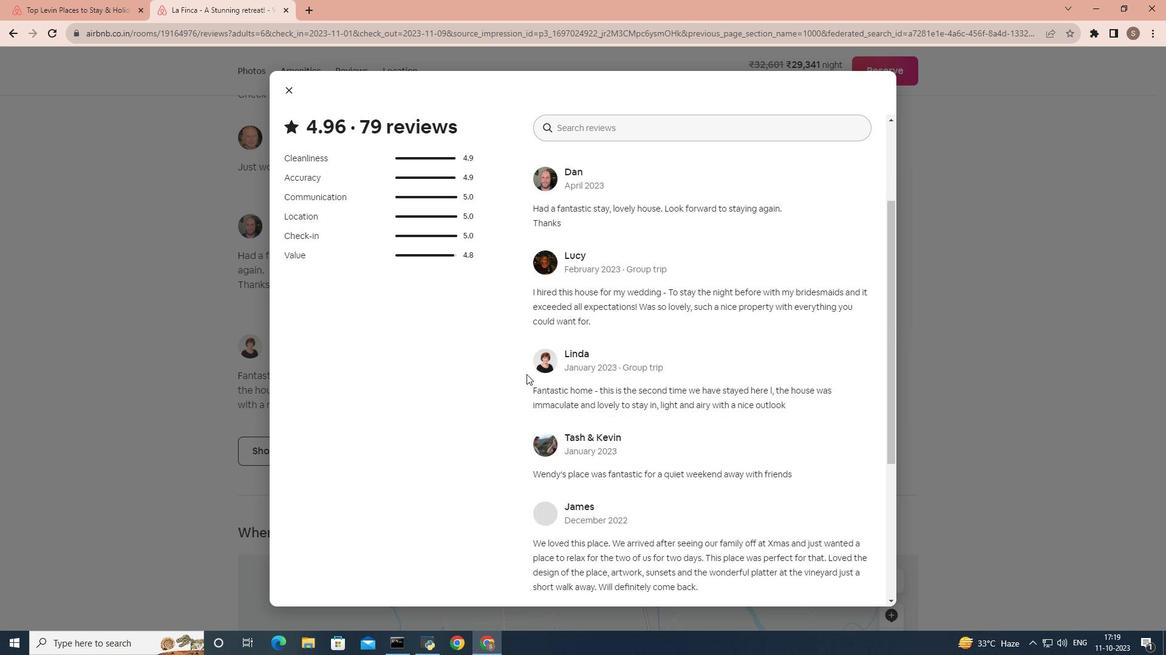
Action: Mouse scrolled (526, 374) with delta (0, 0)
Screenshot: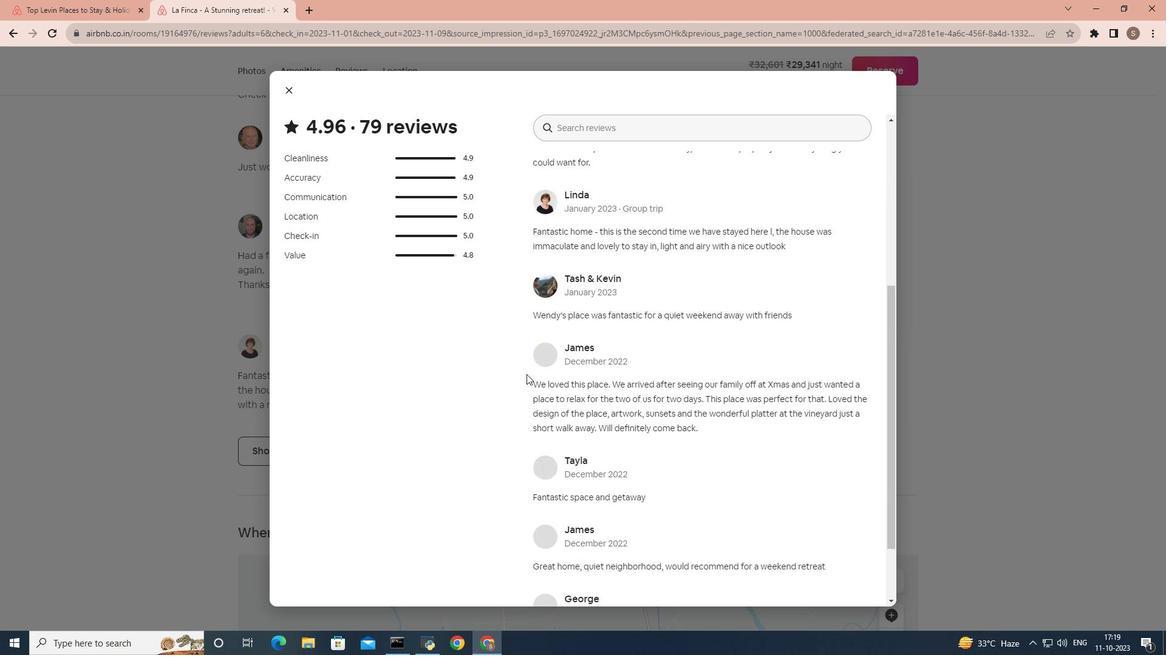 
Action: Mouse scrolled (526, 374) with delta (0, 0)
Screenshot: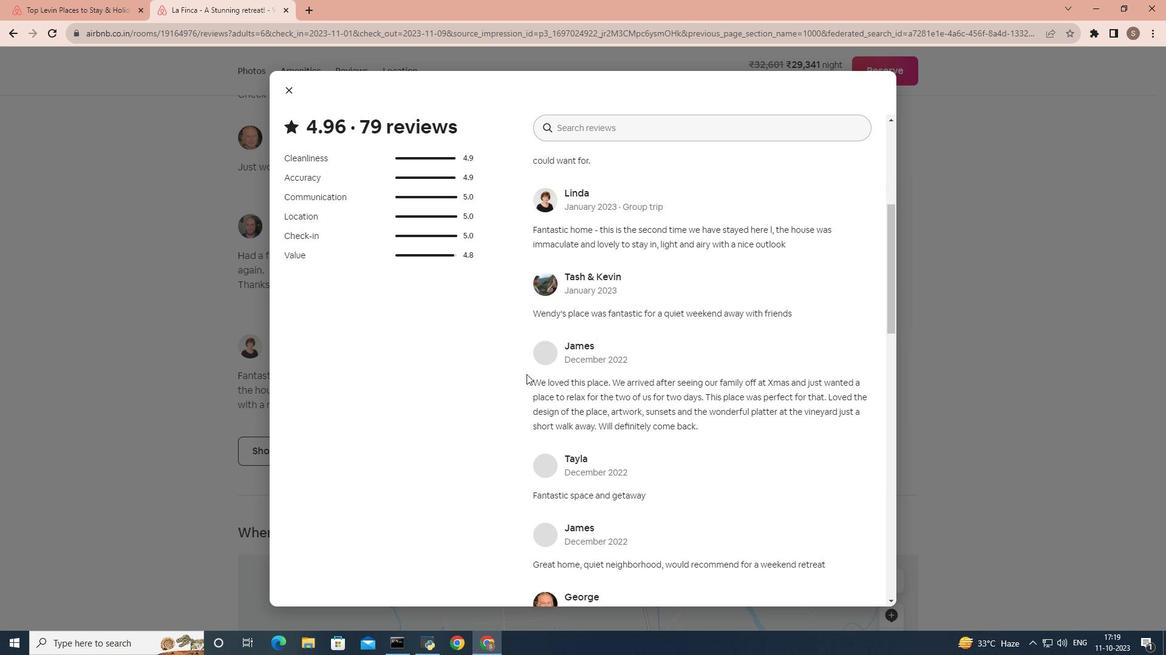 
Action: Mouse scrolled (526, 374) with delta (0, 0)
Screenshot: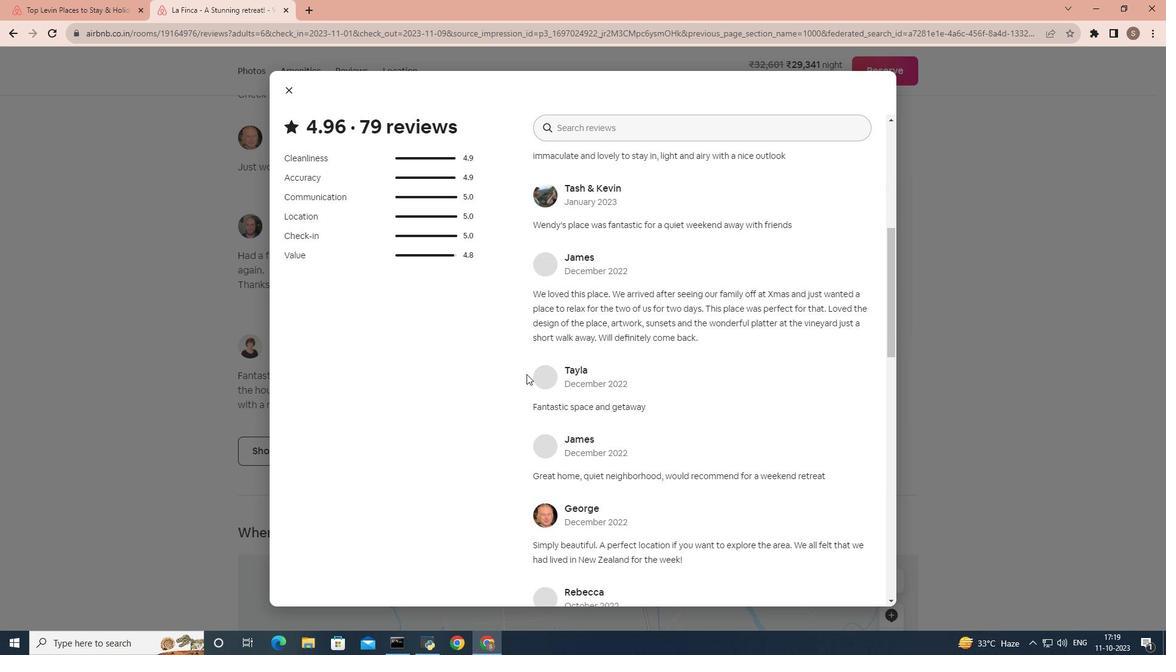 
Action: Mouse scrolled (526, 374) with delta (0, 0)
Screenshot: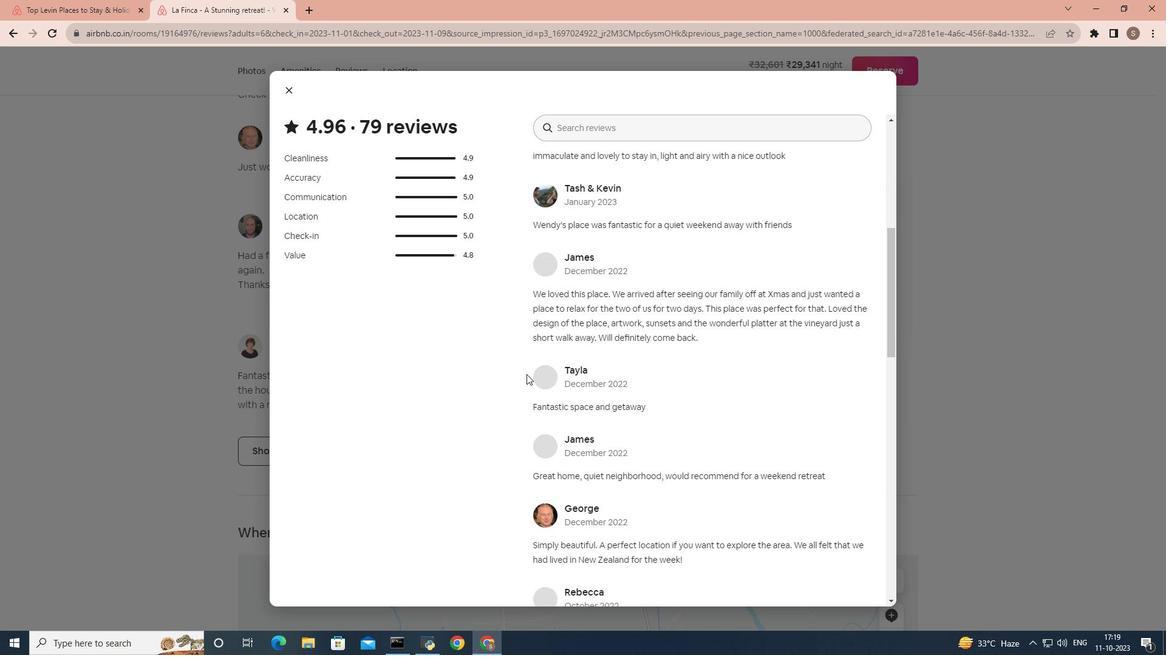 
Action: Mouse scrolled (526, 374) with delta (0, 0)
Screenshot: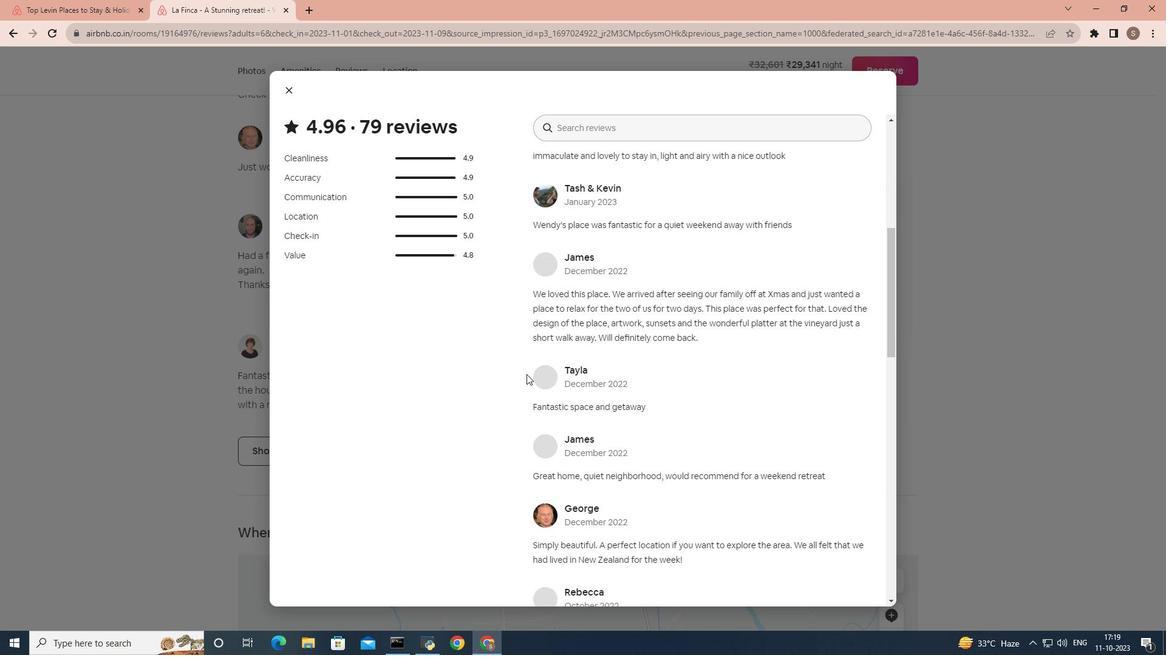 
Action: Mouse scrolled (526, 374) with delta (0, 0)
Screenshot: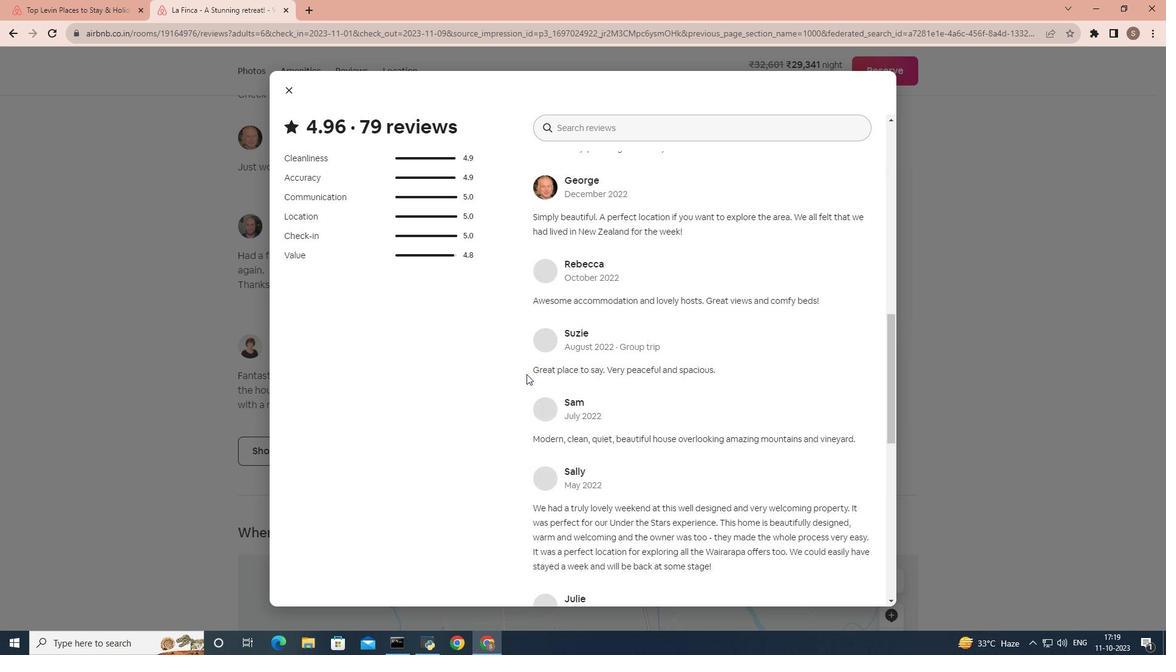 
Action: Mouse scrolled (526, 374) with delta (0, 0)
Screenshot: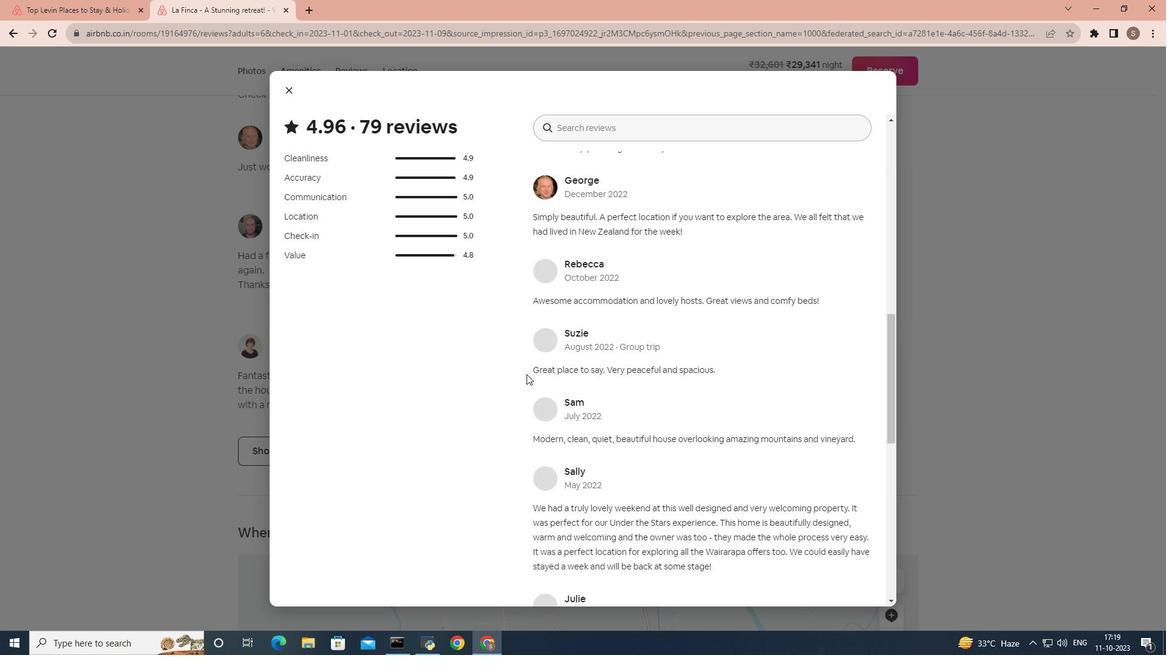
Action: Mouse scrolled (526, 374) with delta (0, 0)
Screenshot: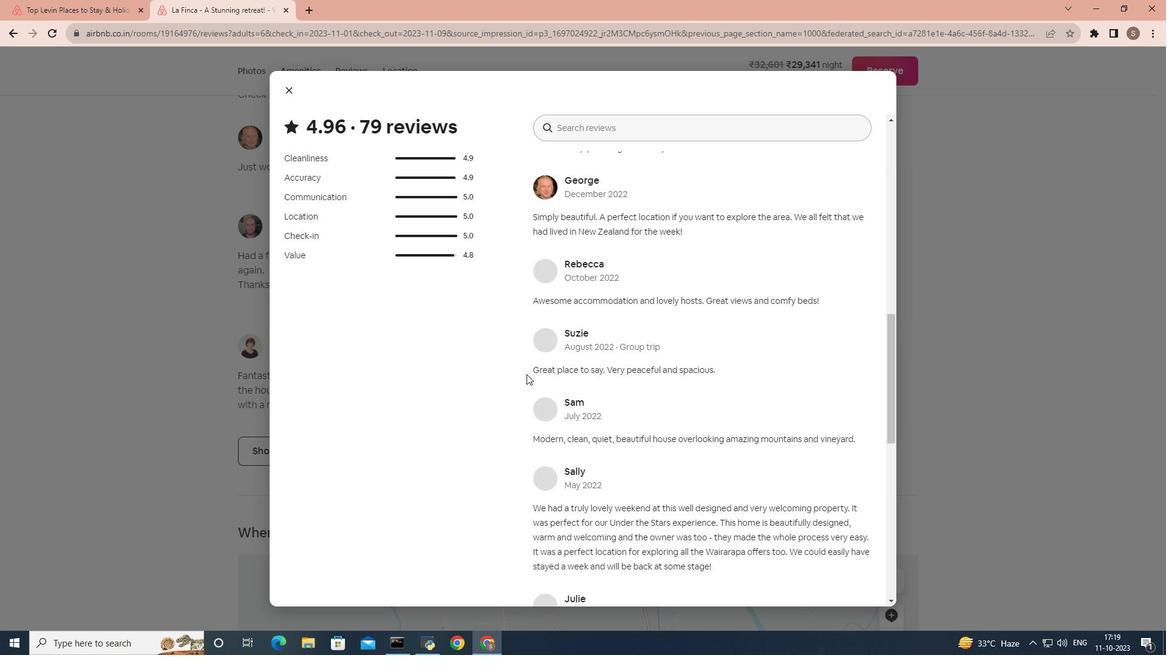 
Action: Mouse scrolled (526, 374) with delta (0, 0)
Screenshot: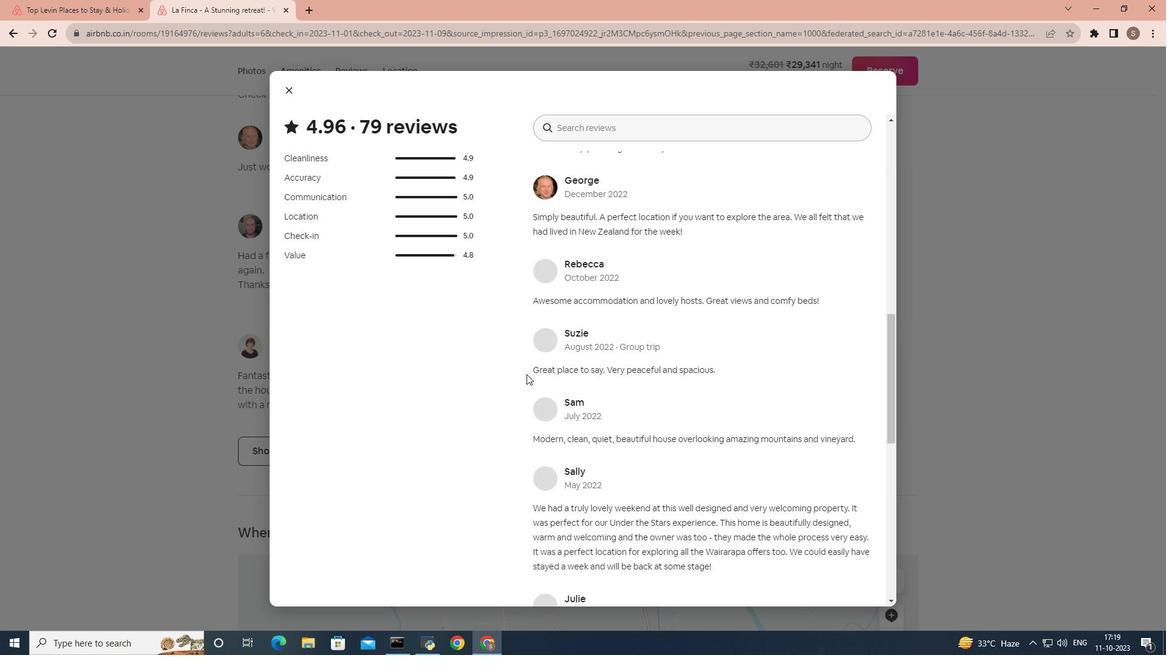 
Action: Mouse scrolled (526, 374) with delta (0, 0)
Screenshot: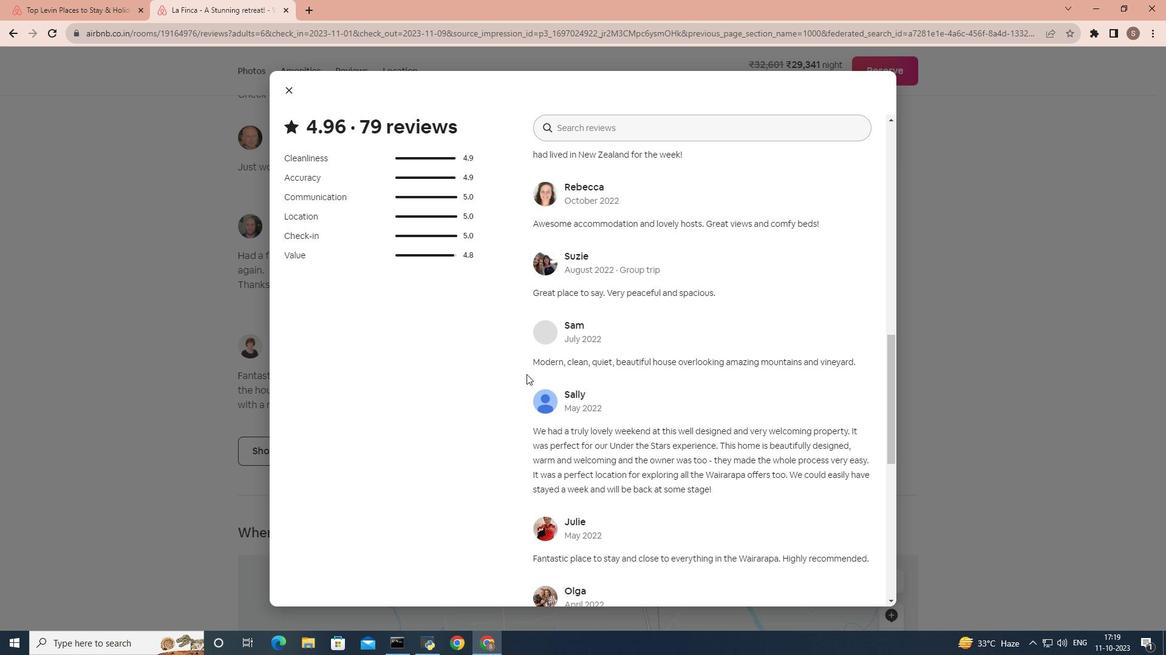 
Action: Mouse scrolled (526, 374) with delta (0, 0)
Screenshot: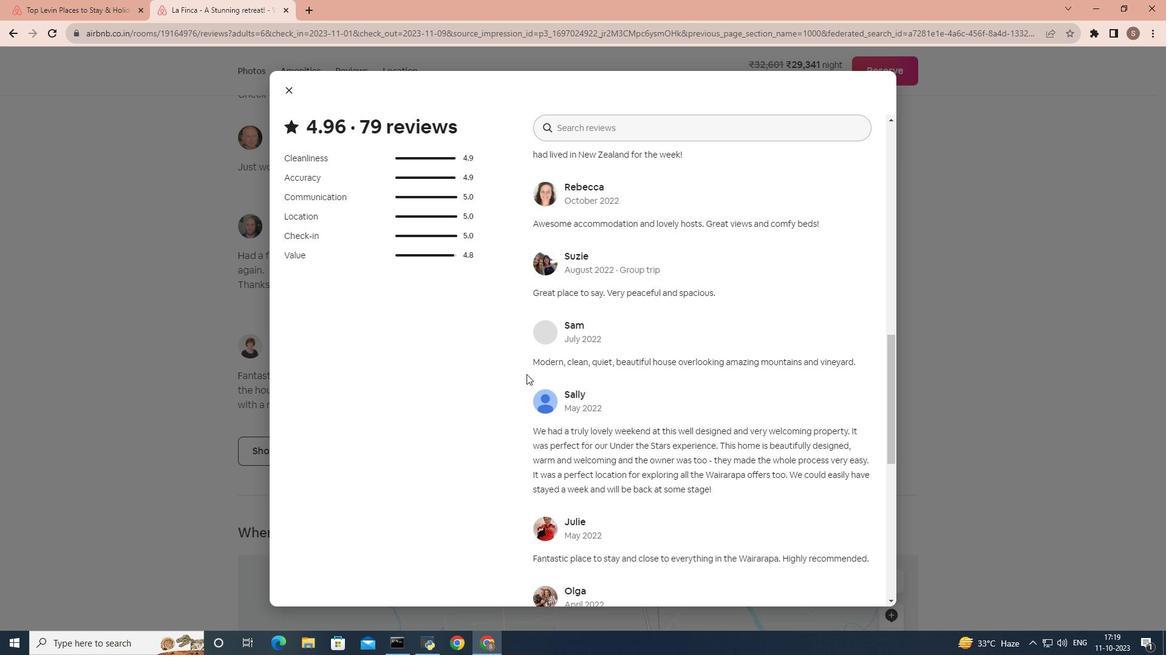 
Action: Mouse scrolled (526, 374) with delta (0, 0)
Screenshot: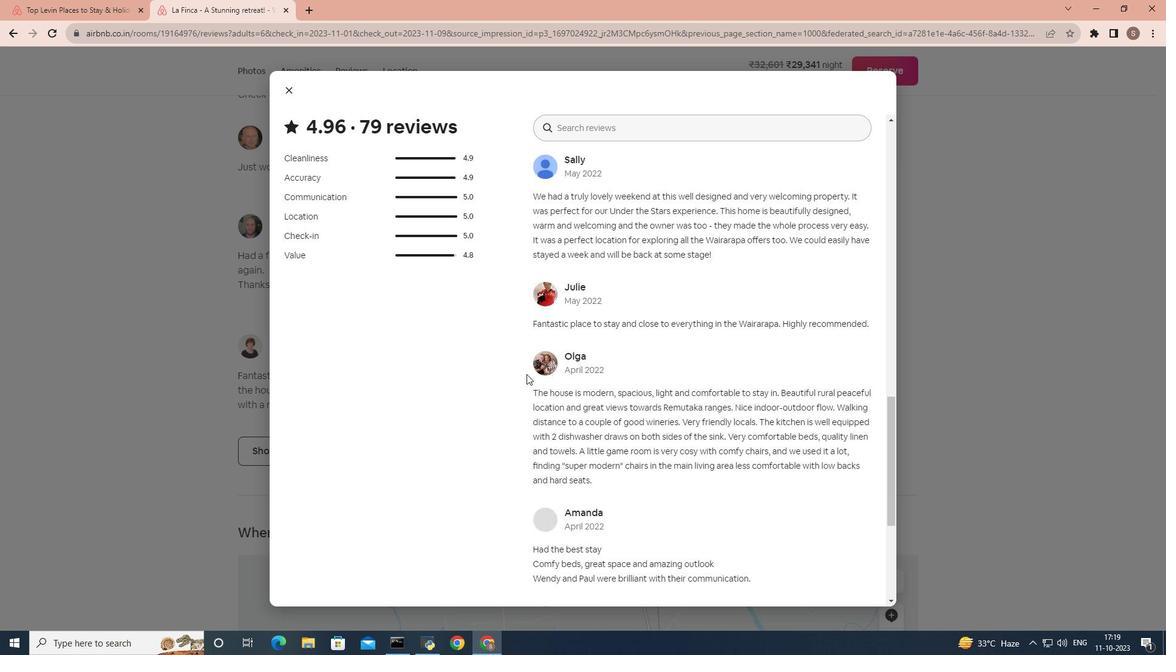 
Action: Mouse scrolled (526, 374) with delta (0, 0)
Screenshot: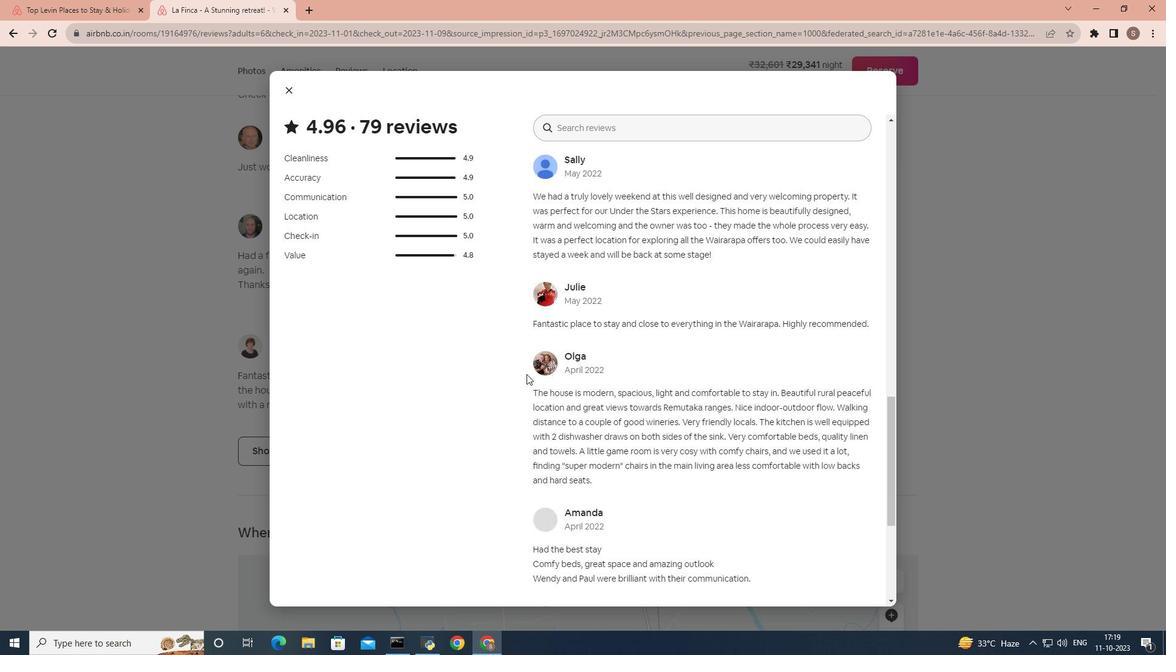 
Action: Mouse scrolled (526, 374) with delta (0, 0)
Screenshot: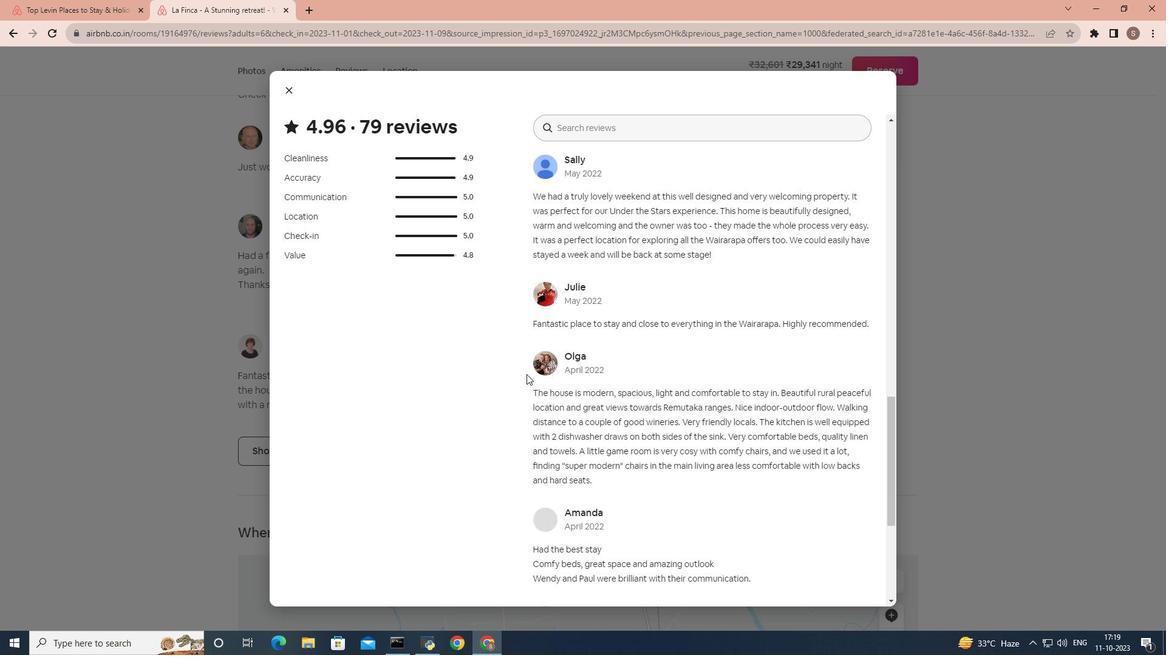 
Action: Mouse scrolled (526, 374) with delta (0, 0)
Screenshot: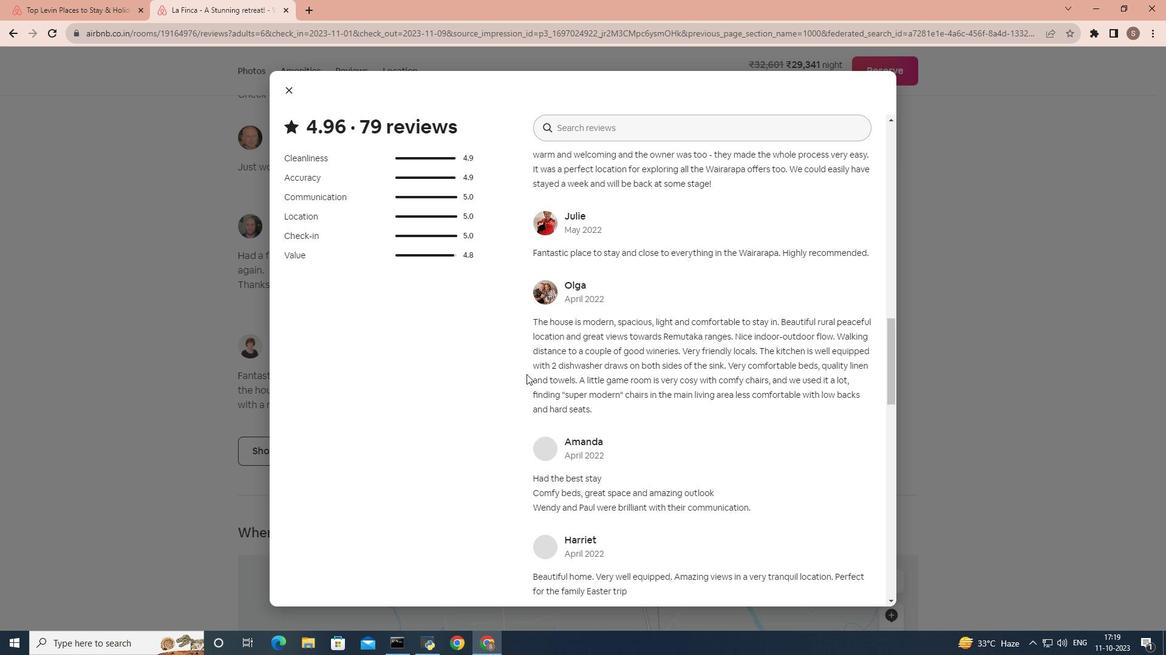 
Action: Mouse scrolled (526, 374) with delta (0, 0)
Screenshot: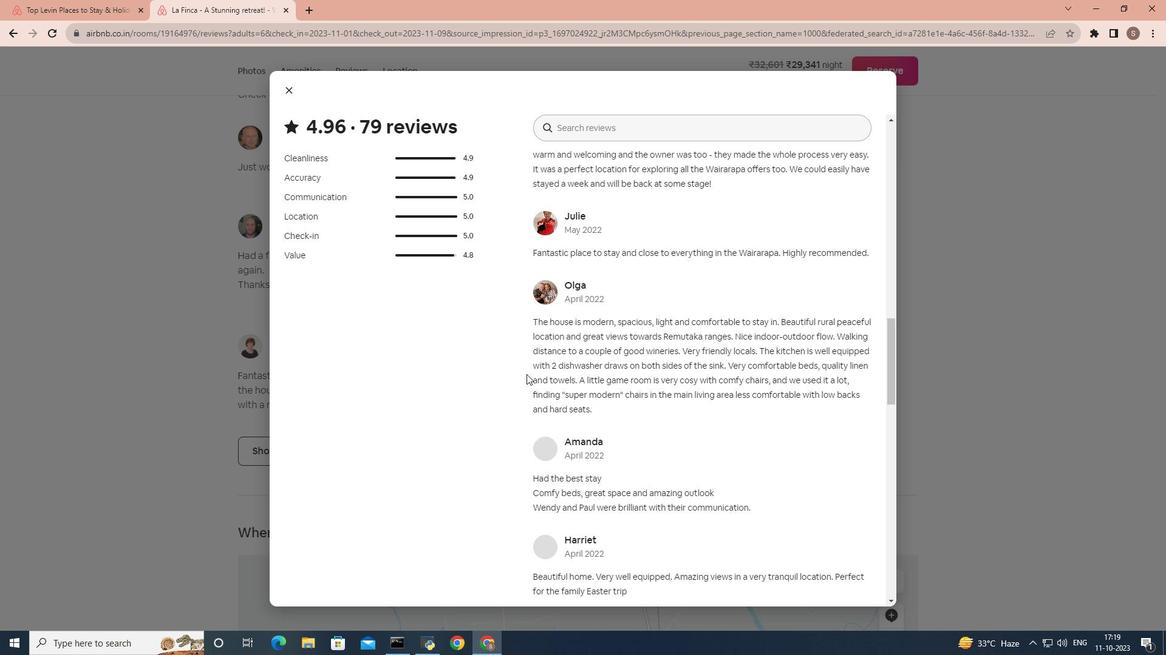 
Action: Mouse scrolled (526, 374) with delta (0, 0)
Screenshot: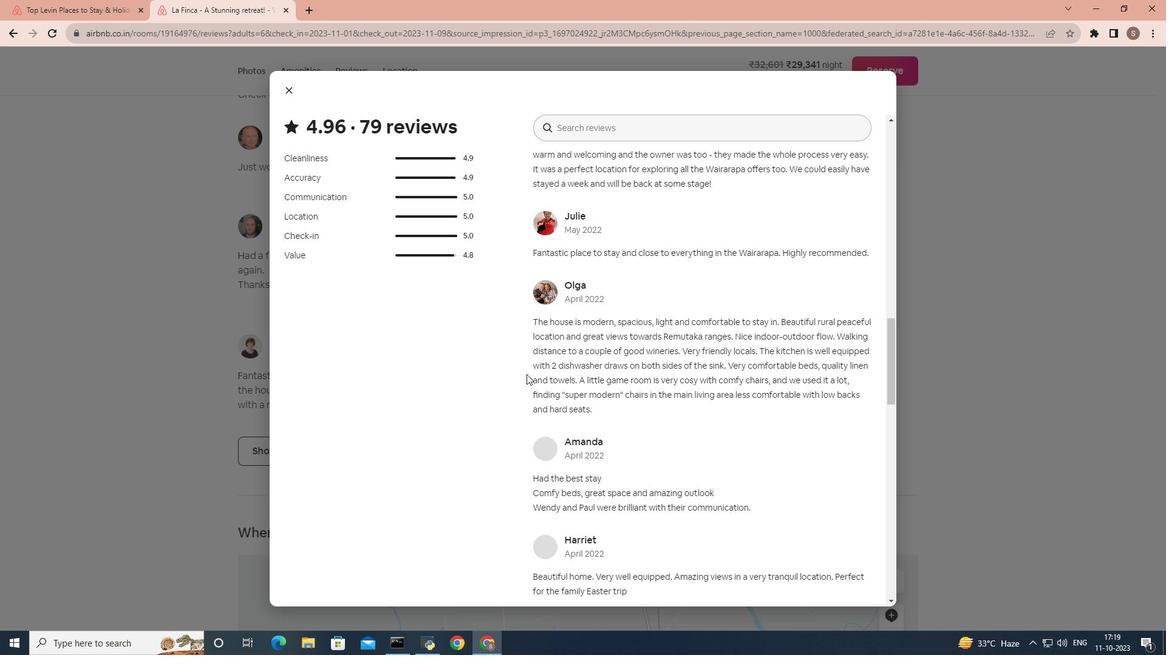 
Action: Mouse scrolled (526, 374) with delta (0, 0)
Screenshot: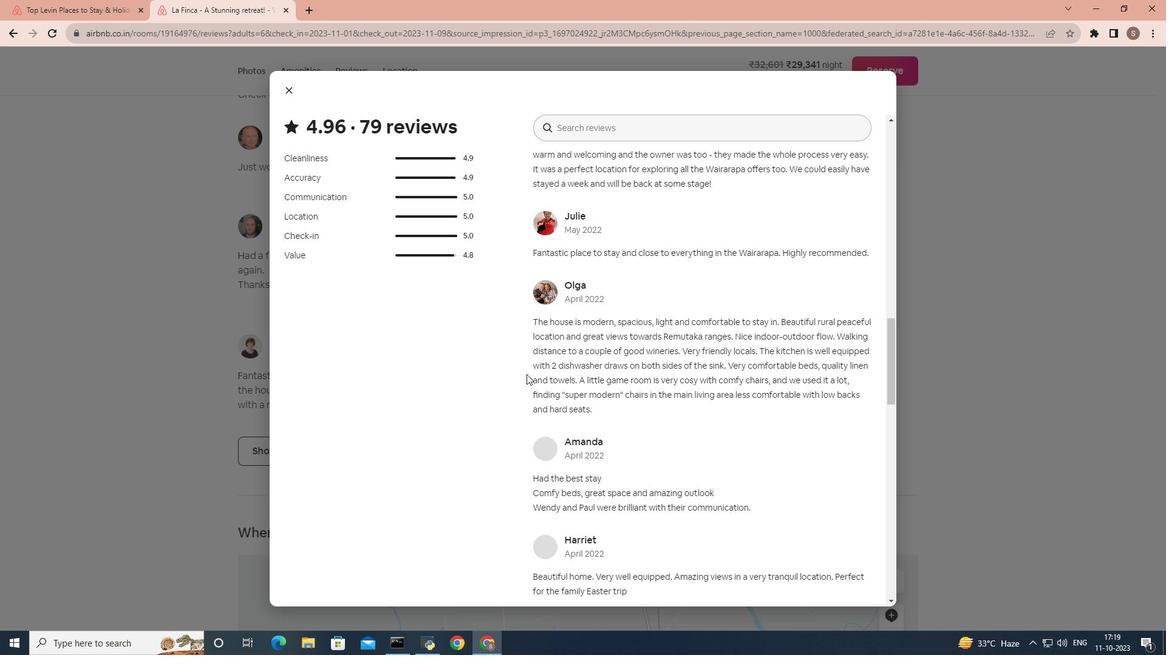
Action: Mouse scrolled (526, 374) with delta (0, 0)
Screenshot: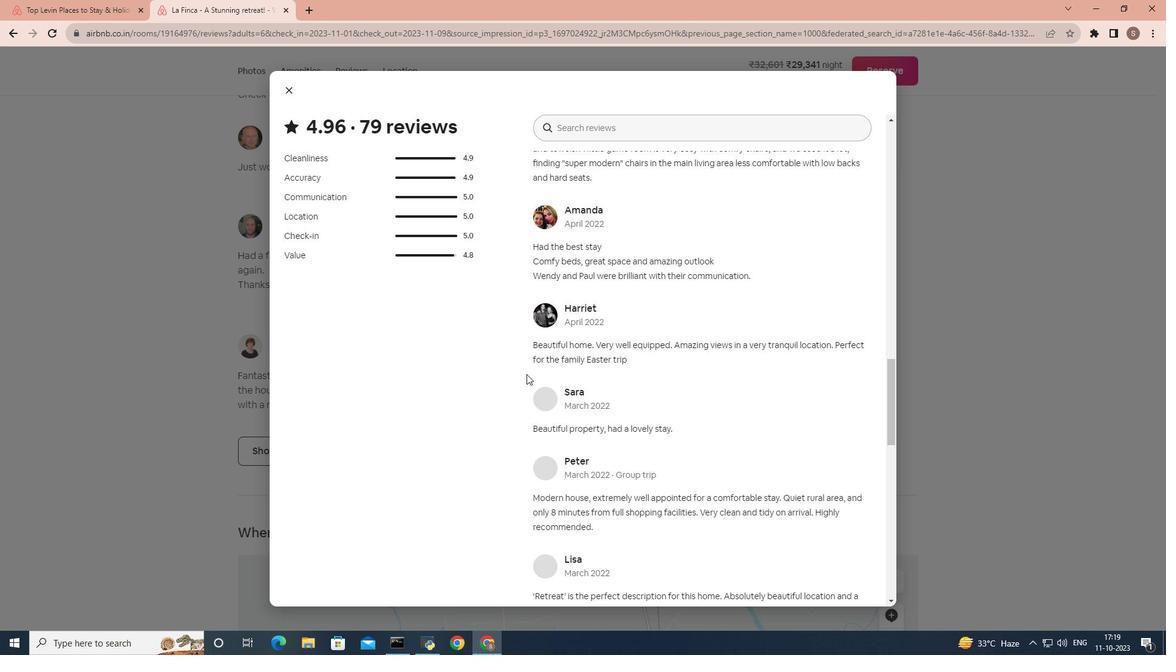
Action: Mouse scrolled (526, 374) with delta (0, 0)
Screenshot: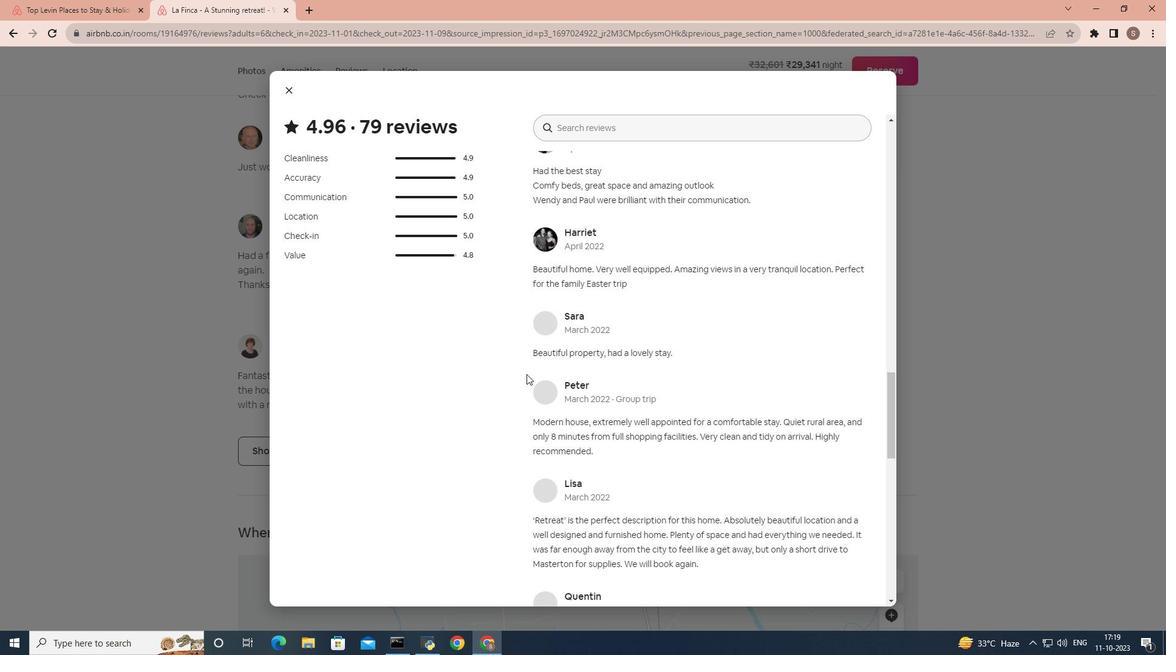 
Action: Mouse scrolled (526, 374) with delta (0, 0)
Screenshot: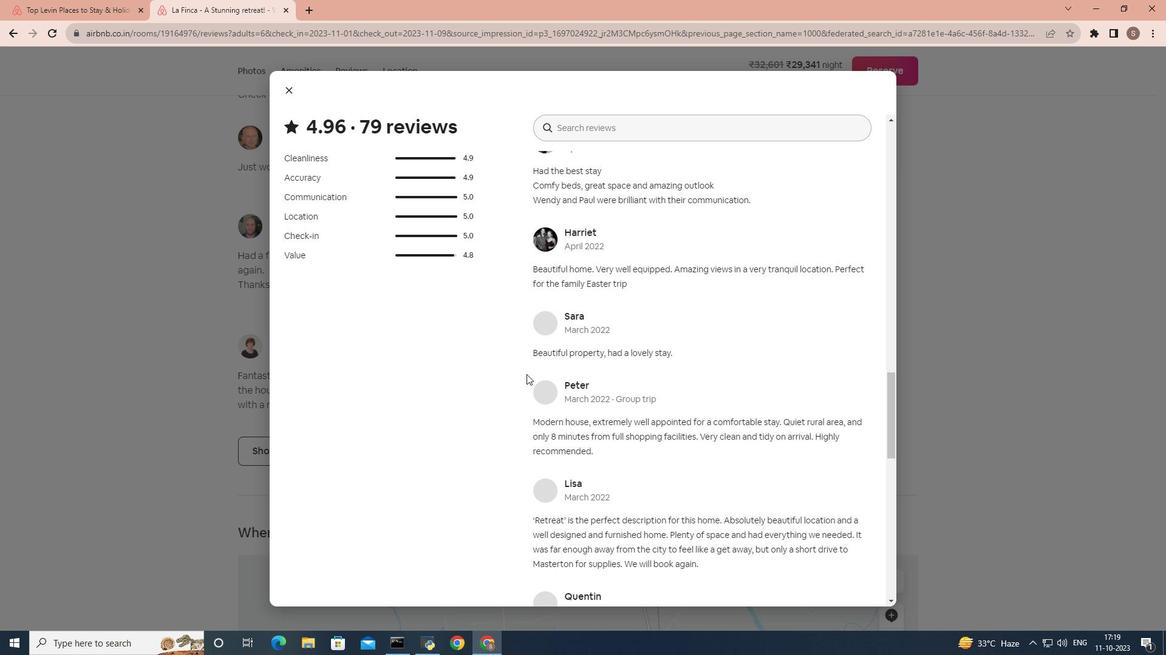 
Action: Mouse scrolled (526, 374) with delta (0, 0)
Screenshot: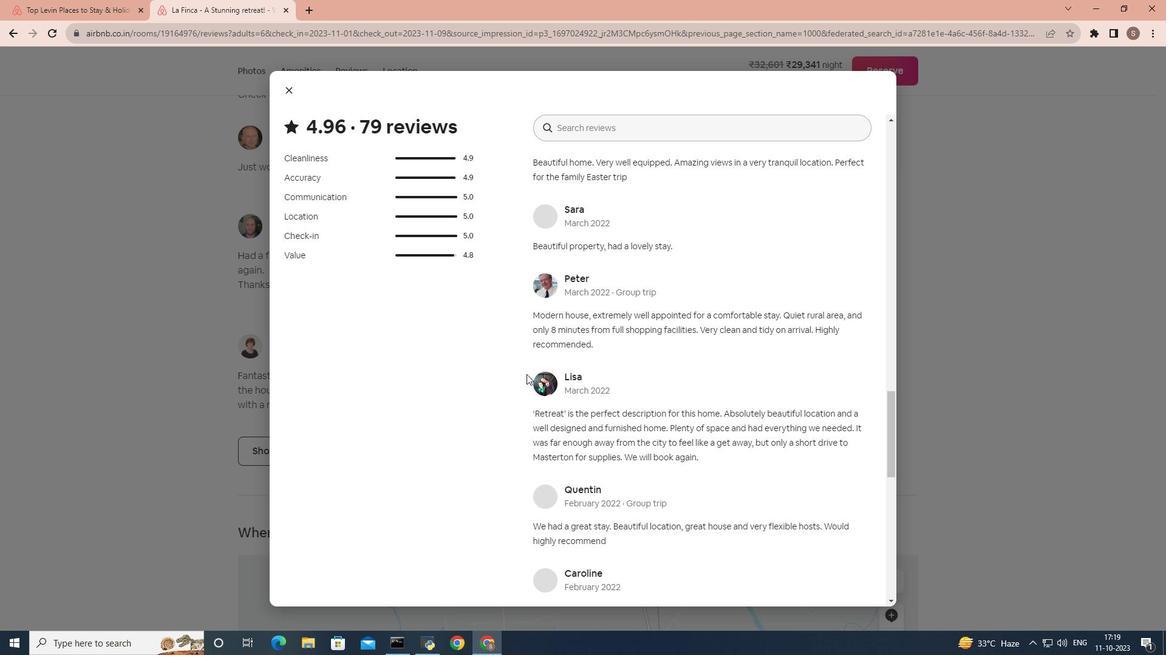 
Action: Mouse scrolled (526, 374) with delta (0, 0)
Screenshot: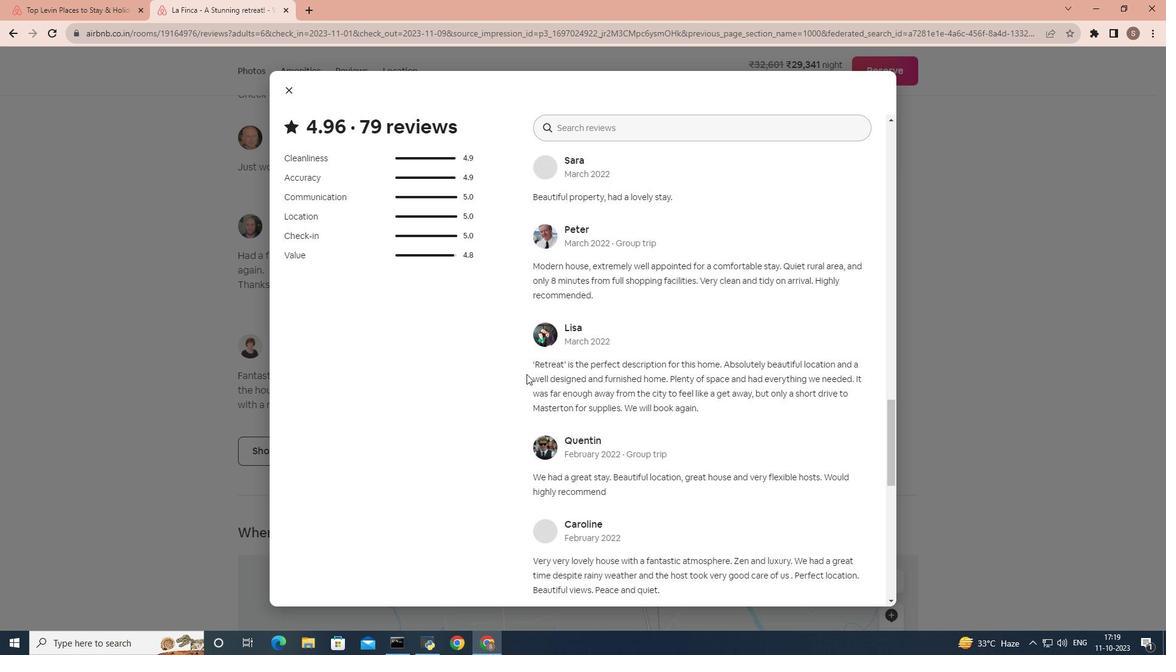 
Action: Mouse scrolled (526, 374) with delta (0, 0)
Screenshot: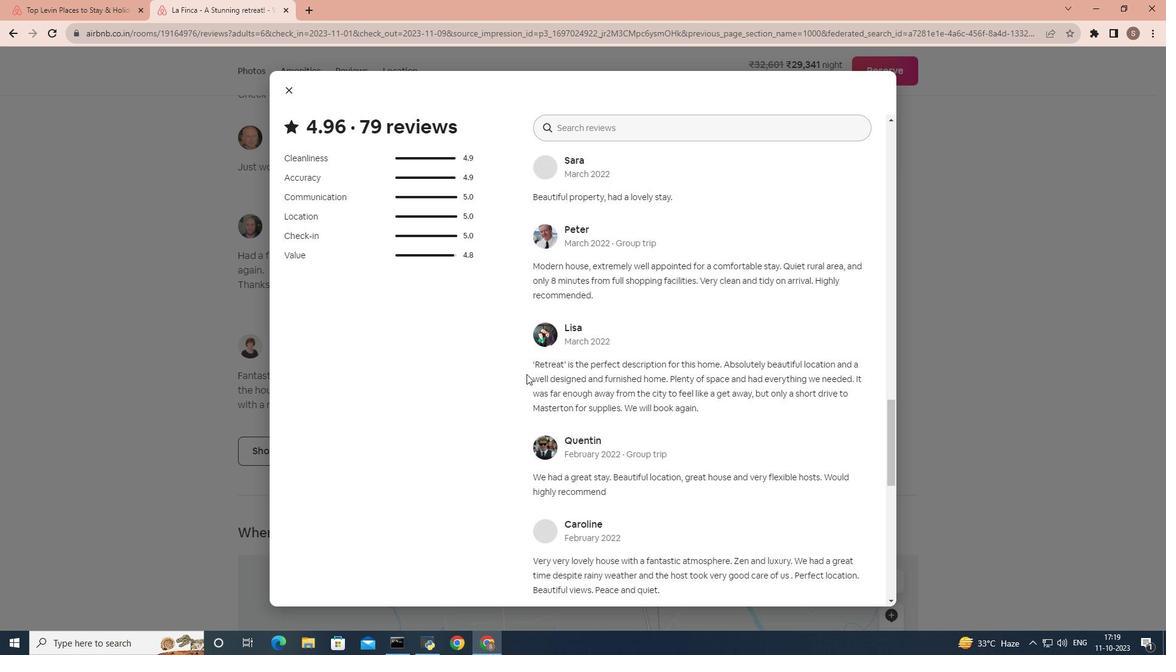 
Action: Mouse scrolled (526, 374) with delta (0, 0)
Screenshot: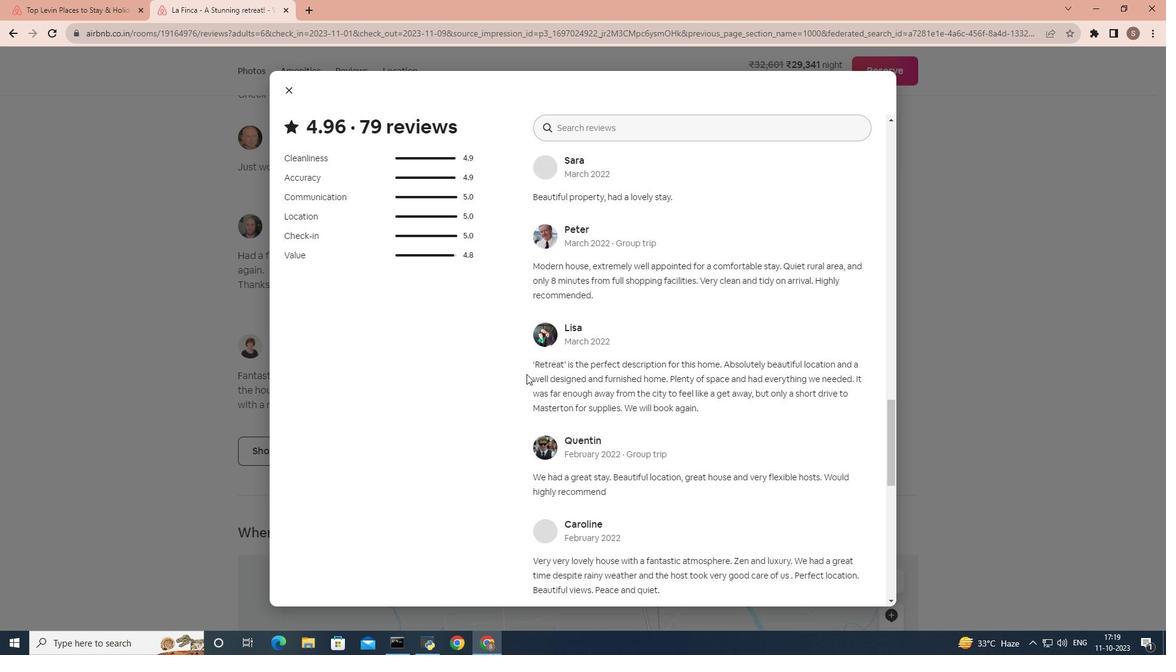 
Action: Mouse scrolled (526, 374) with delta (0, 0)
Screenshot: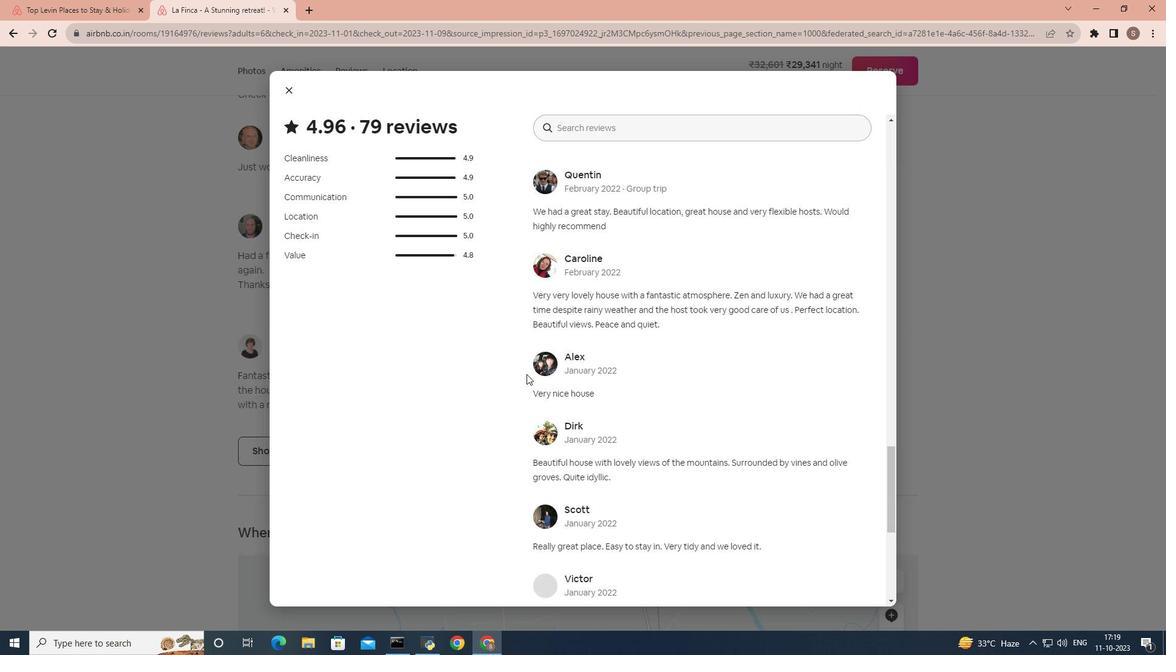
Action: Mouse scrolled (526, 374) with delta (0, 0)
Screenshot: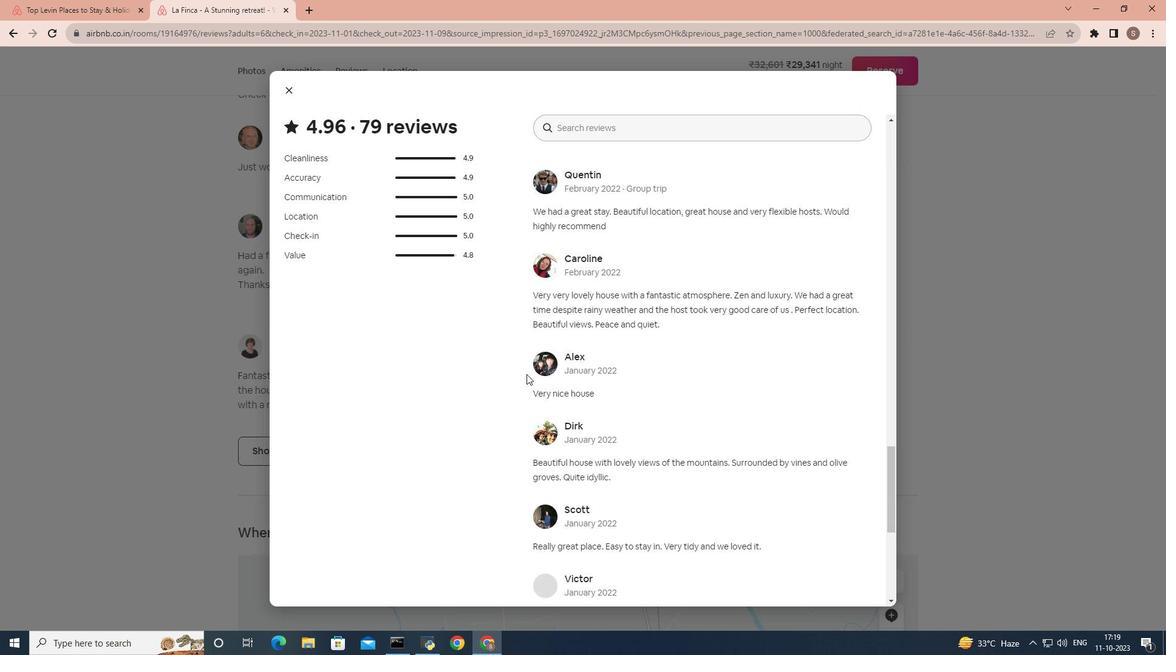 
Action: Mouse scrolled (526, 374) with delta (0, 0)
Screenshot: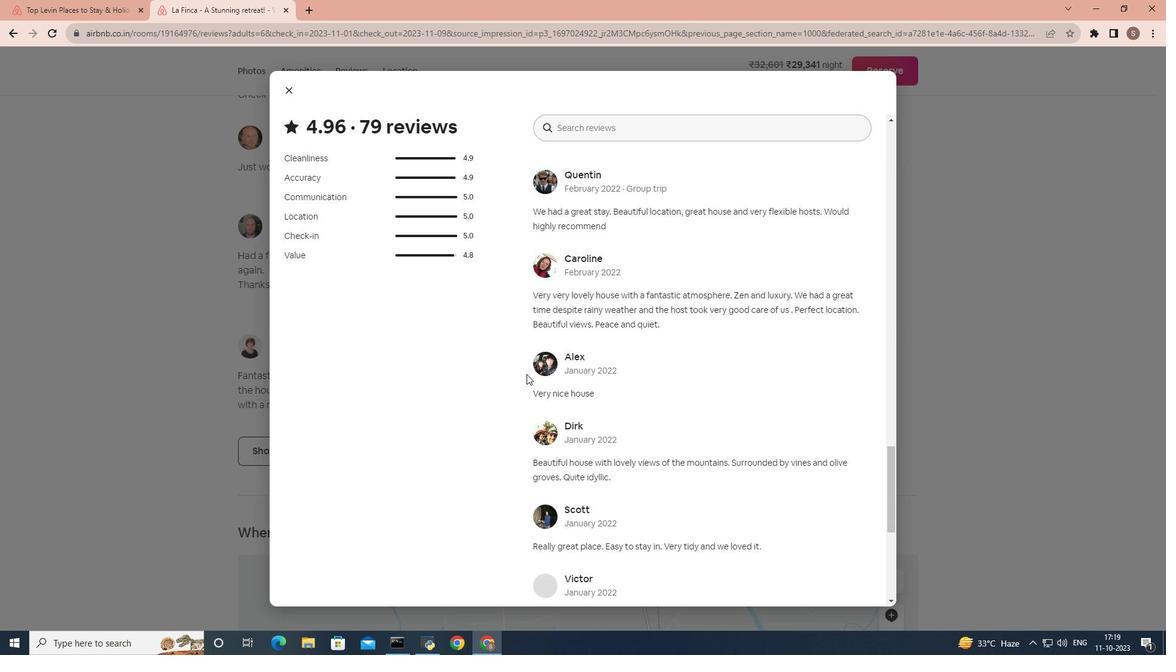 
Action: Mouse scrolled (526, 374) with delta (0, 0)
Screenshot: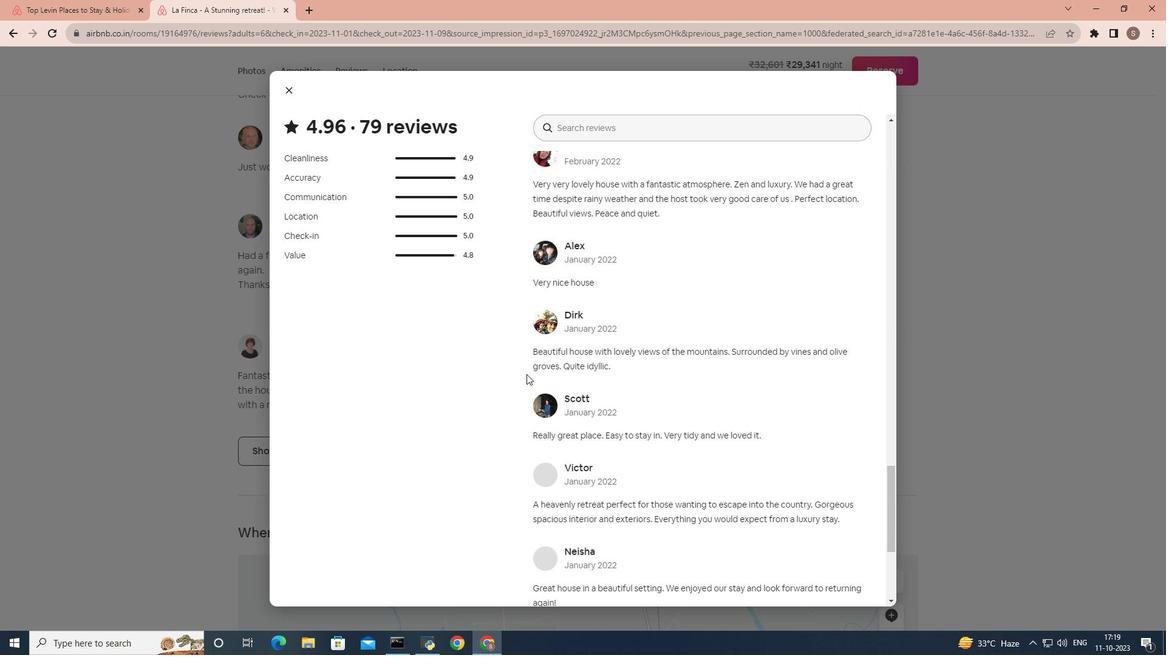 
Action: Mouse scrolled (526, 374) with delta (0, 0)
Screenshot: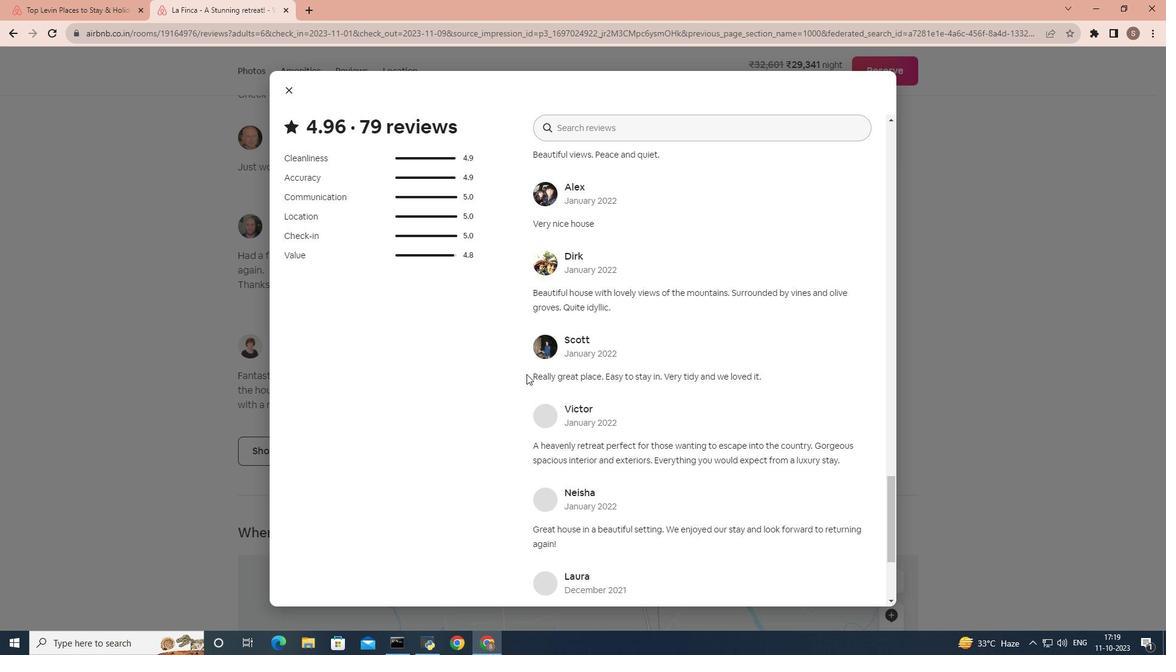 
Action: Mouse scrolled (526, 374) with delta (0, 0)
Screenshot: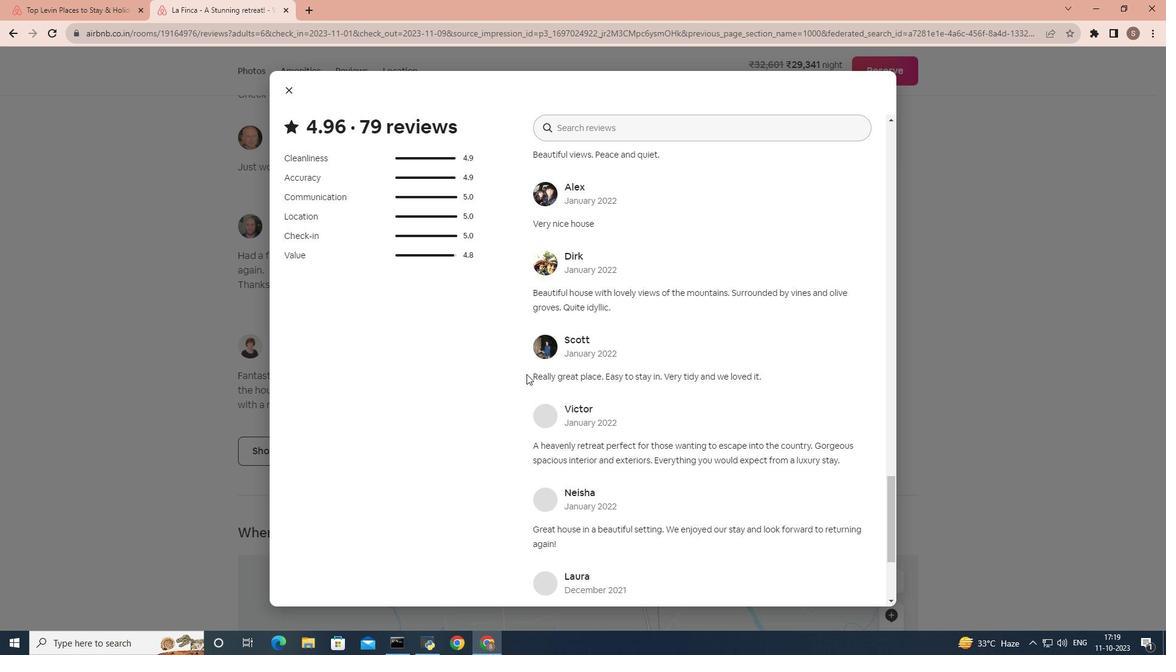 
Action: Mouse scrolled (526, 374) with delta (0, 0)
Screenshot: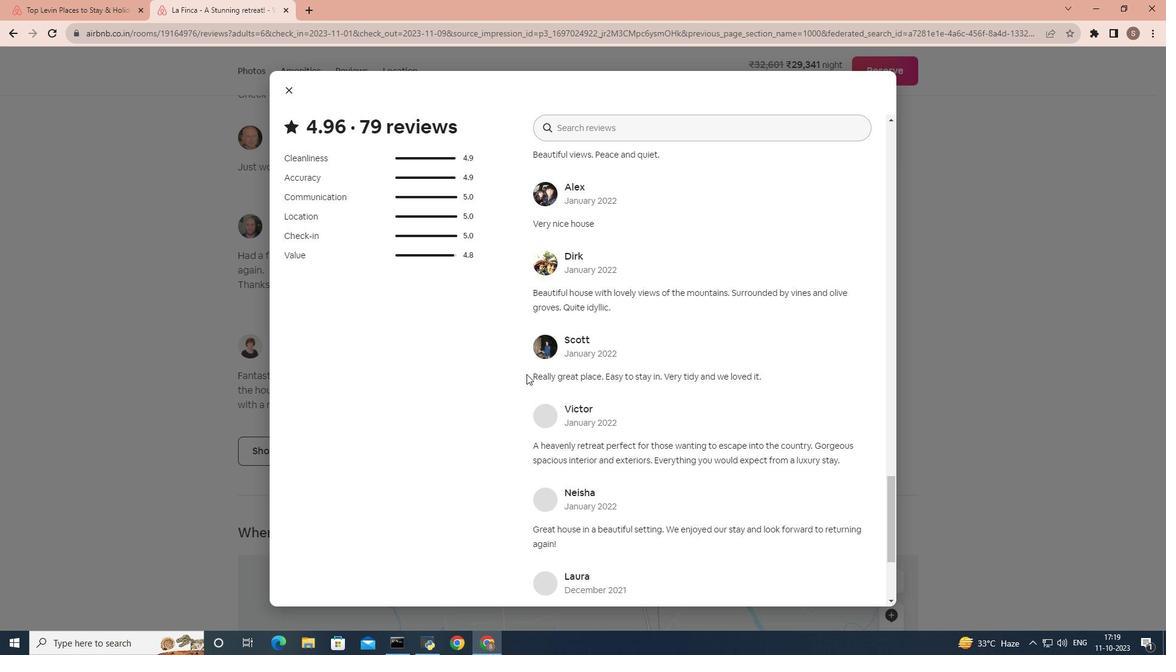 
Action: Mouse scrolled (526, 374) with delta (0, 0)
Screenshot: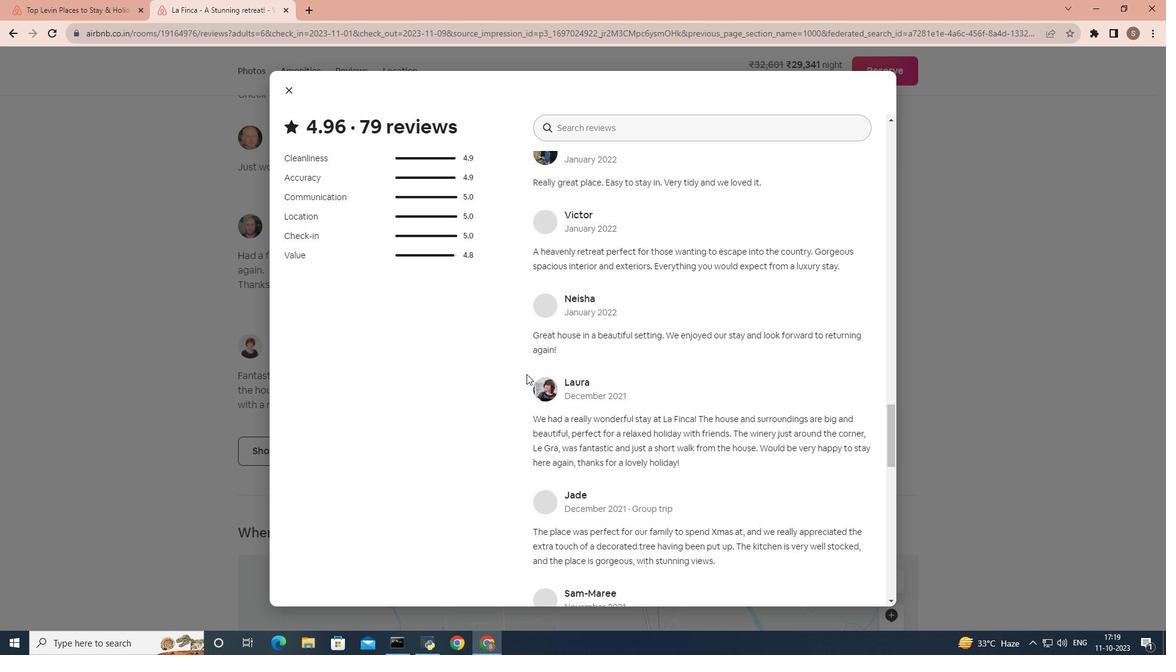
Action: Mouse scrolled (526, 374) with delta (0, 0)
Screenshot: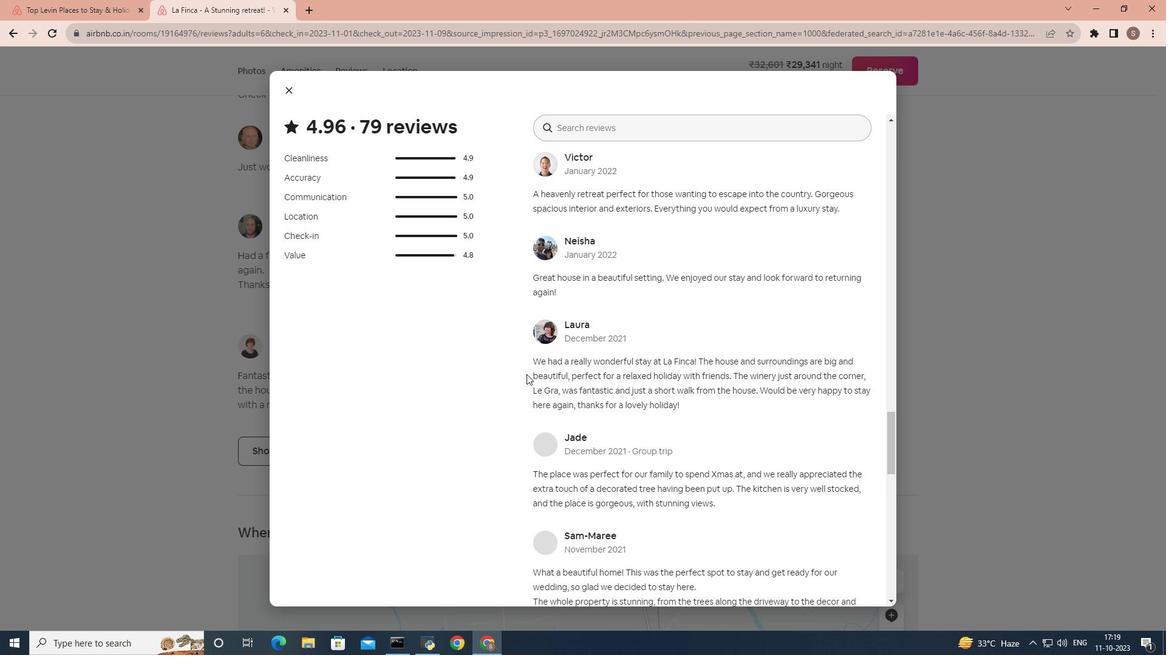 
Action: Mouse scrolled (526, 374) with delta (0, 0)
Screenshot: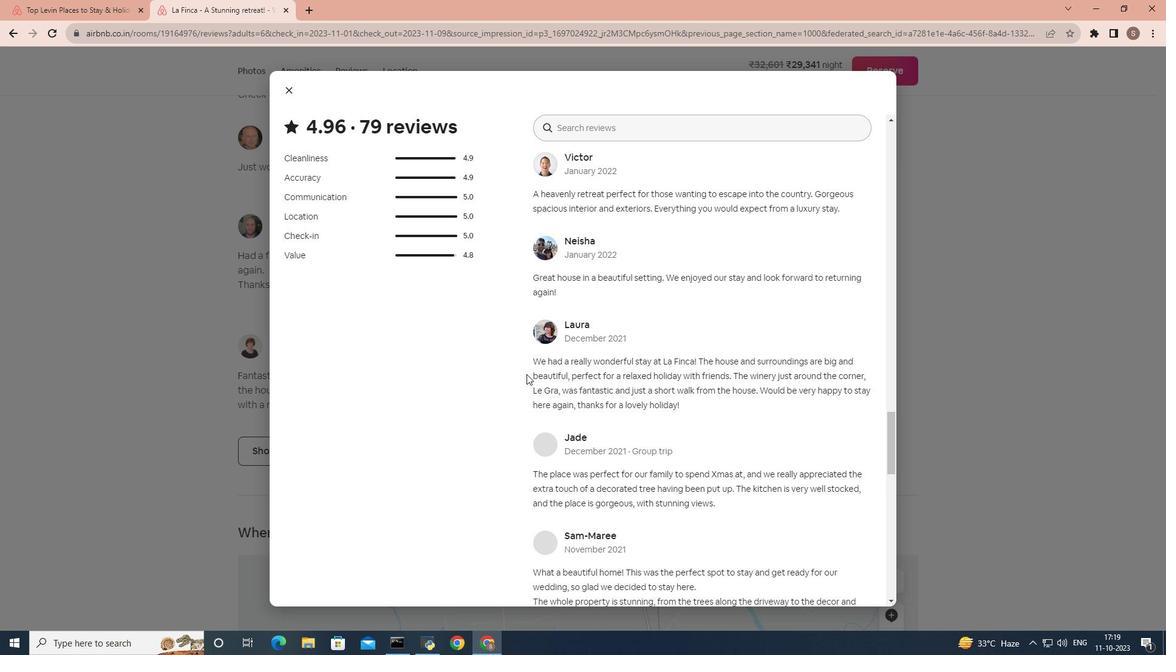 
Action: Mouse scrolled (526, 374) with delta (0, 0)
Screenshot: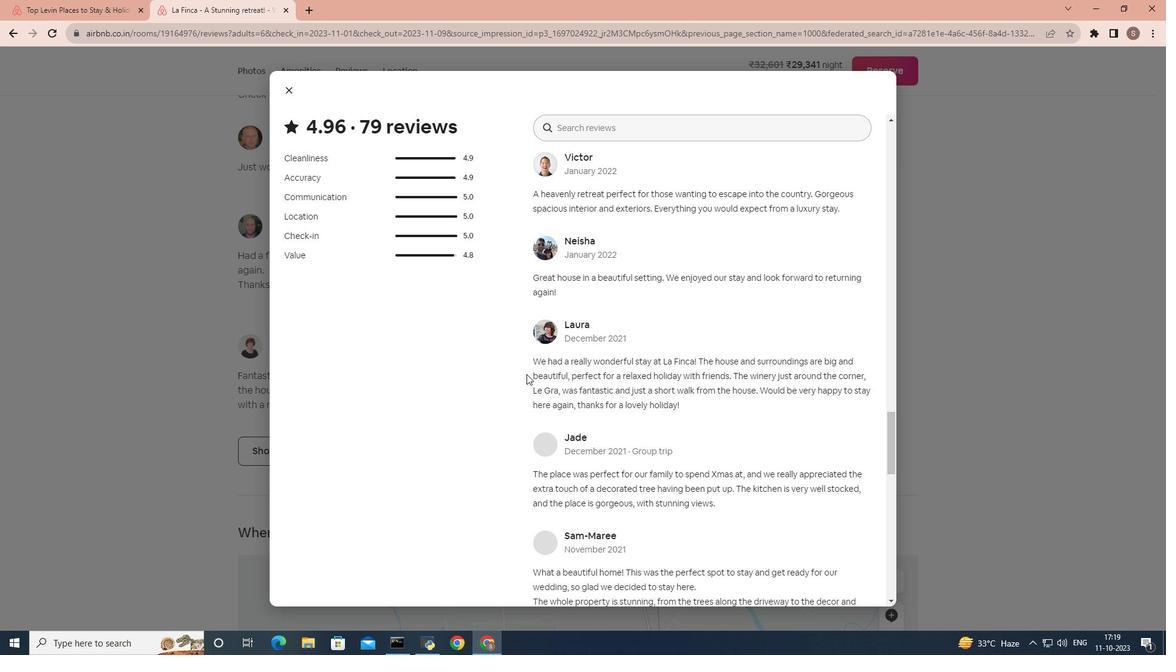 
Action: Mouse scrolled (526, 374) with delta (0, 0)
Screenshot: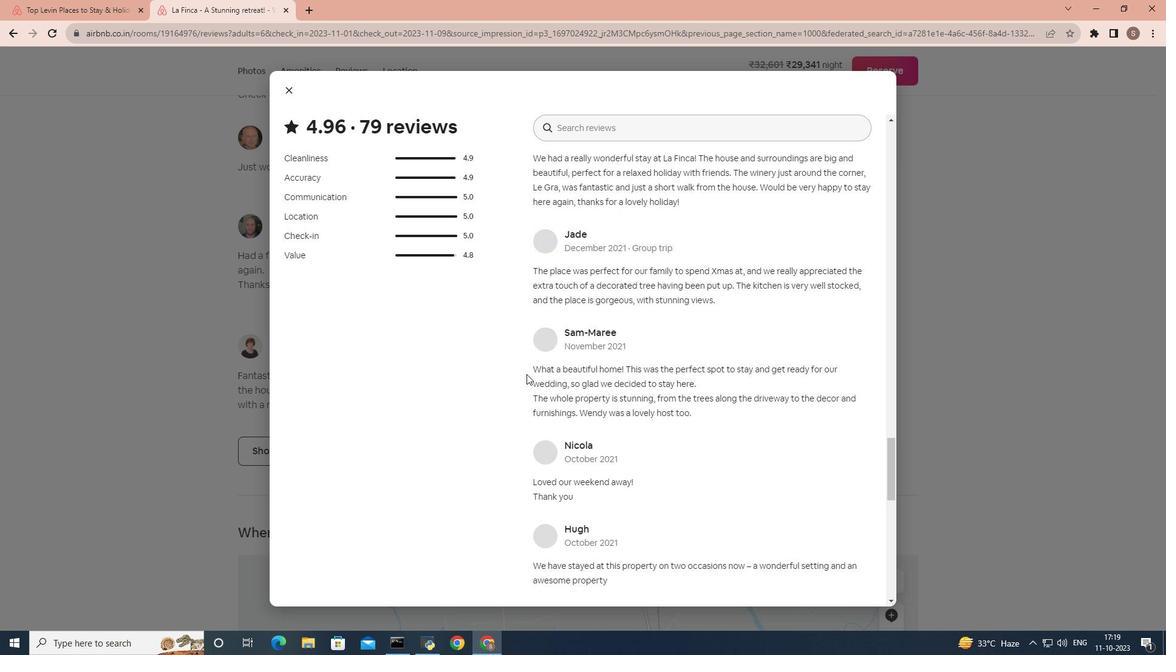 
Action: Mouse scrolled (526, 374) with delta (0, 0)
Screenshot: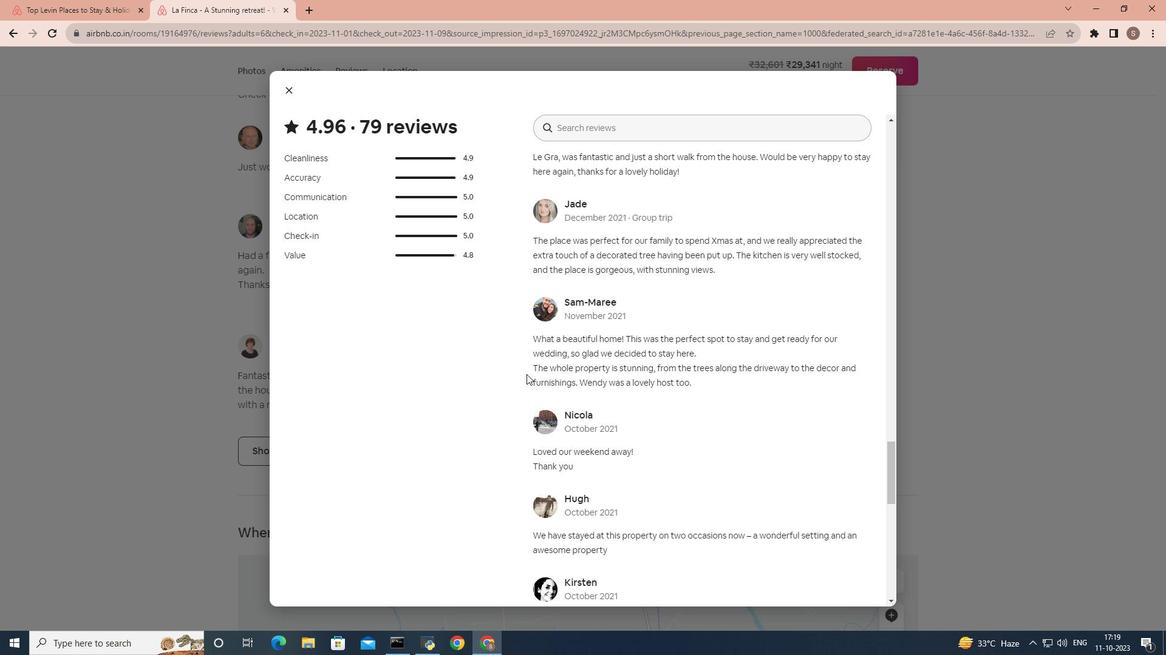 
Action: Mouse scrolled (526, 374) with delta (0, 0)
Screenshot: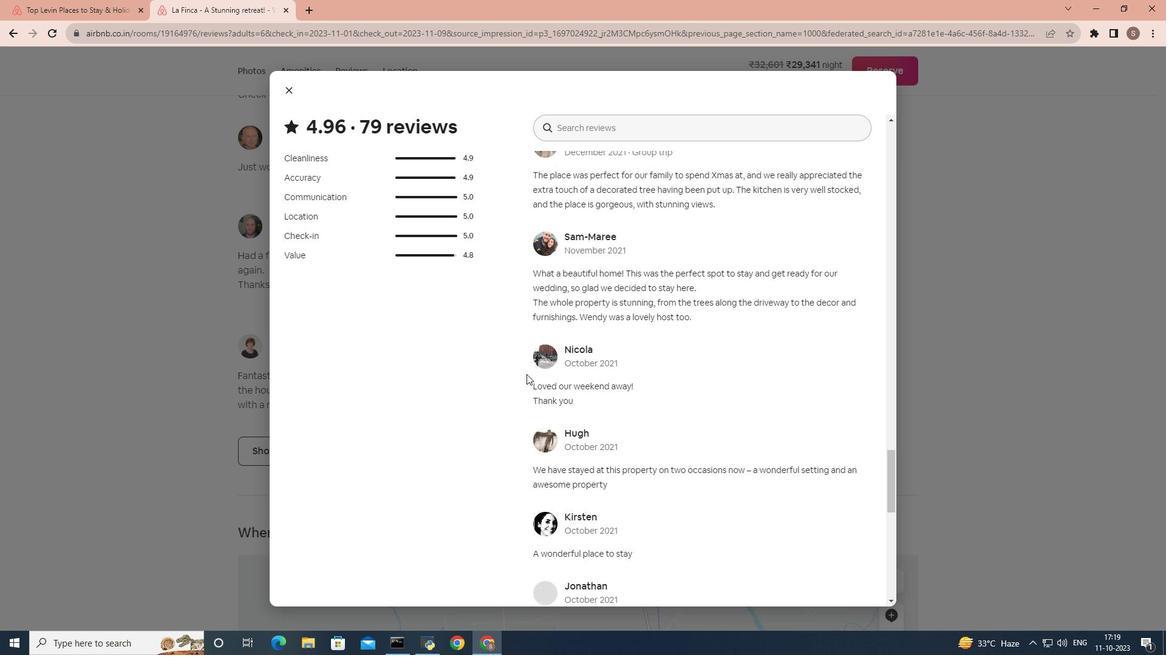 
Action: Mouse scrolled (526, 374) with delta (0, 0)
Screenshot: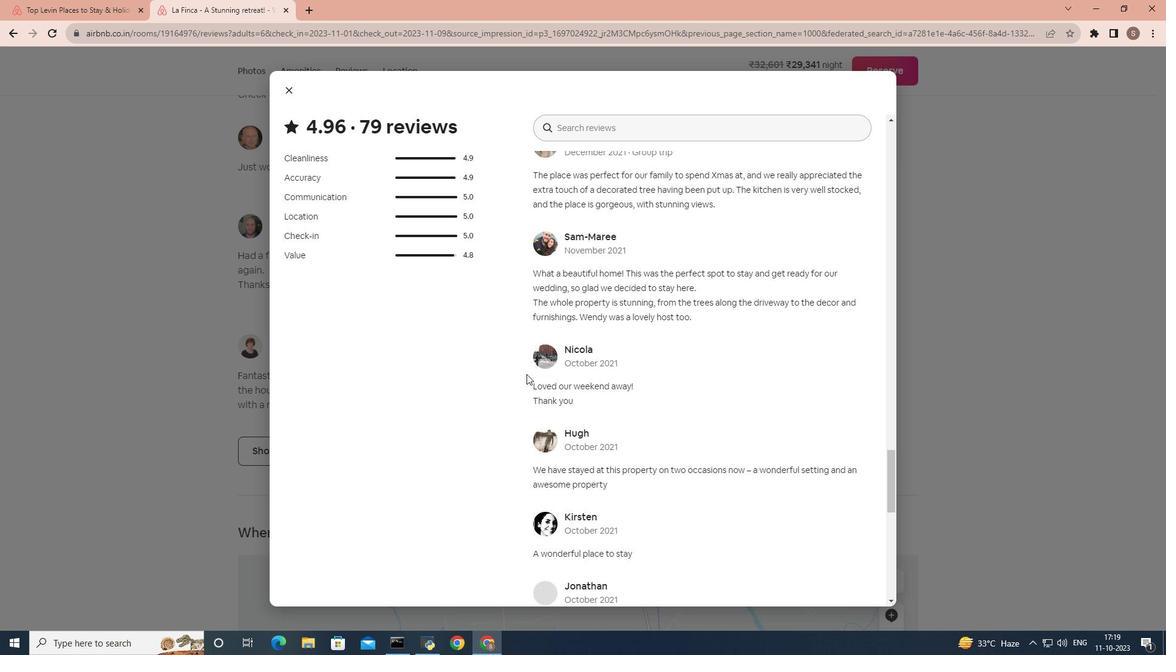 
Action: Mouse scrolled (526, 374) with delta (0, 0)
Screenshot: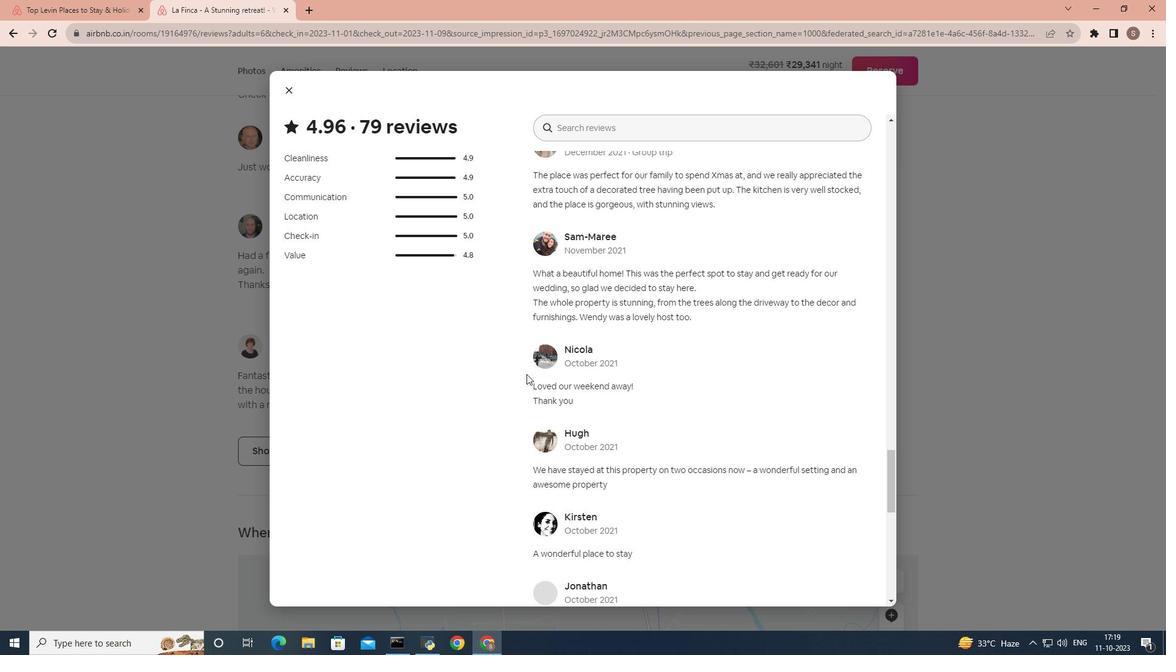 
Action: Mouse scrolled (526, 374) with delta (0, 0)
Screenshot: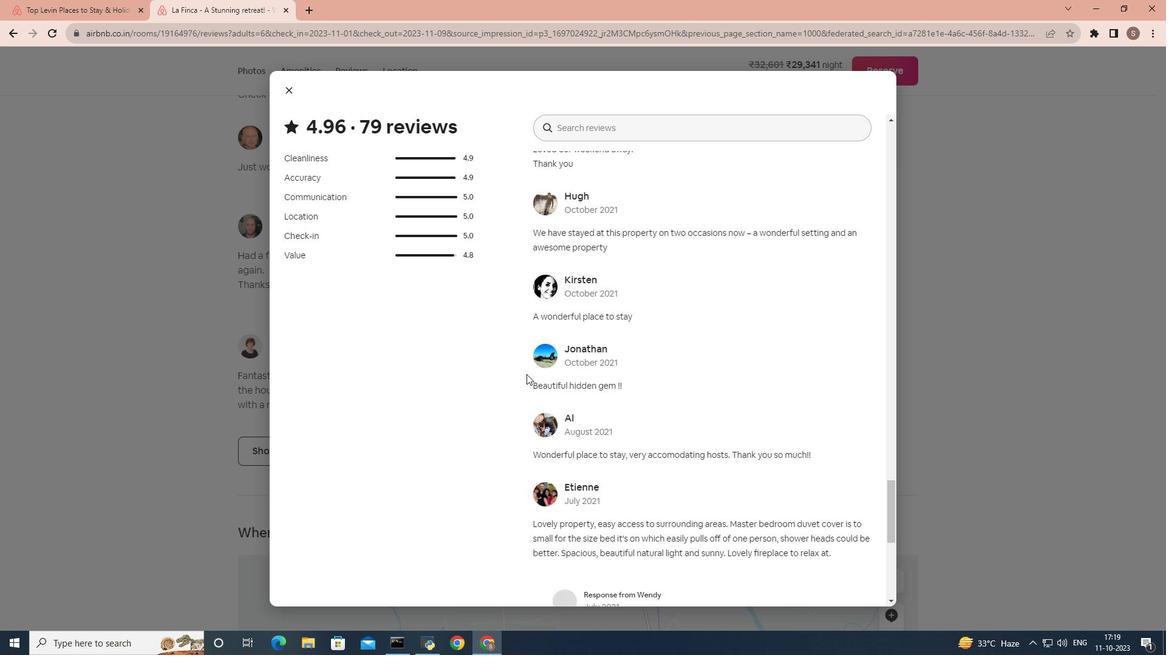 
Action: Mouse scrolled (526, 374) with delta (0, 0)
Screenshot: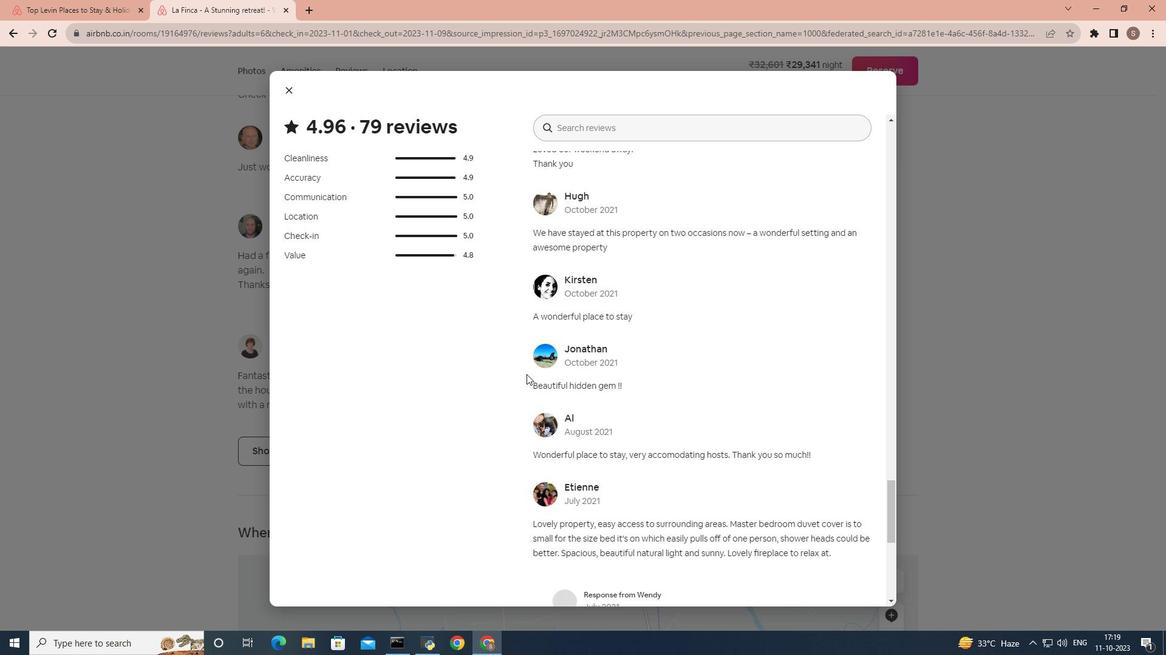 
Action: Mouse scrolled (526, 374) with delta (0, 0)
Screenshot: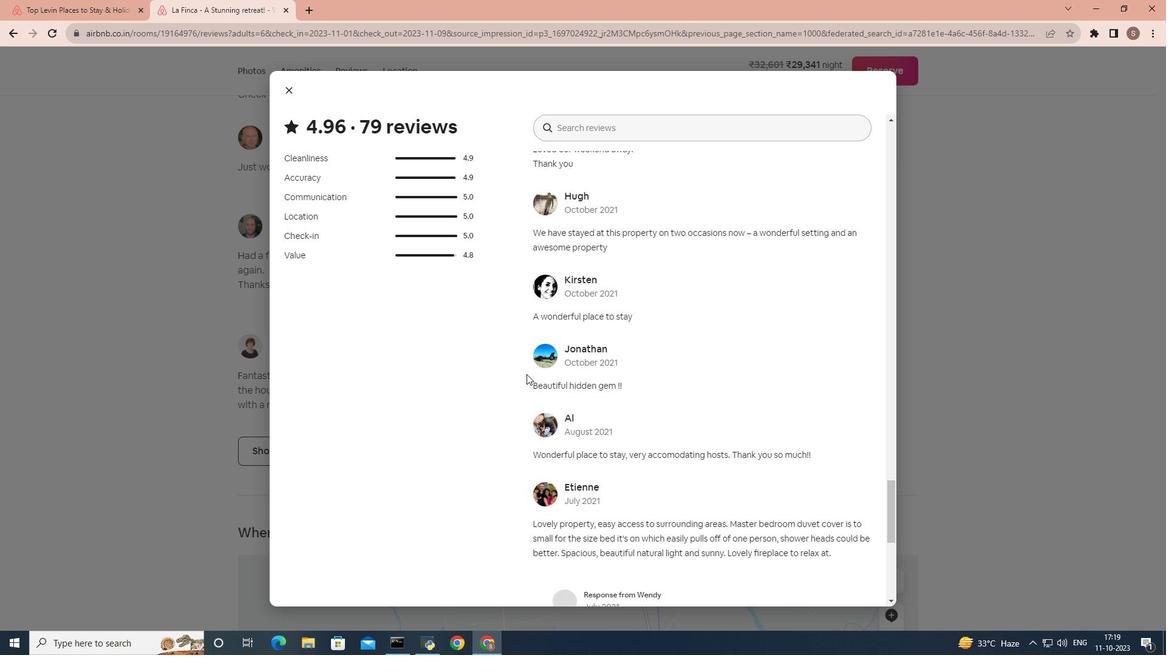 
Action: Mouse scrolled (526, 374) with delta (0, 0)
Screenshot: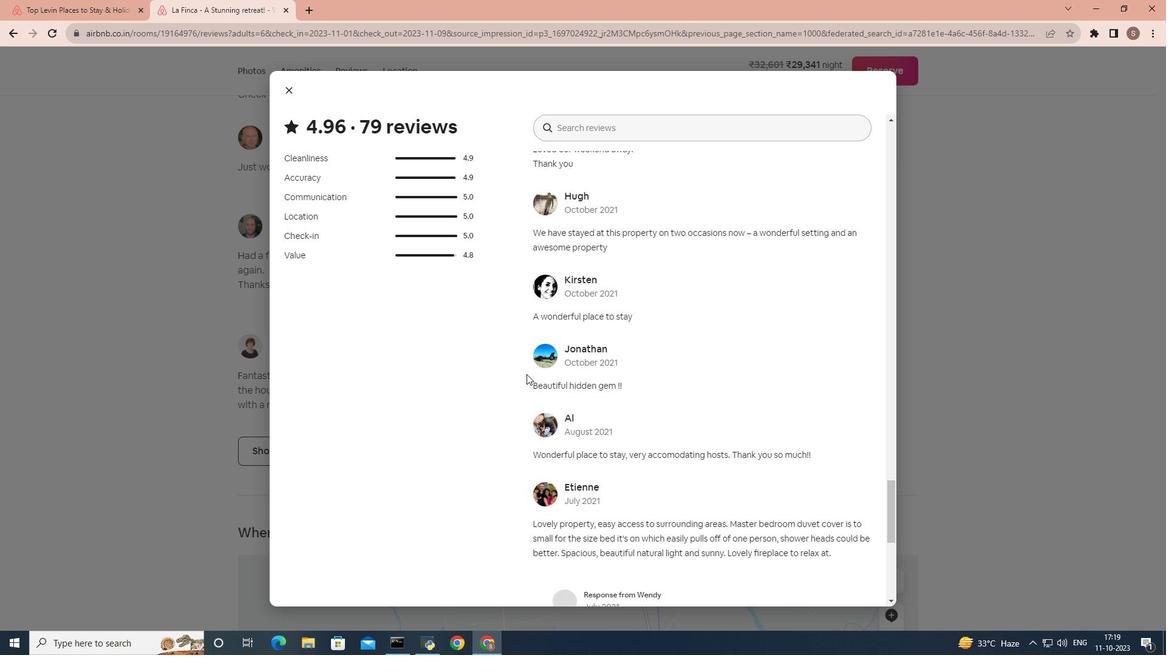
Action: Mouse scrolled (526, 374) with delta (0, 0)
Screenshot: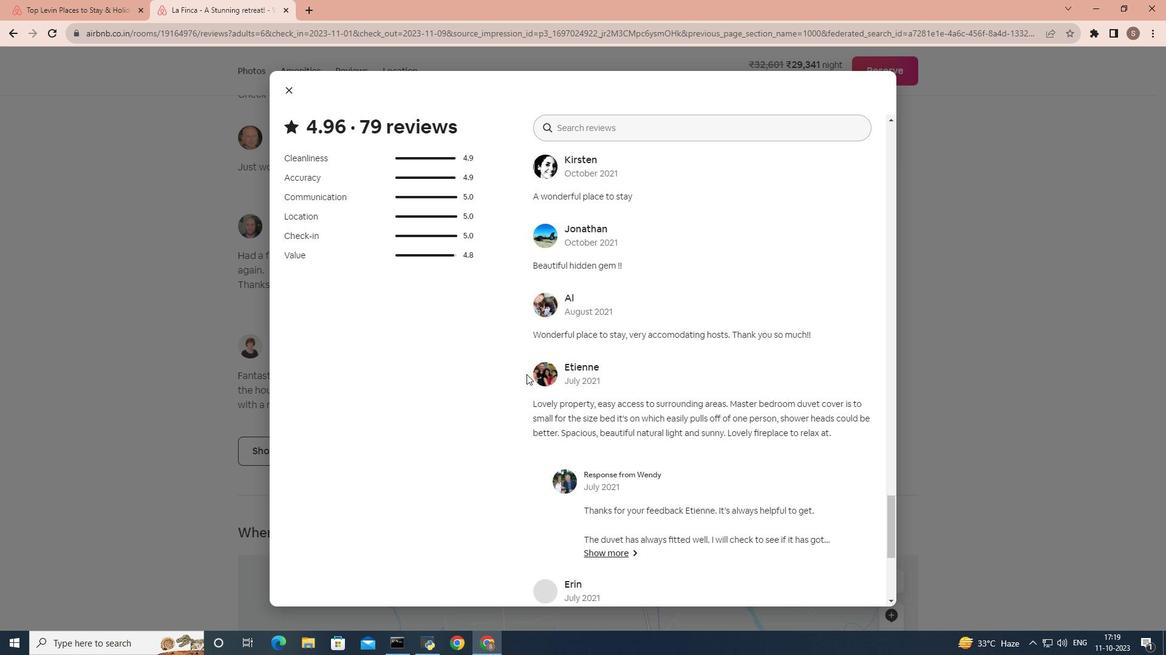 
Action: Mouse scrolled (526, 374) with delta (0, 0)
Screenshot: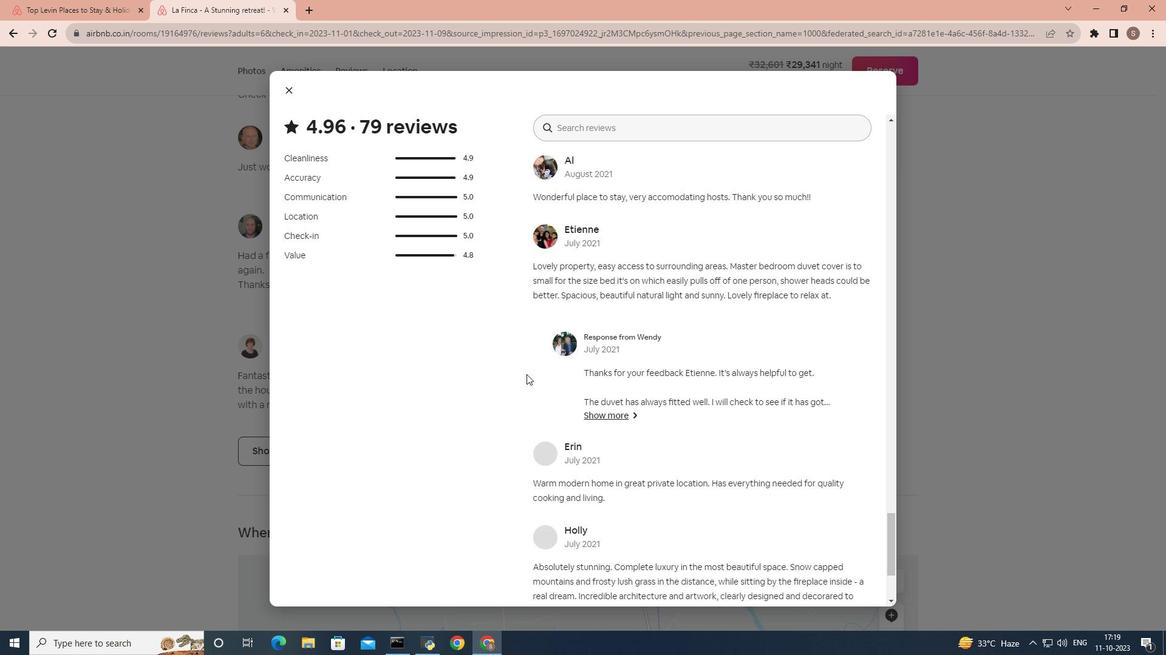 
Action: Mouse moved to (284, 97)
Screenshot: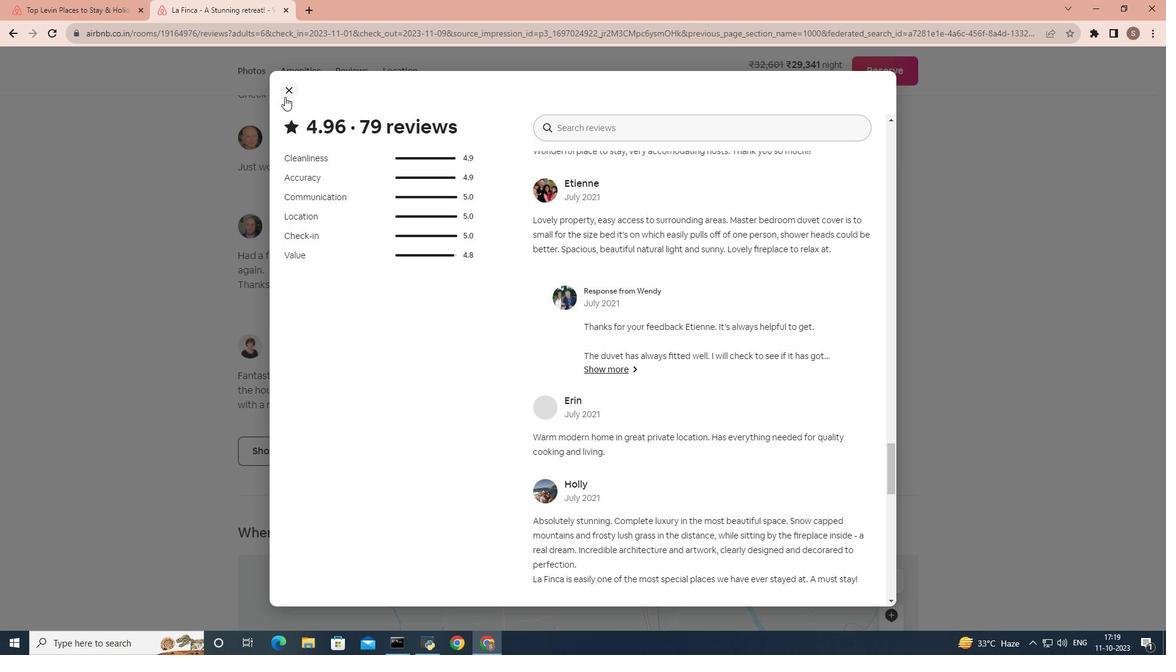 
Action: Mouse pressed left at (284, 97)
Screenshot: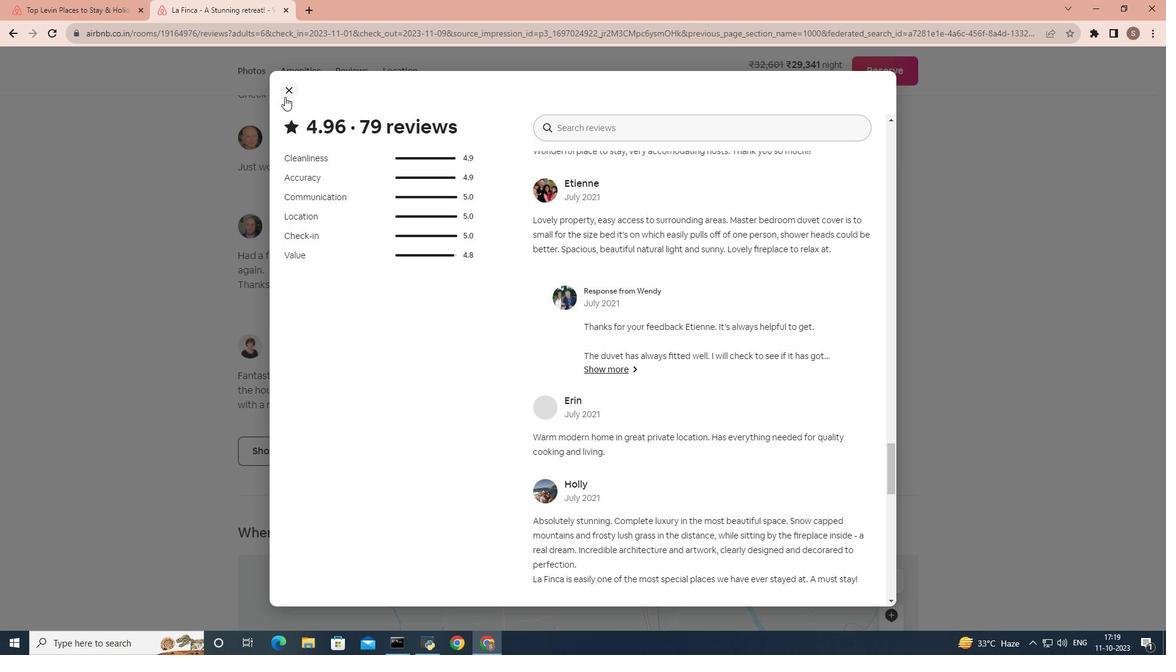 
Action: Mouse moved to (291, 93)
Screenshot: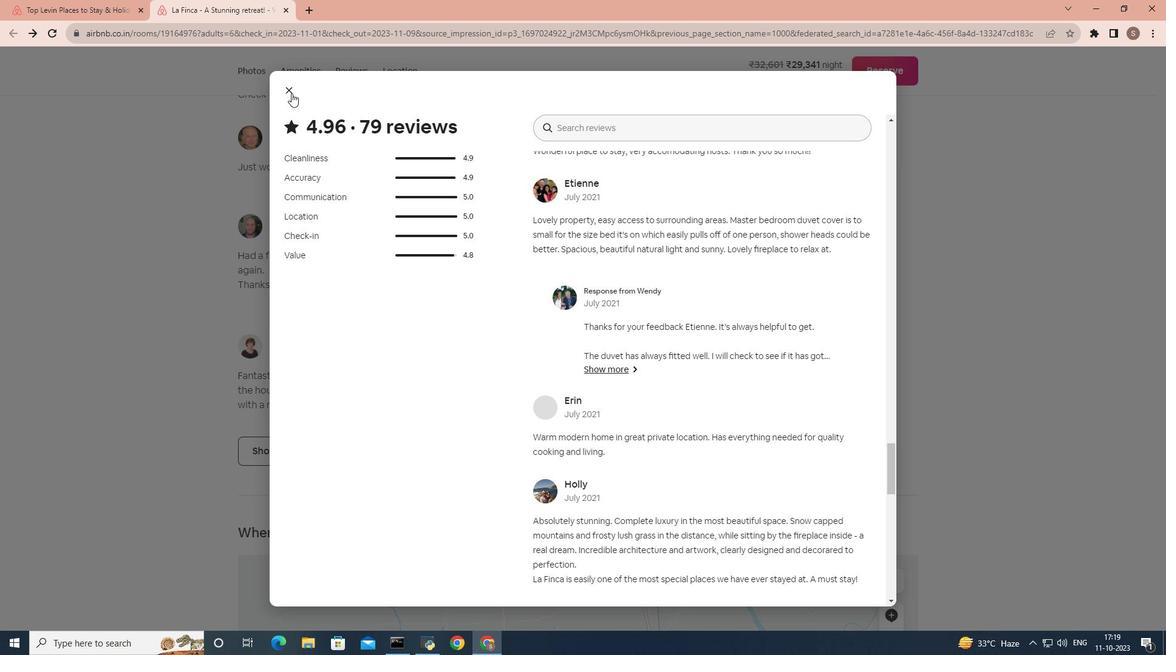
Action: Mouse pressed left at (291, 93)
Screenshot: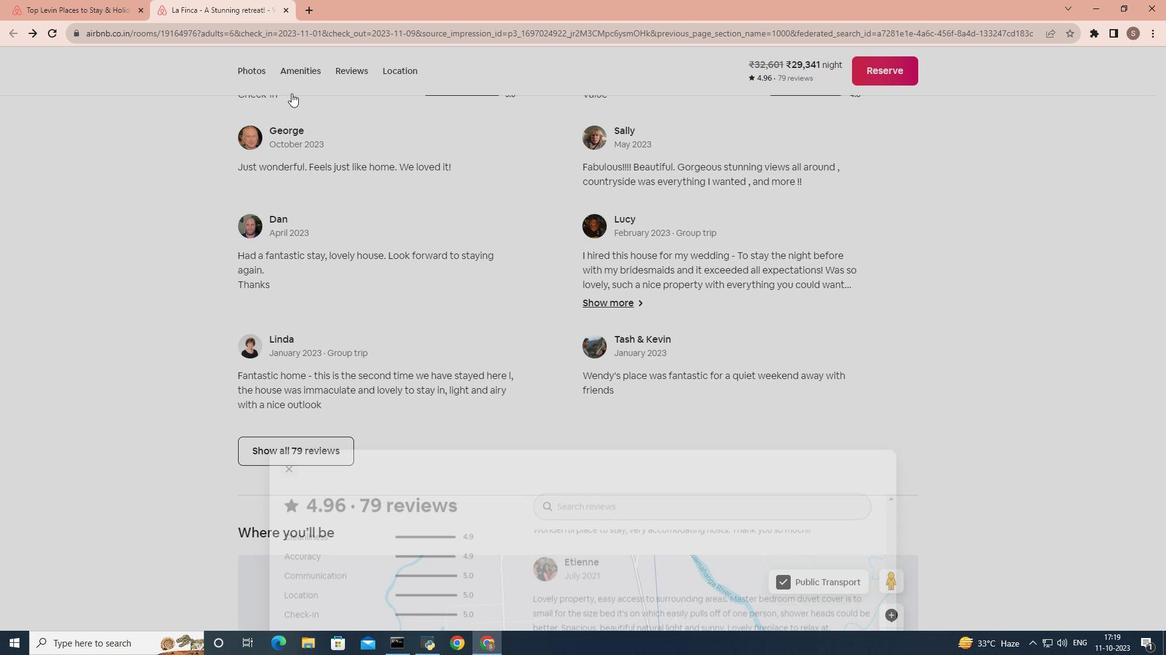 
Action: Mouse moved to (316, 275)
Screenshot: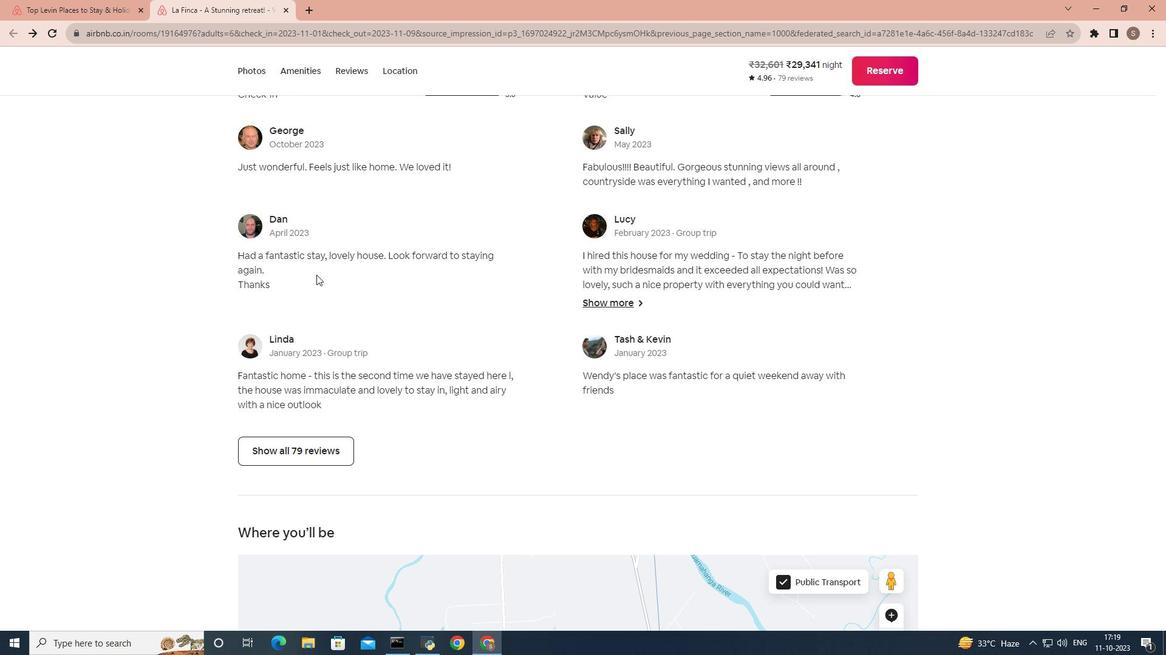 
Action: Mouse scrolled (316, 275) with delta (0, 0)
Screenshot: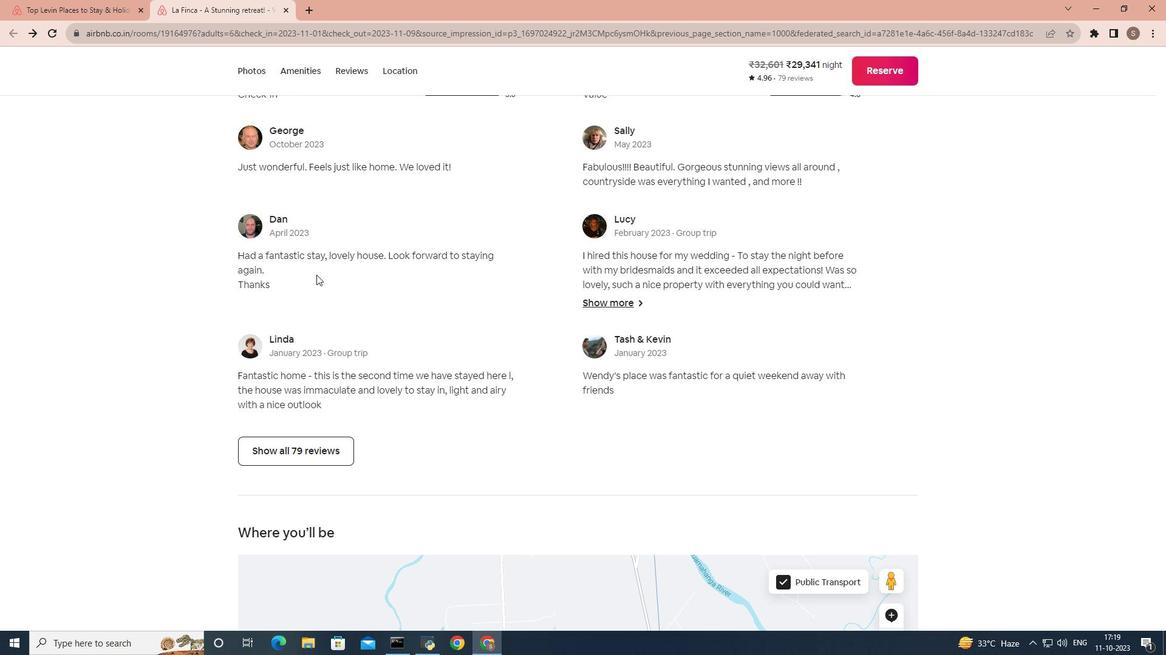
Action: Mouse scrolled (316, 275) with delta (0, 0)
Screenshot: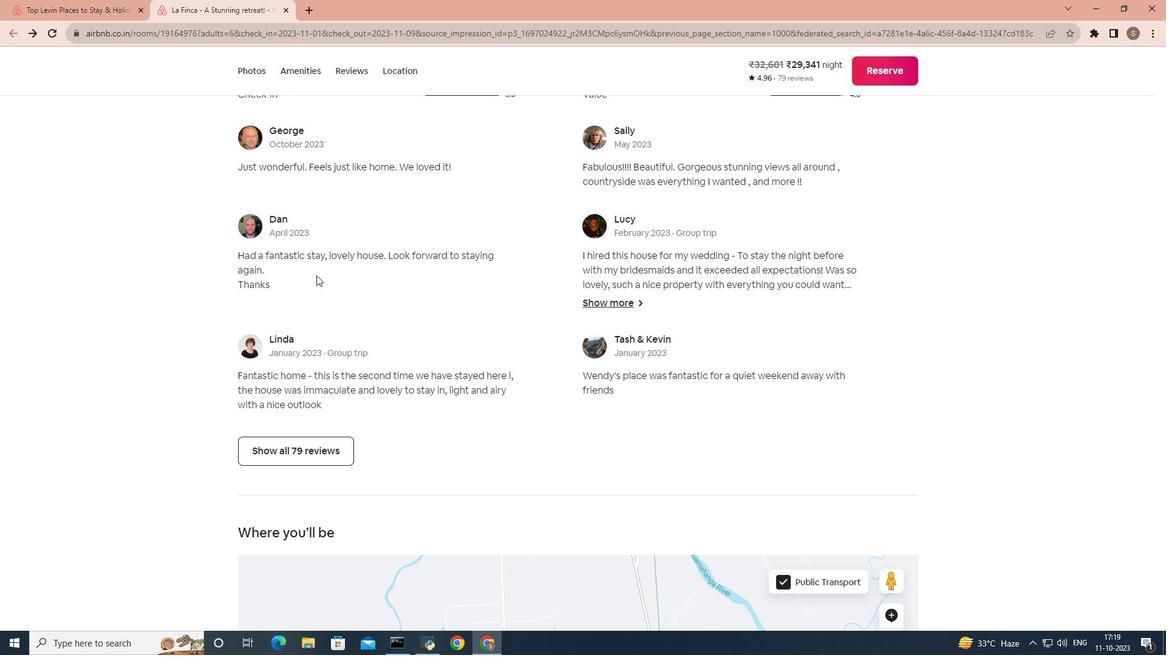 
Action: Mouse scrolled (316, 275) with delta (0, 0)
Screenshot: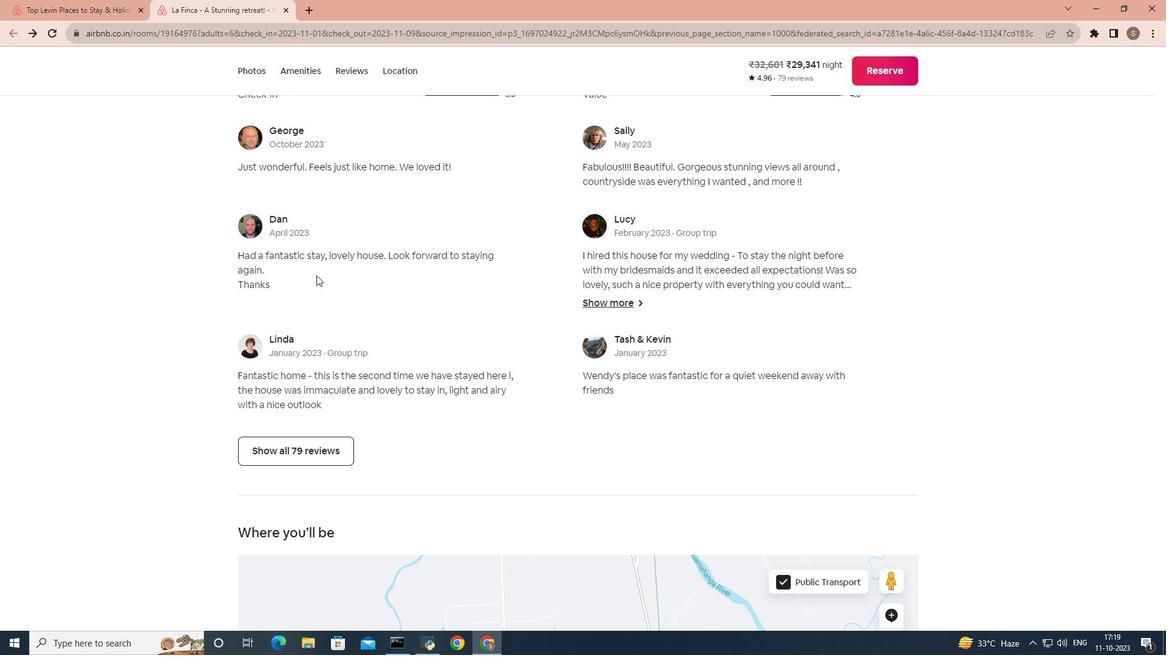 
Action: Mouse scrolled (316, 275) with delta (0, 0)
Screenshot: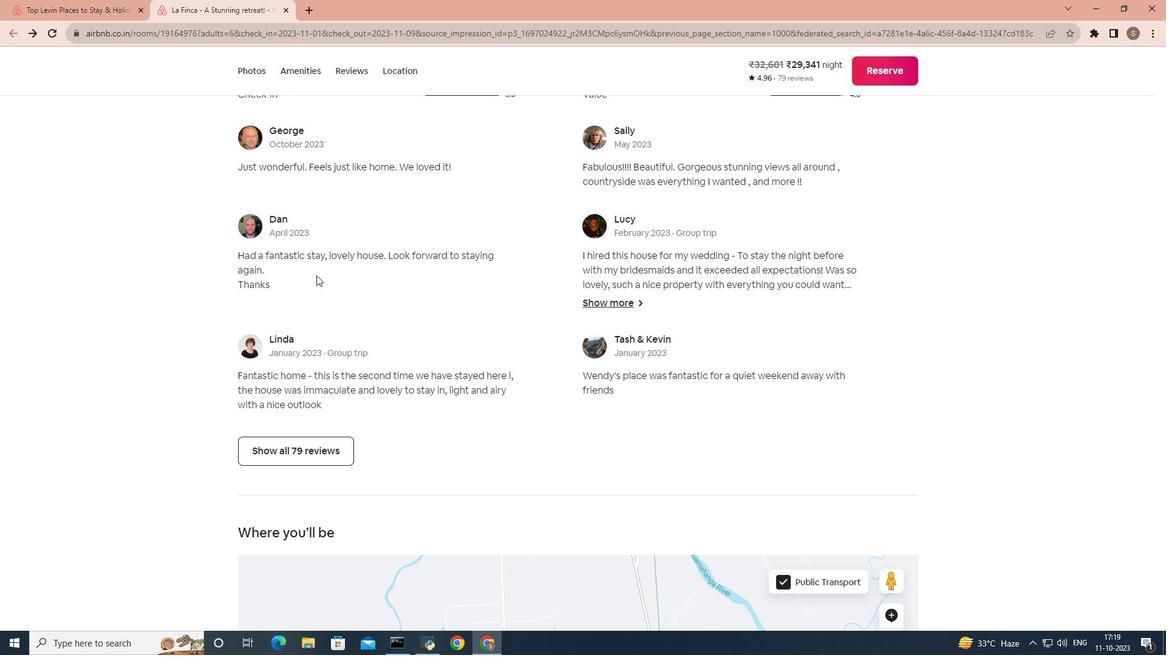 
Action: Mouse moved to (306, 313)
Screenshot: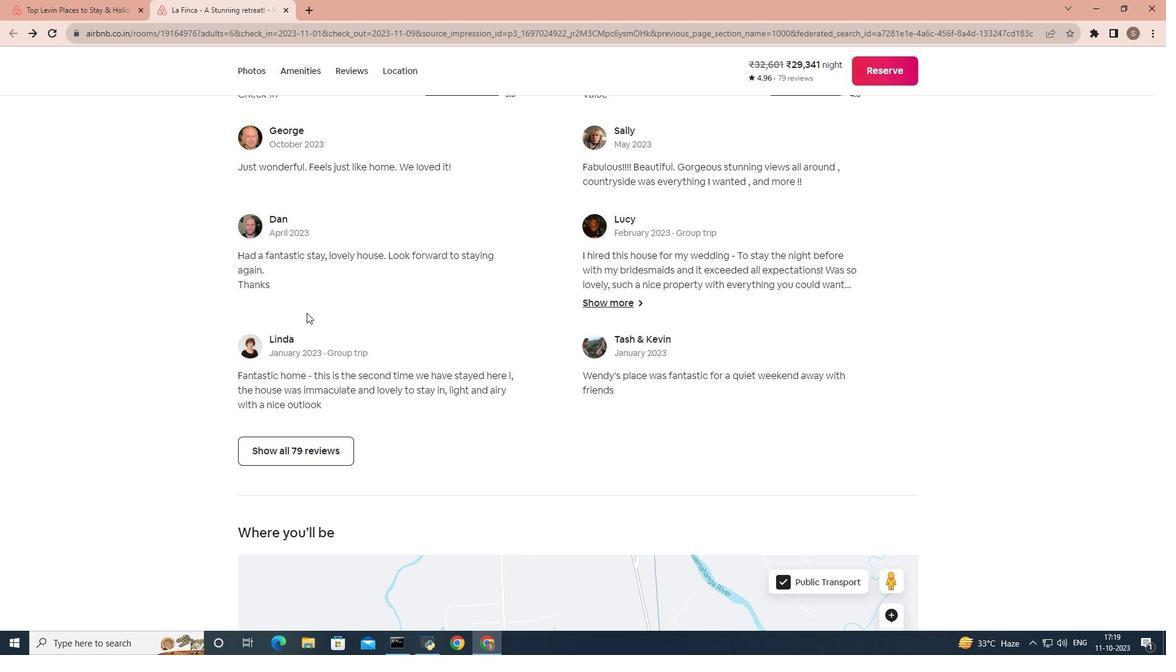 
Action: Mouse scrolled (306, 312) with delta (0, 0)
Screenshot: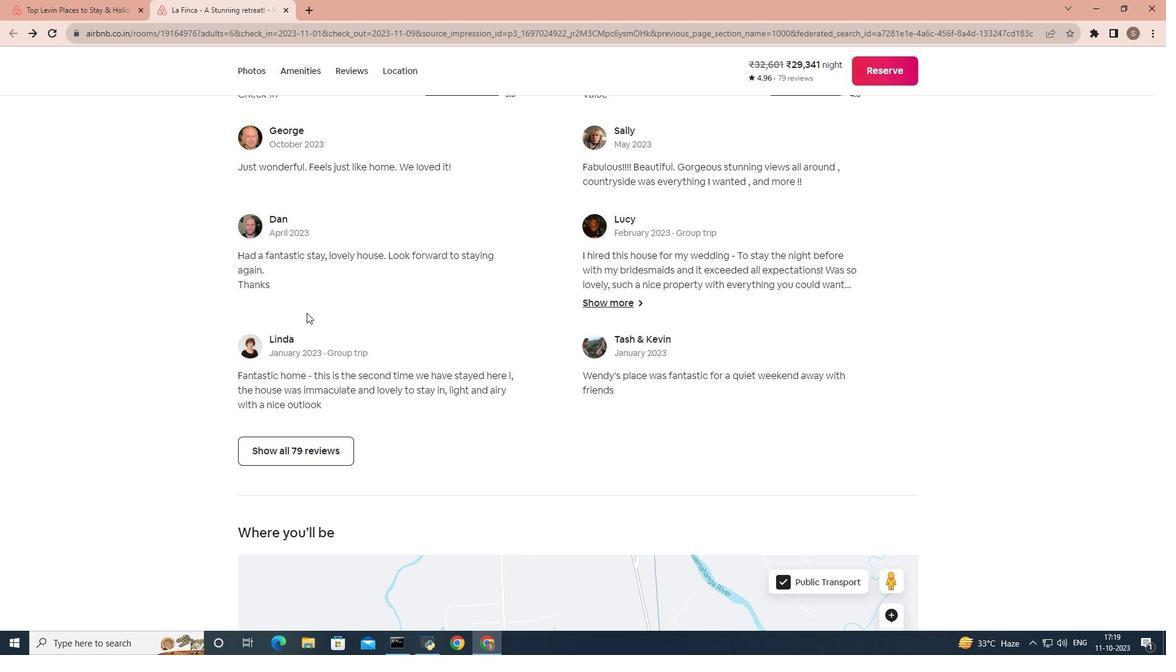 
Action: Mouse scrolled (306, 312) with delta (0, 0)
Screenshot: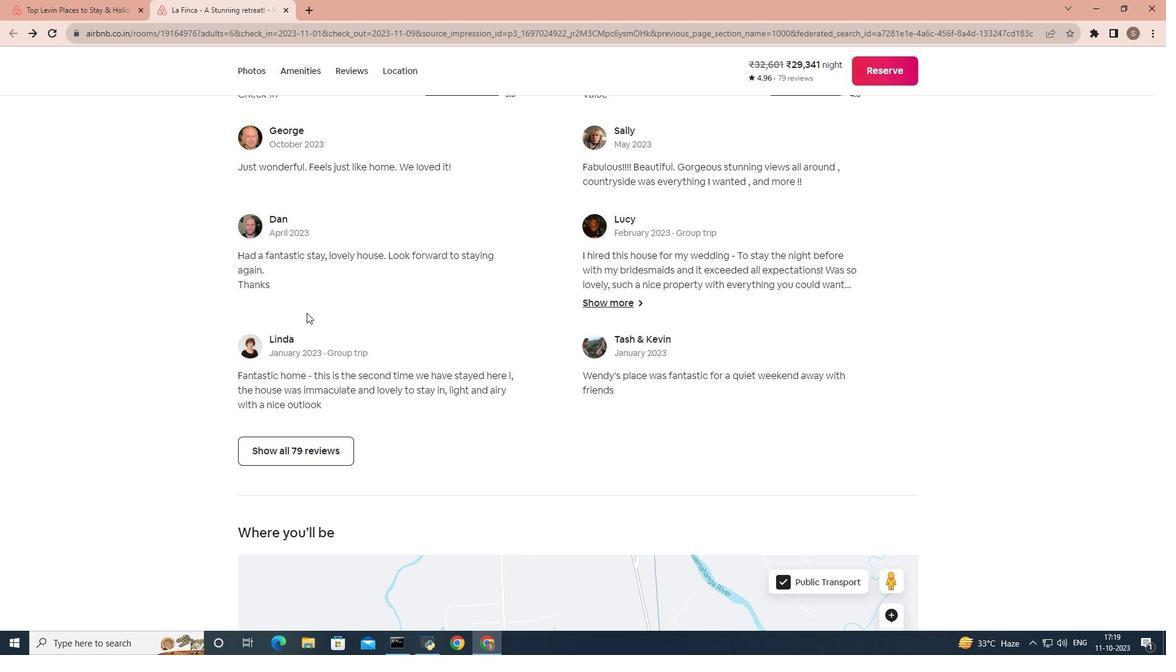 
Action: Mouse scrolled (306, 312) with delta (0, 0)
Screenshot: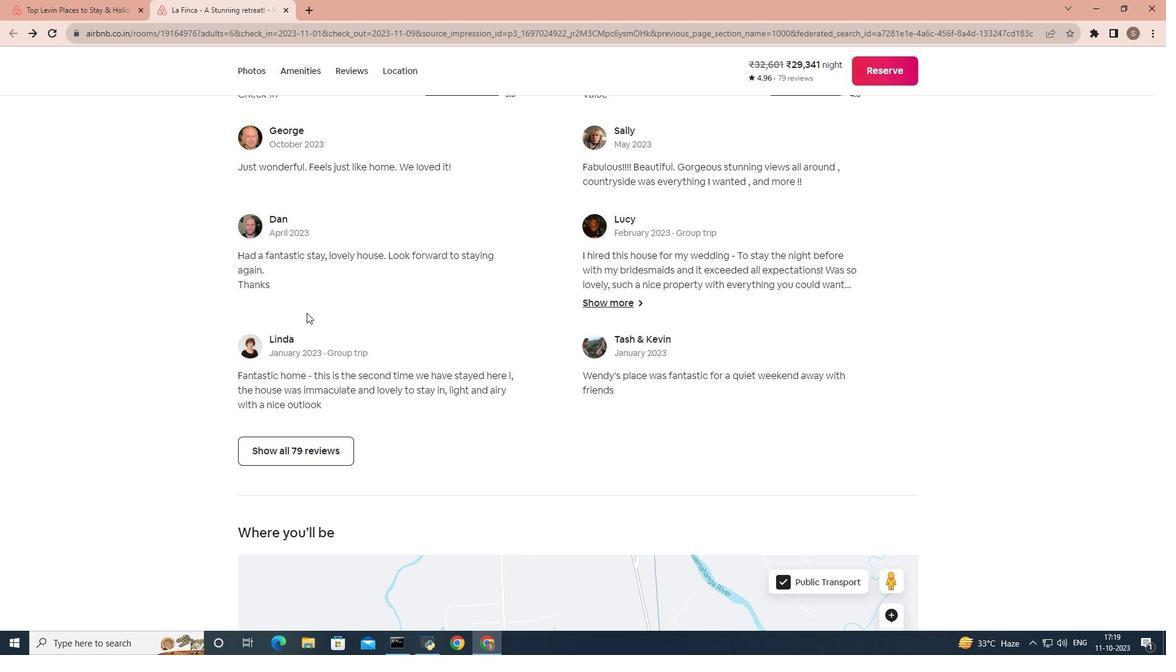 
Action: Mouse scrolled (306, 312) with delta (0, 0)
Screenshot: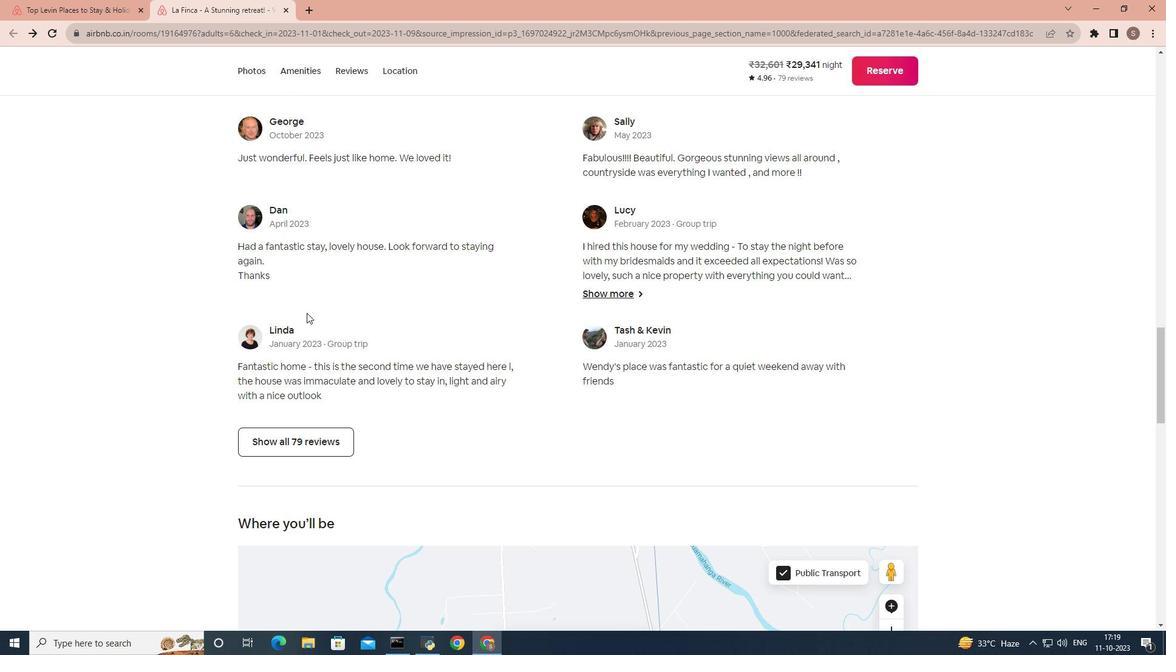 
Action: Mouse scrolled (306, 314) with delta (0, 0)
Screenshot: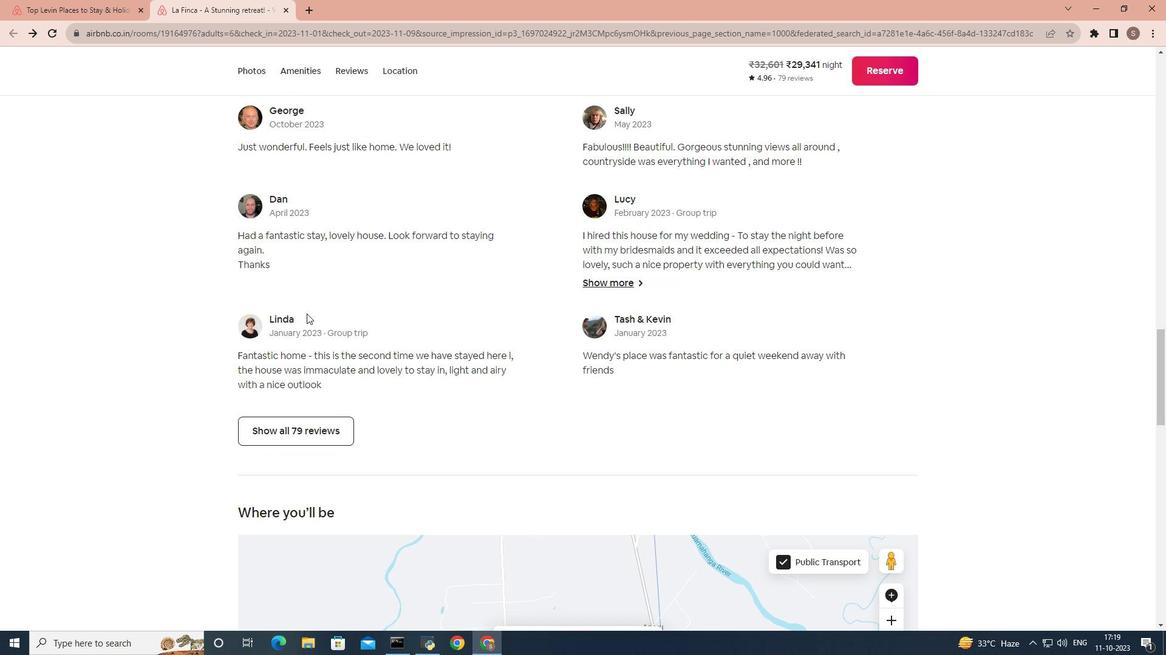
Action: Mouse scrolled (306, 314) with delta (0, 0)
Screenshot: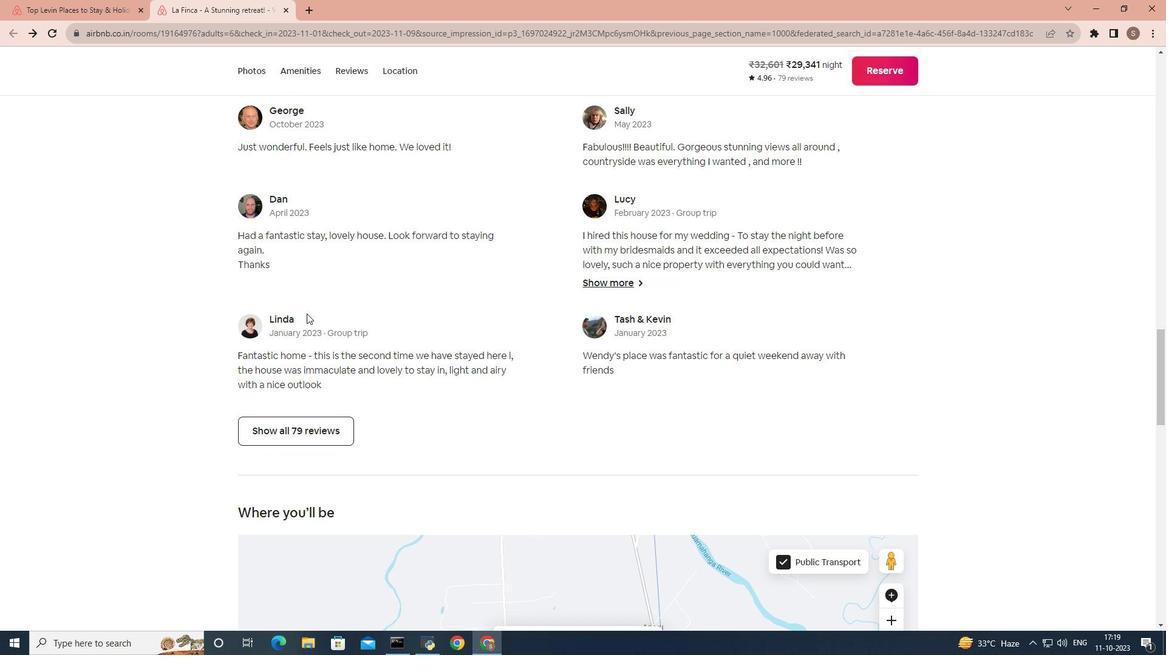 
Action: Mouse scrolled (306, 314) with delta (0, 0)
Screenshot: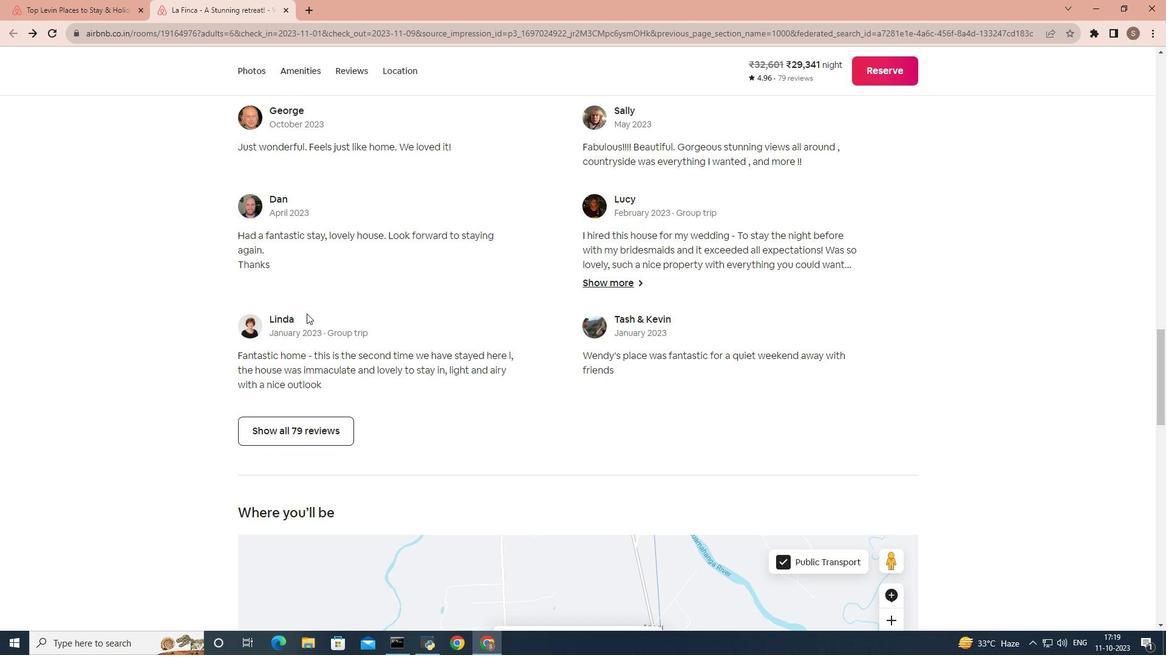 
Action: Mouse moved to (306, 314)
Screenshot: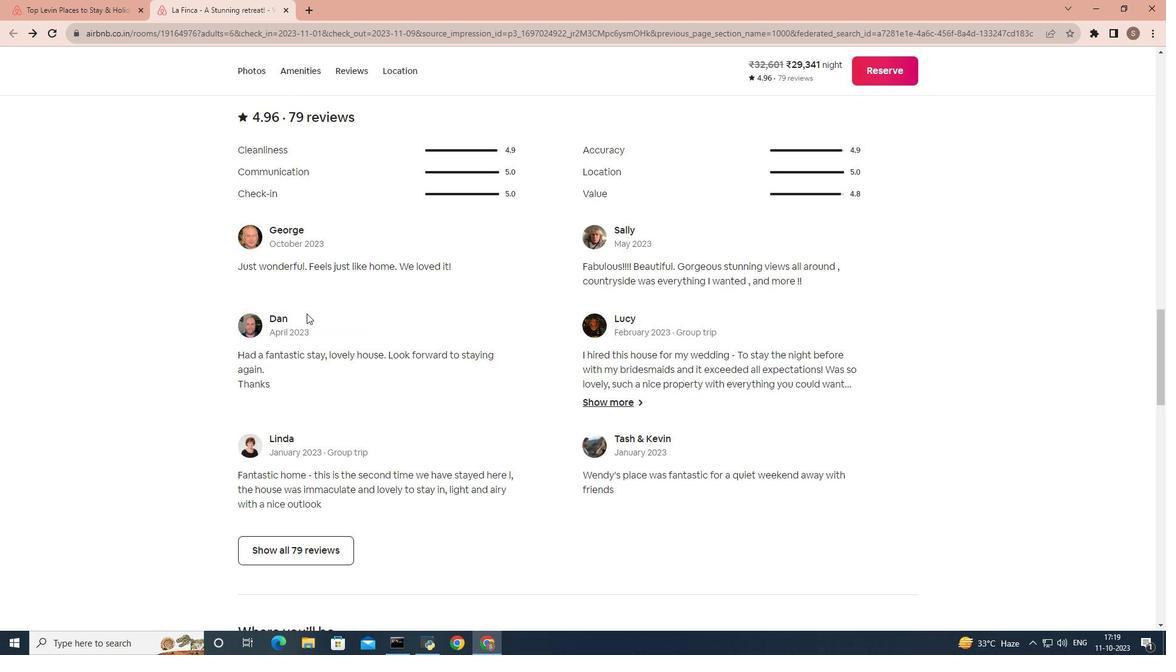 
Action: Mouse scrolled (306, 313) with delta (0, 0)
Screenshot: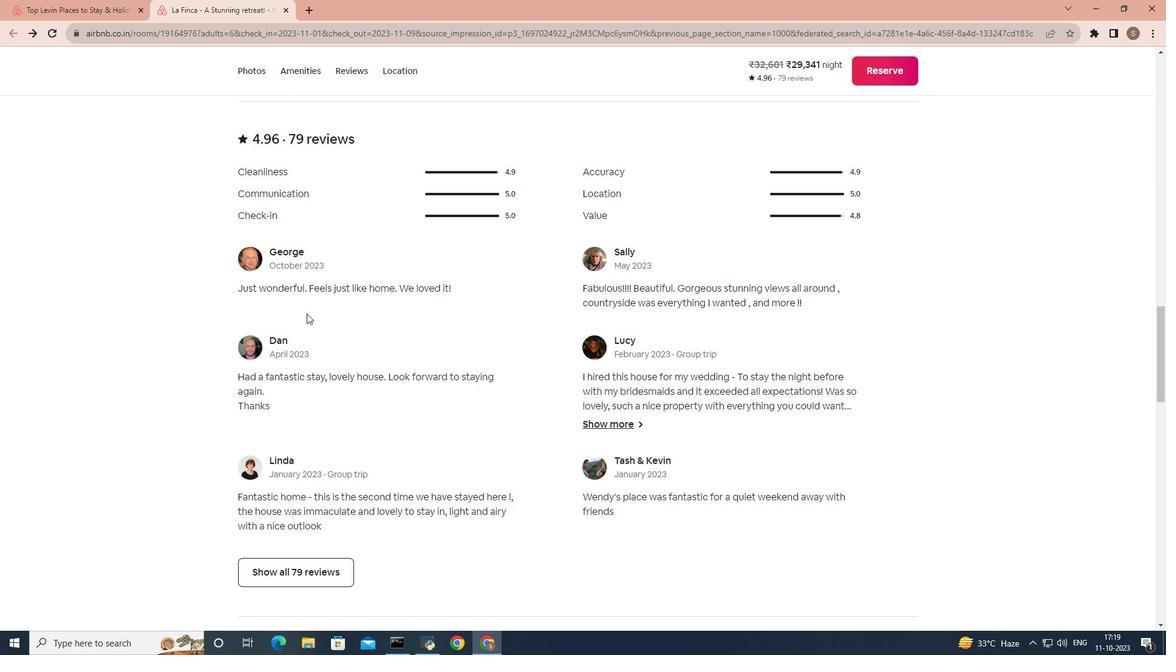 
Action: Mouse scrolled (306, 313) with delta (0, 0)
Screenshot: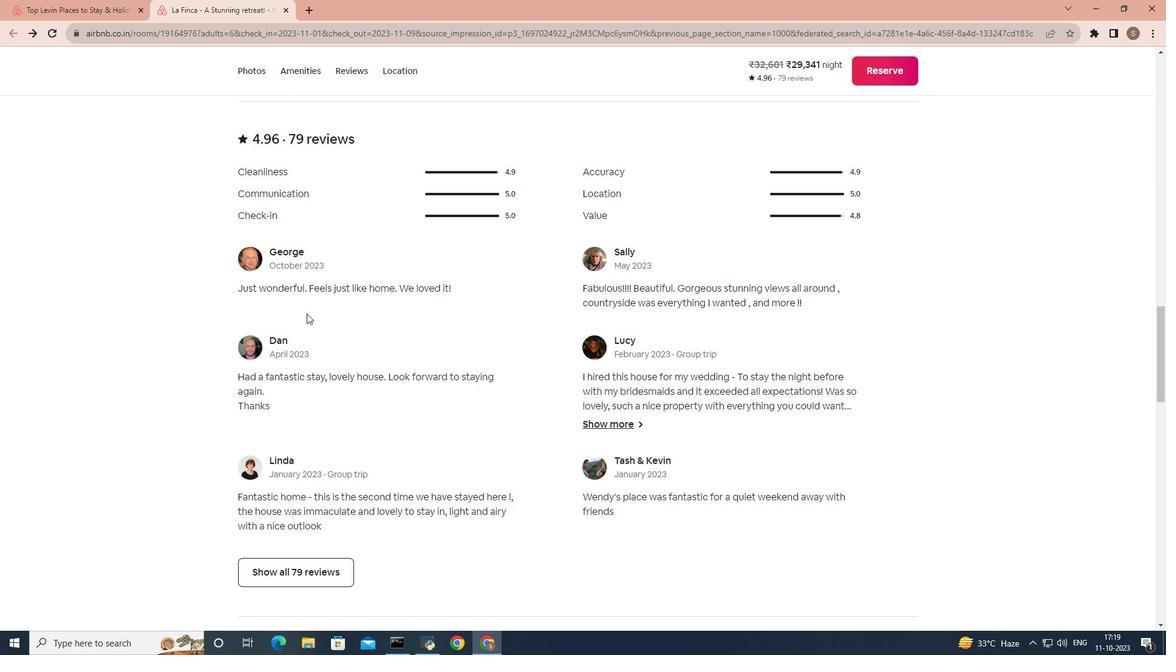 
Action: Mouse scrolled (306, 313) with delta (0, 0)
Screenshot: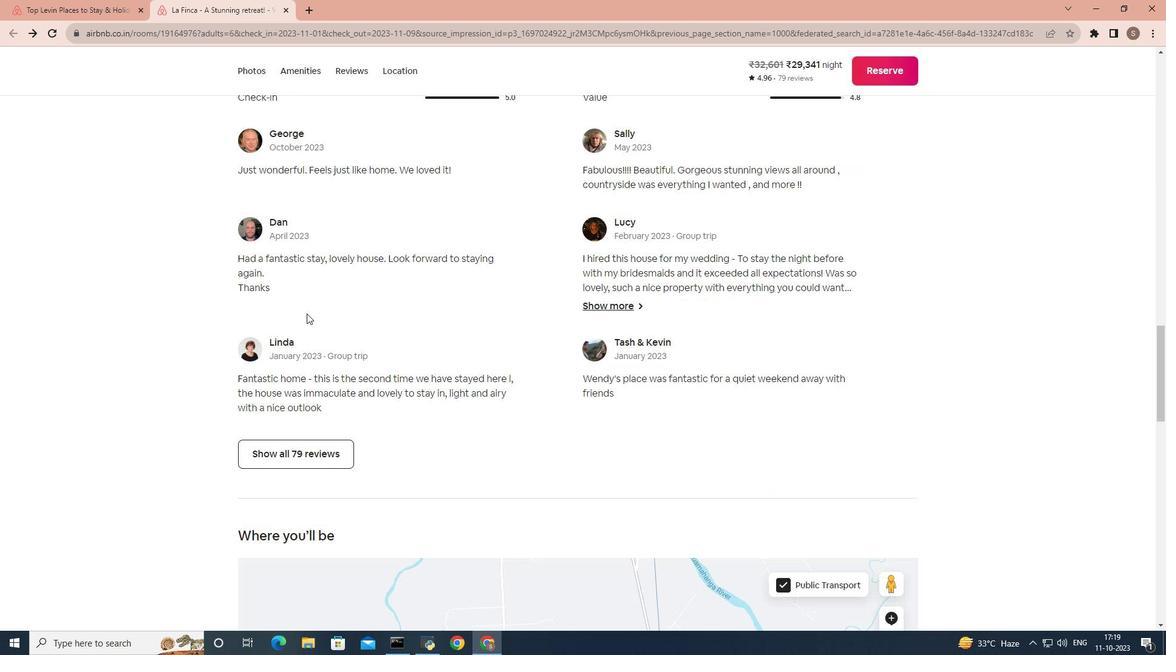 
Action: Mouse scrolled (306, 313) with delta (0, 0)
Screenshot: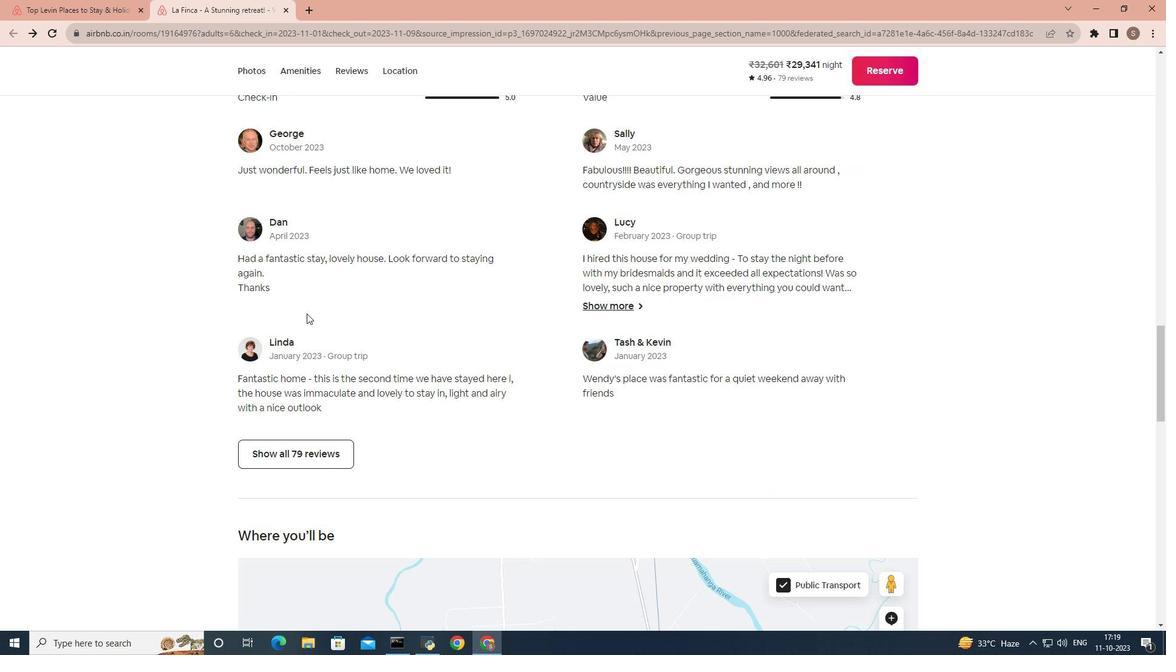 
Action: Mouse scrolled (306, 313) with delta (0, 0)
Screenshot: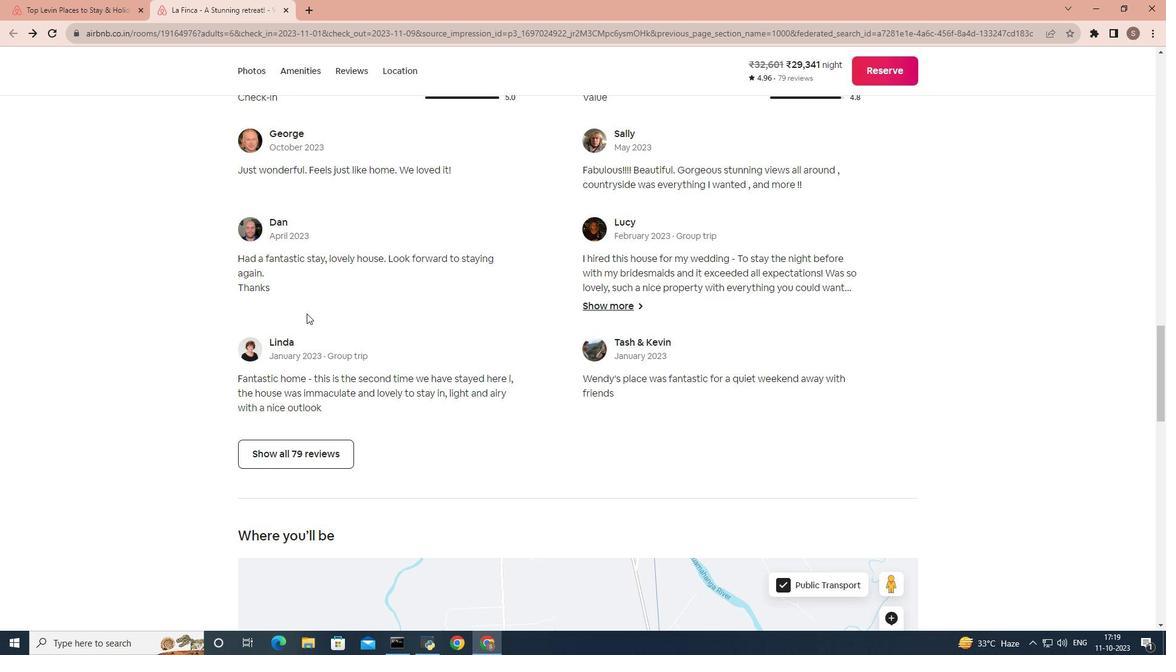 
Action: Mouse scrolled (306, 313) with delta (0, 0)
Screenshot: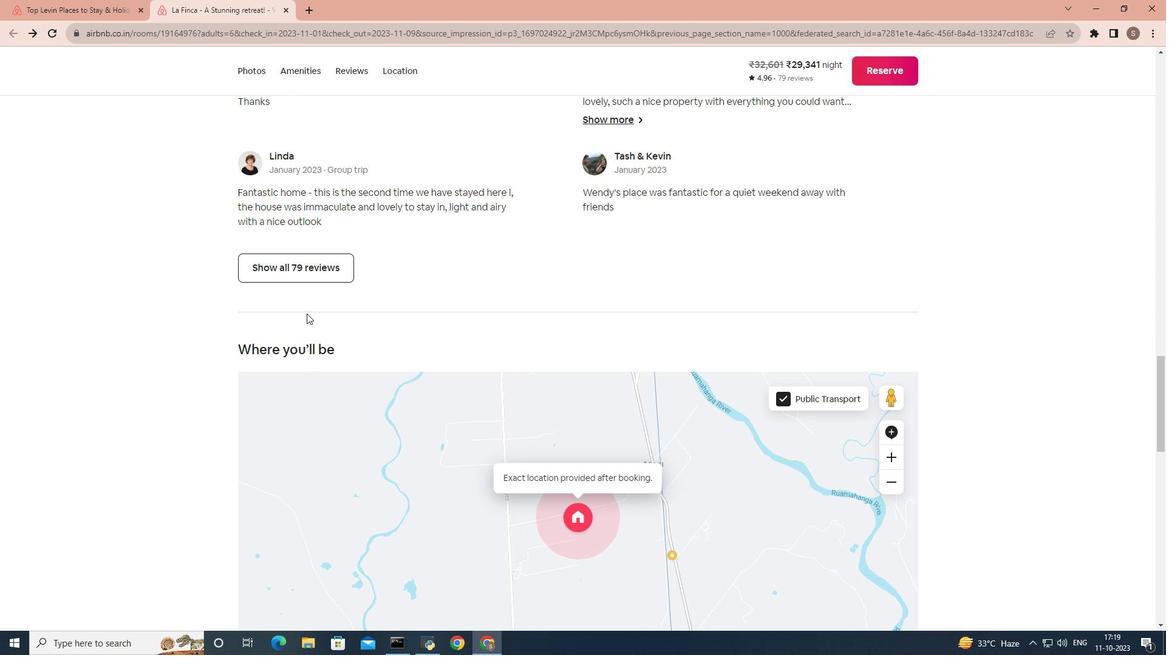 
Action: Mouse scrolled (306, 313) with delta (0, 0)
Screenshot: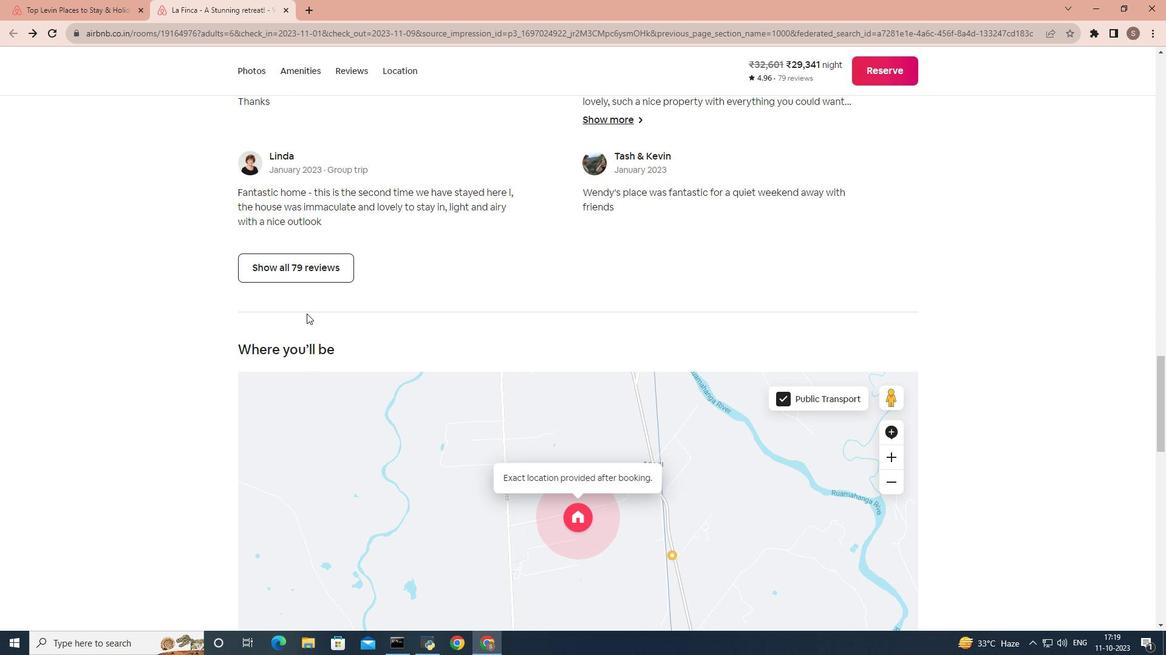 
Action: Mouse scrolled (306, 313) with delta (0, 0)
Screenshot: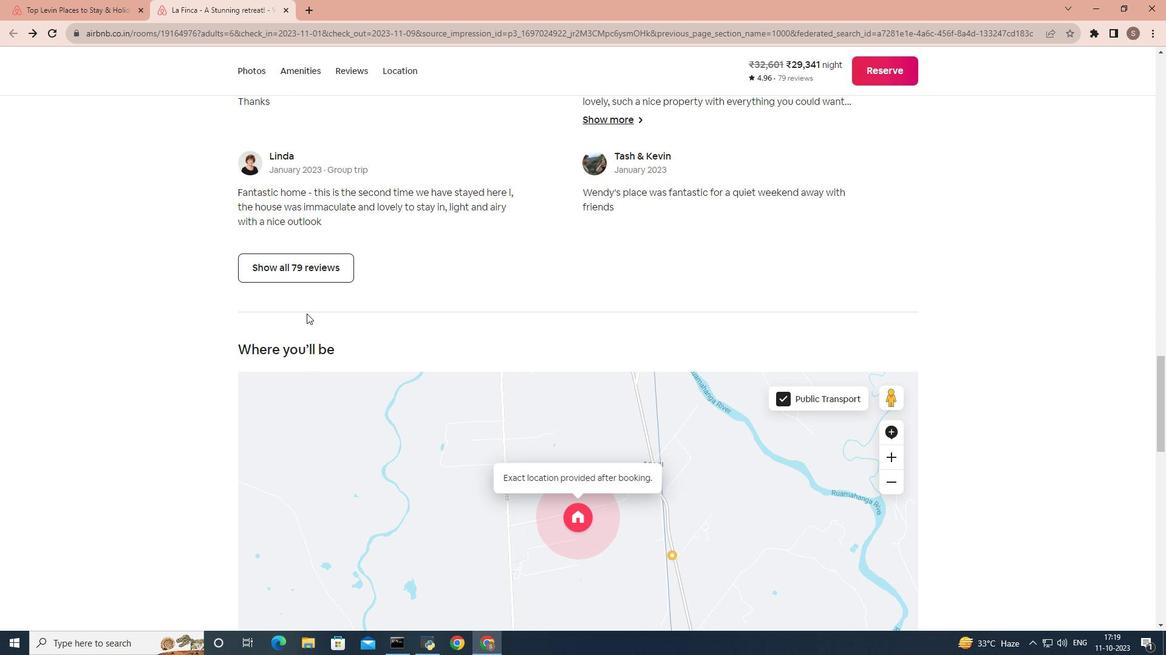 
Action: Mouse scrolled (306, 313) with delta (0, 0)
Screenshot: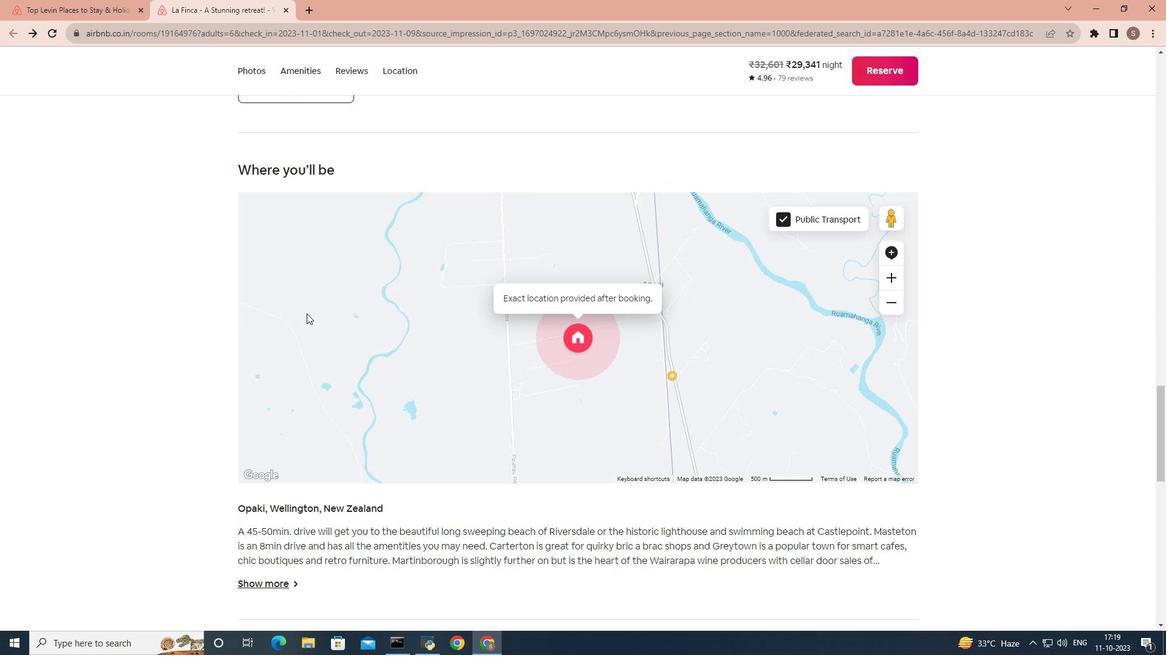 
Action: Mouse scrolled (306, 313) with delta (0, 0)
Screenshot: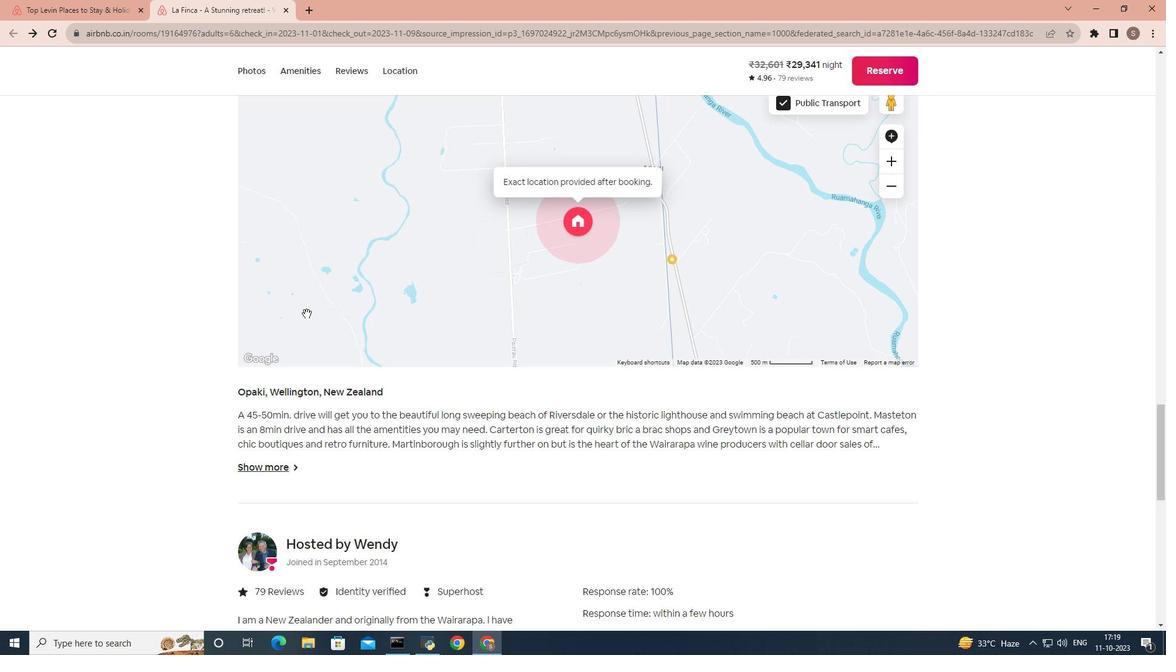 
Action: Mouse scrolled (306, 313) with delta (0, 0)
Screenshot: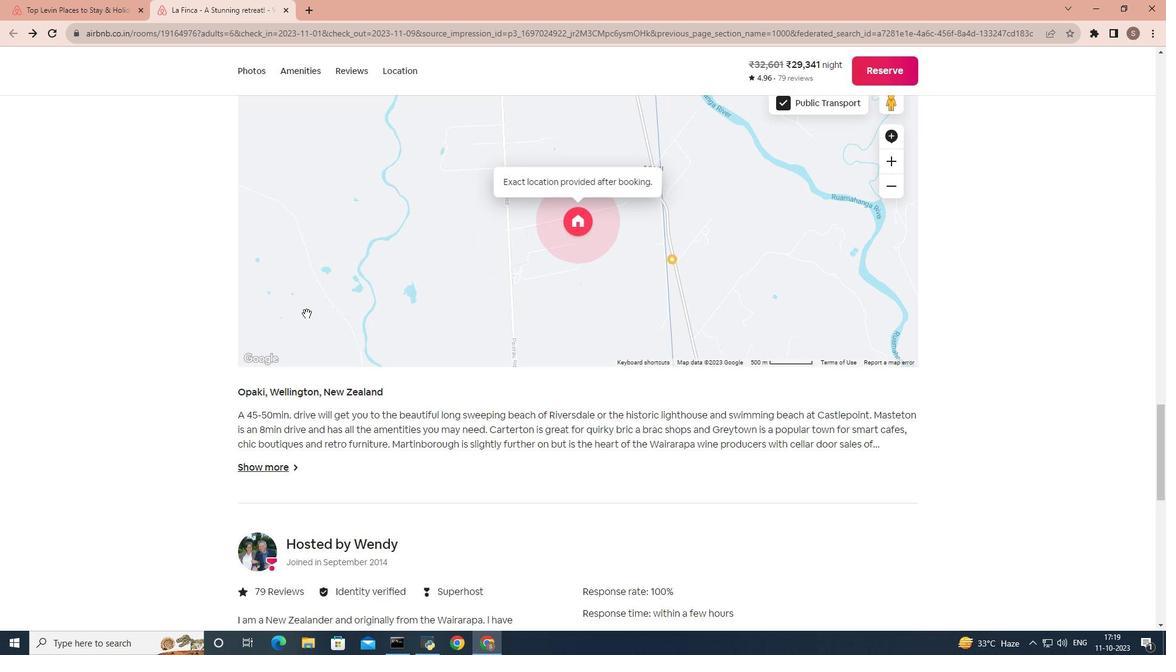 
Action: Mouse scrolled (306, 313) with delta (0, 0)
